 Task: Create a tutorial video showcasing your favorite recipes, complete with step-by-step instructions.
Action: Mouse moved to (161, 214)
Screenshot: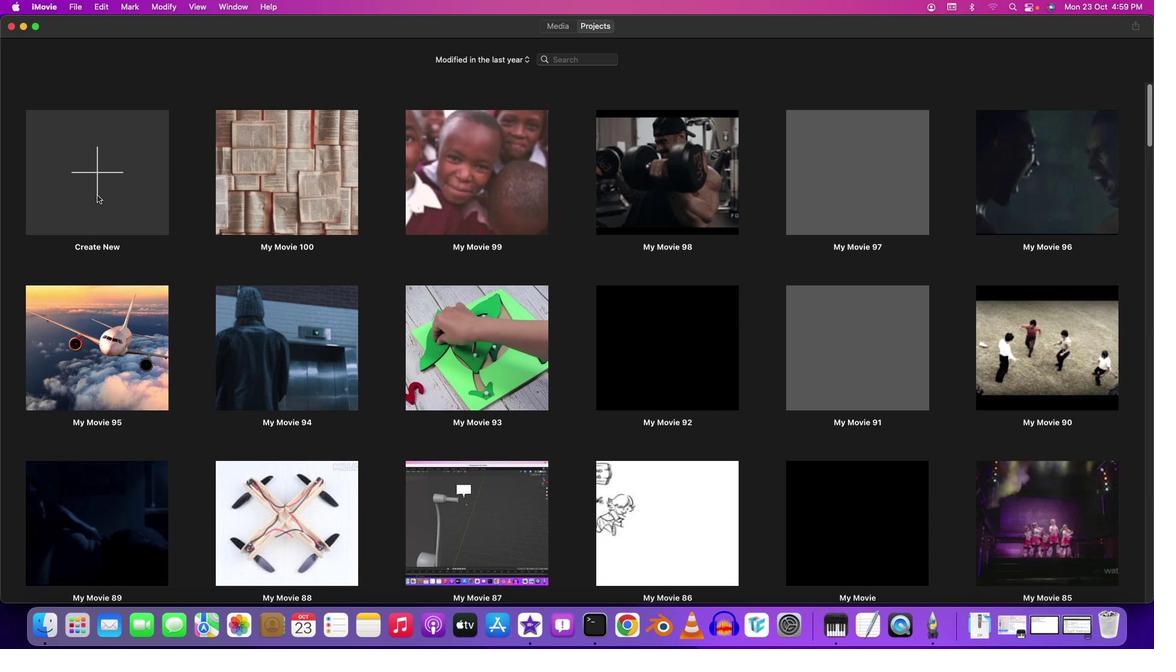 
Action: Mouse pressed left at (161, 214)
Screenshot: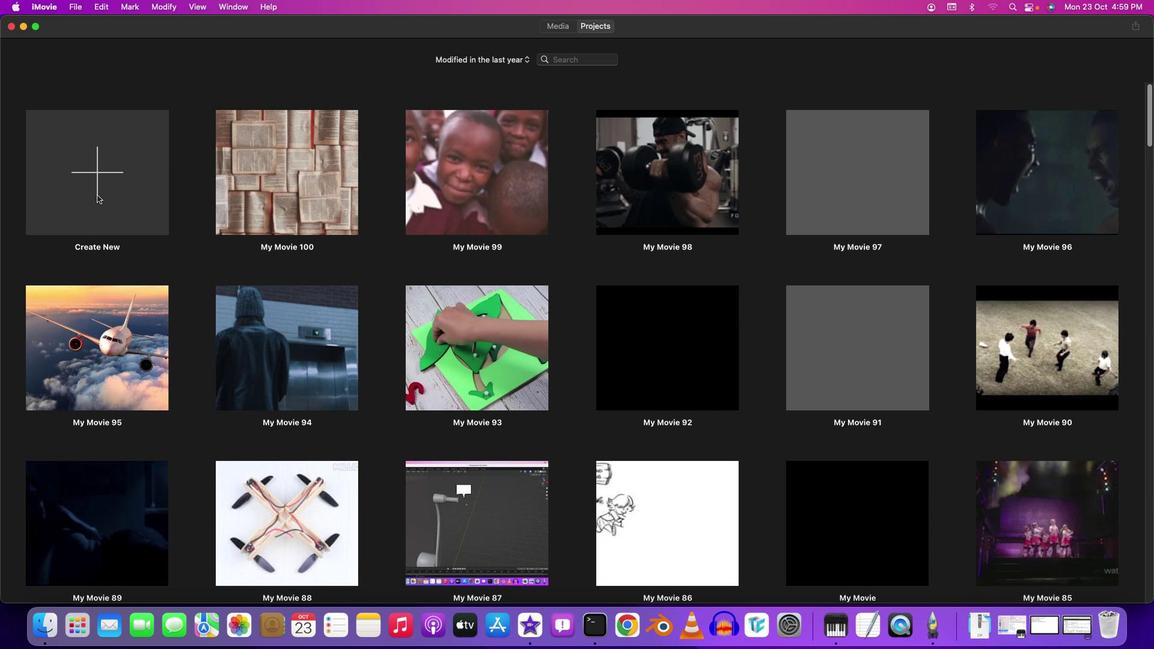 
Action: Mouse moved to (165, 199)
Screenshot: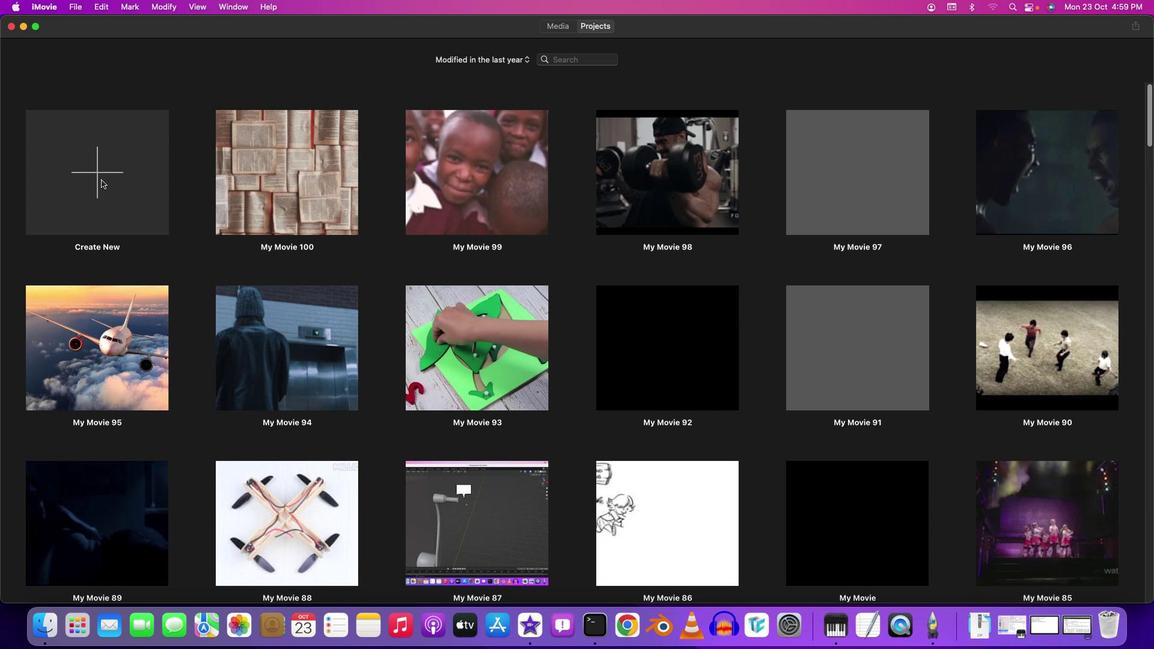 
Action: Mouse pressed left at (165, 199)
Screenshot: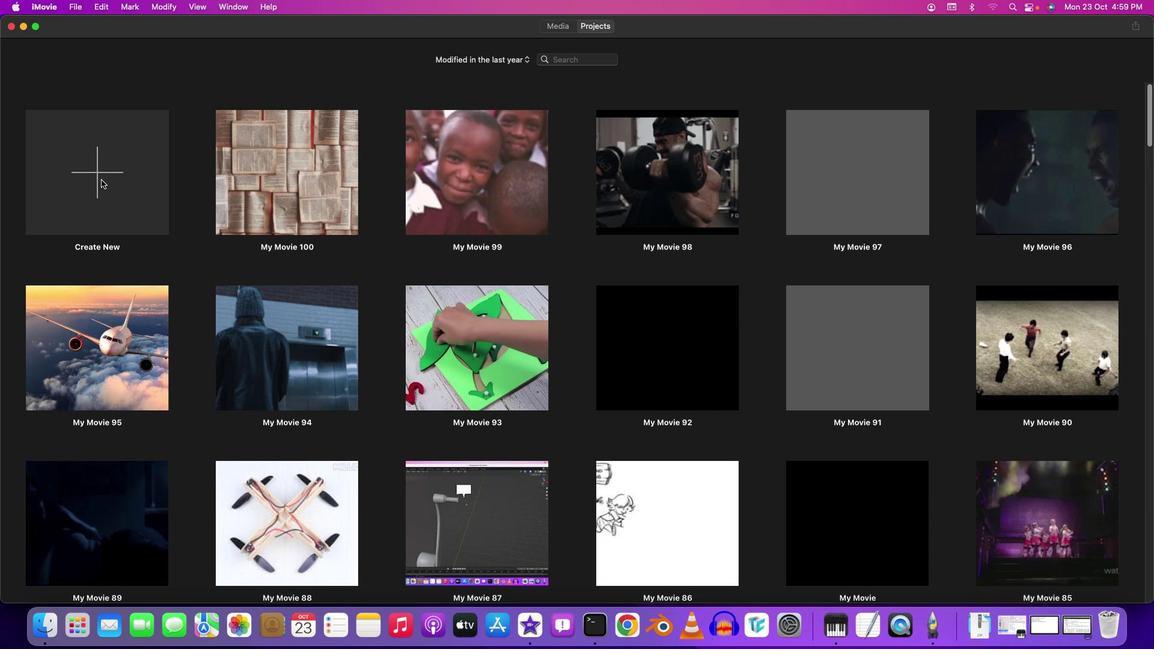 
Action: Mouse moved to (152, 247)
Screenshot: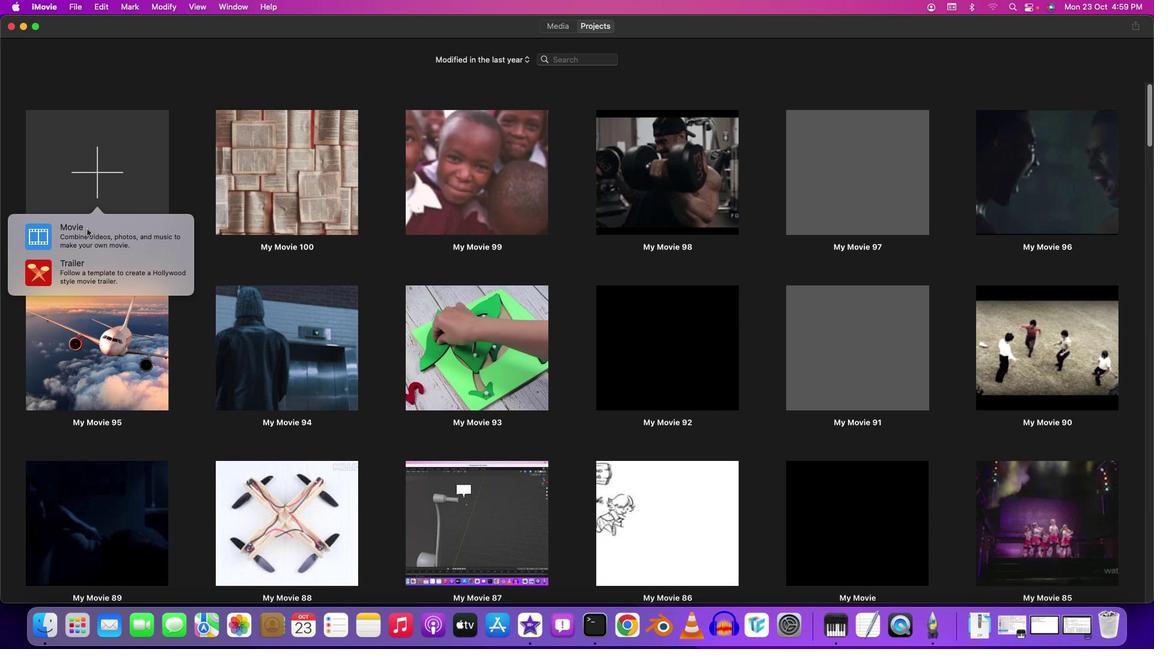 
Action: Mouse pressed left at (152, 247)
Screenshot: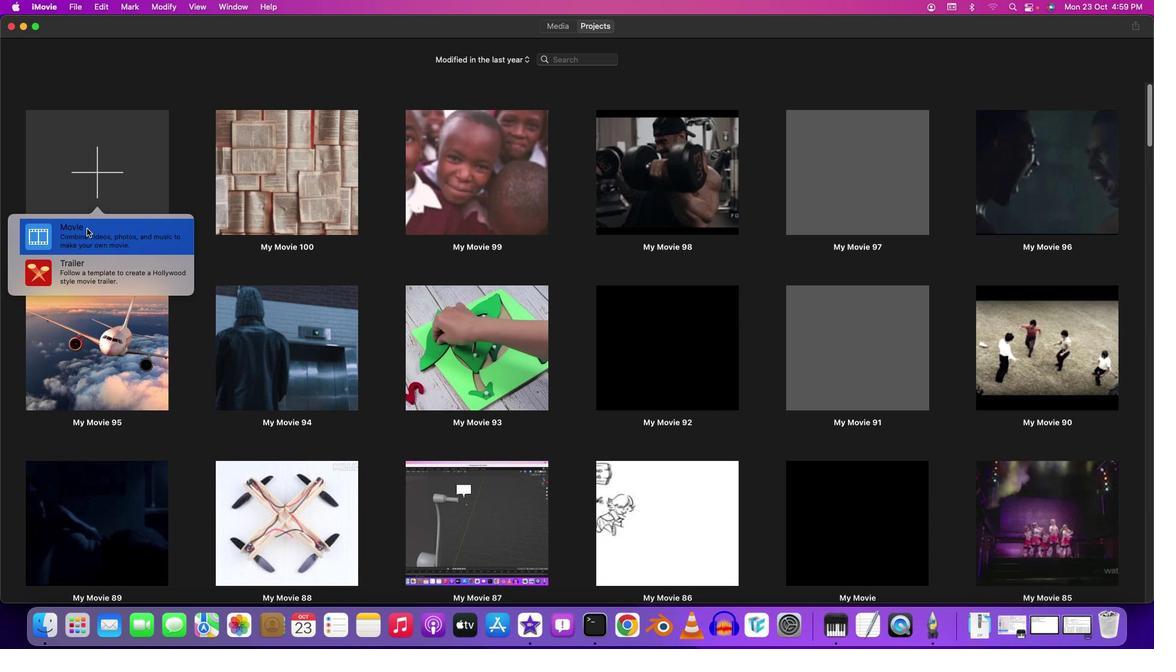 
Action: Mouse moved to (423, 242)
Screenshot: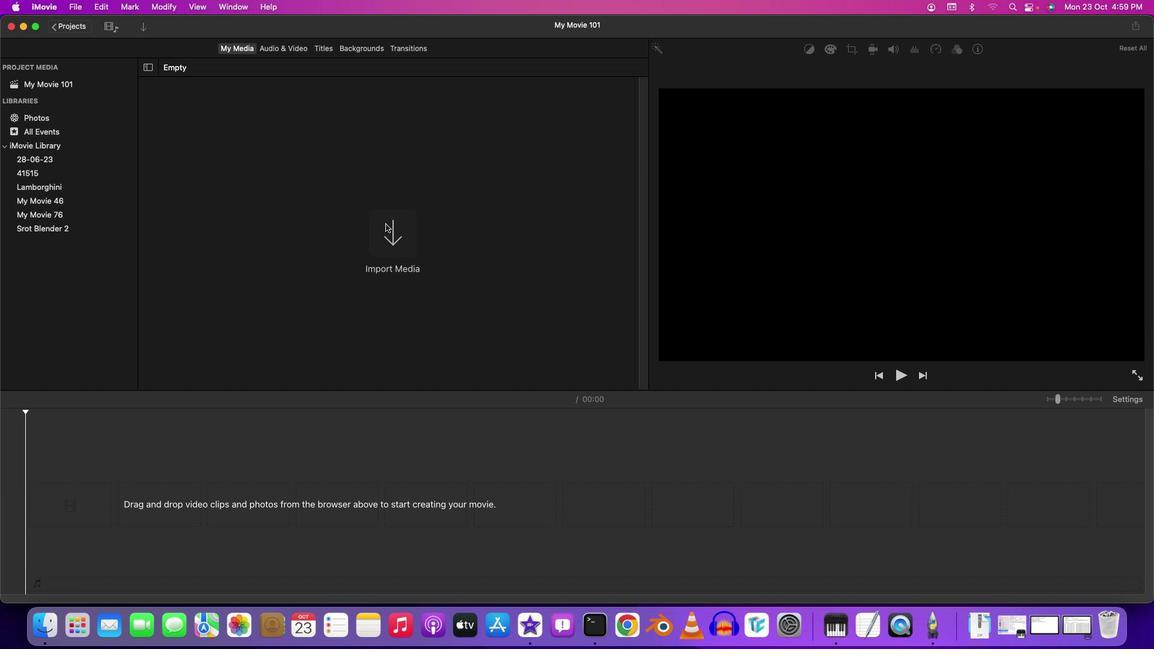 
Action: Mouse pressed left at (423, 242)
Screenshot: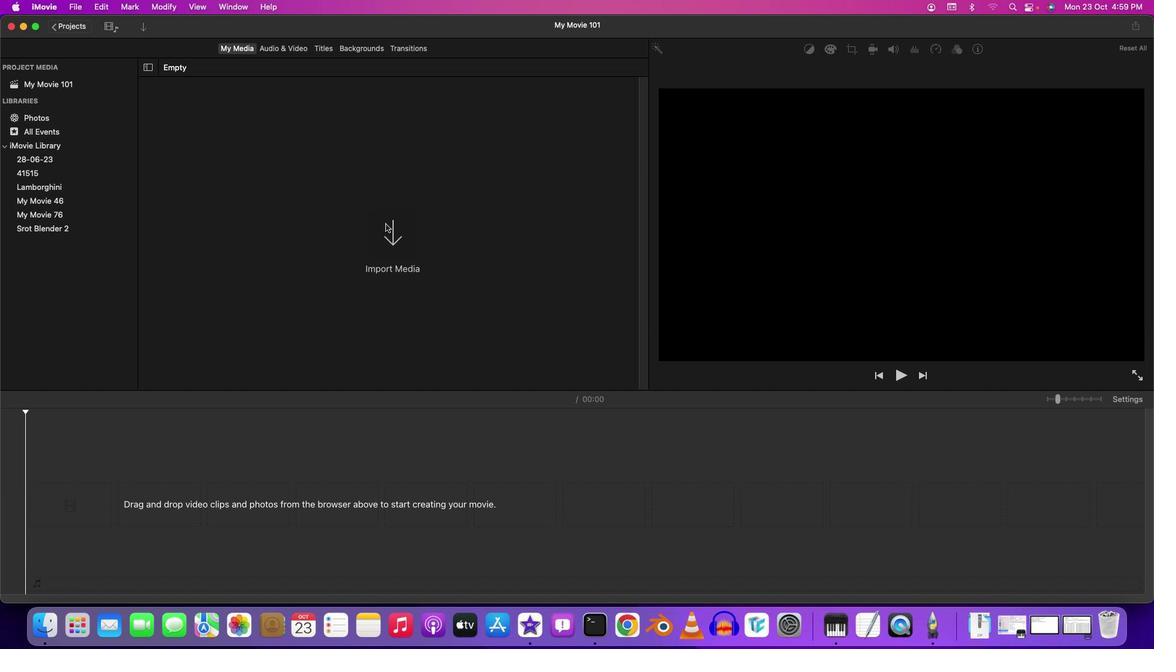 
Action: Mouse moved to (110, 189)
Screenshot: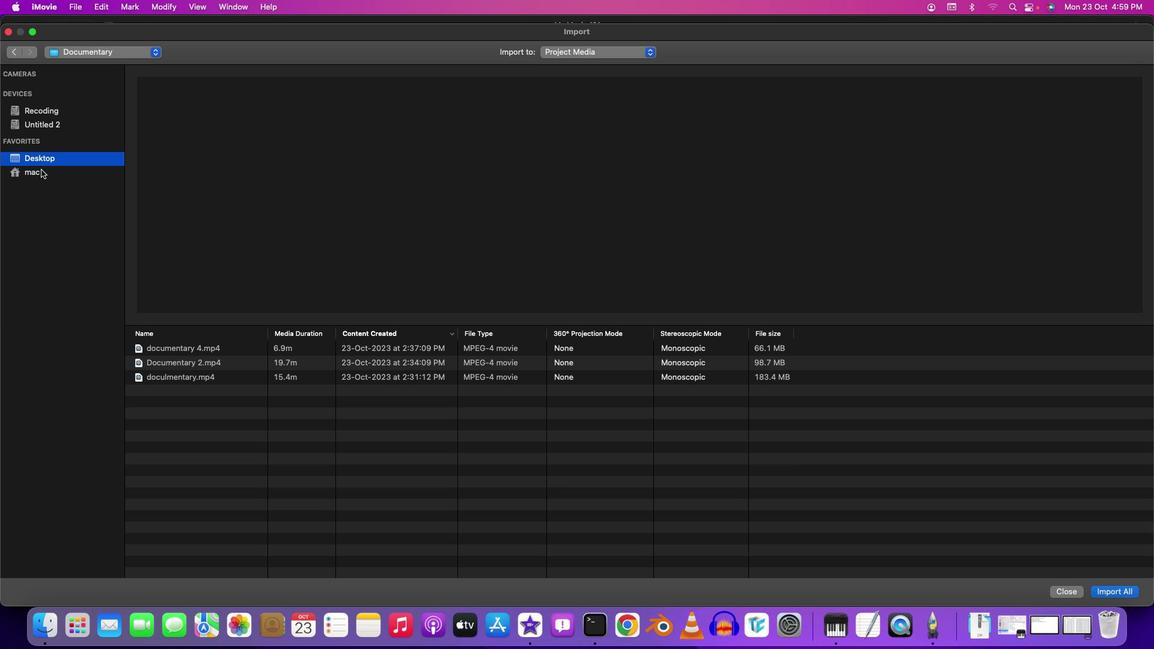
Action: Mouse pressed left at (110, 189)
Screenshot: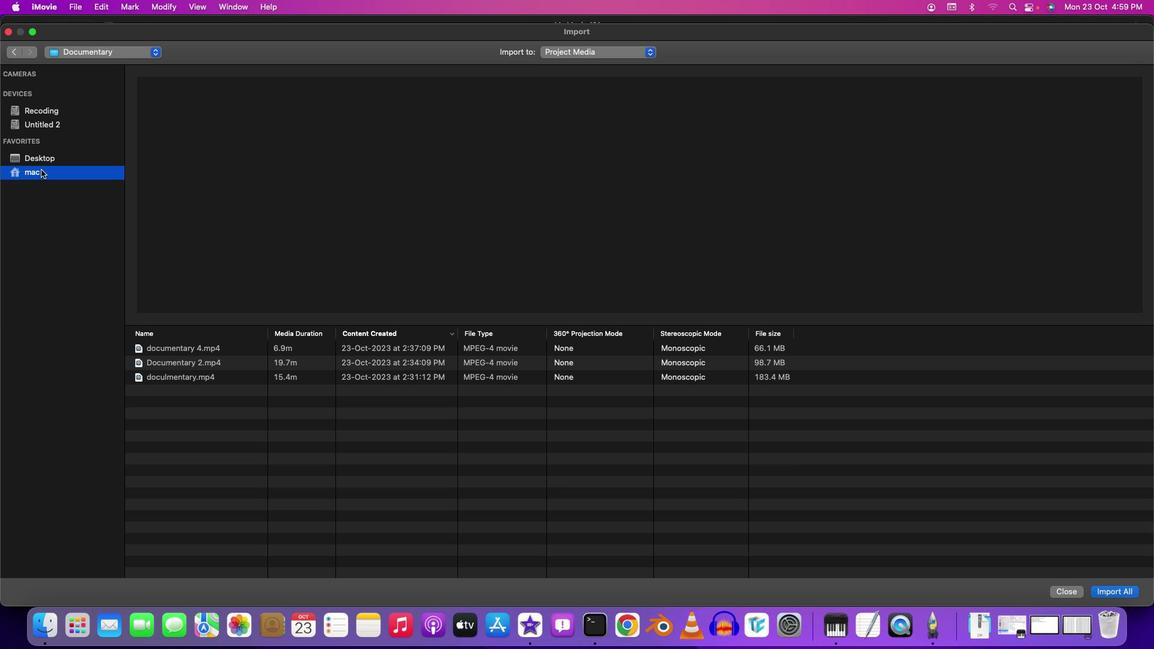 
Action: Mouse moved to (114, 179)
Screenshot: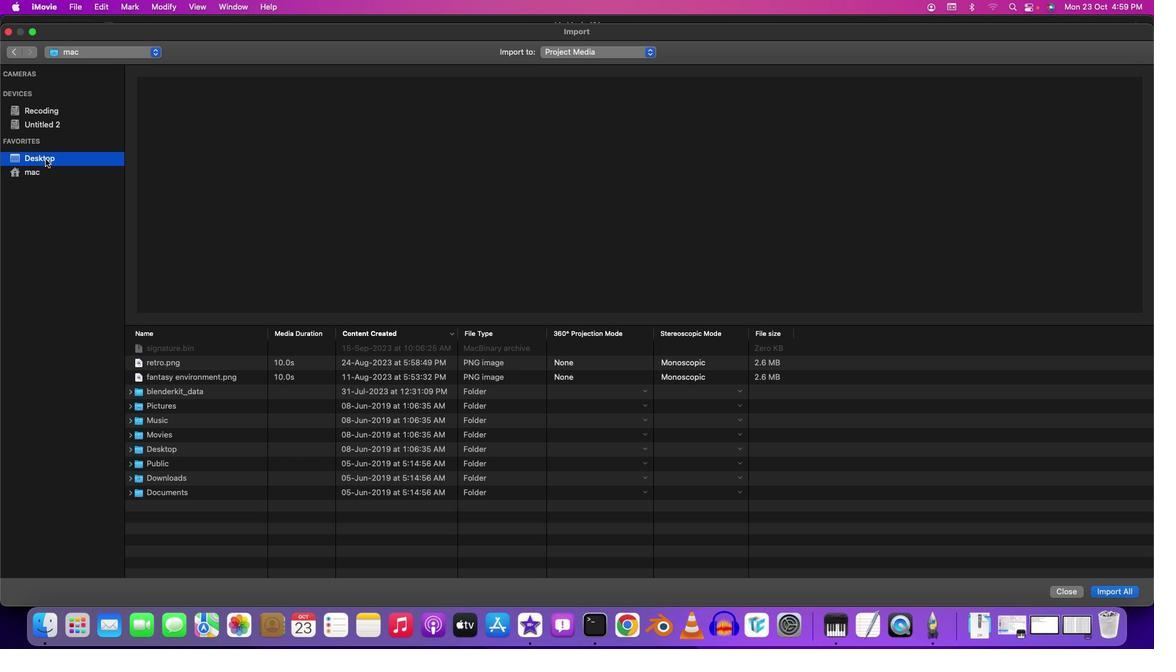 
Action: Mouse pressed left at (114, 179)
Screenshot: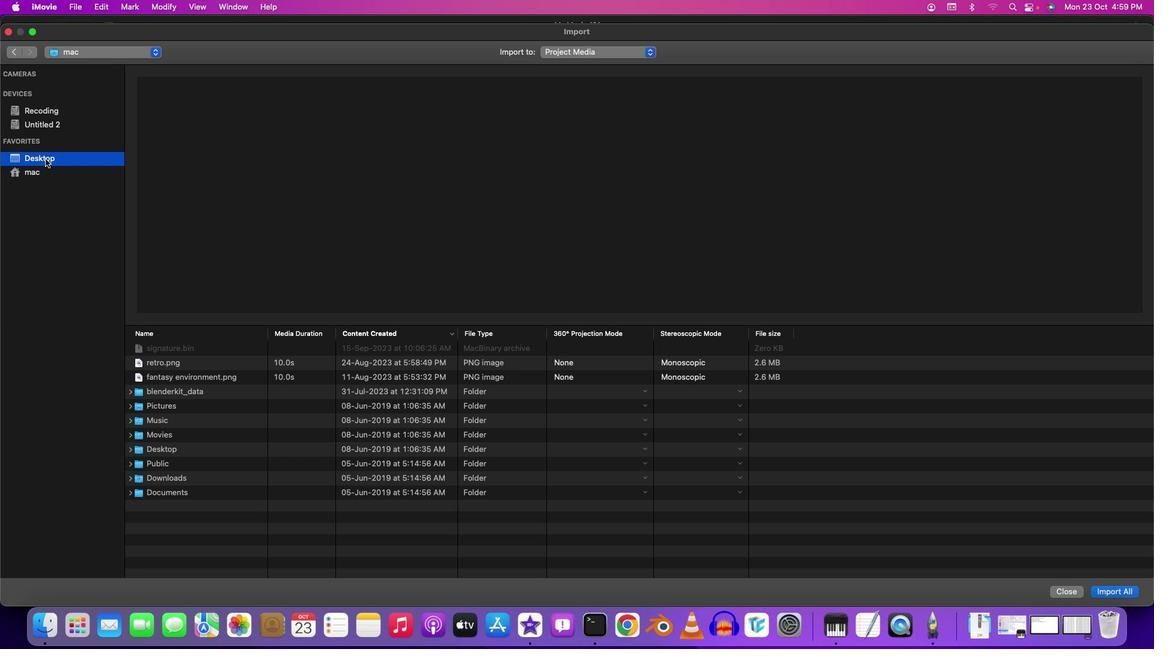 
Action: Mouse moved to (247, 369)
Screenshot: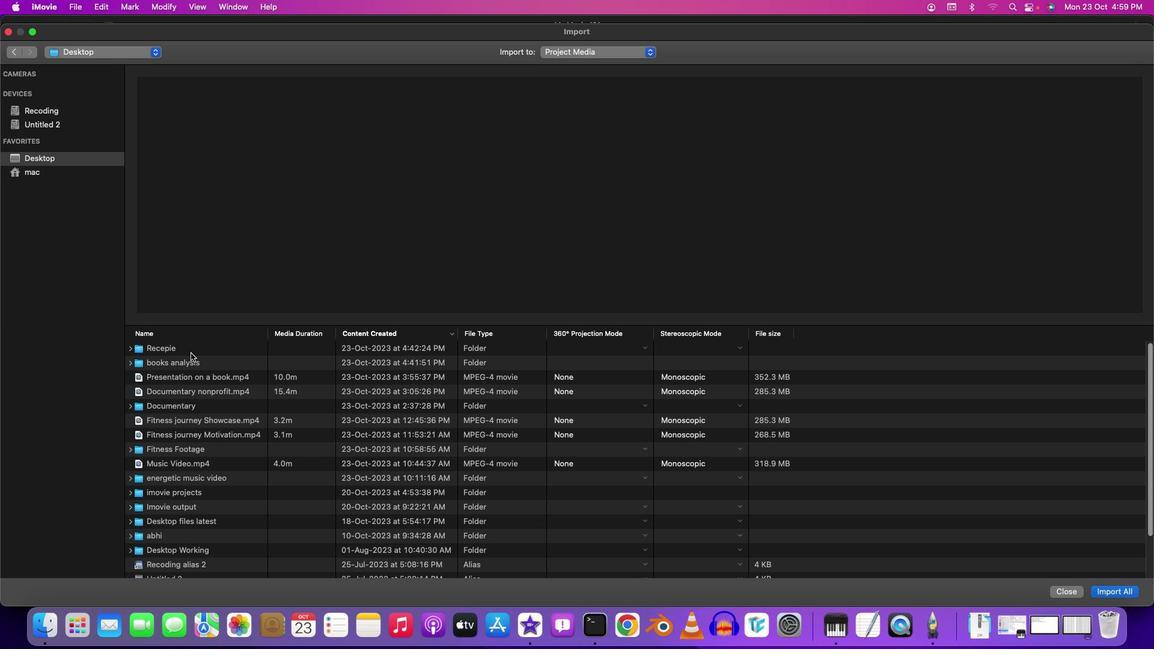 
Action: Mouse pressed left at (247, 369)
Screenshot: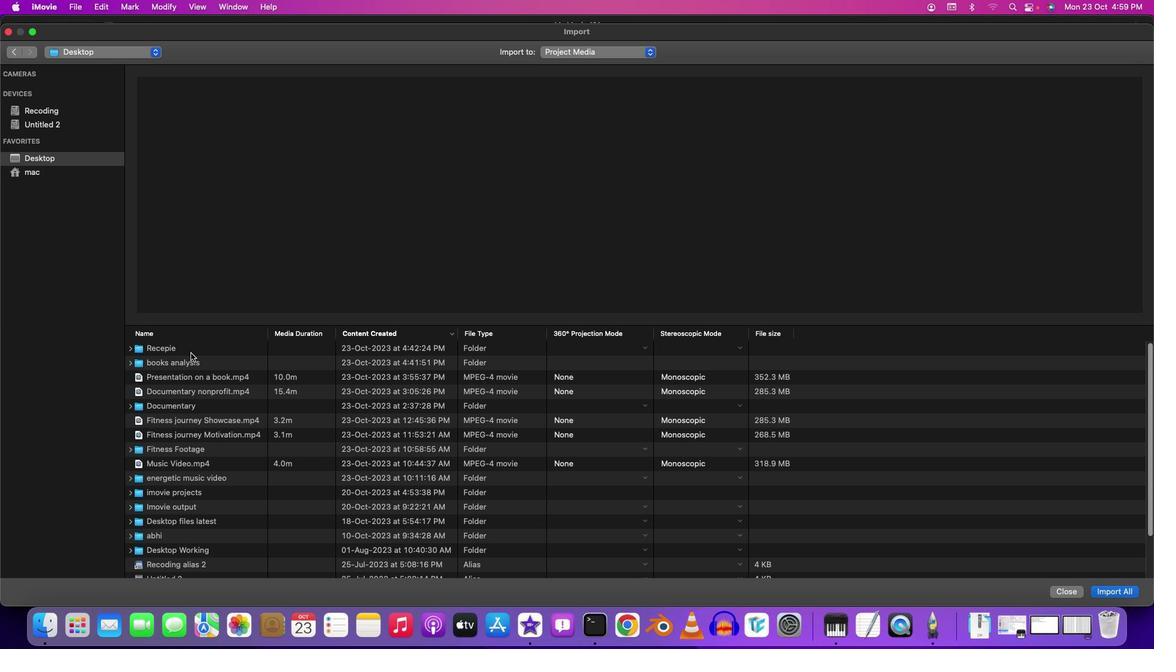 
Action: Mouse pressed left at (247, 369)
Screenshot: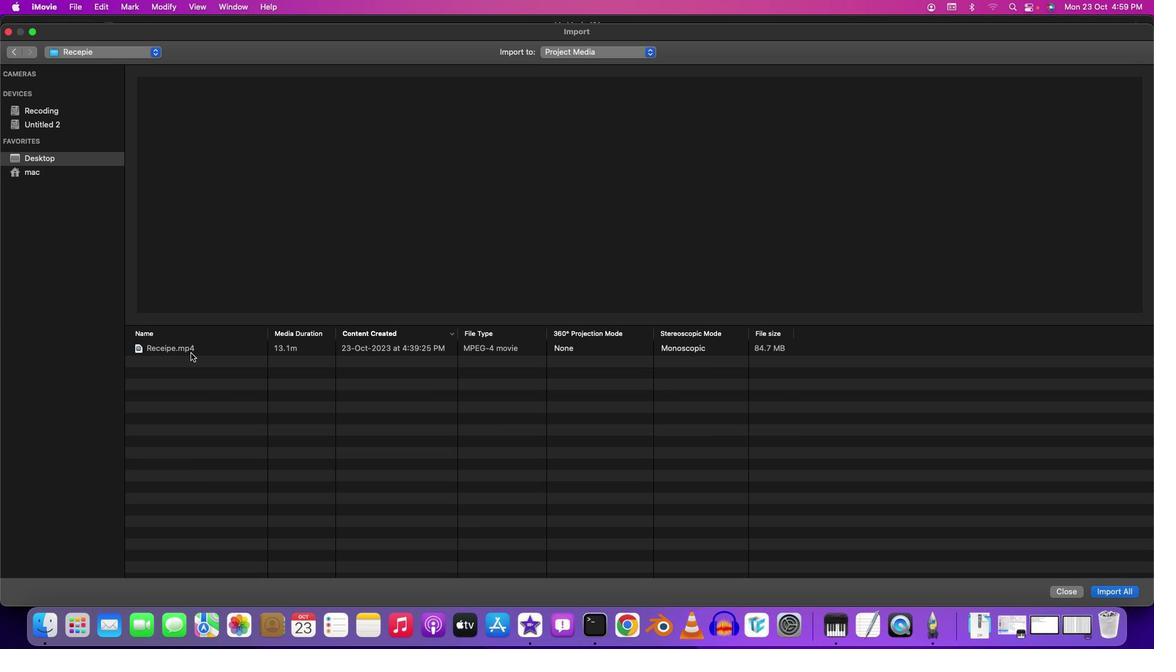 
Action: Mouse moved to (256, 366)
Screenshot: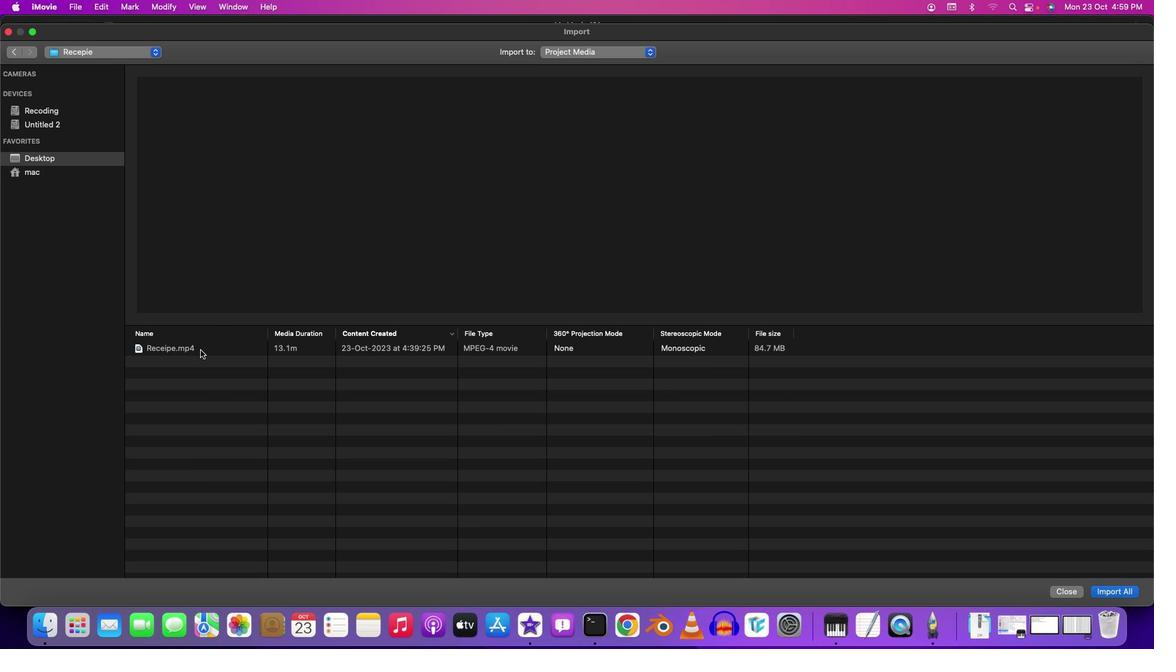 
Action: Mouse pressed left at (256, 366)
Screenshot: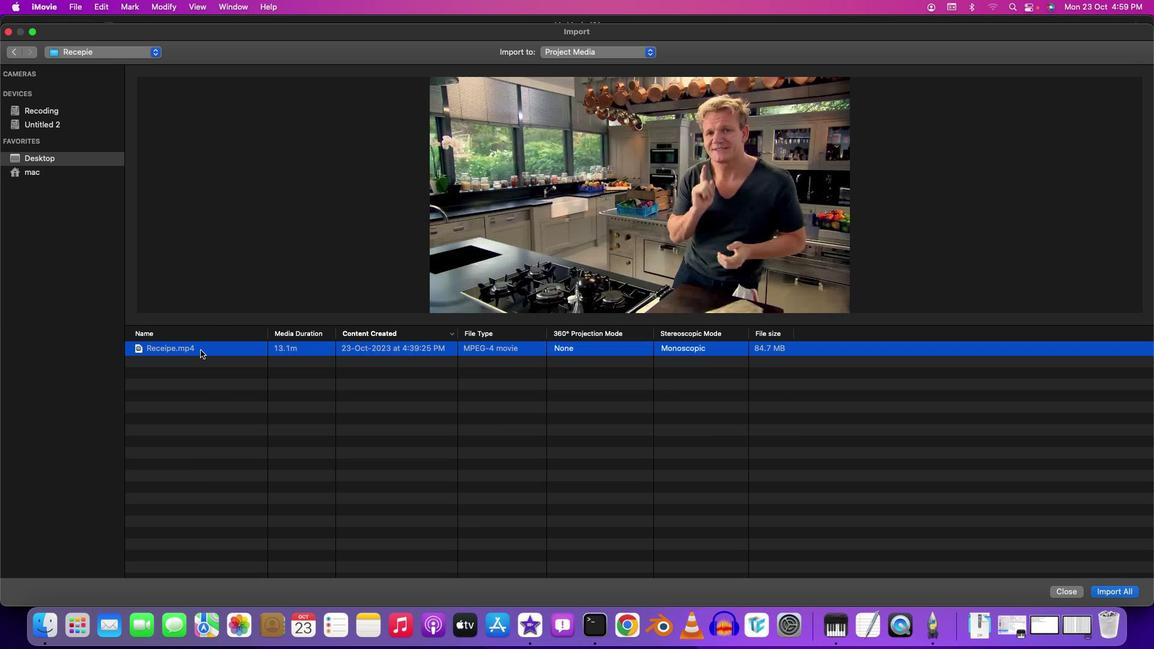 
Action: Mouse pressed left at (256, 366)
Screenshot: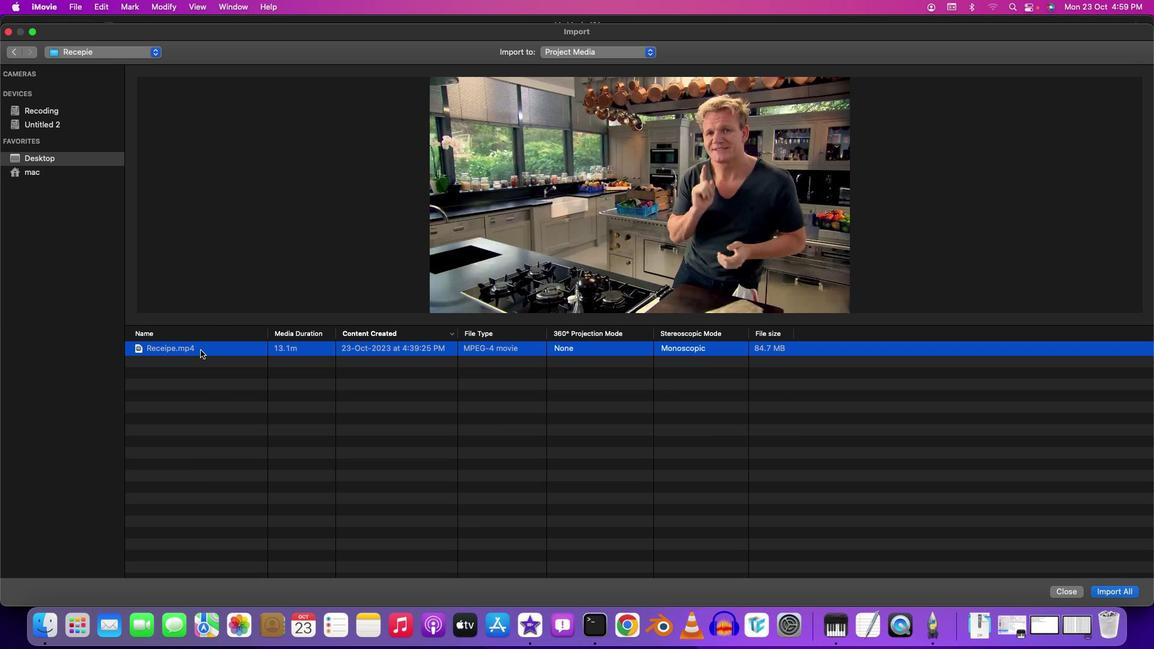 
Action: Mouse moved to (238, 138)
Screenshot: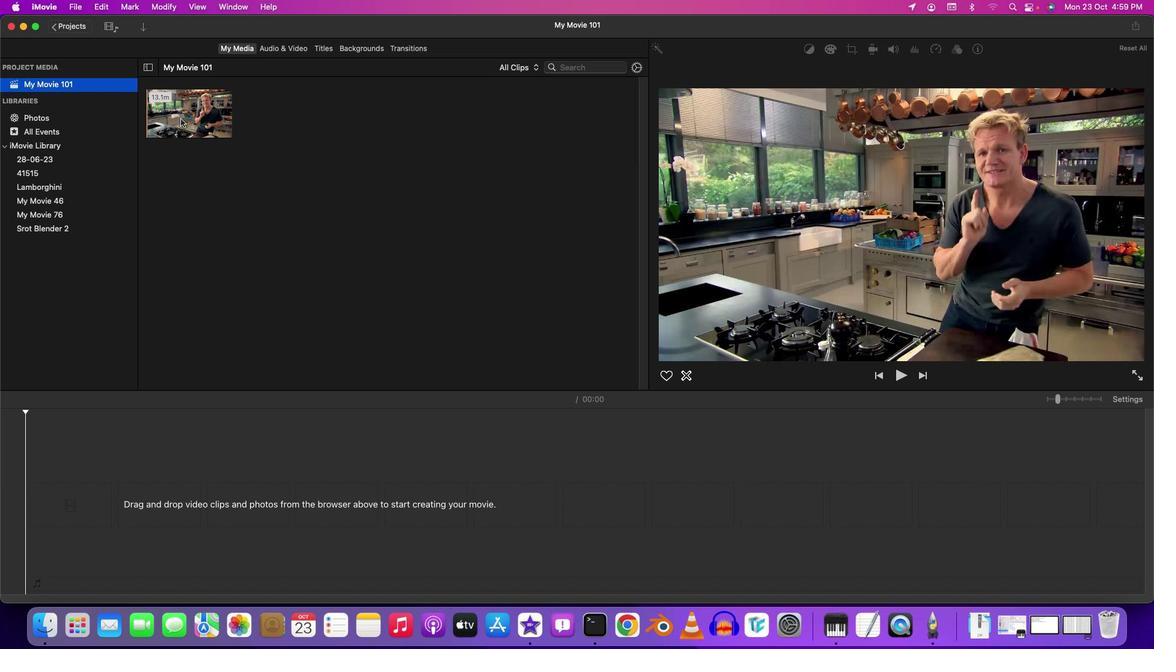 
Action: Mouse pressed left at (238, 138)
Screenshot: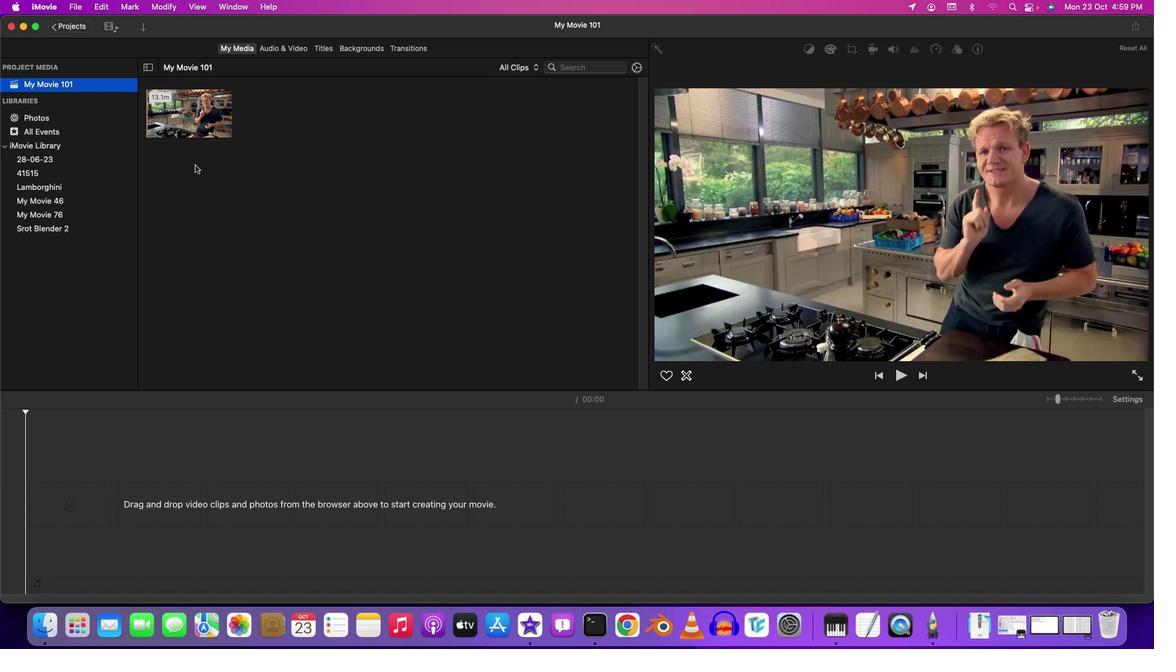 
Action: Mouse moved to (1030, 414)
Screenshot: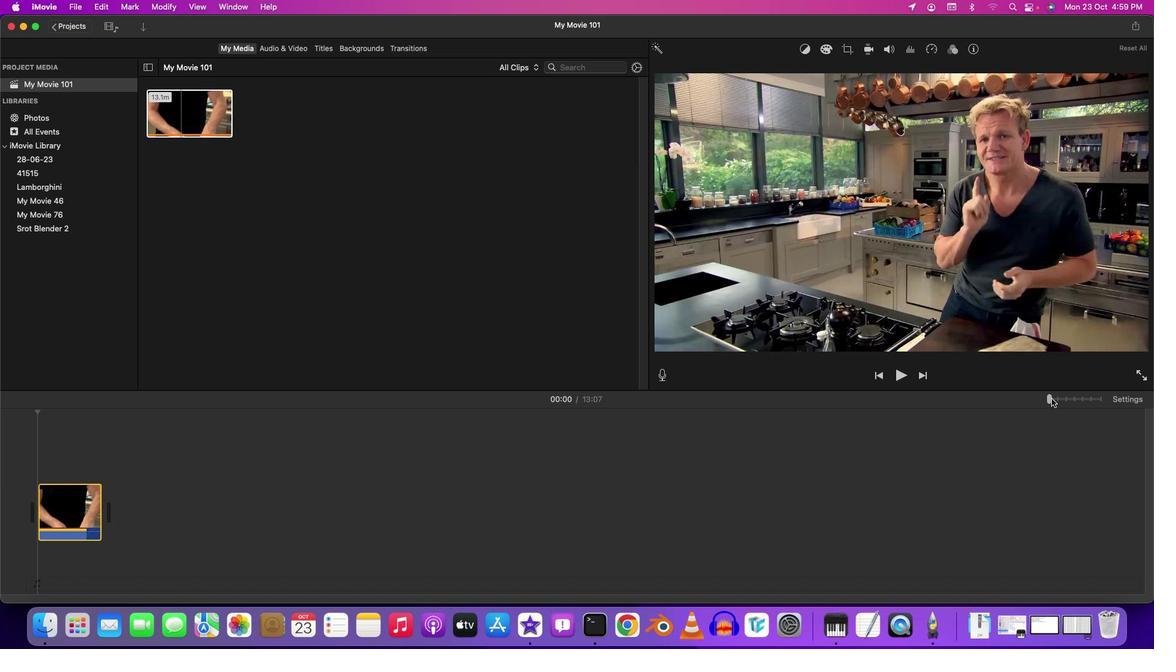 
Action: Mouse pressed left at (1030, 414)
Screenshot: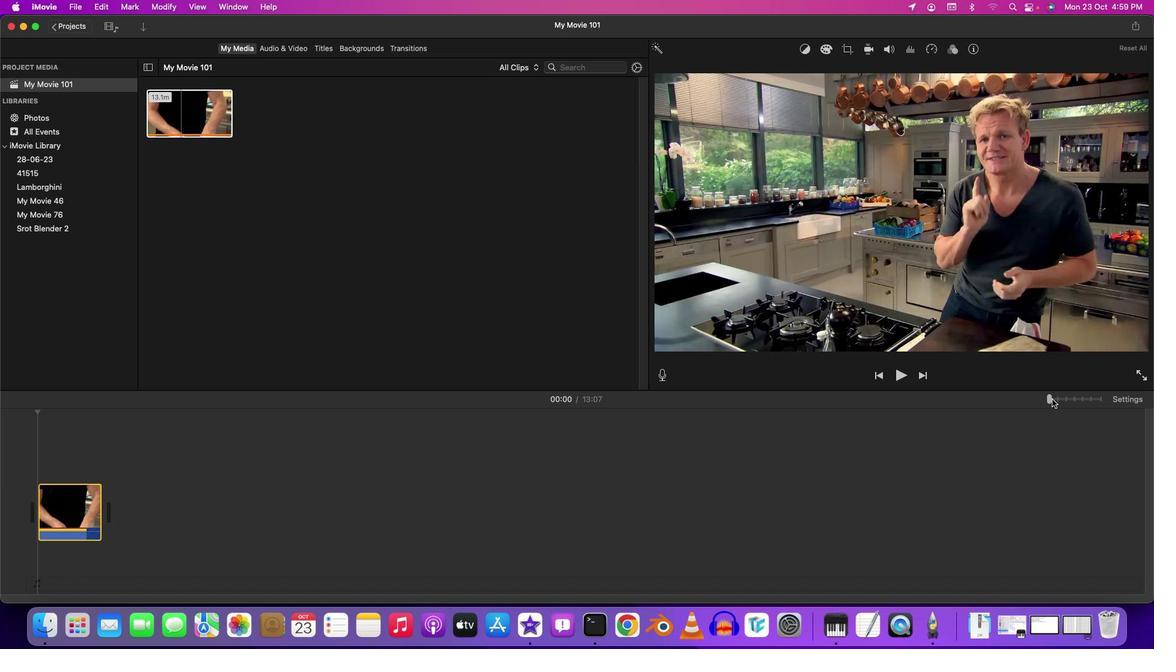 
Action: Mouse moved to (105, 461)
Screenshot: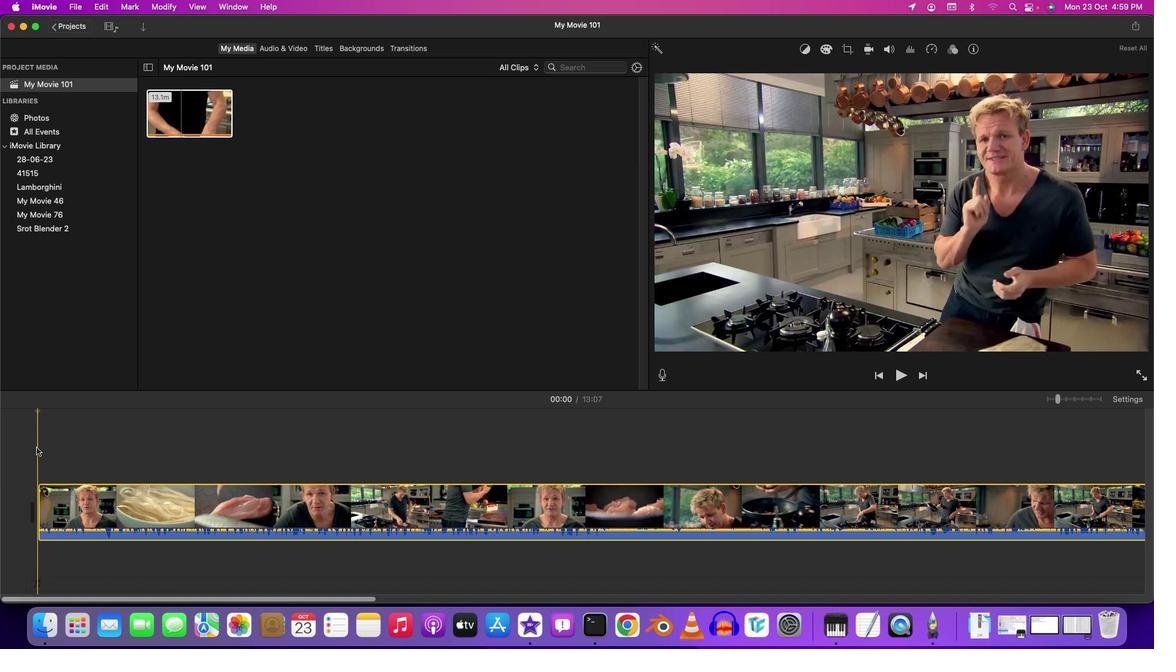 
Action: Mouse pressed left at (105, 461)
Screenshot: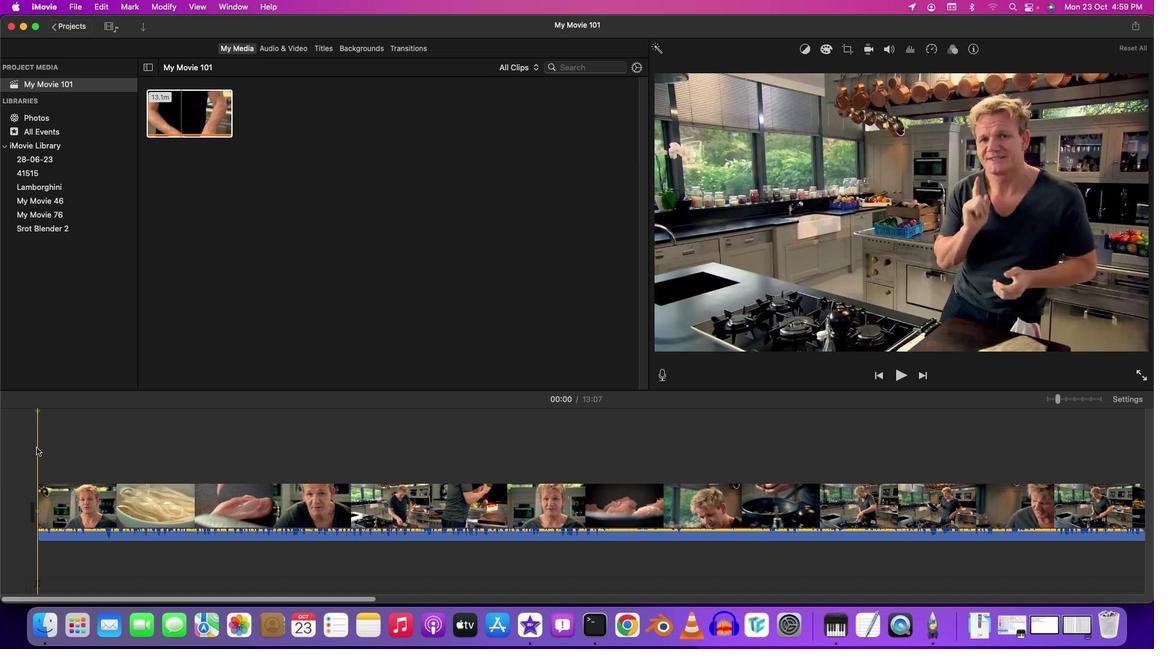 
Action: Mouse moved to (108, 461)
Screenshot: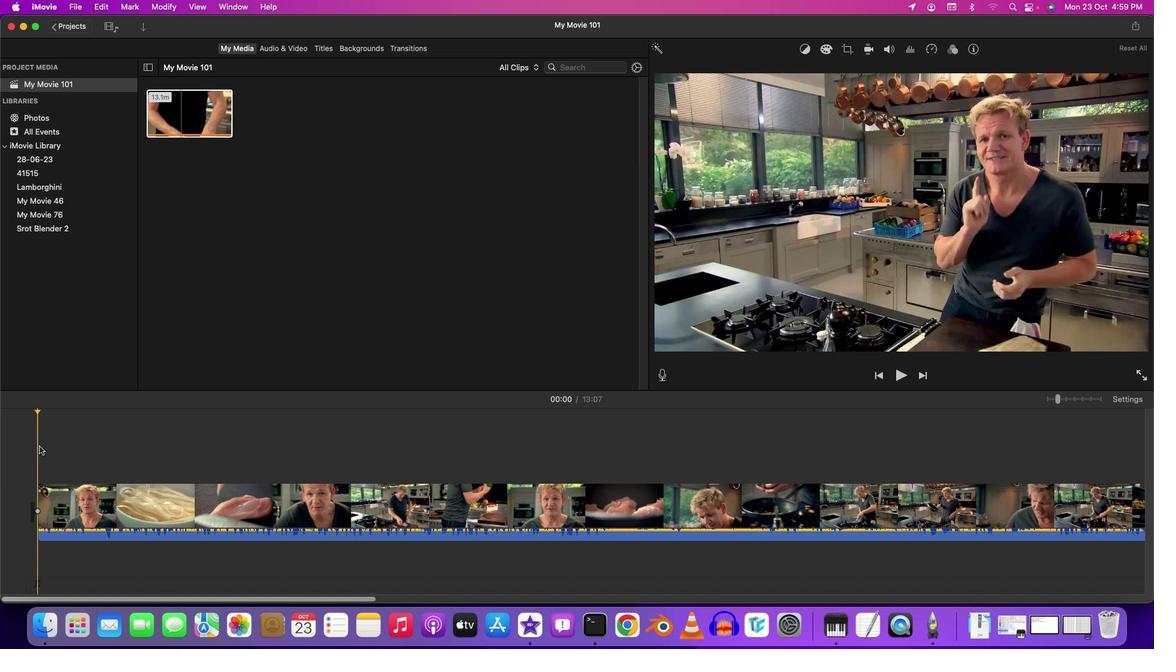 
Action: Key pressed Key.space
Screenshot: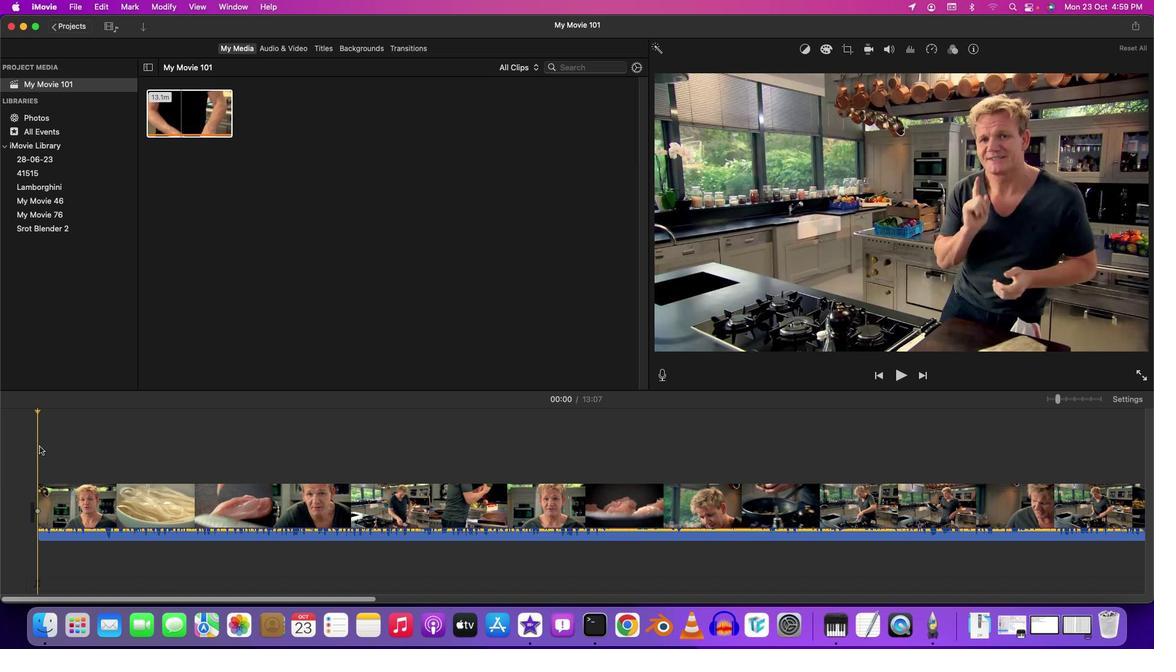 
Action: Mouse moved to (116, 426)
Screenshot: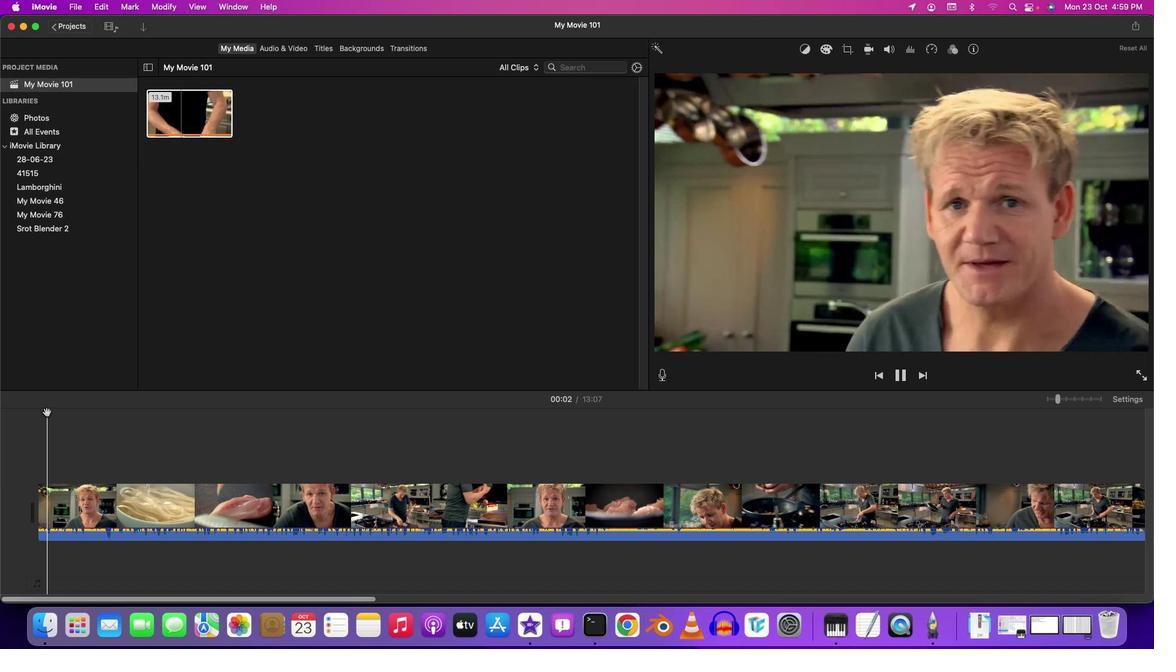 
Action: Mouse pressed left at (116, 426)
Screenshot: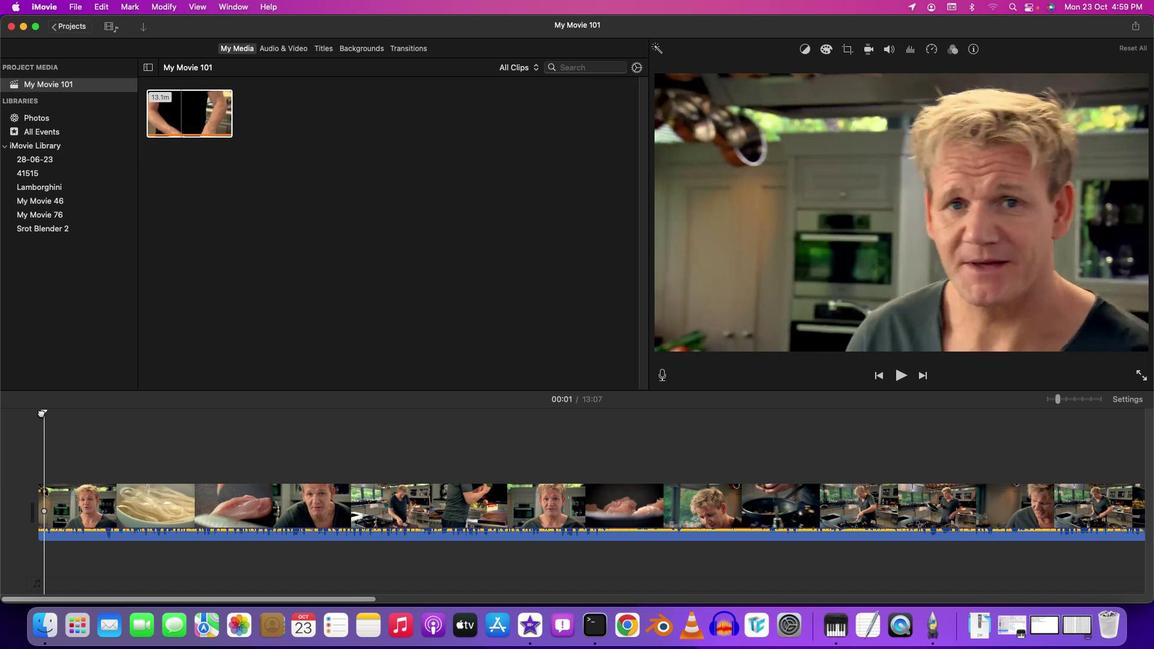 
Action: Mouse moved to (900, 441)
Screenshot: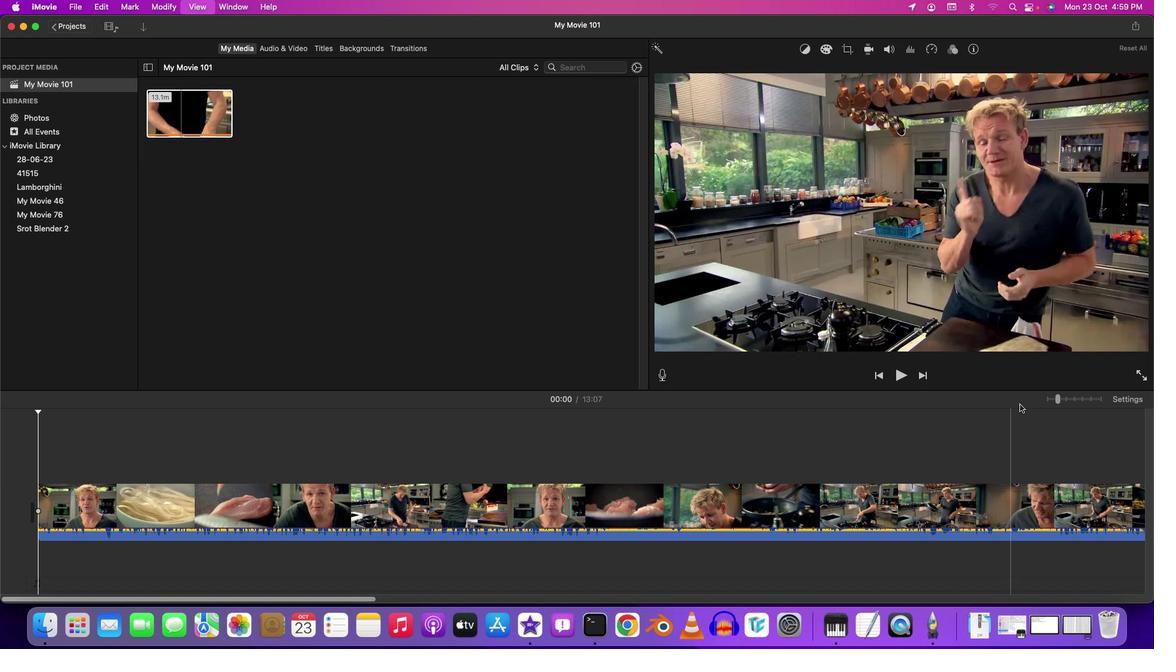 
Action: Key pressed Key.space
Screenshot: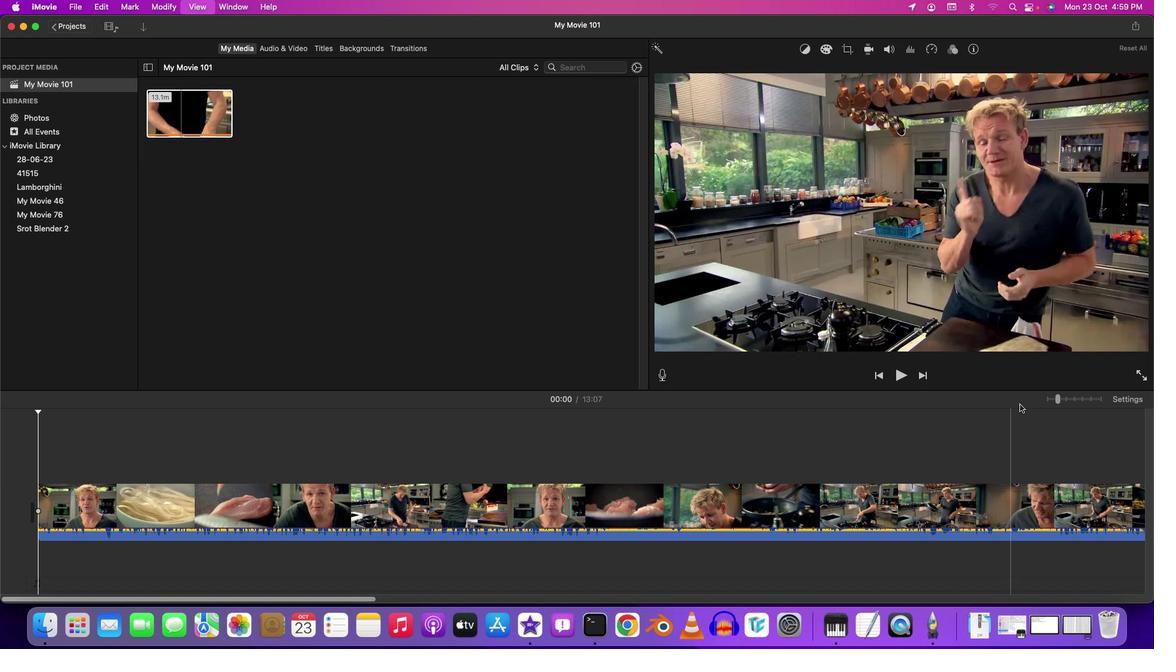 
Action: Mouse moved to (1097, 418)
Screenshot: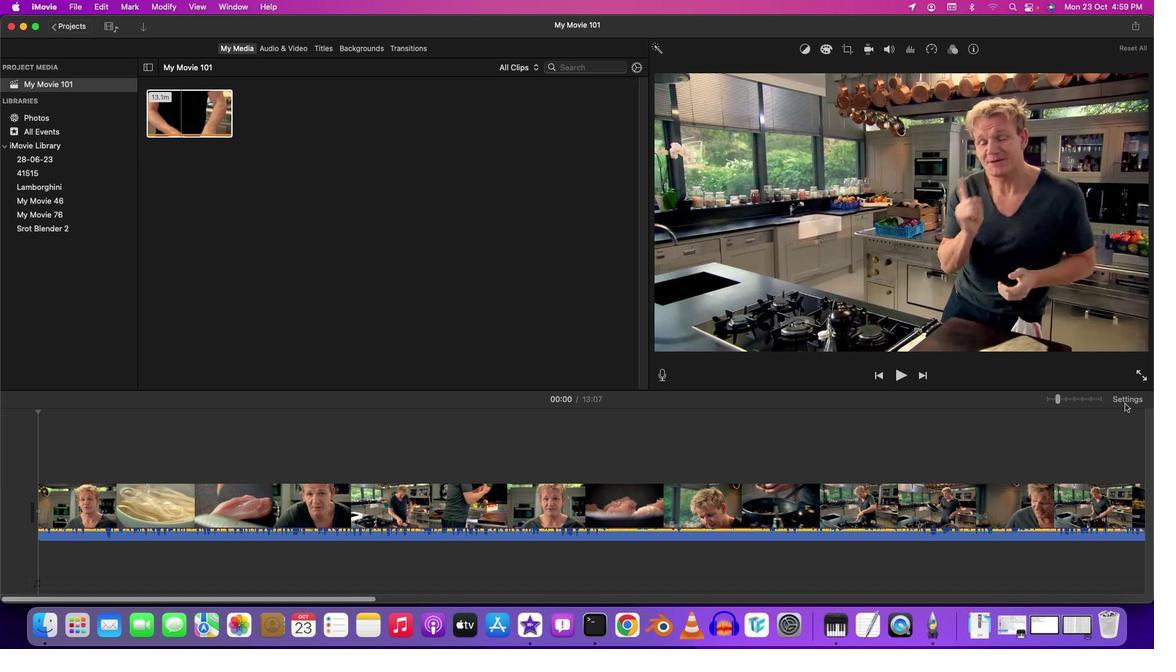 
Action: Mouse pressed left at (1097, 418)
Screenshot: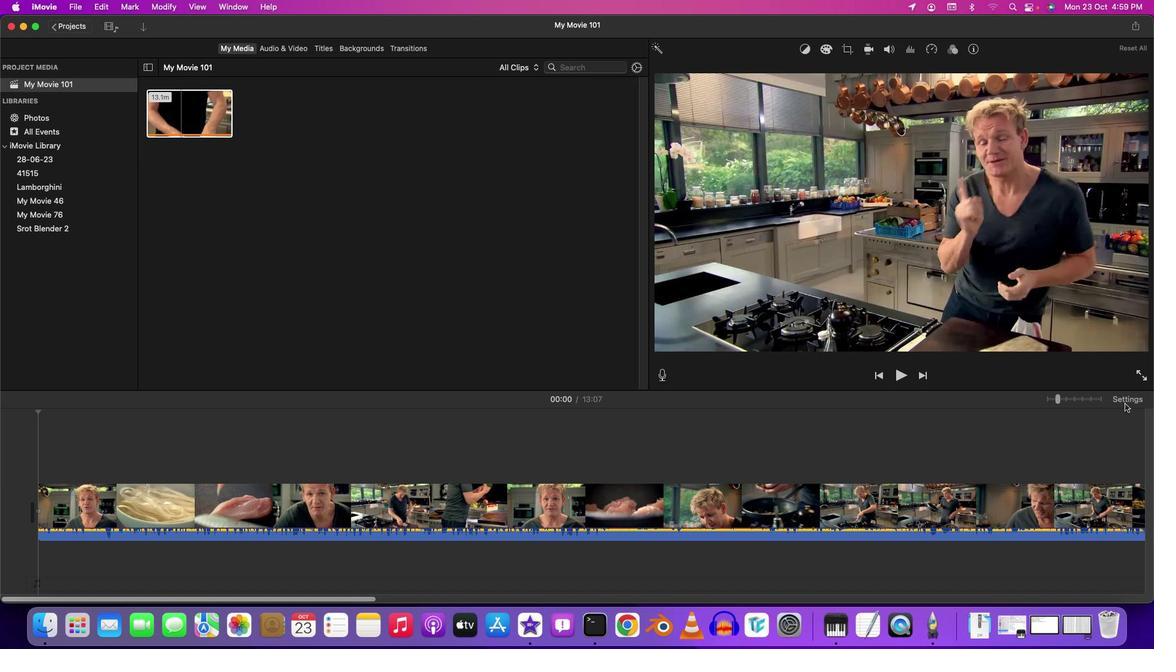 
Action: Mouse moved to (1105, 415)
Screenshot: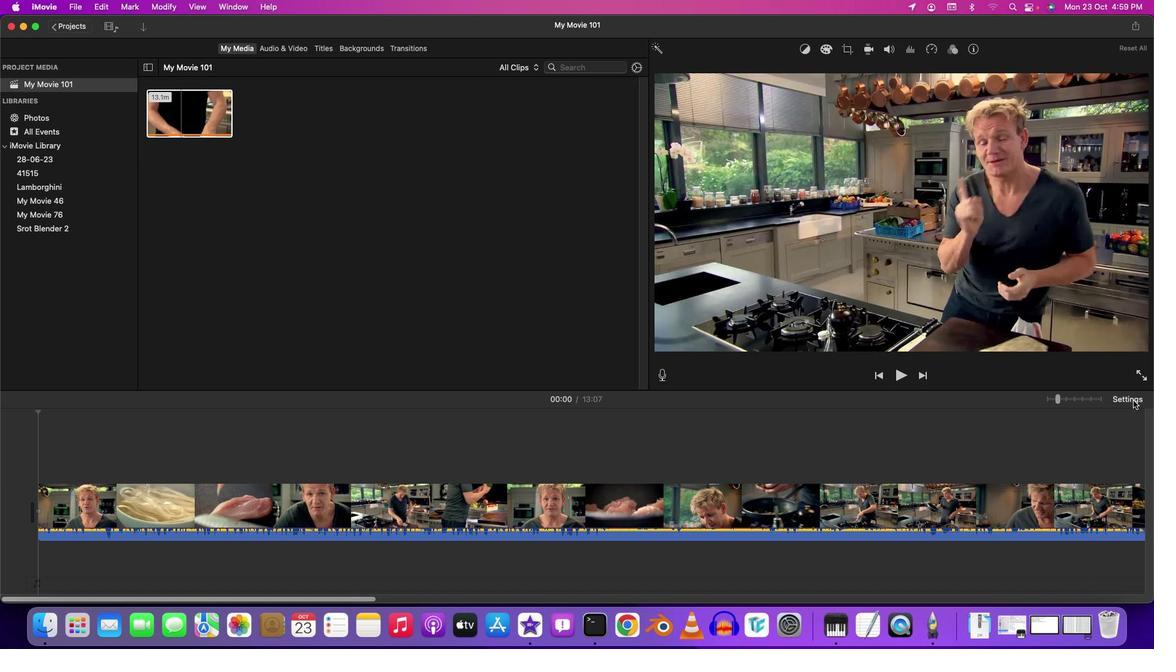 
Action: Mouse pressed left at (1105, 415)
Screenshot: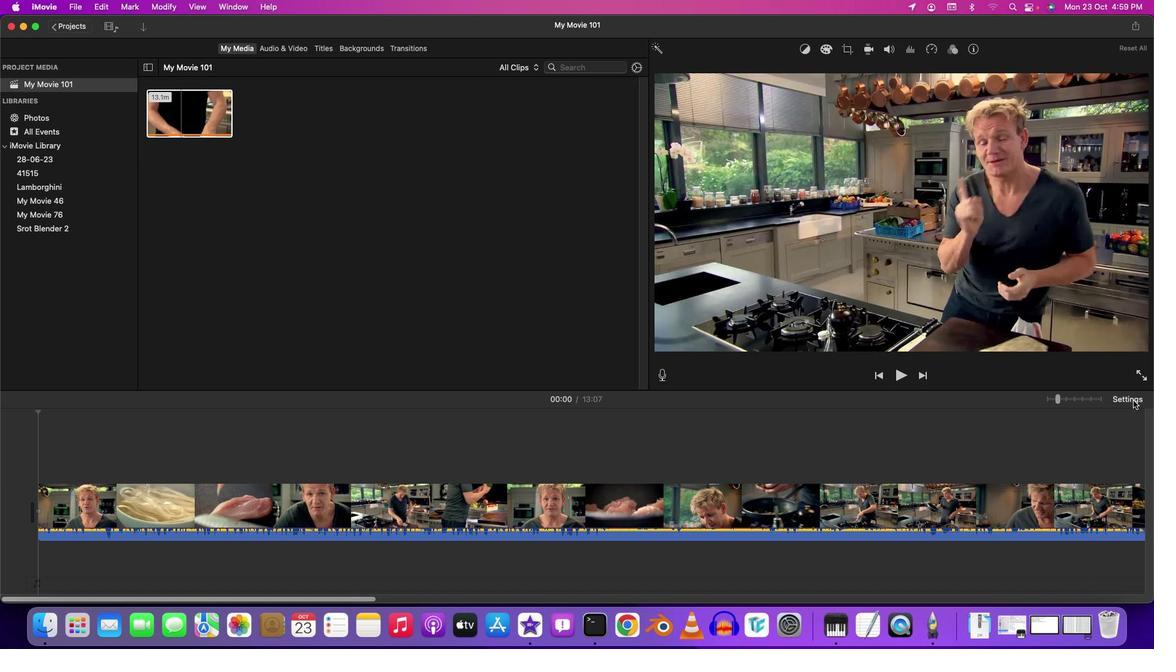 
Action: Mouse moved to (973, 515)
Screenshot: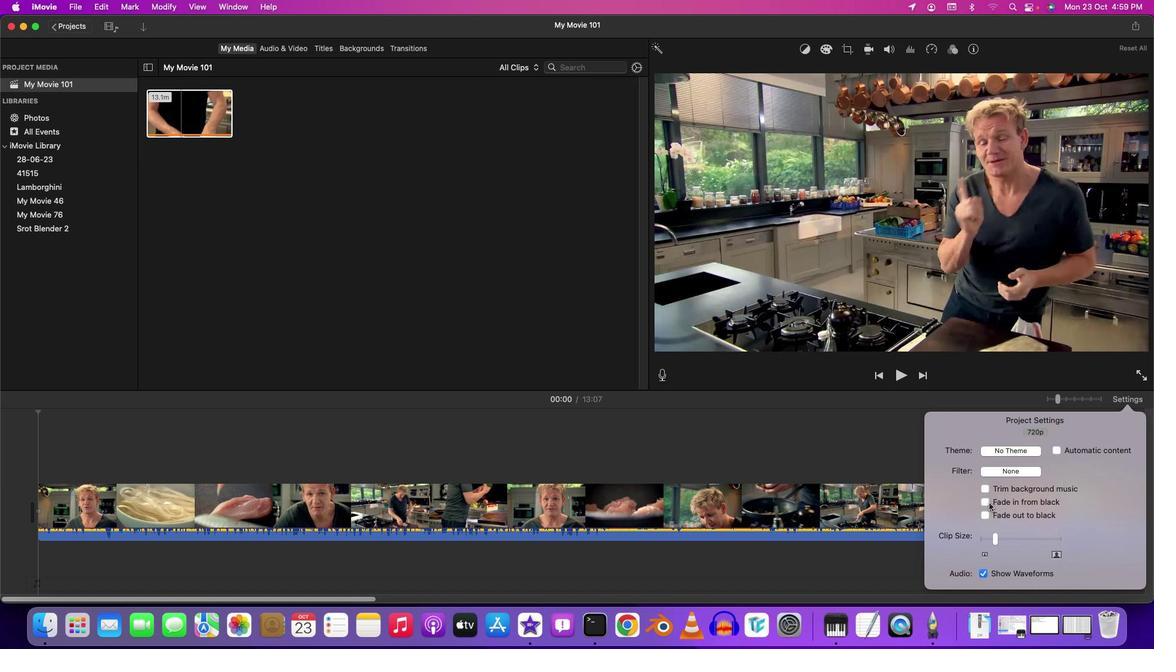 
Action: Mouse pressed left at (973, 515)
Screenshot: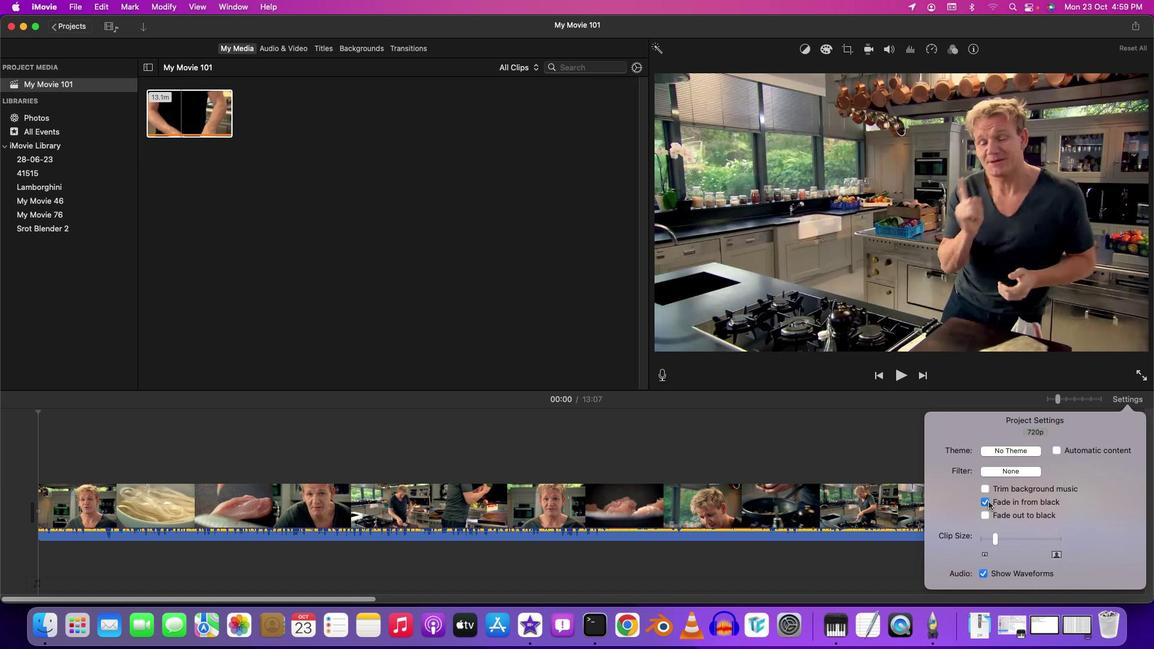 
Action: Mouse moved to (1101, 416)
Screenshot: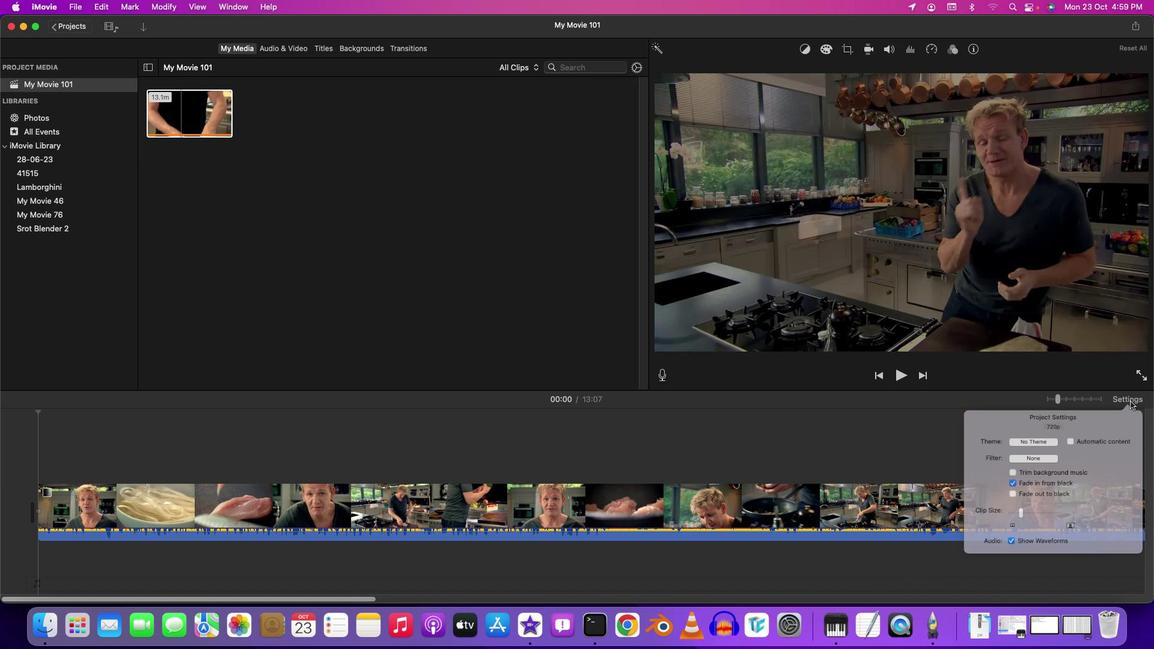 
Action: Mouse pressed left at (1101, 416)
Screenshot: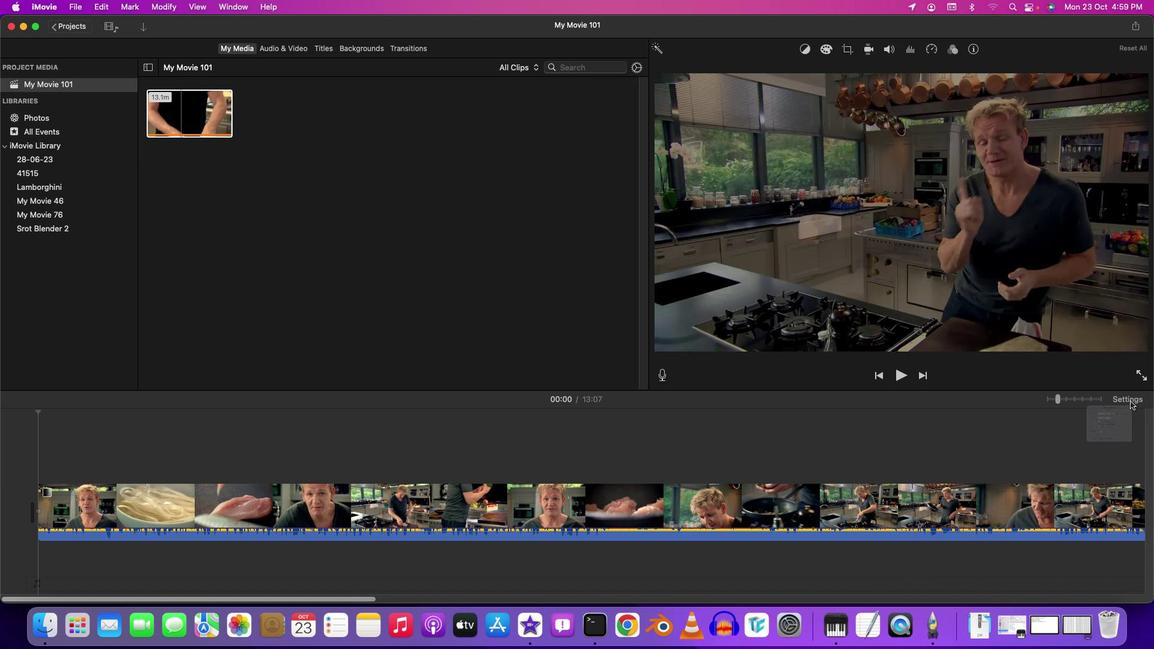 
Action: Mouse moved to (101, 446)
Screenshot: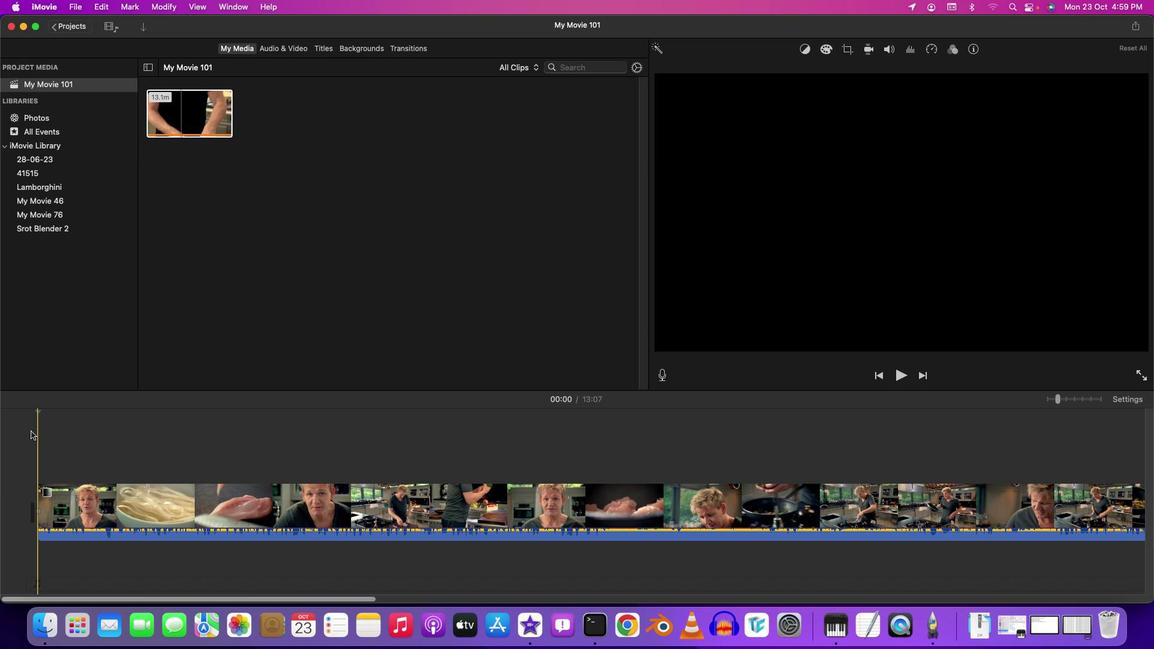 
Action: Mouse pressed left at (101, 446)
Screenshot: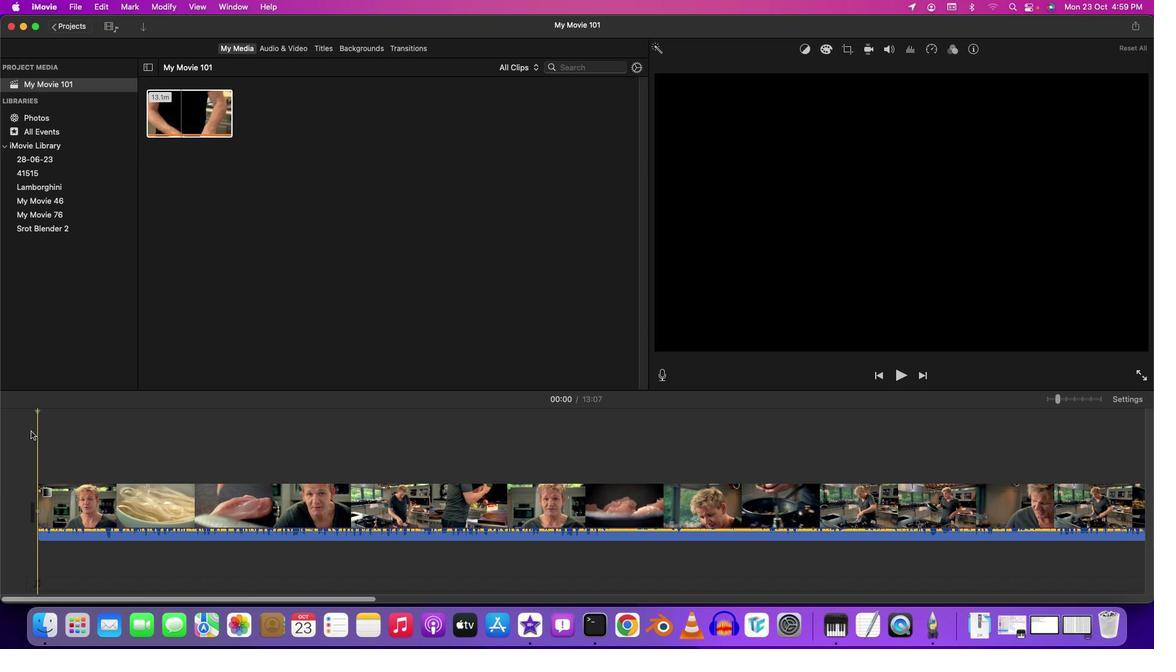 
Action: Mouse moved to (100, 447)
Screenshot: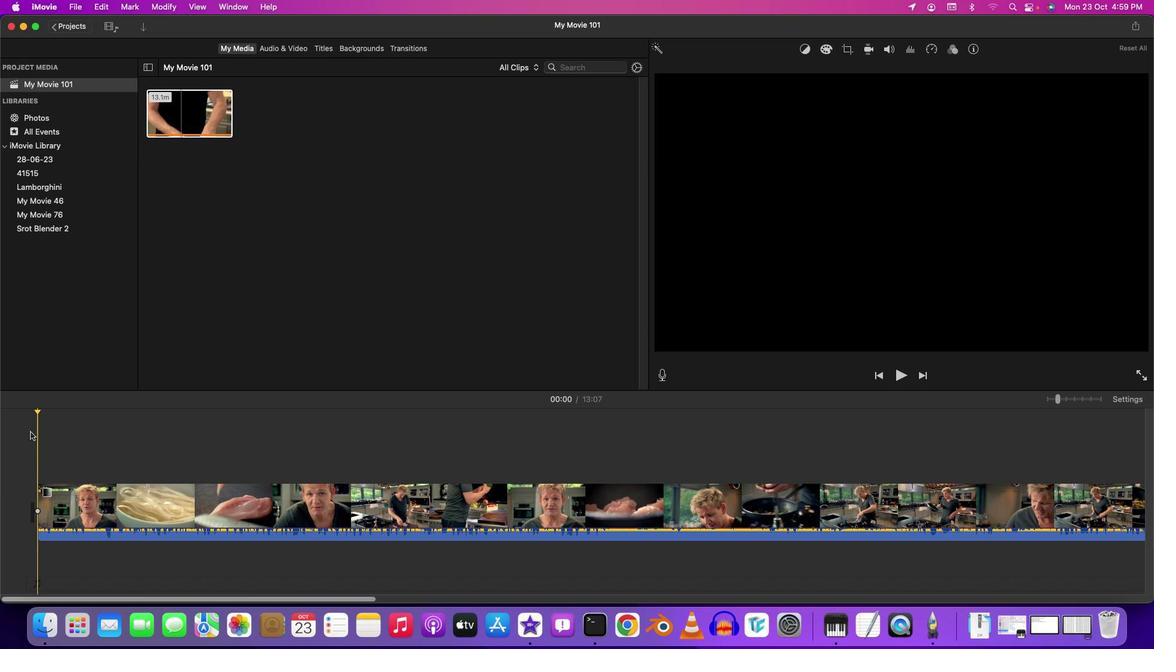 
Action: Key pressed Key.space
Screenshot: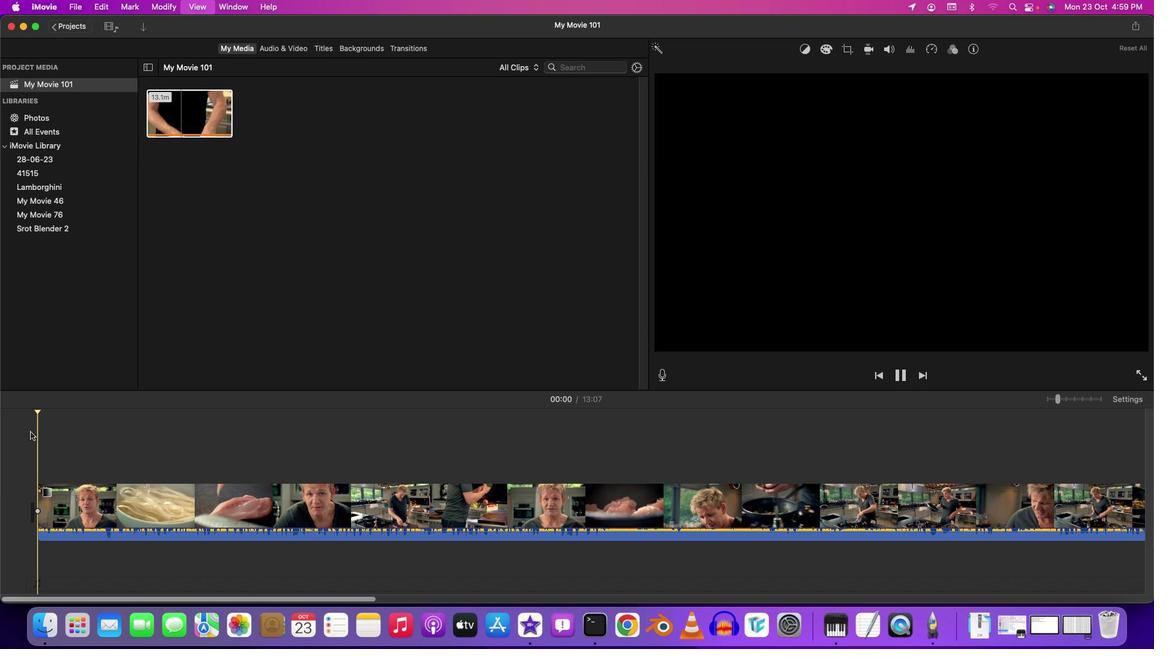 
Action: Mouse moved to (174, 432)
Screenshot: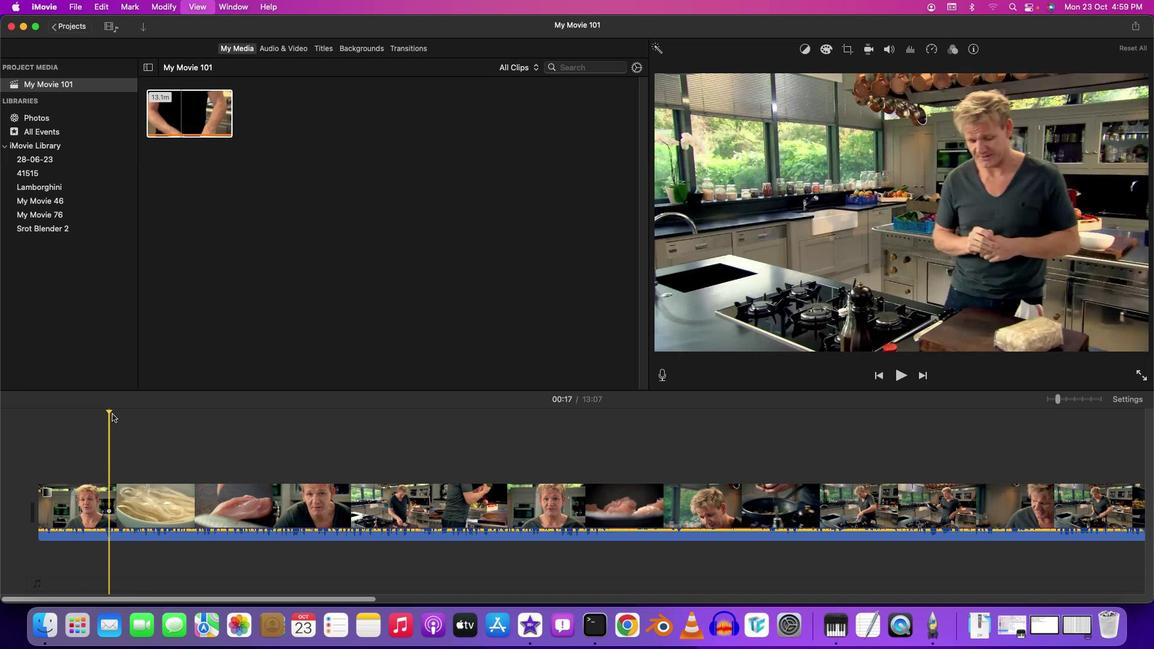 
Action: Key pressed Key.space
Screenshot: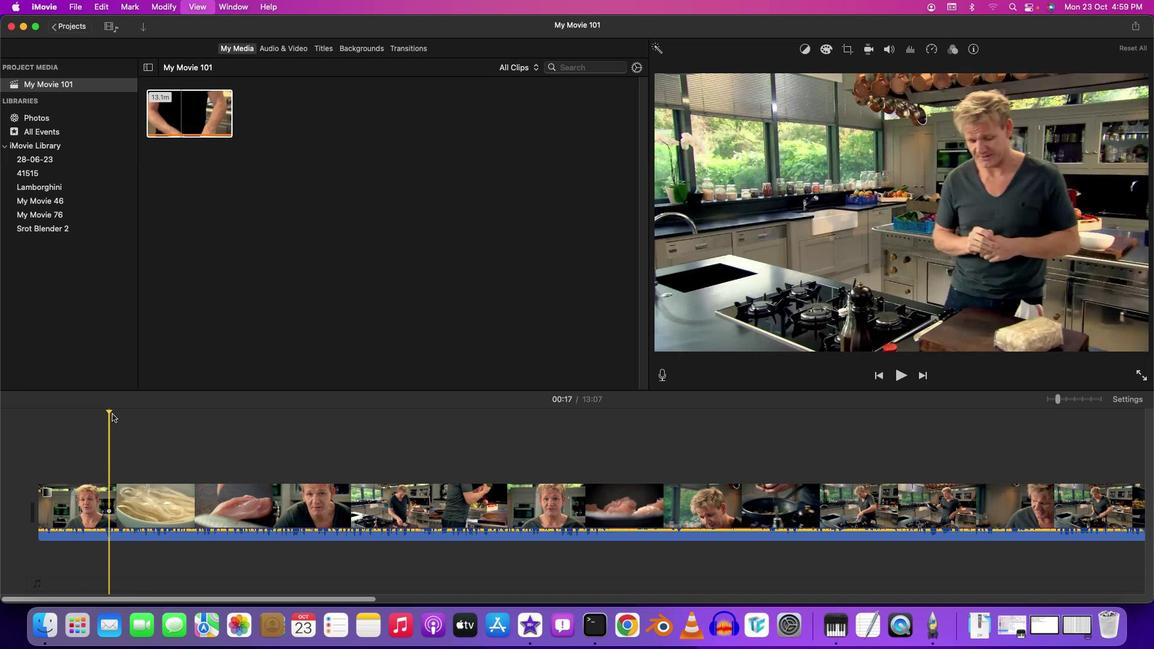 
Action: Mouse moved to (172, 427)
Screenshot: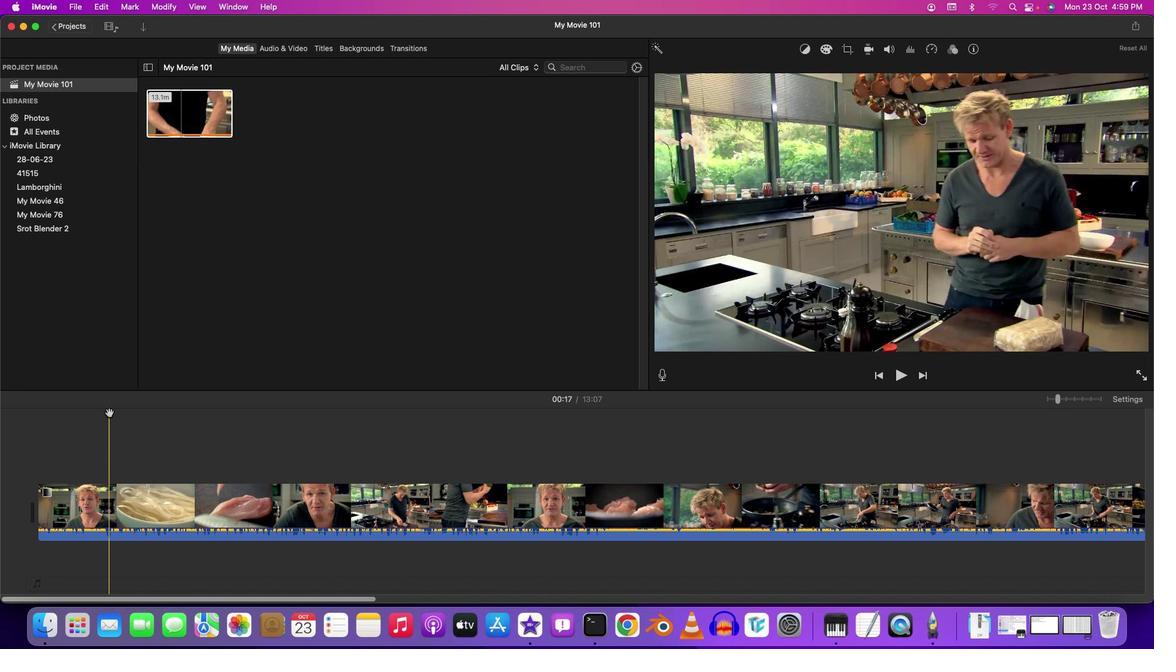 
Action: Mouse pressed left at (172, 427)
Screenshot: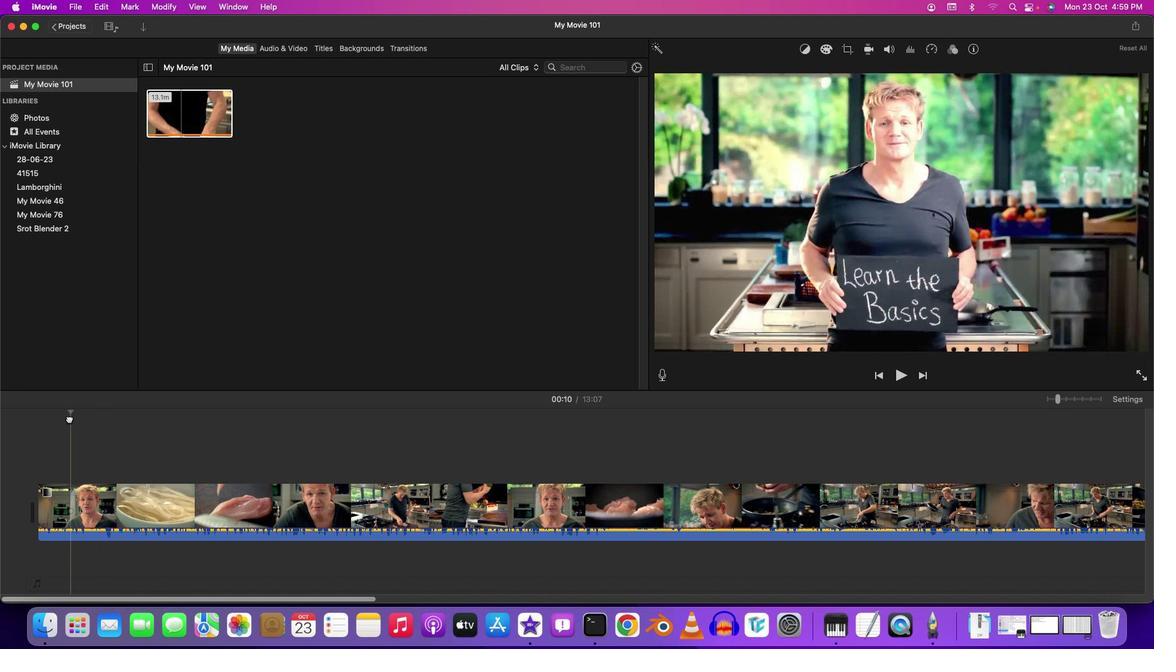 
Action: Mouse moved to (100, 442)
Screenshot: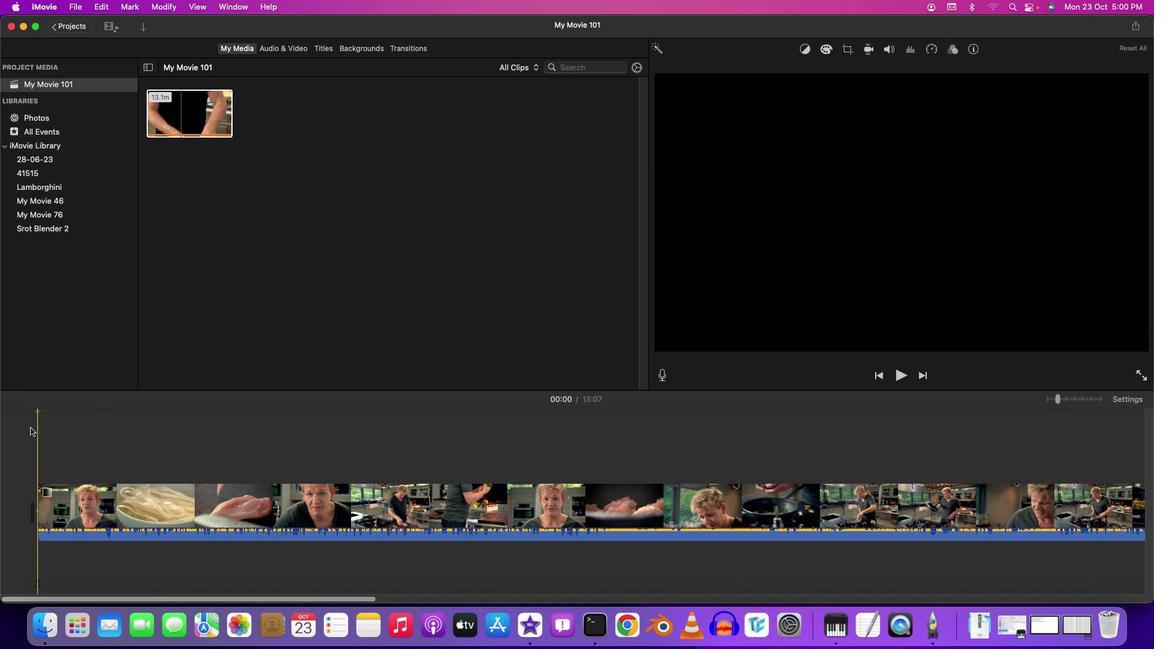 
Action: Key pressed Key.space
Screenshot: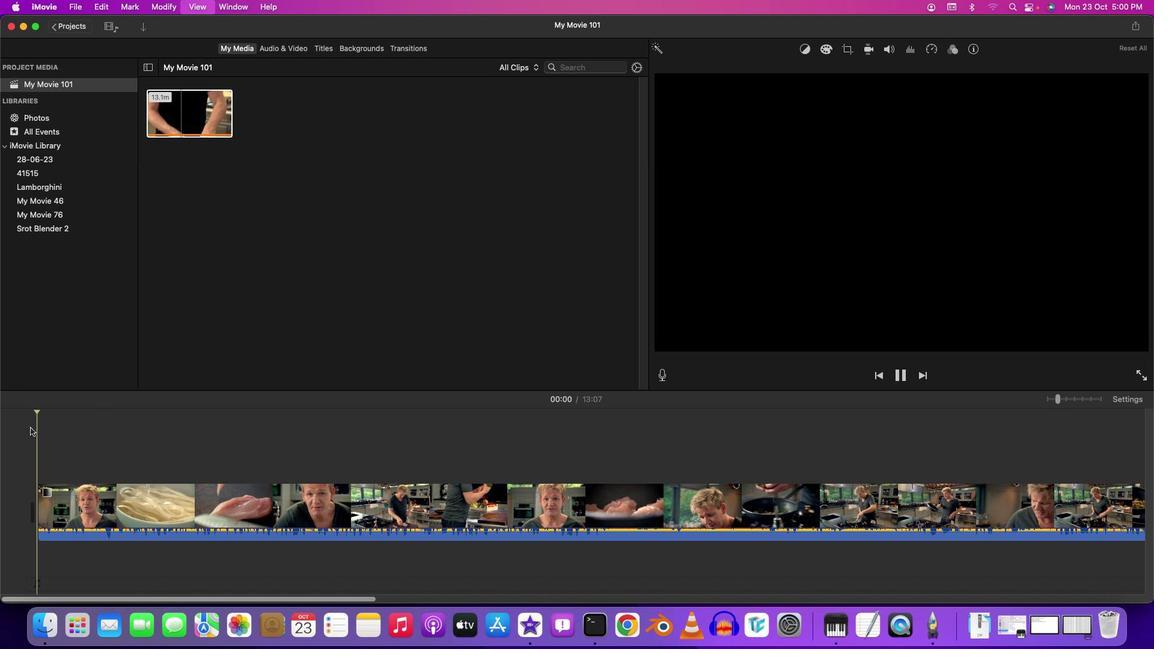 
Action: Mouse moved to (99, 442)
Screenshot: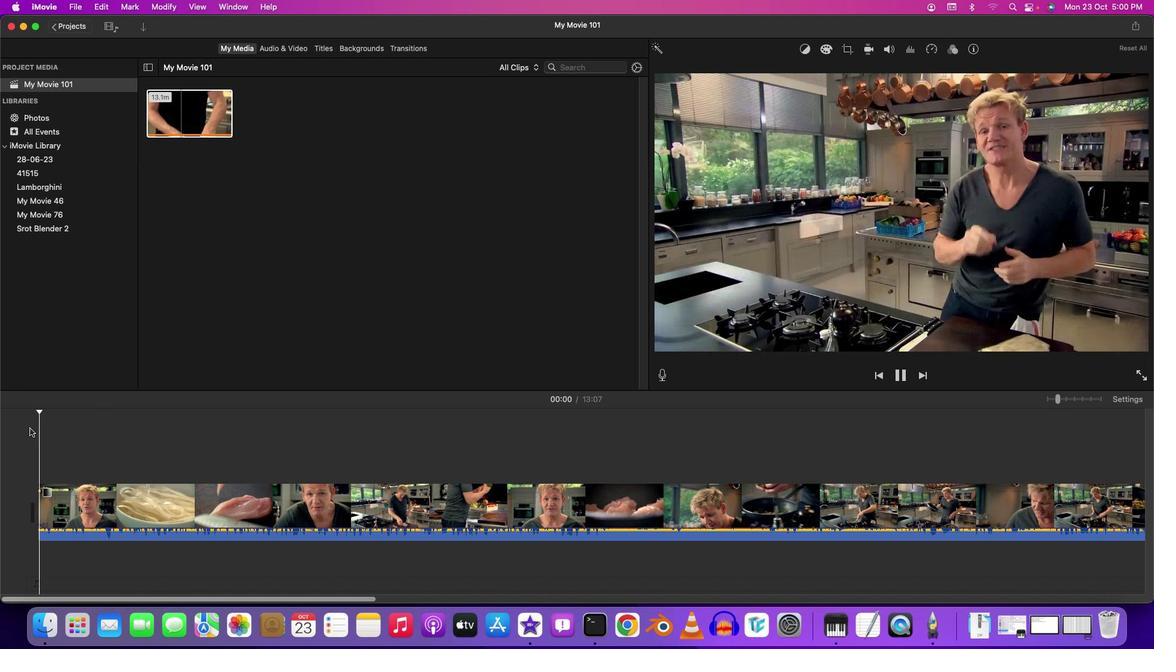 
Action: Key pressed Key.space
Screenshot: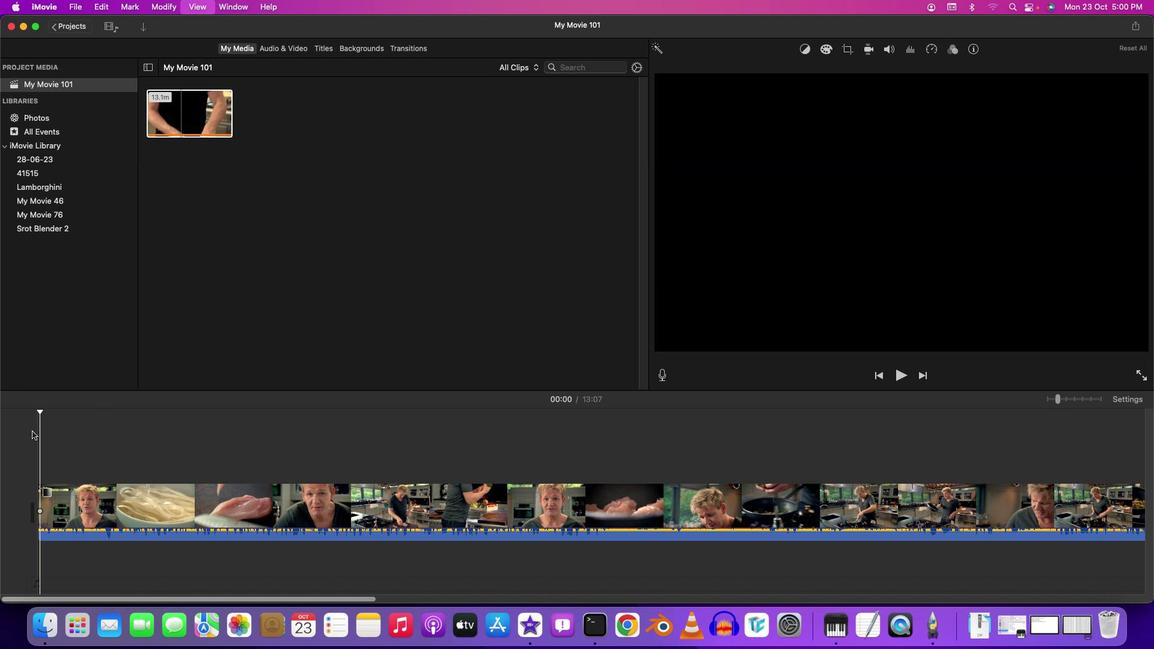 
Action: Mouse moved to (109, 425)
Screenshot: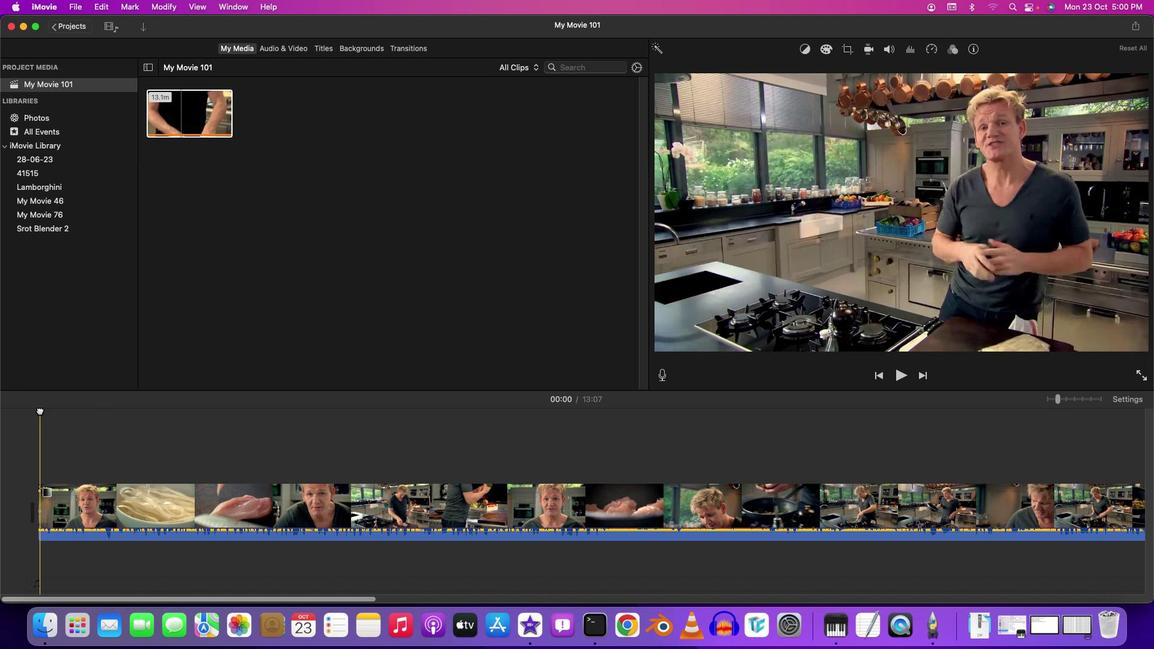 
Action: Mouse pressed left at (109, 425)
Screenshot: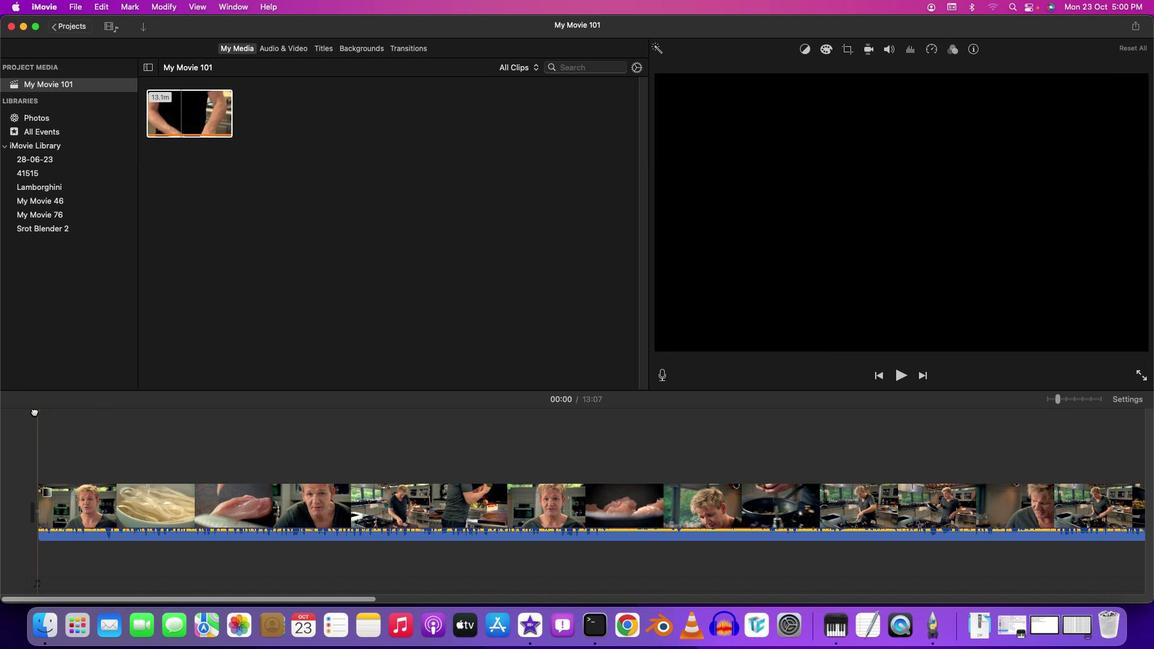 
Action: Mouse moved to (370, 72)
Screenshot: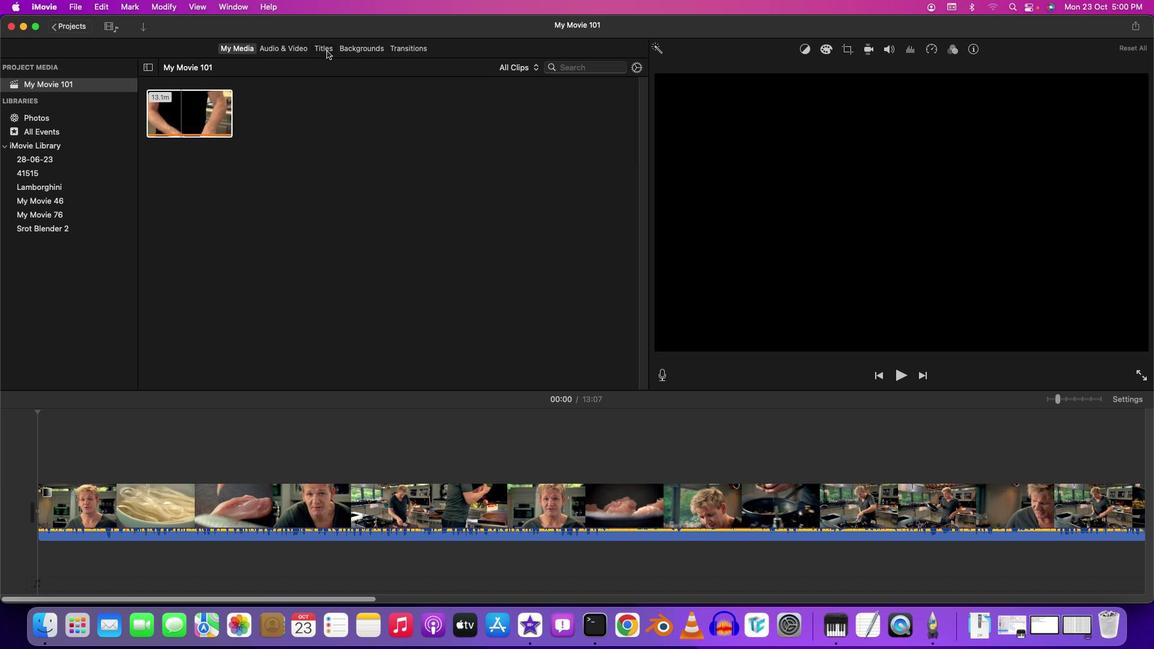 
Action: Mouse pressed left at (370, 72)
Screenshot: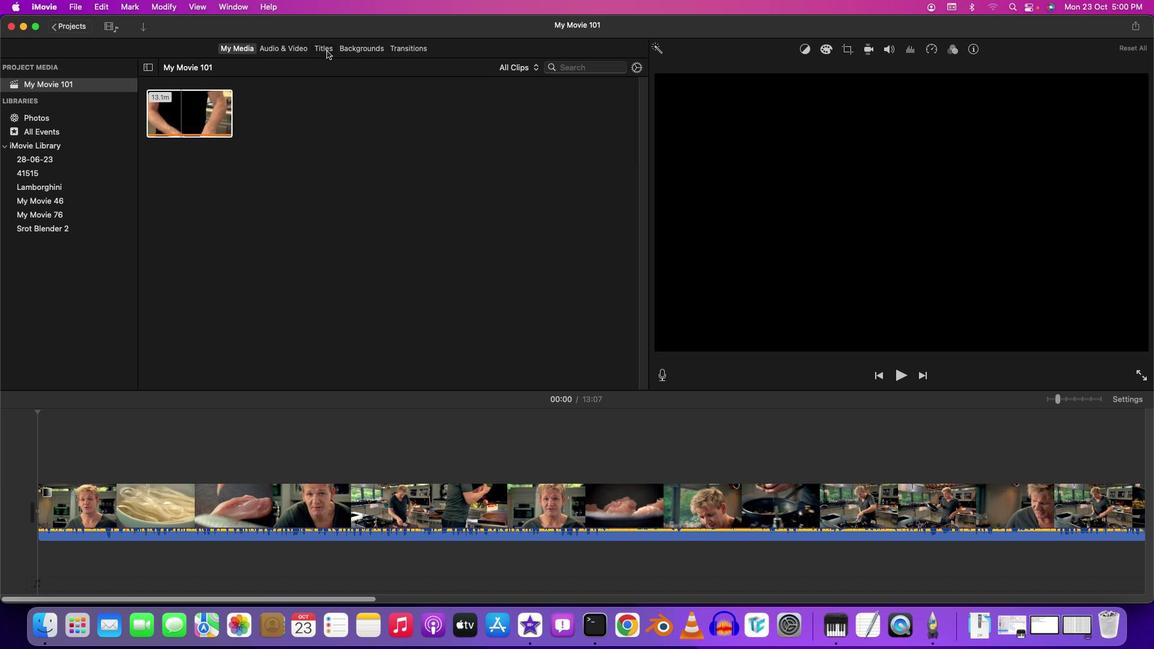 
Action: Mouse moved to (227, 155)
Screenshot: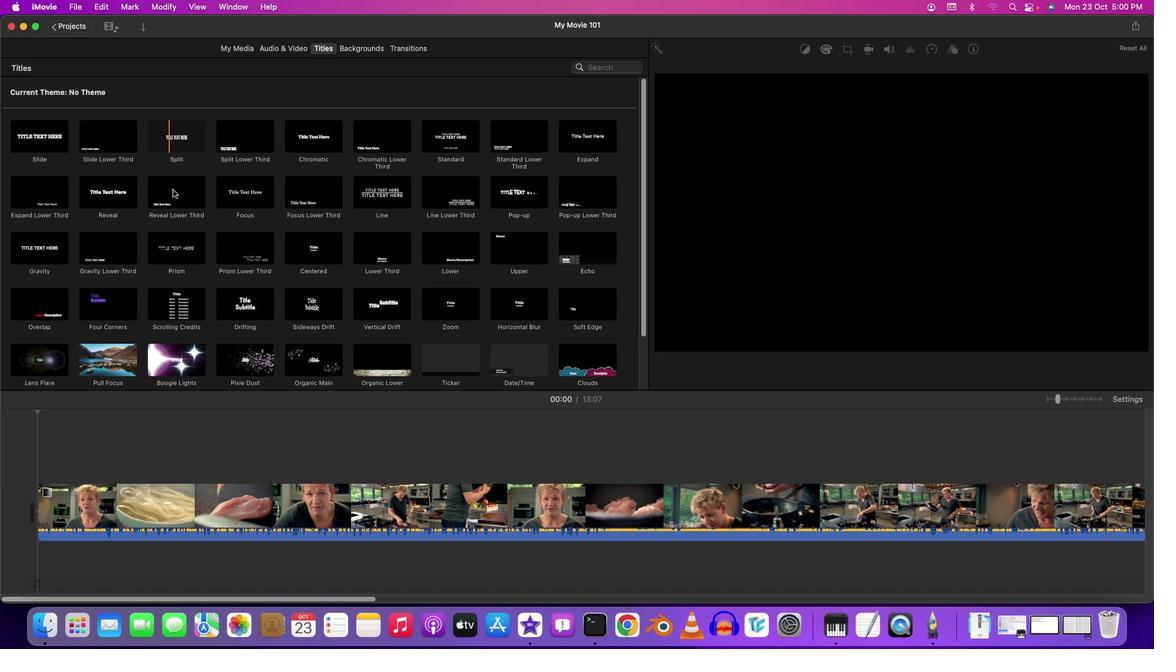 
Action: Mouse pressed left at (227, 155)
Screenshot: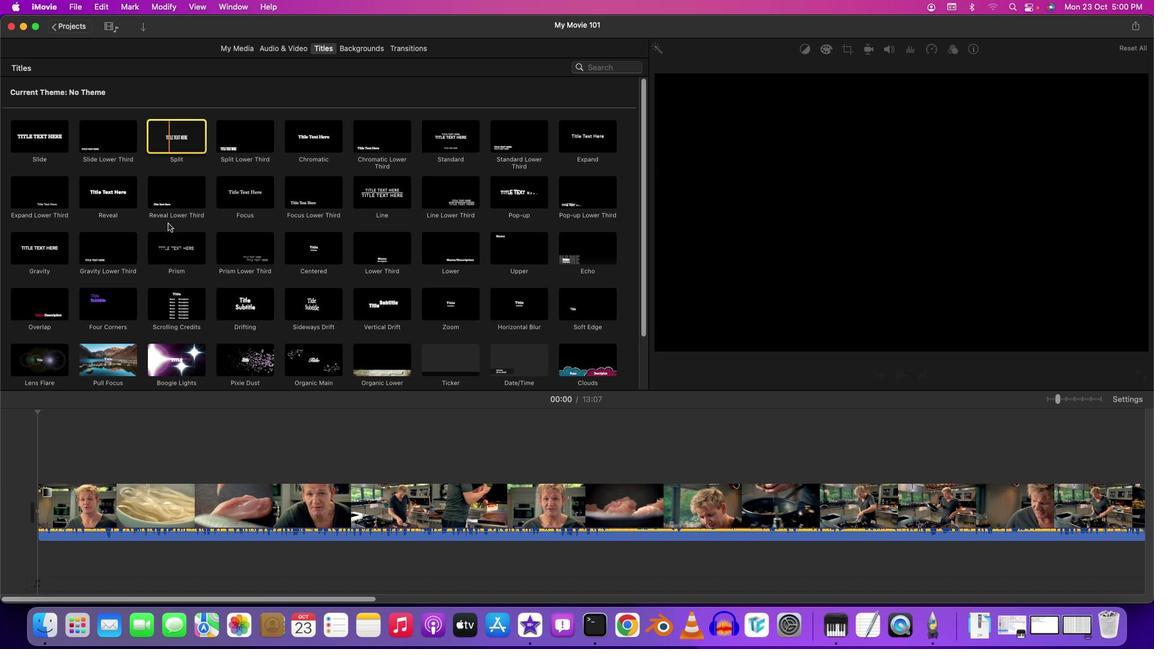 
Action: Mouse moved to (122, 486)
Screenshot: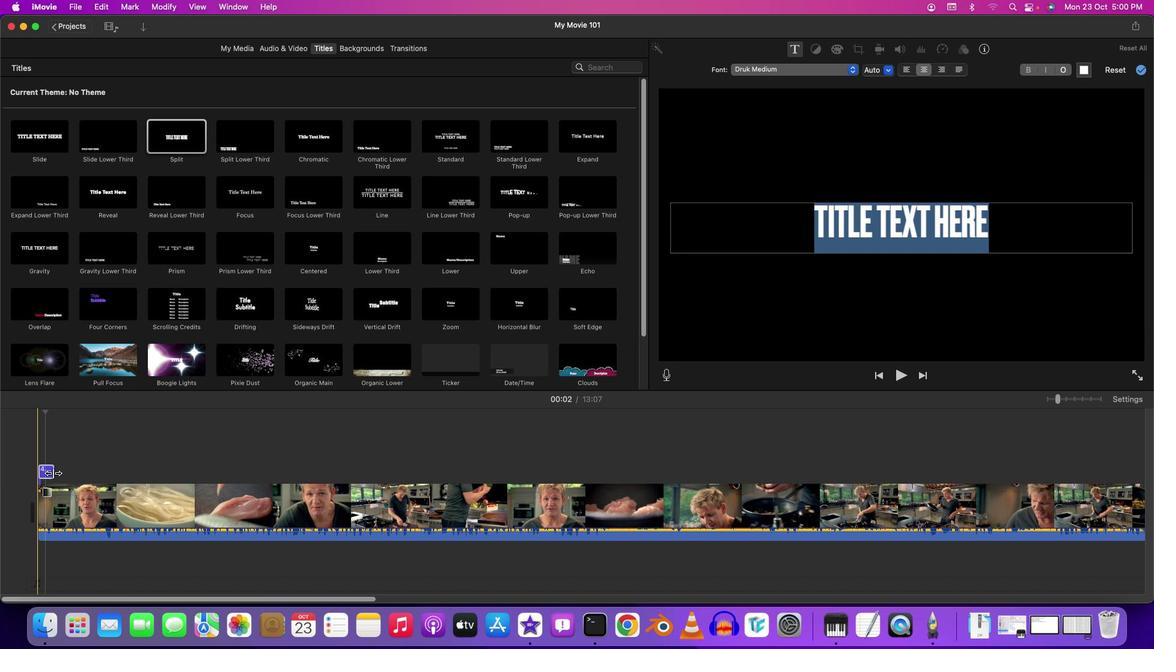 
Action: Mouse pressed left at (122, 486)
Screenshot: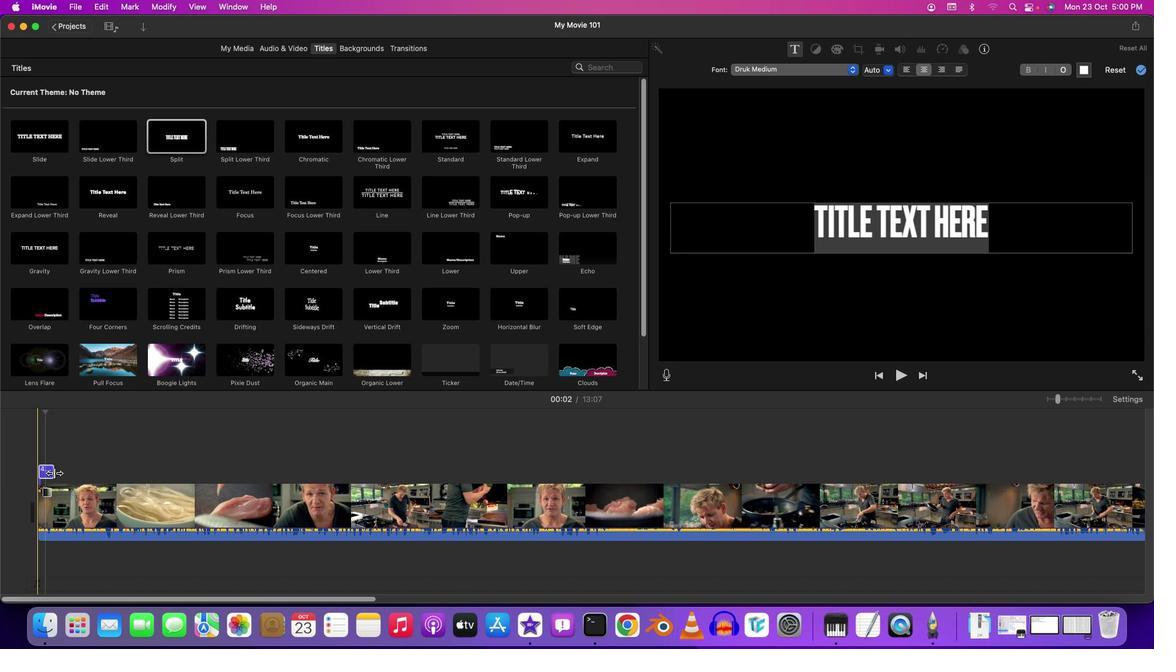 
Action: Mouse moved to (977, 242)
Screenshot: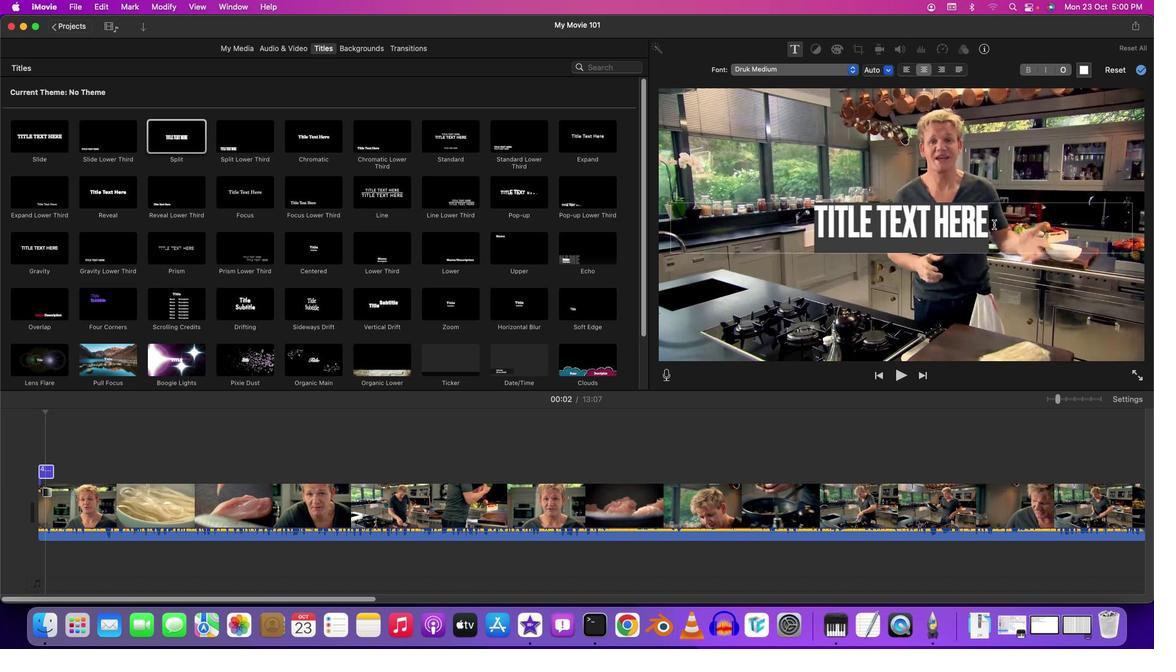 
Action: Mouse pressed left at (977, 242)
Screenshot: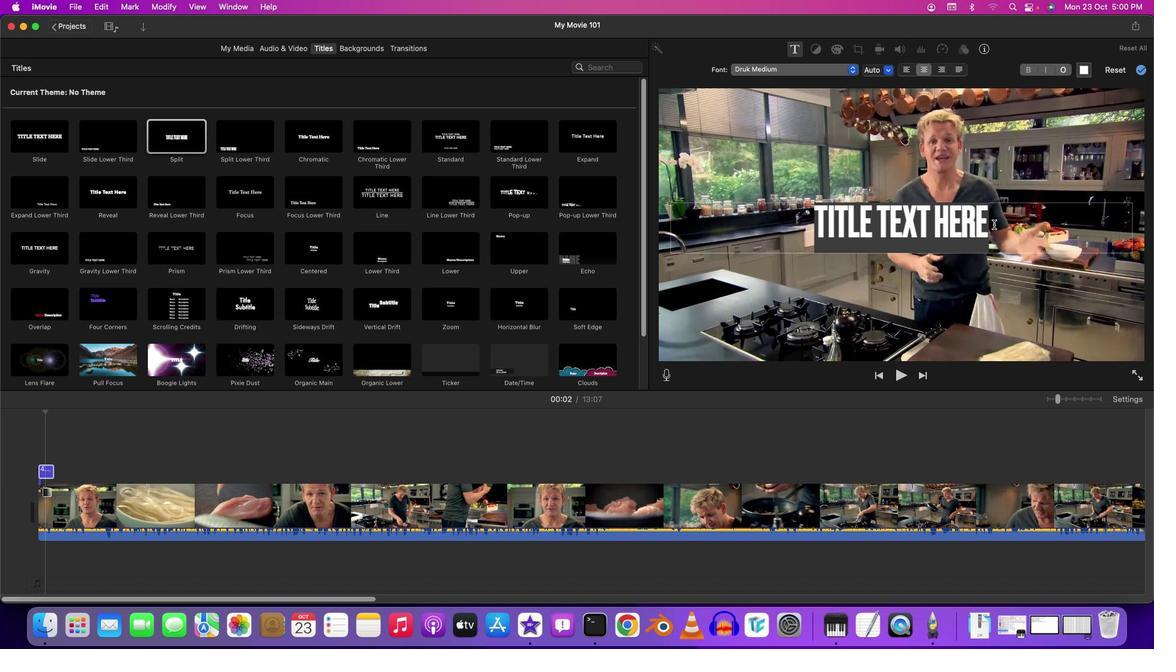 
Action: Mouse moved to (975, 244)
Screenshot: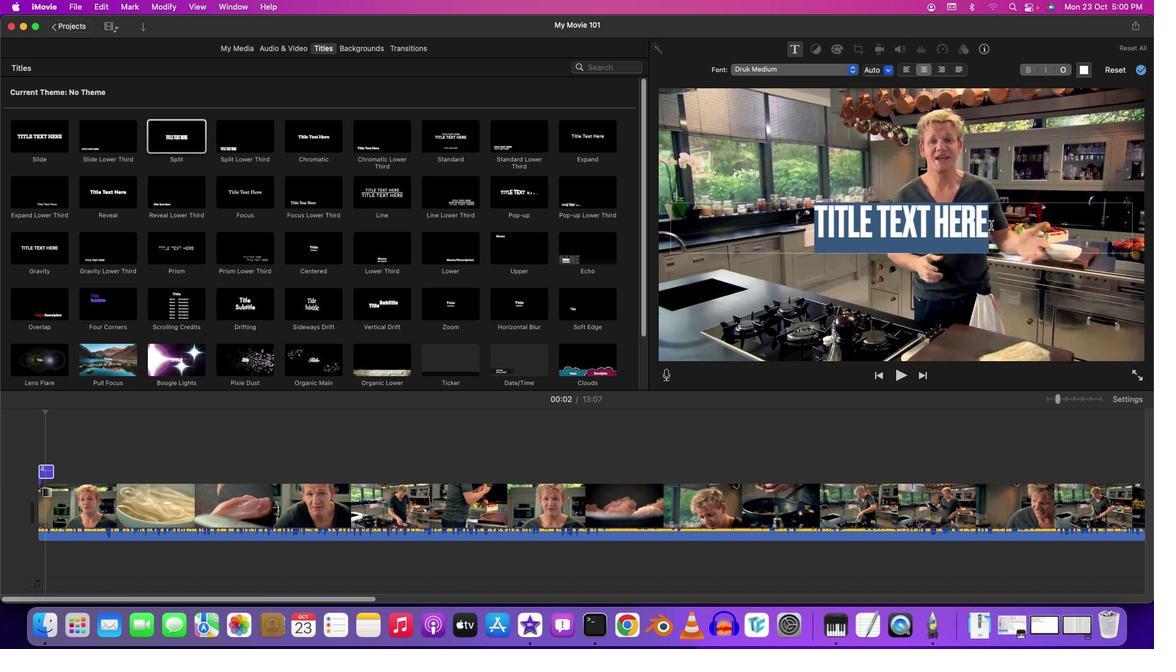 
Action: Key pressed Key.backspaceKey.shift'M''y'Key.space'f''a''v''o''u''r''i''t''e'Key.space'r''e''c''e''p''i''e'Key.backspaceKey.backspaceKey.backspaceKey.backspace'o''p''e''s'Key.backspaceKey.backspaceKey.backspaceKey.backspace'i''p''e''s'
Screenshot: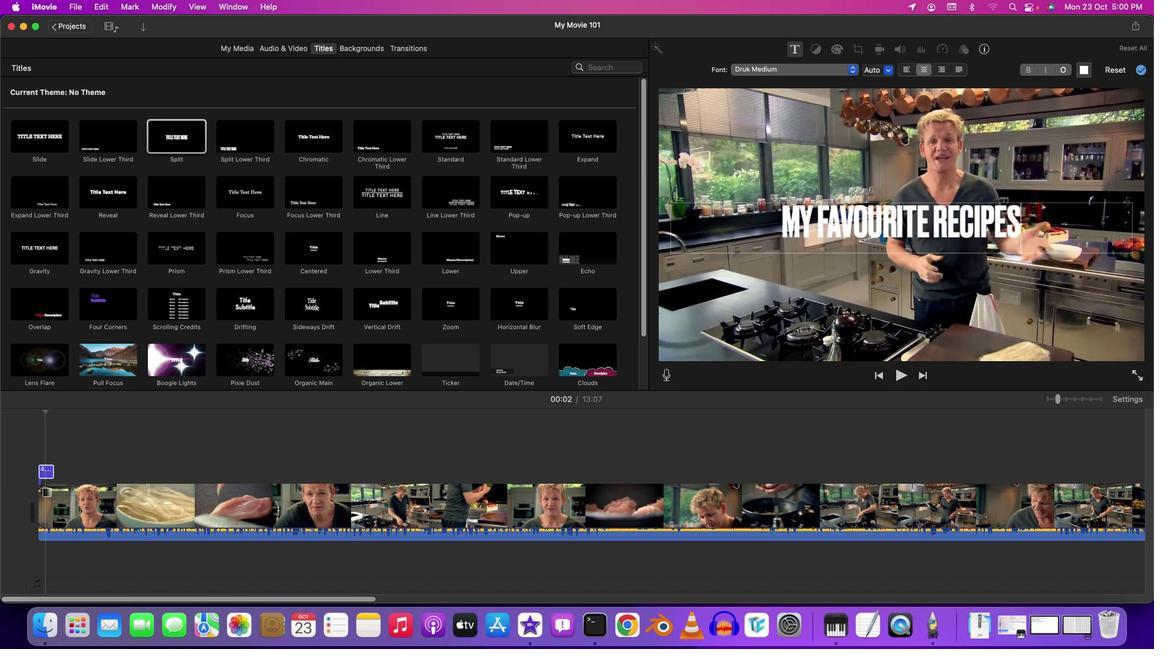 
Action: Mouse moved to (1057, 96)
Screenshot: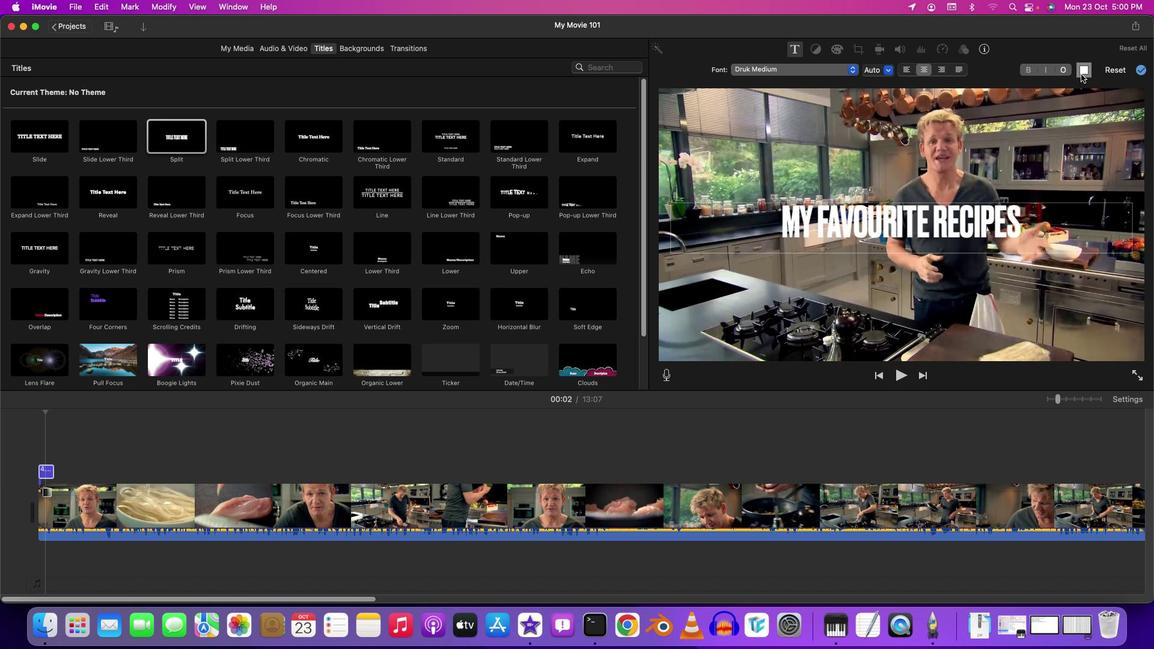
Action: Mouse pressed left at (1057, 96)
Screenshot: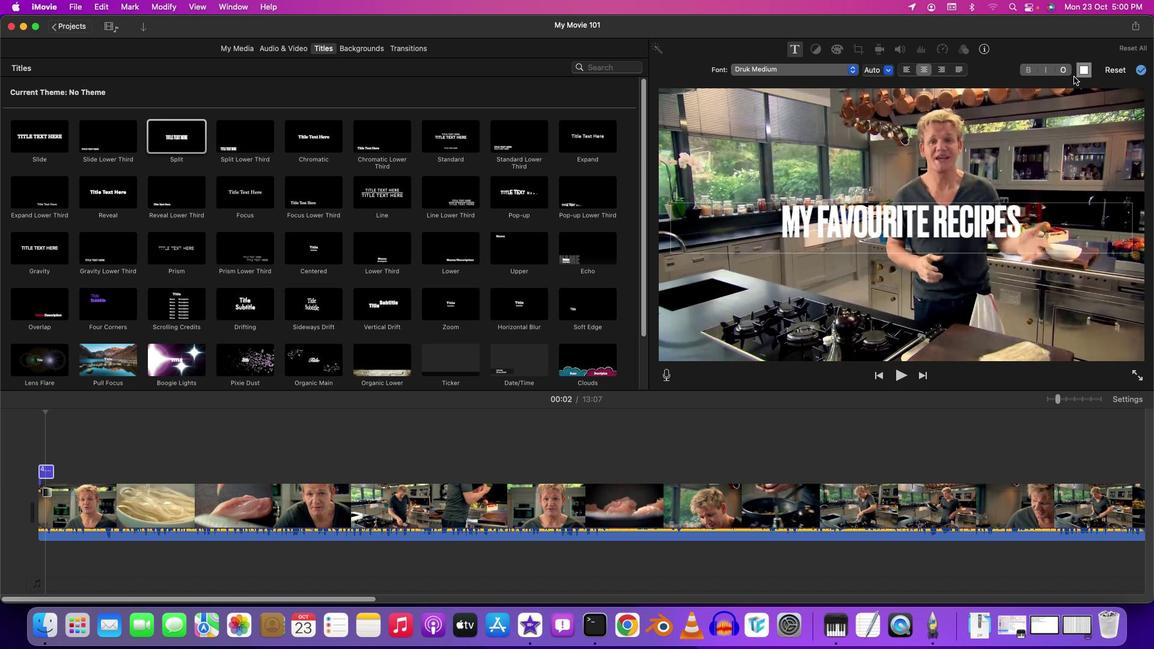 
Action: Mouse moved to (520, 457)
Screenshot: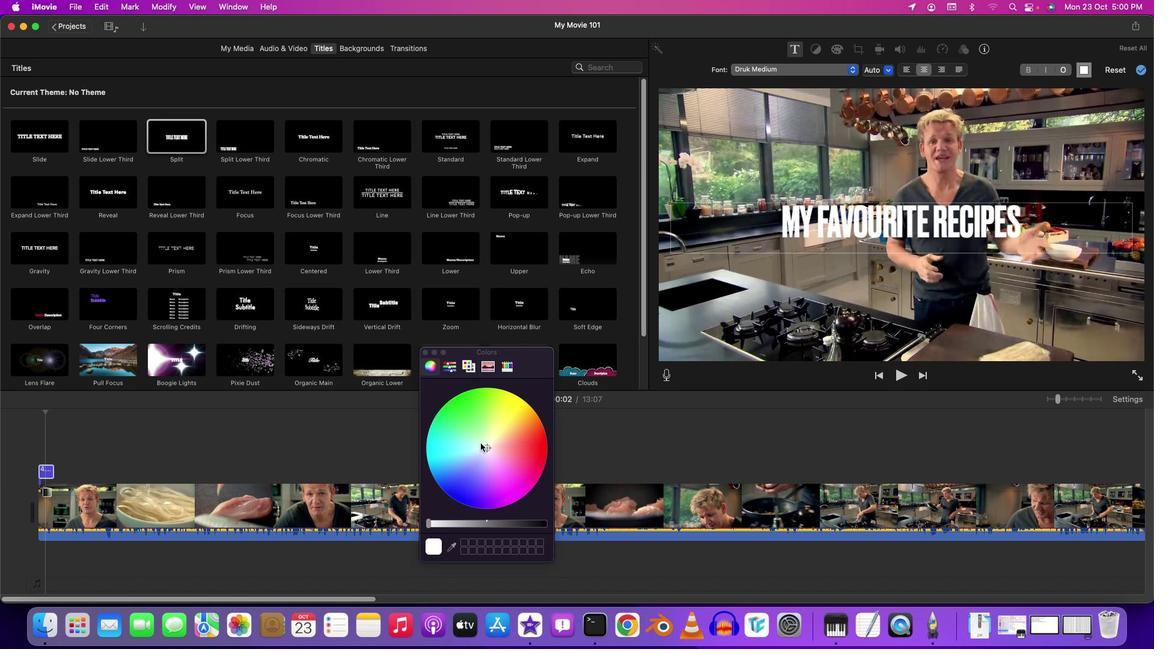 
Action: Mouse pressed left at (520, 457)
Screenshot: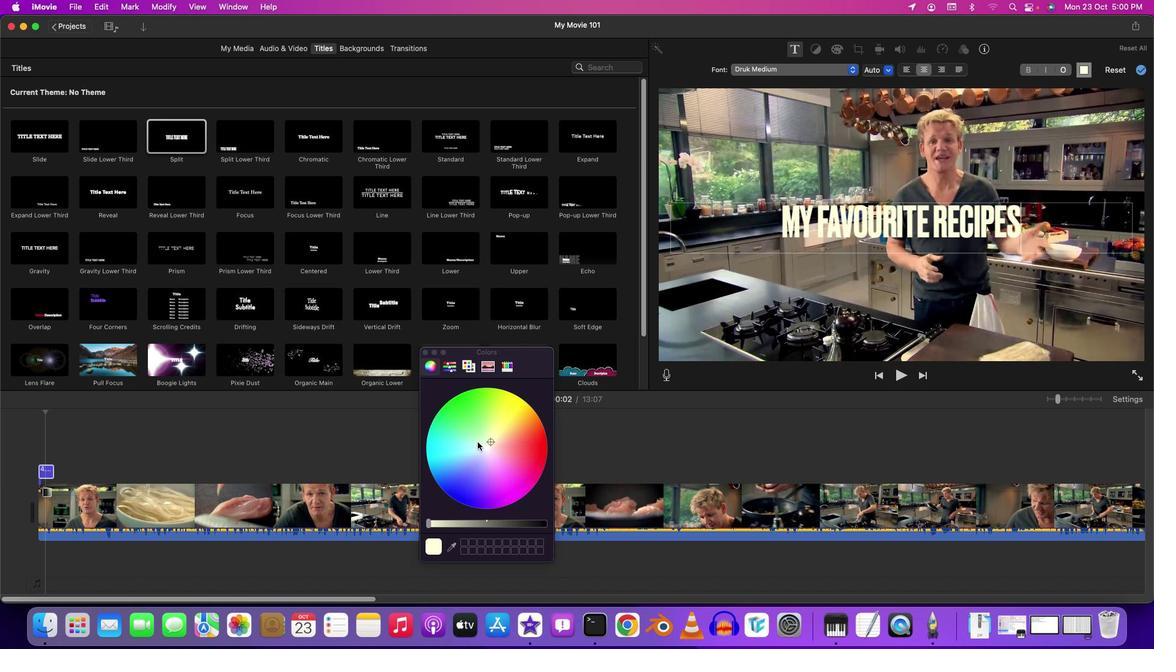 
Action: Mouse moved to (460, 369)
Screenshot: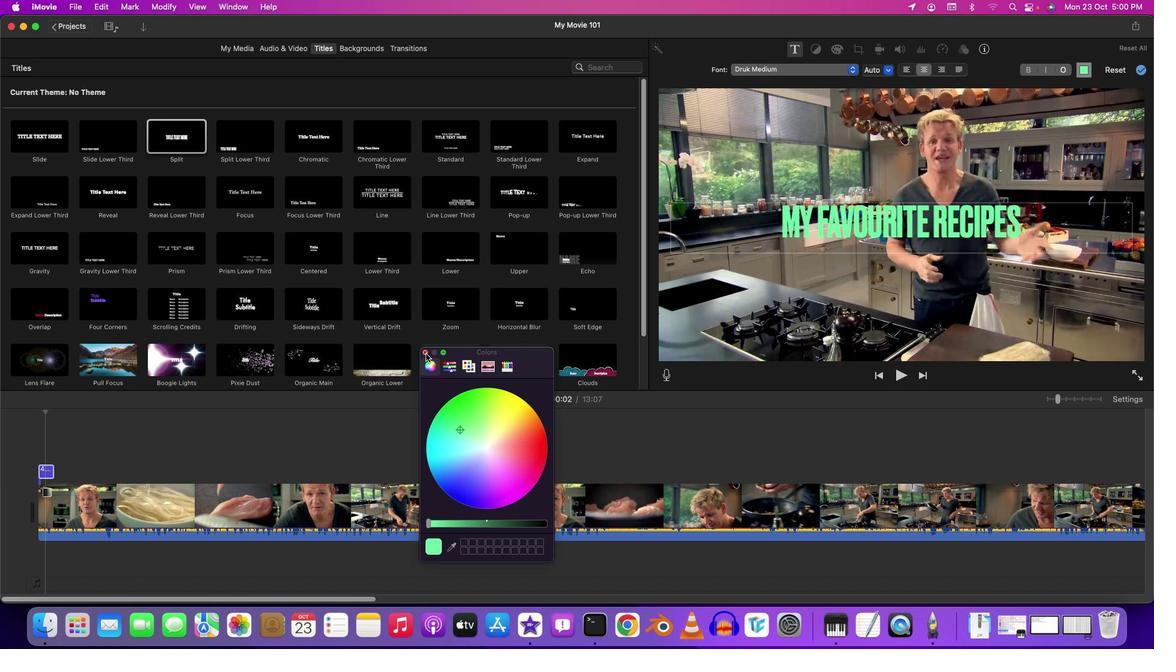 
Action: Mouse pressed left at (460, 369)
Screenshot: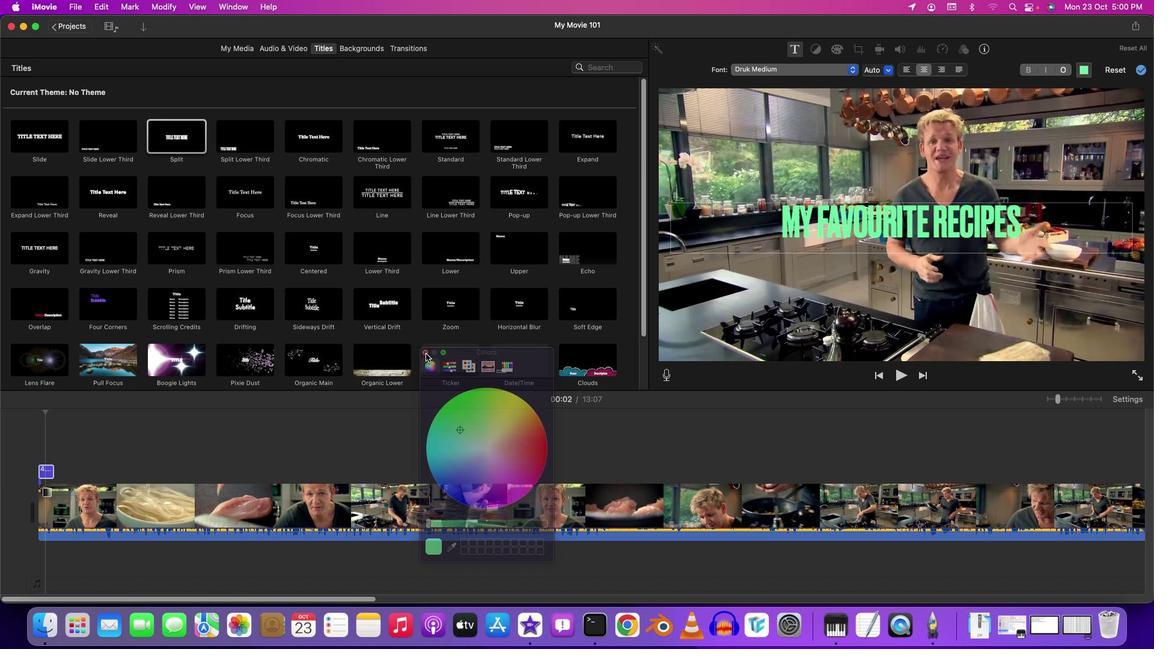 
Action: Mouse moved to (651, 467)
Screenshot: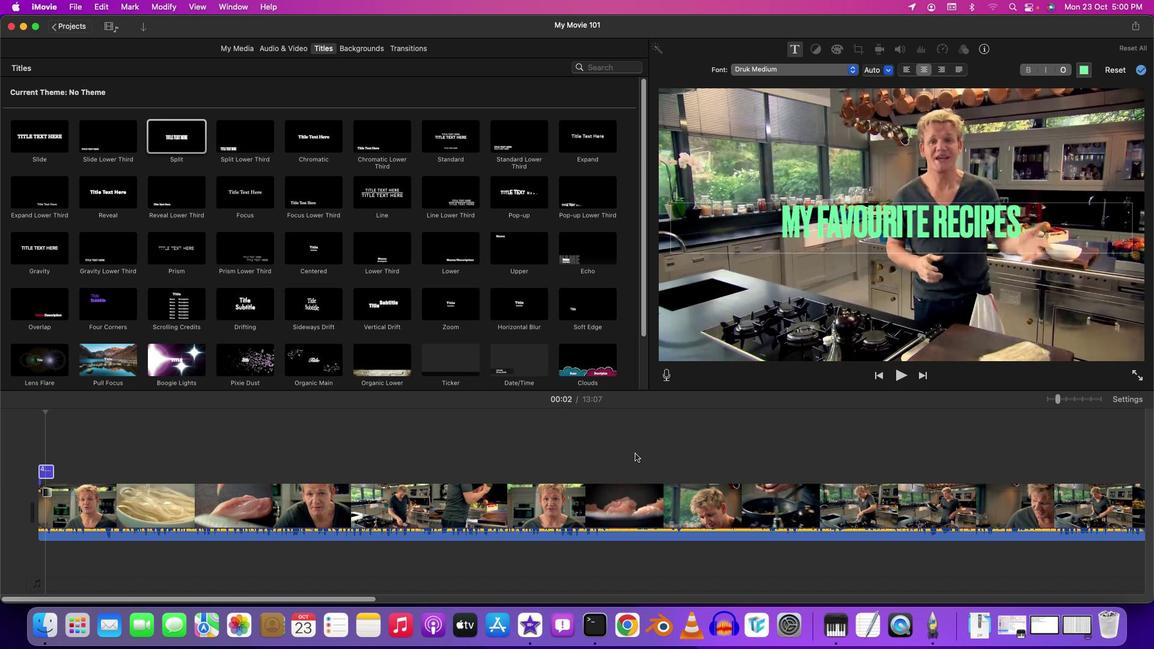 
Action: Mouse pressed left at (651, 467)
Screenshot: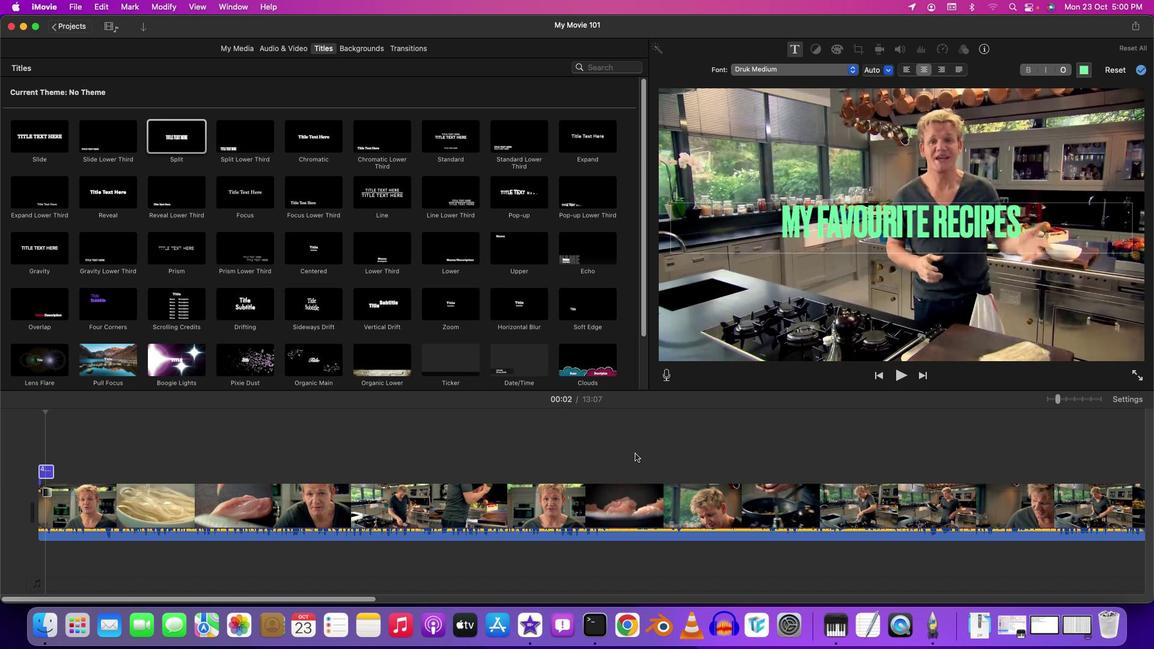 
Action: Mouse moved to (131, 454)
Screenshot: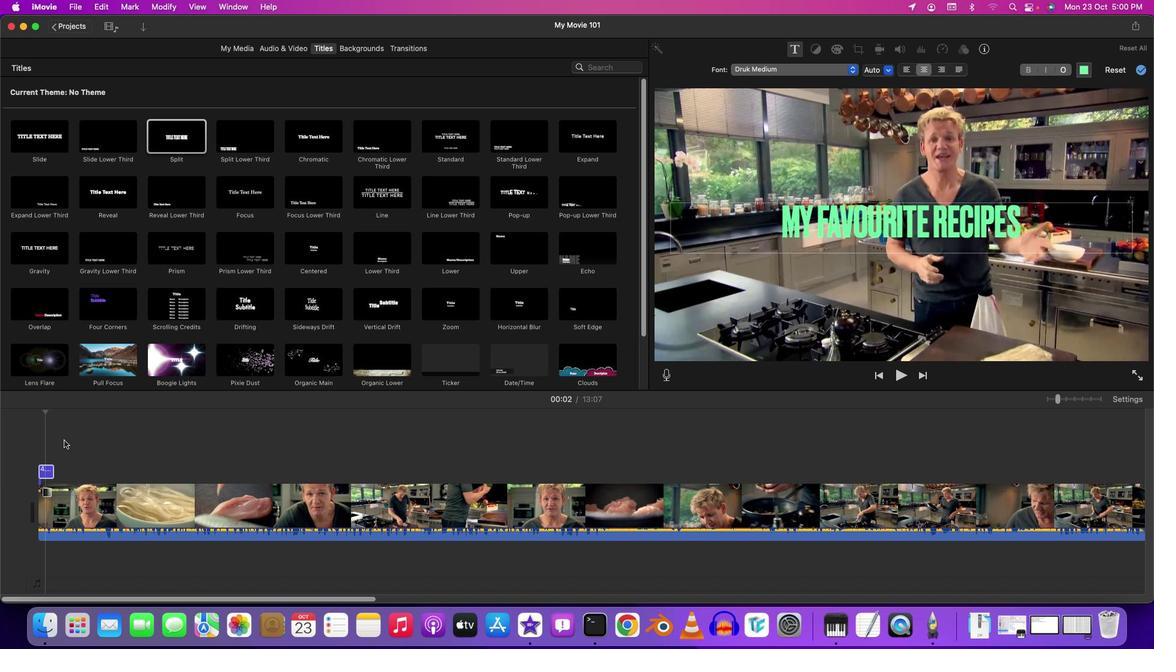 
Action: Mouse pressed left at (131, 454)
Screenshot: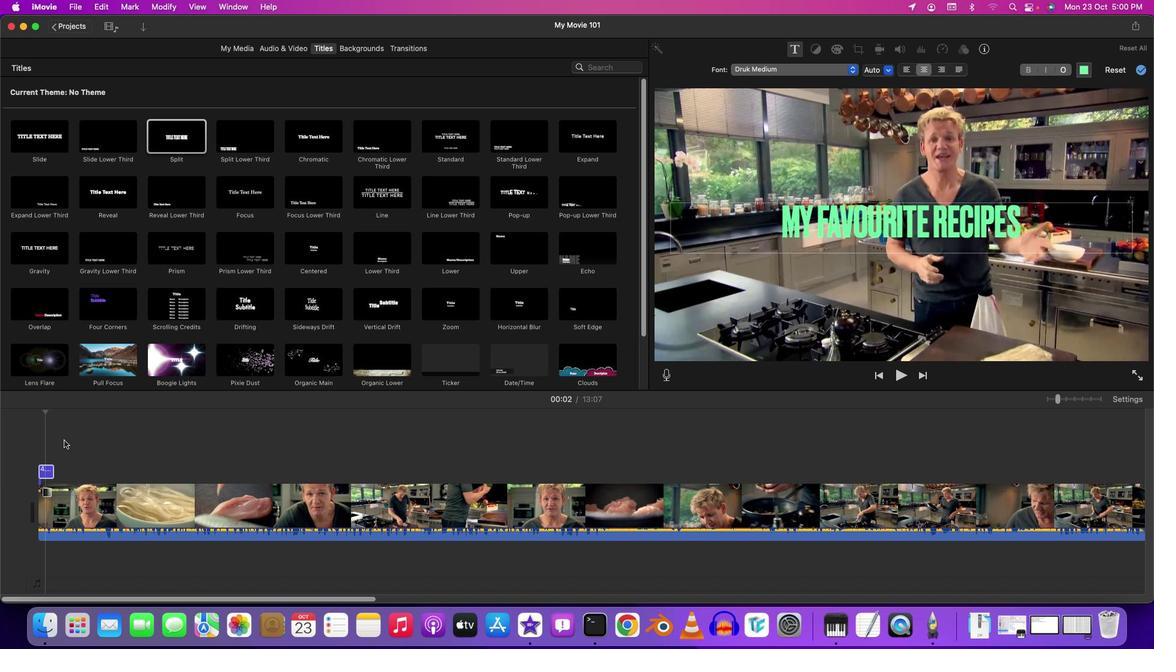 
Action: Mouse moved to (132, 454)
Screenshot: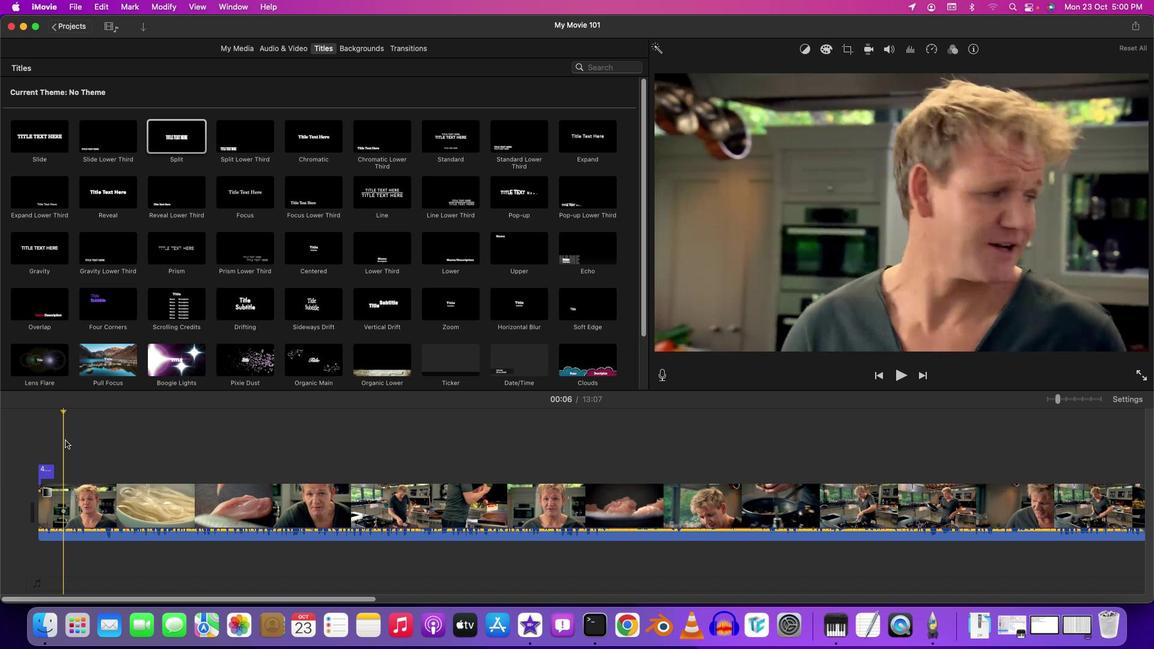 
Action: Mouse pressed left at (132, 454)
Screenshot: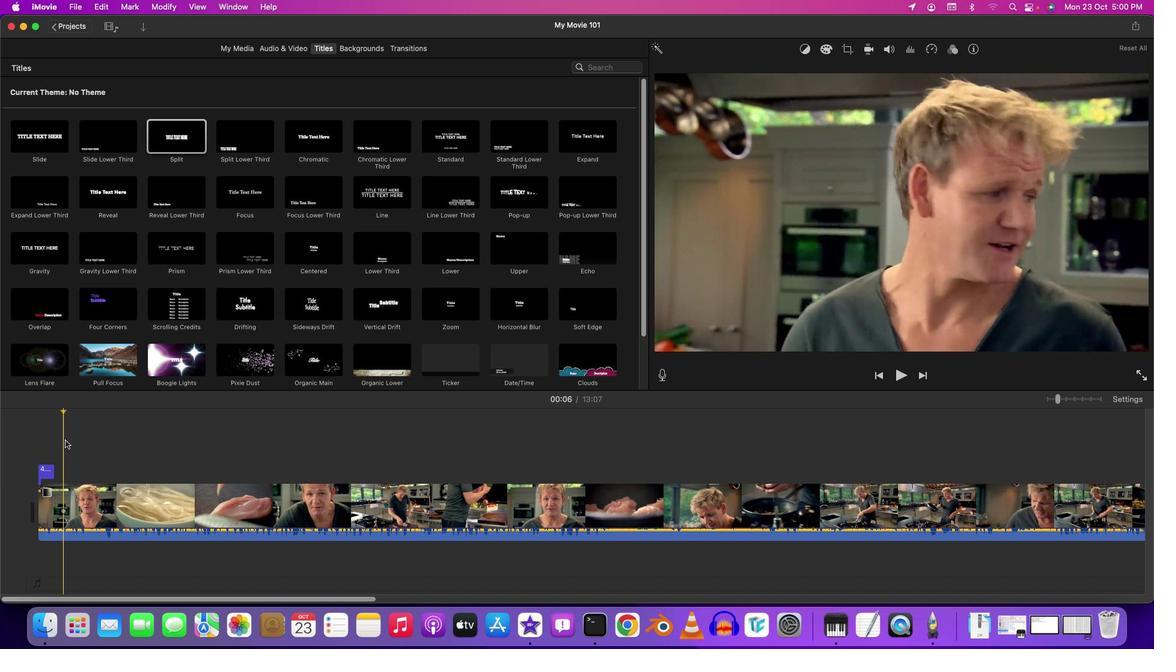 
Action: Mouse moved to (105, 435)
Screenshot: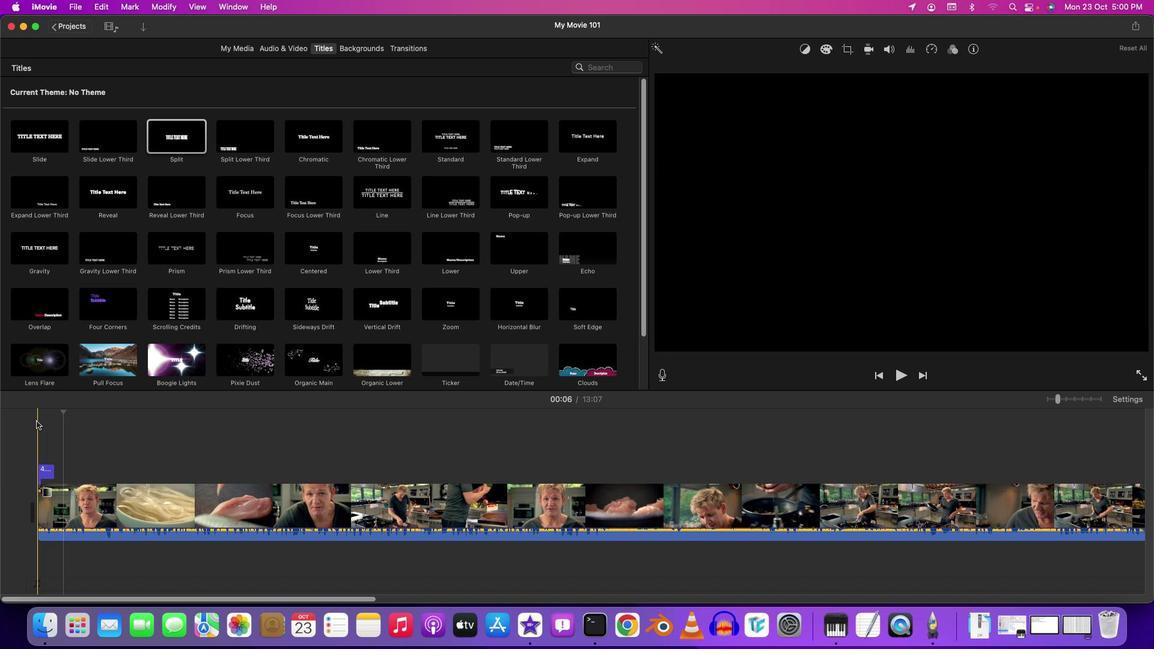 
Action: Mouse pressed left at (105, 435)
Screenshot: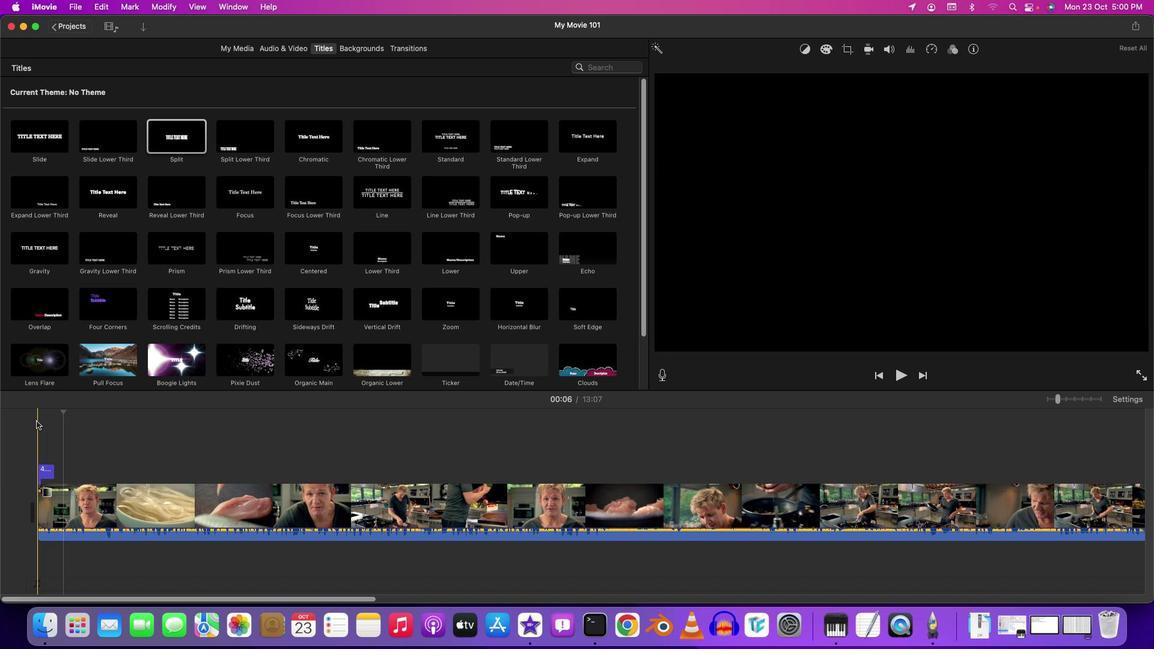 
Action: Mouse moved to (104, 436)
Screenshot: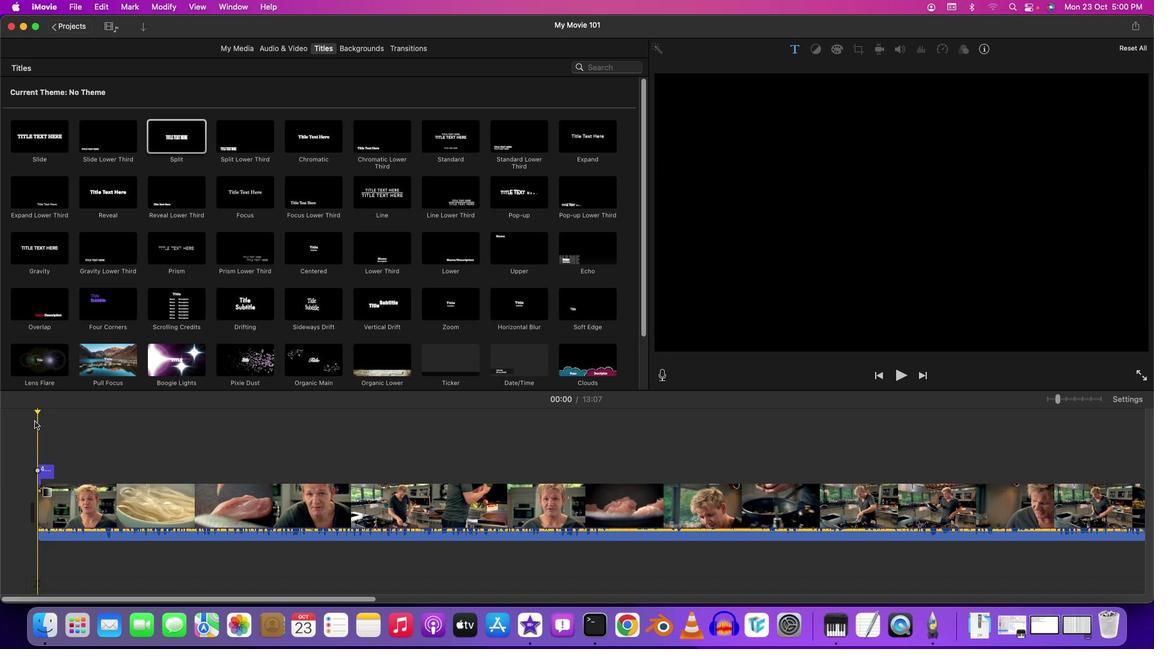 
Action: Key pressed Key.spaceKey.space
Screenshot: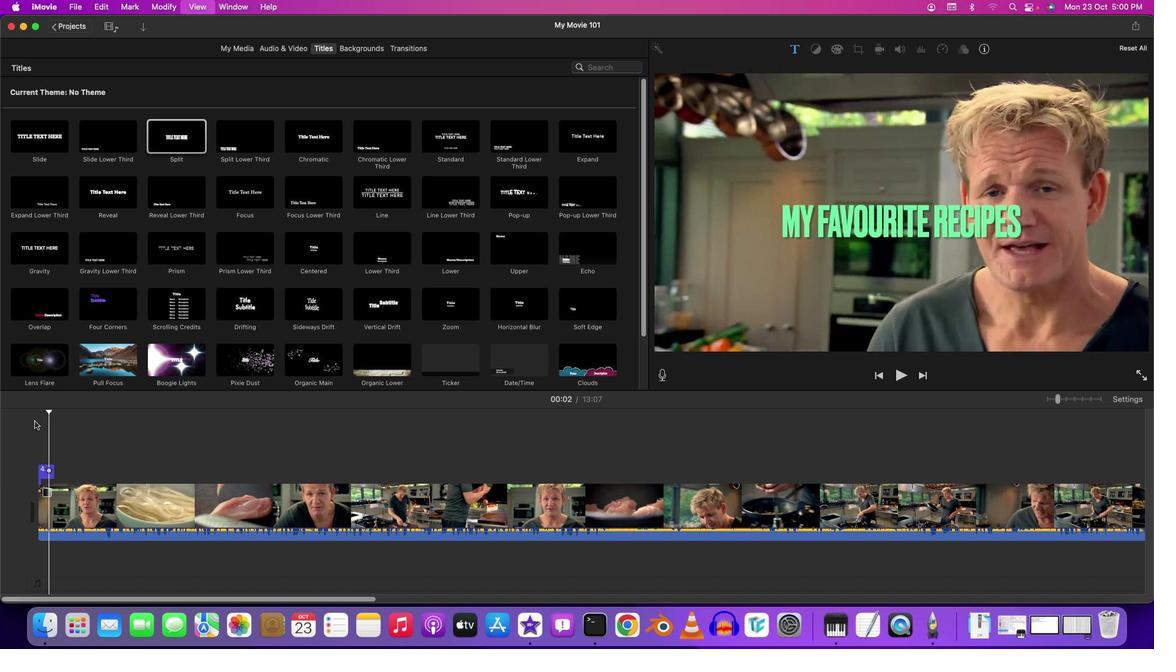 
Action: Mouse moved to (112, 488)
Screenshot: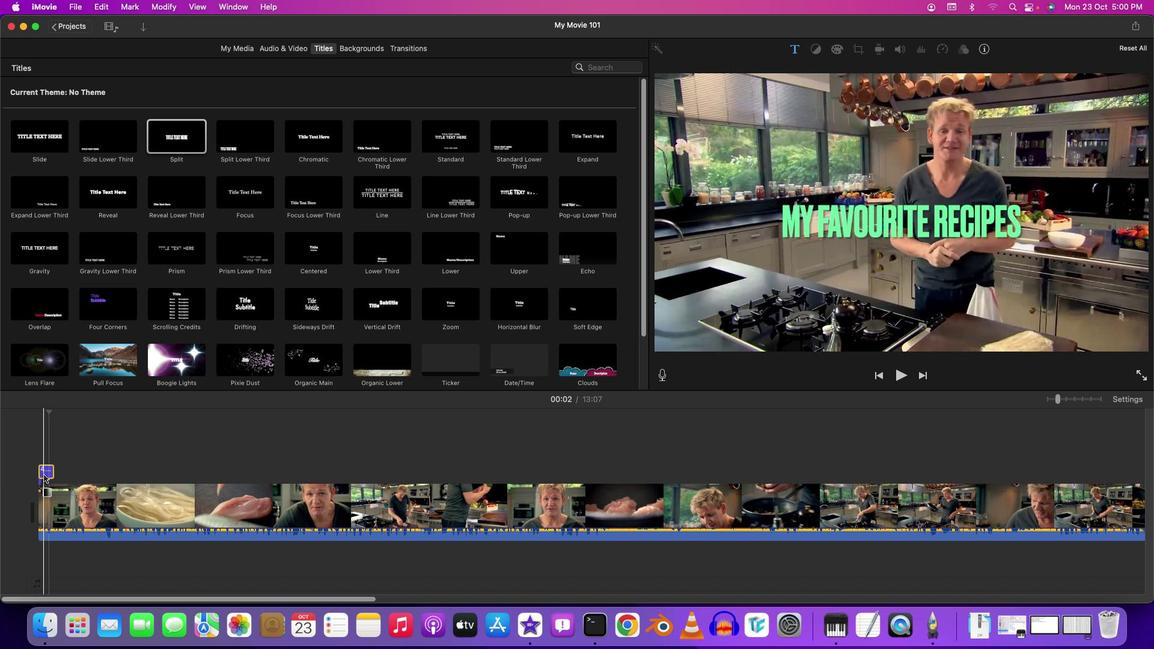 
Action: Mouse pressed left at (112, 488)
Screenshot: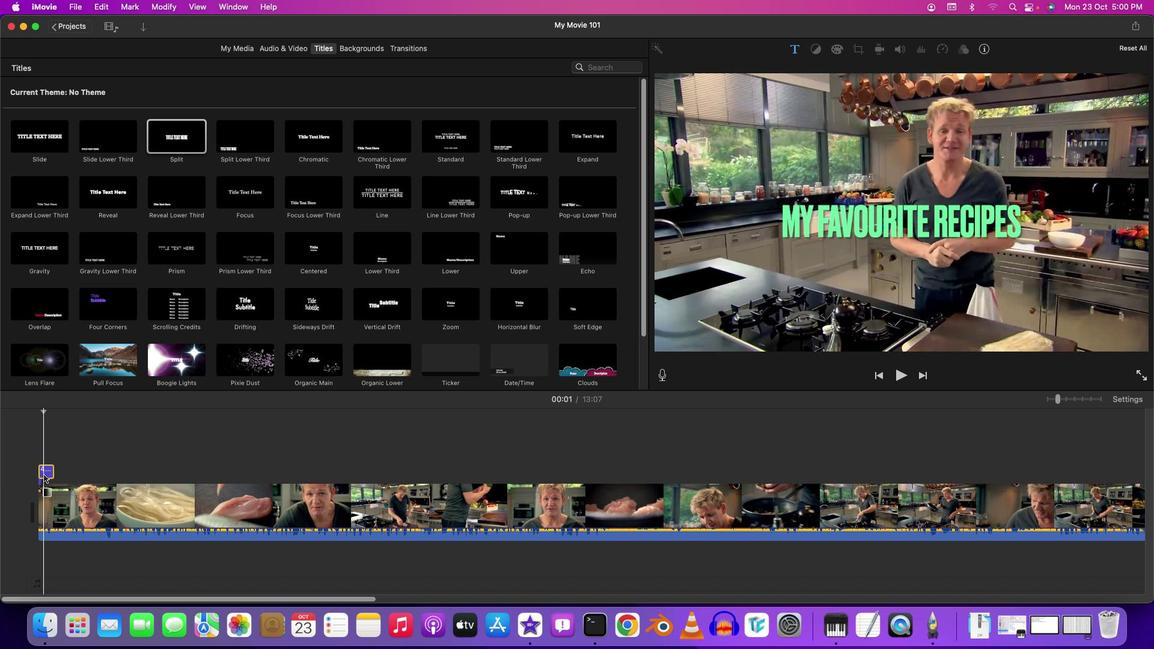 
Action: Mouse pressed left at (112, 488)
Screenshot: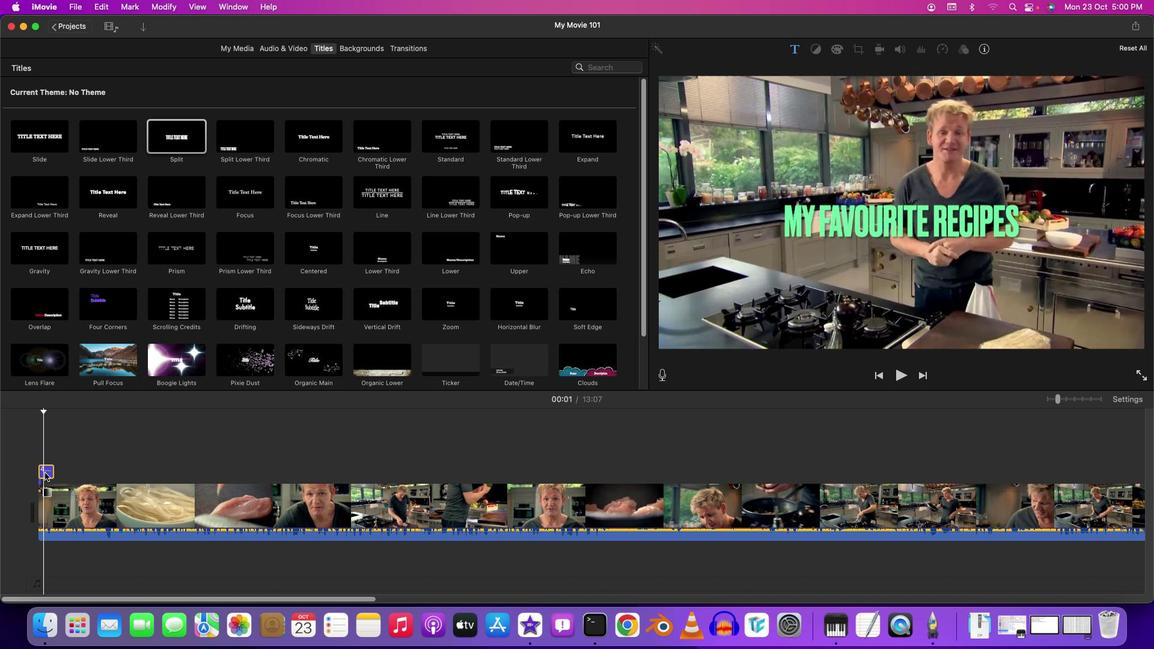 
Action: Mouse moved to (1013, 239)
Screenshot: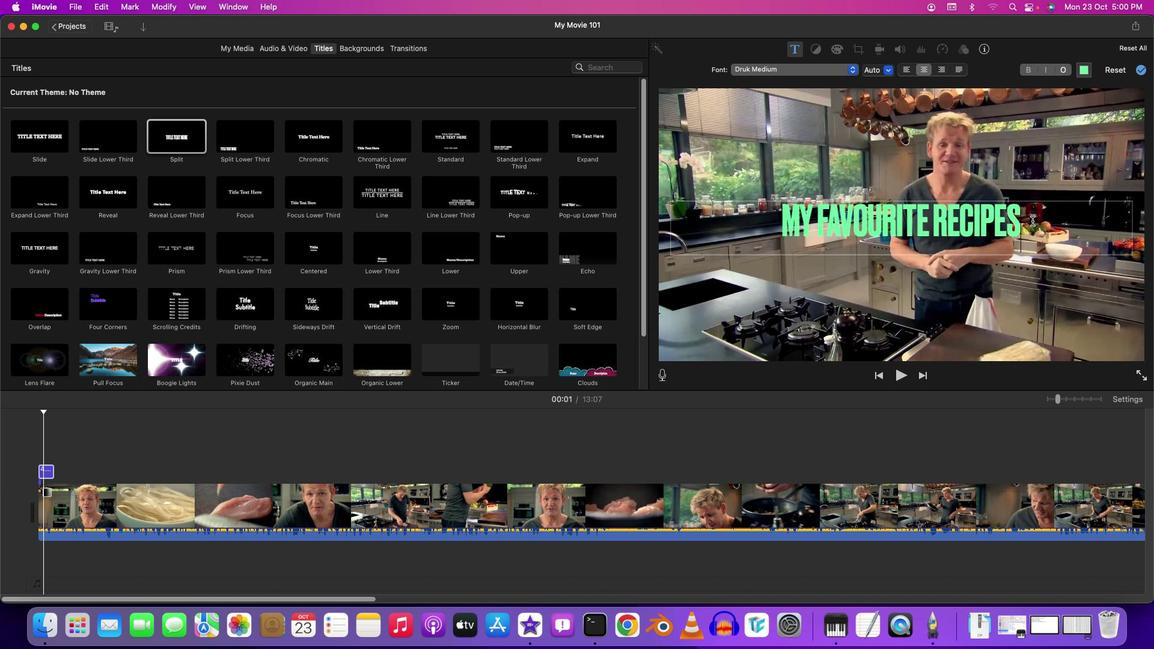 
Action: Mouse pressed left at (1013, 239)
Screenshot: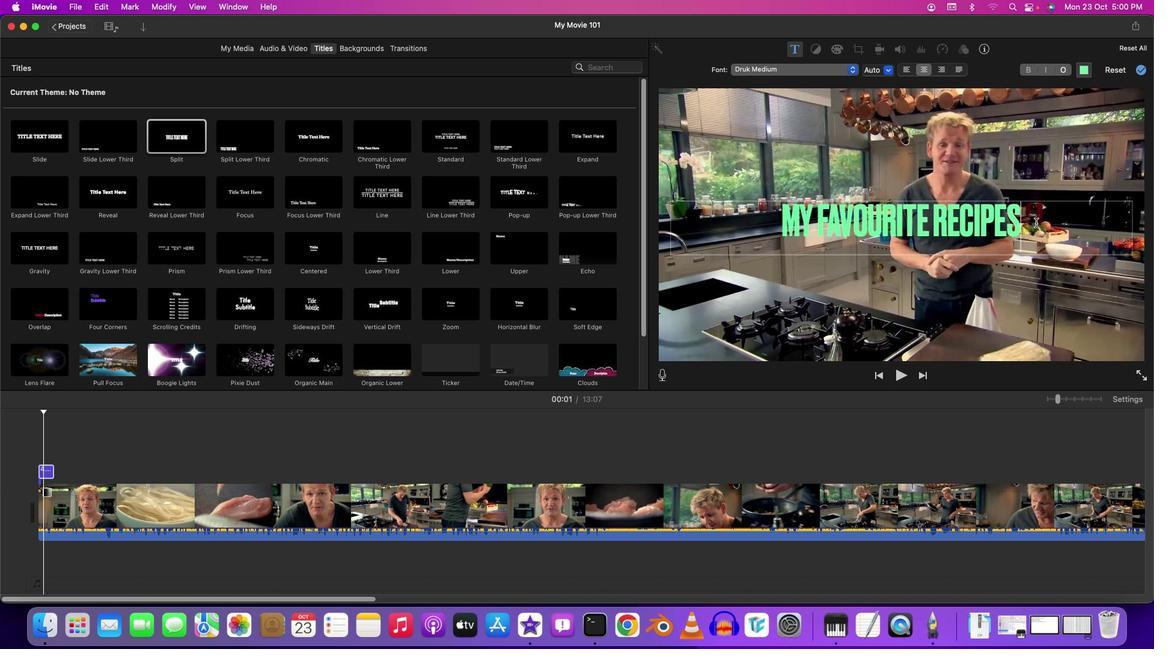
Action: Mouse moved to (1000, 250)
Screenshot: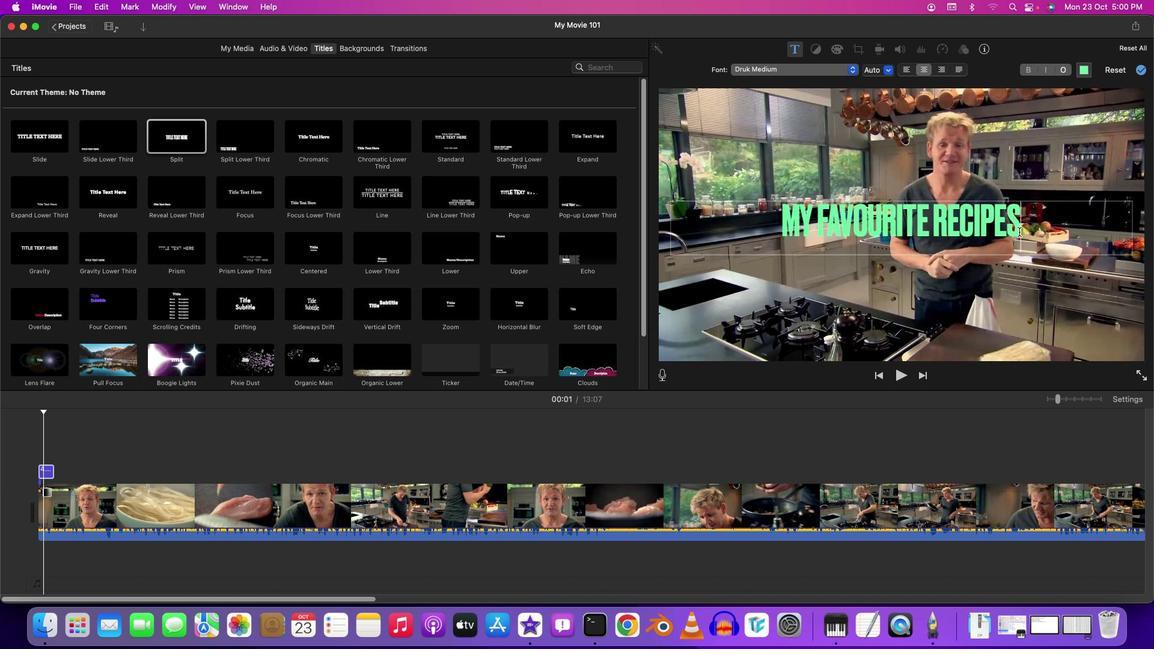 
Action: Key pressed Key.backspace
Screenshot: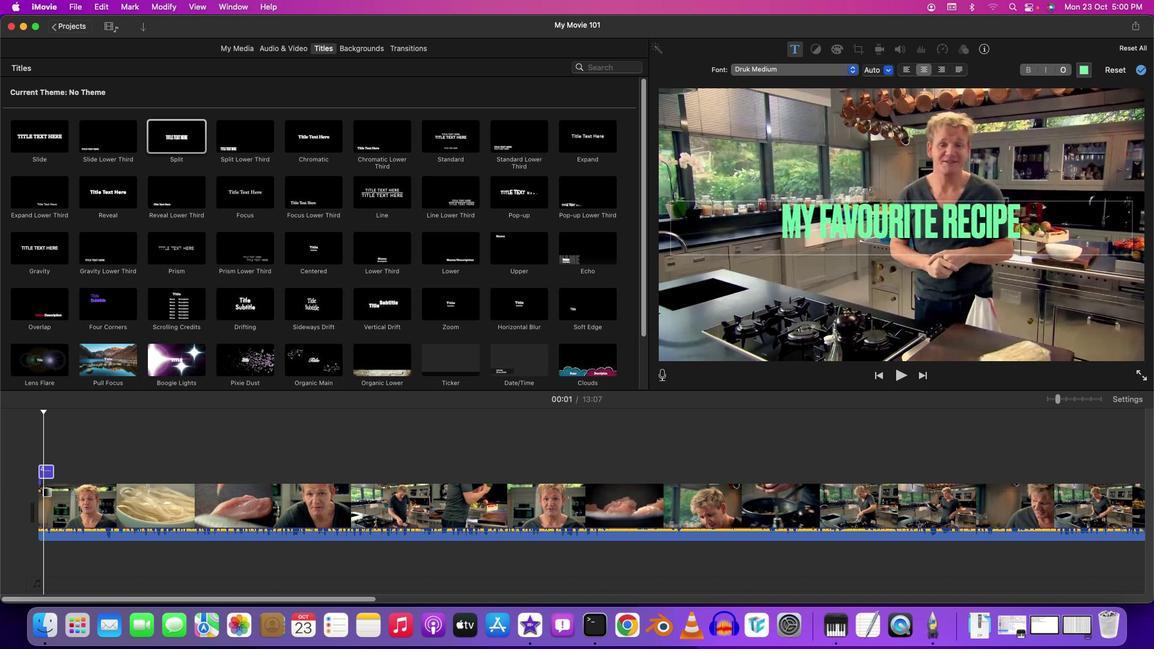 
Action: Mouse moved to (983, 328)
Screenshot: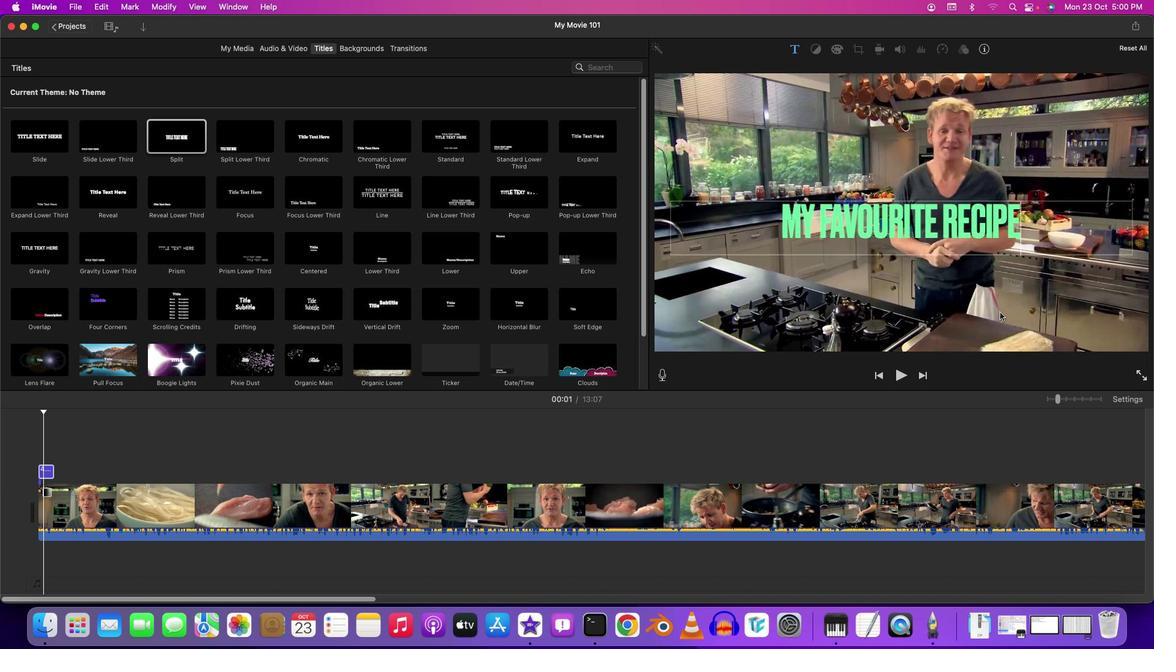 
Action: Mouse pressed left at (983, 328)
Screenshot: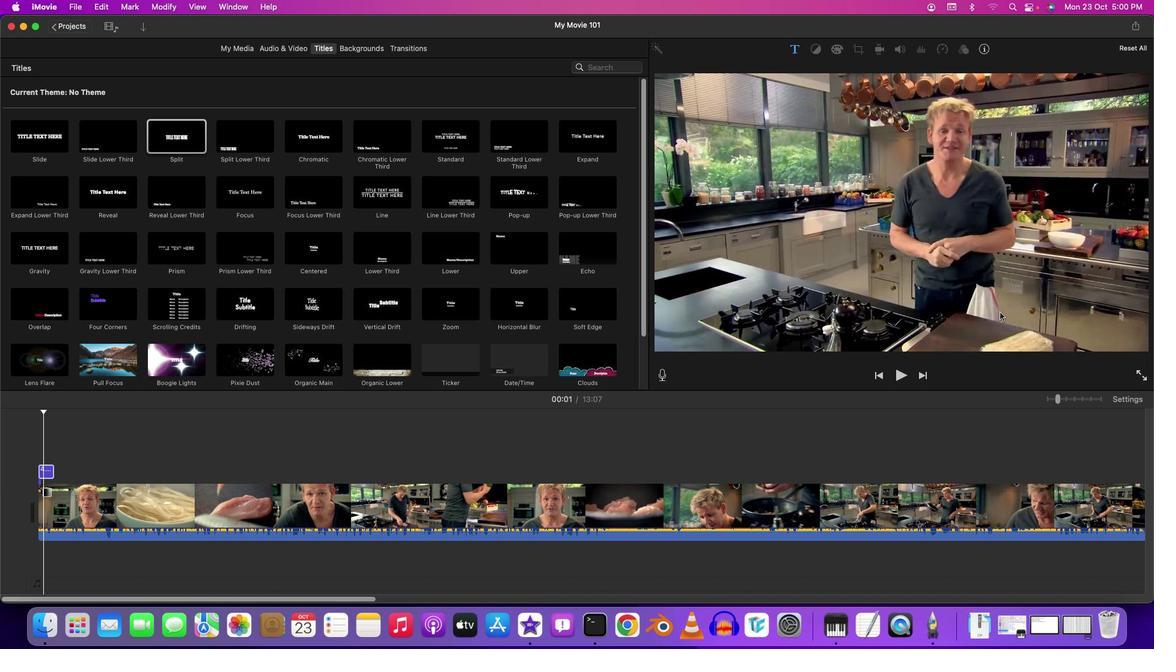 
Action: Mouse moved to (109, 441)
Screenshot: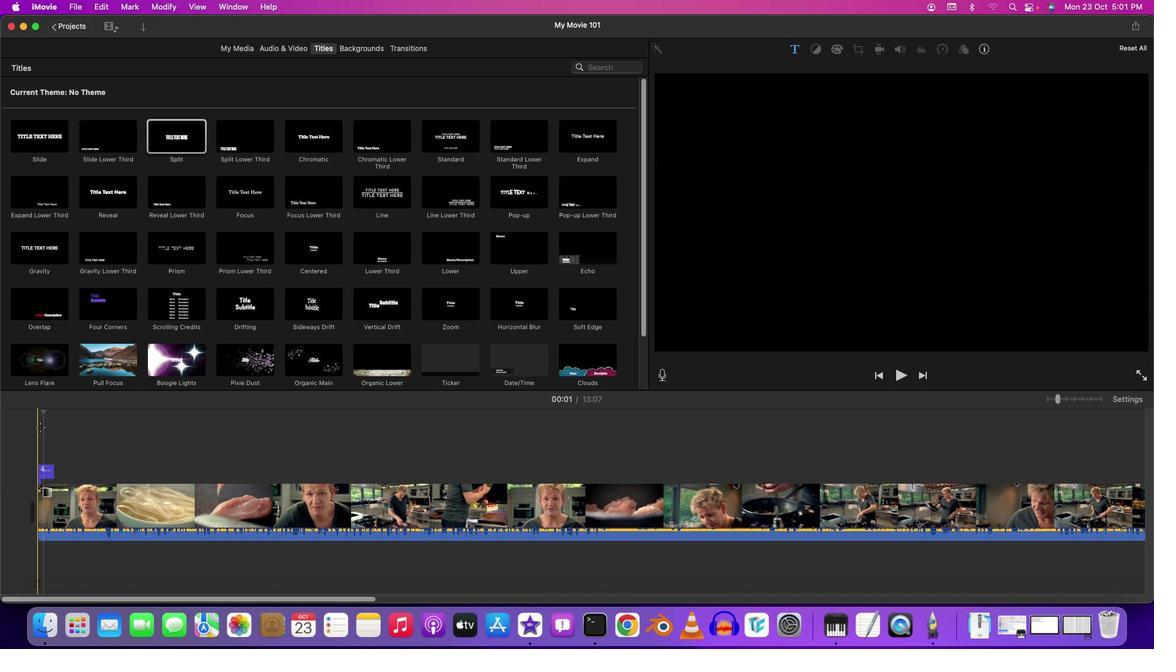 
Action: Mouse pressed left at (109, 441)
Screenshot: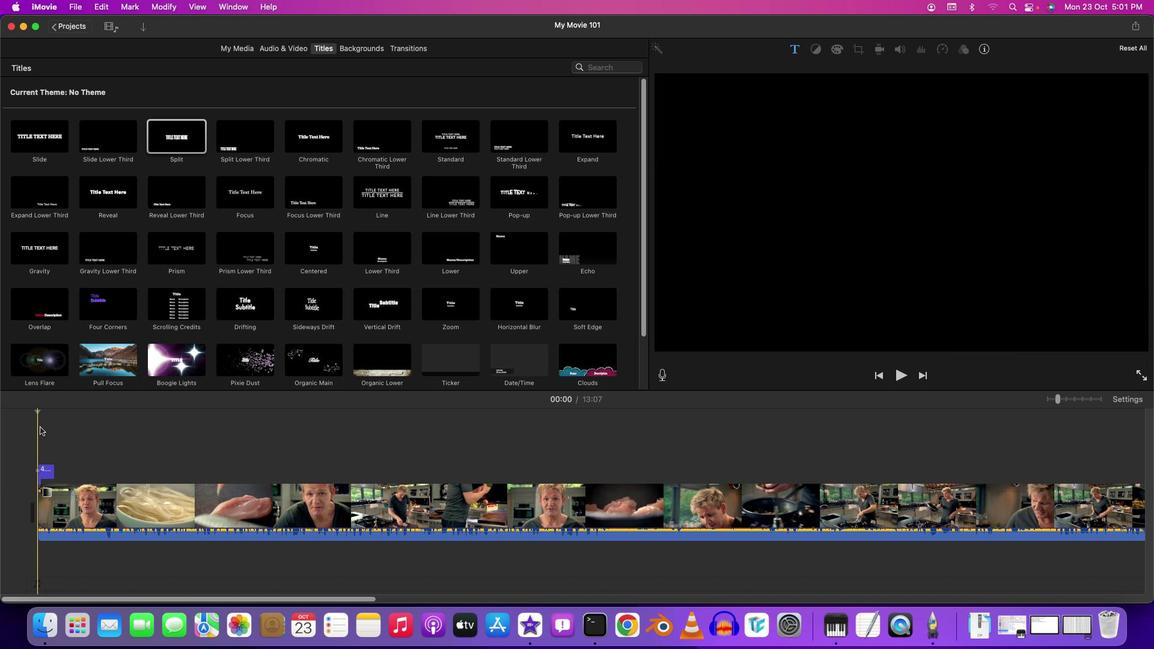
Action: Mouse moved to (111, 441)
Screenshot: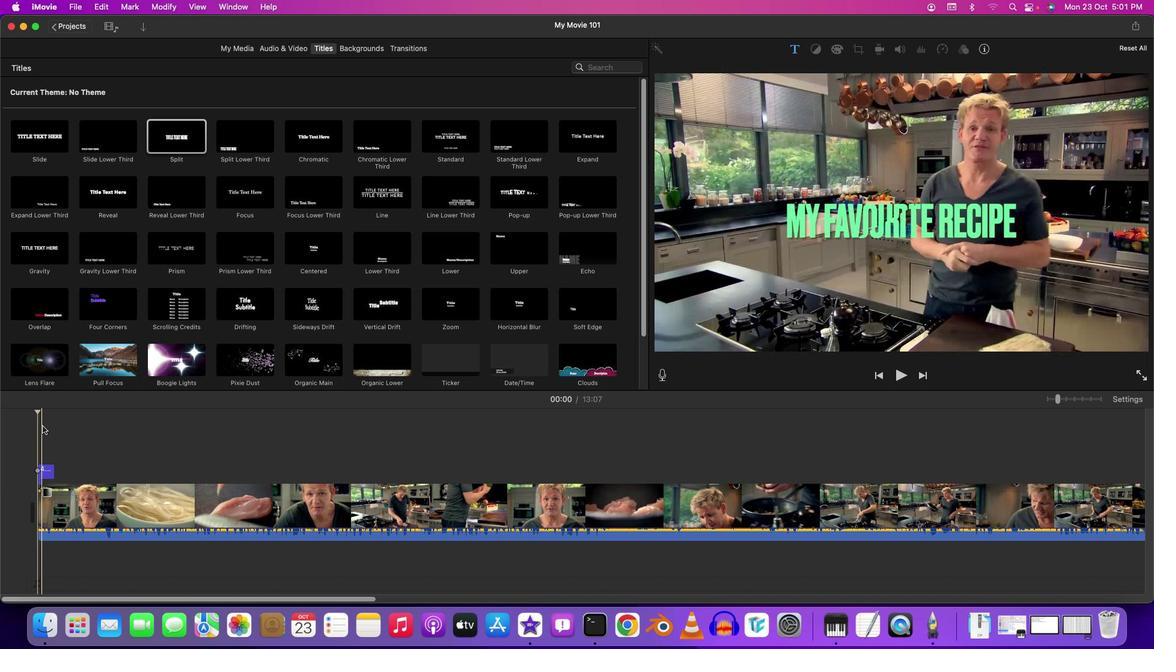 
Action: Key pressed Key.space
Screenshot: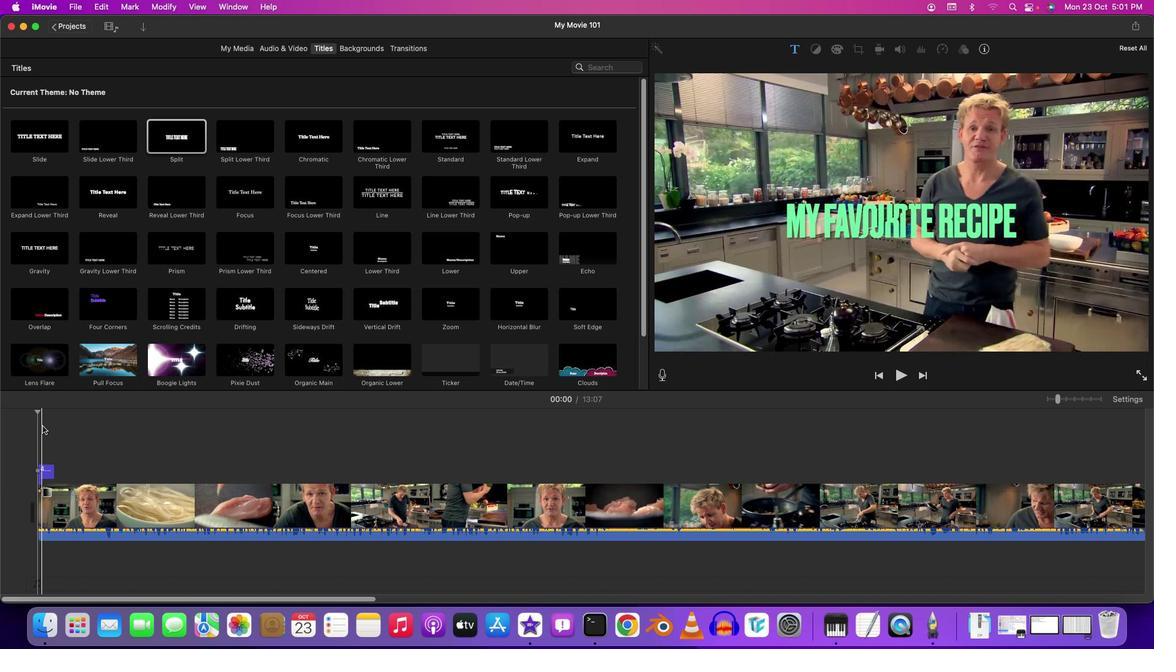 
Action: Mouse moved to (170, 453)
Screenshot: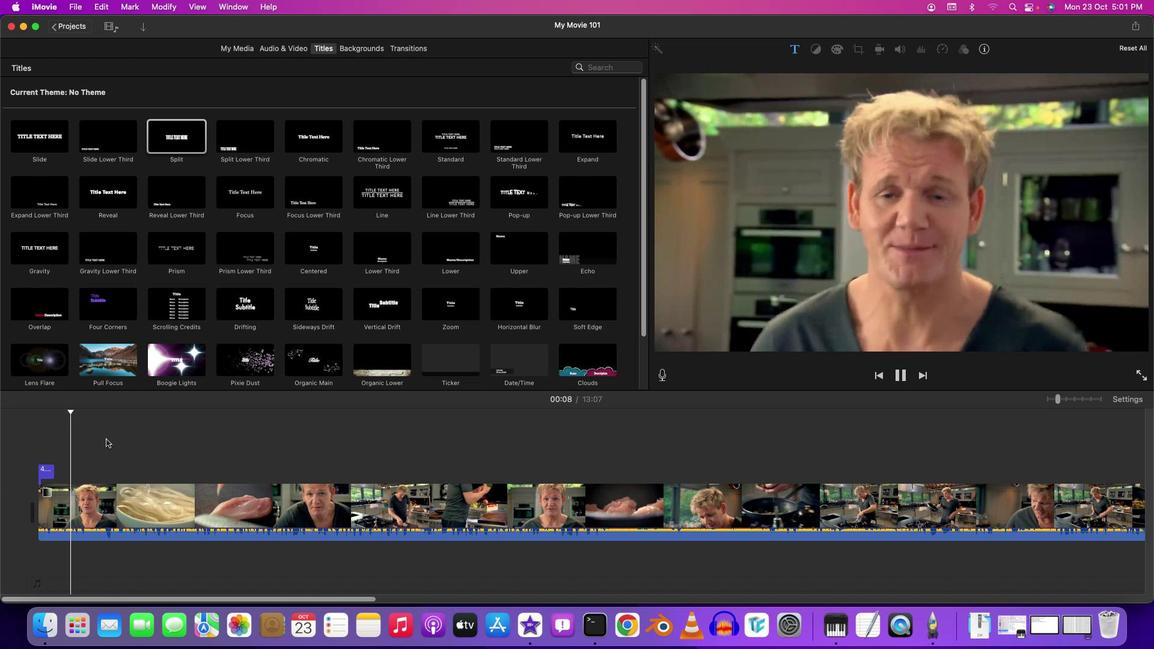 
Action: Key pressed Key.spaceKey.spaceKey.space
Screenshot: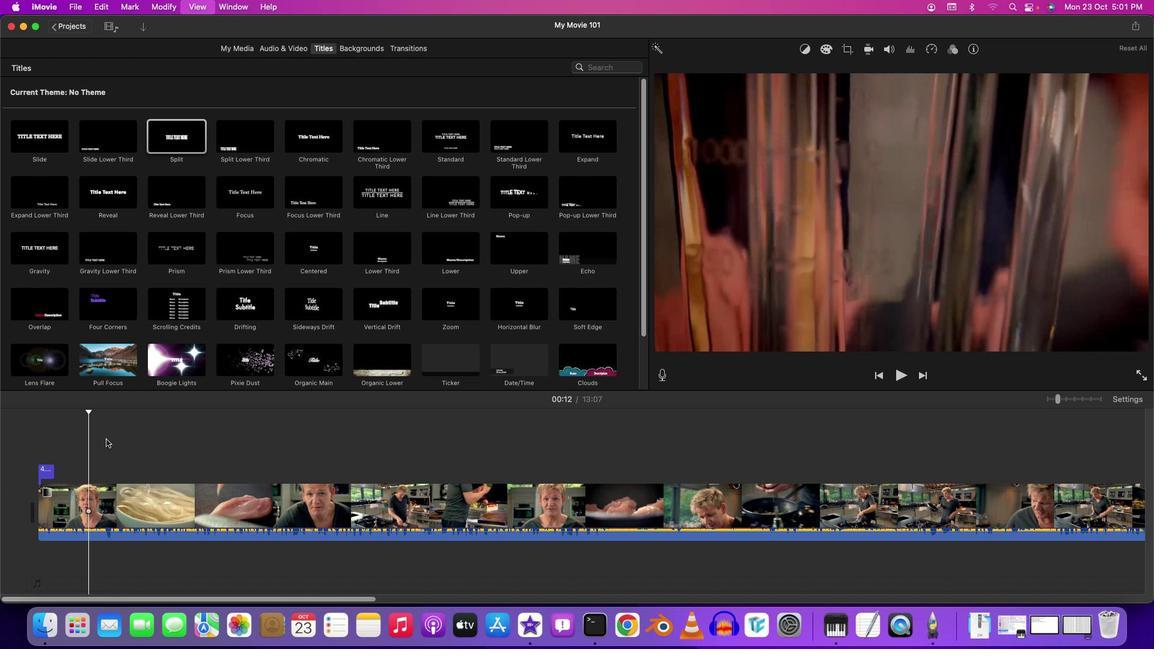 
Action: Mouse moved to (143, 468)
Screenshot: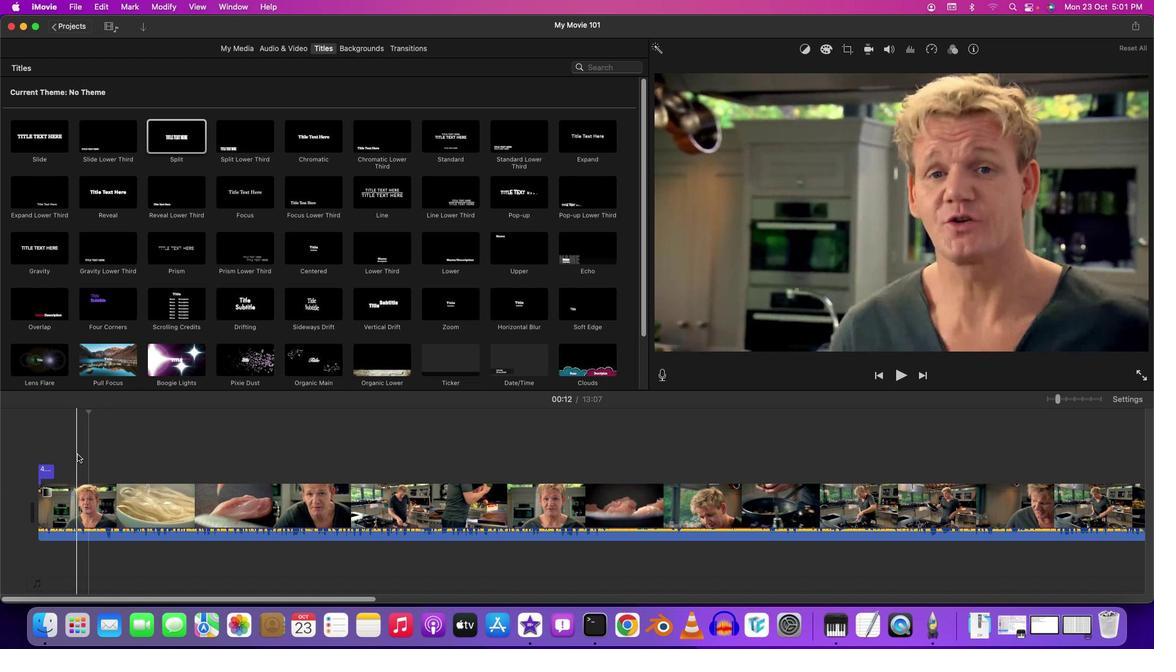 
Action: Mouse pressed left at (143, 468)
Screenshot: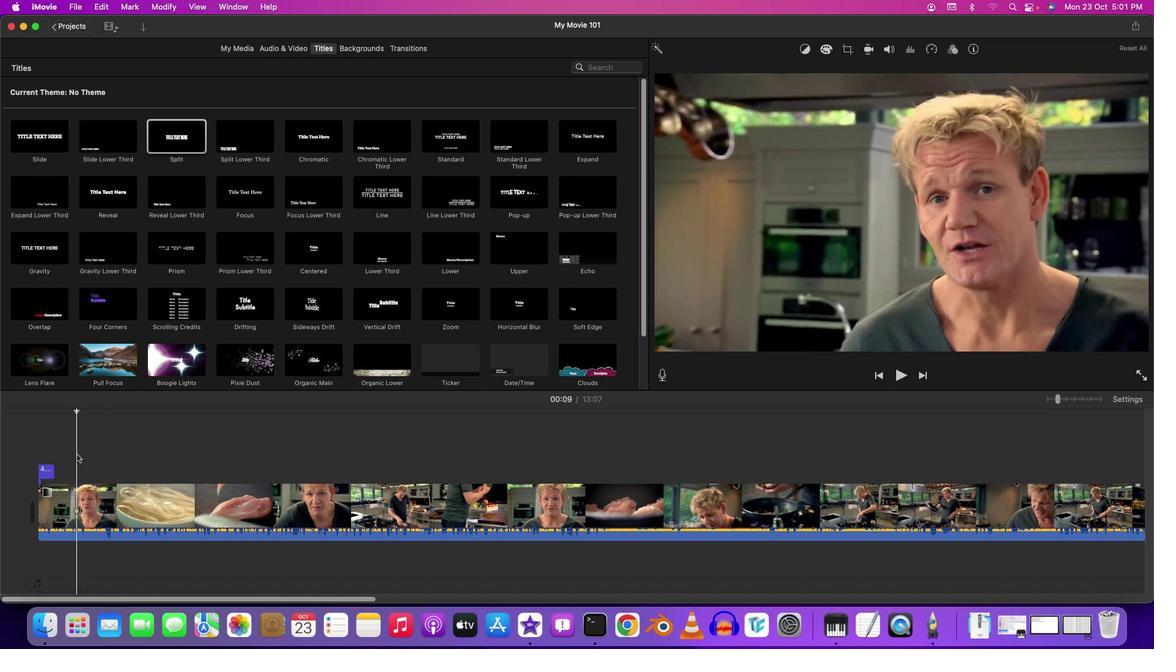 
Action: Mouse moved to (419, 284)
Screenshot: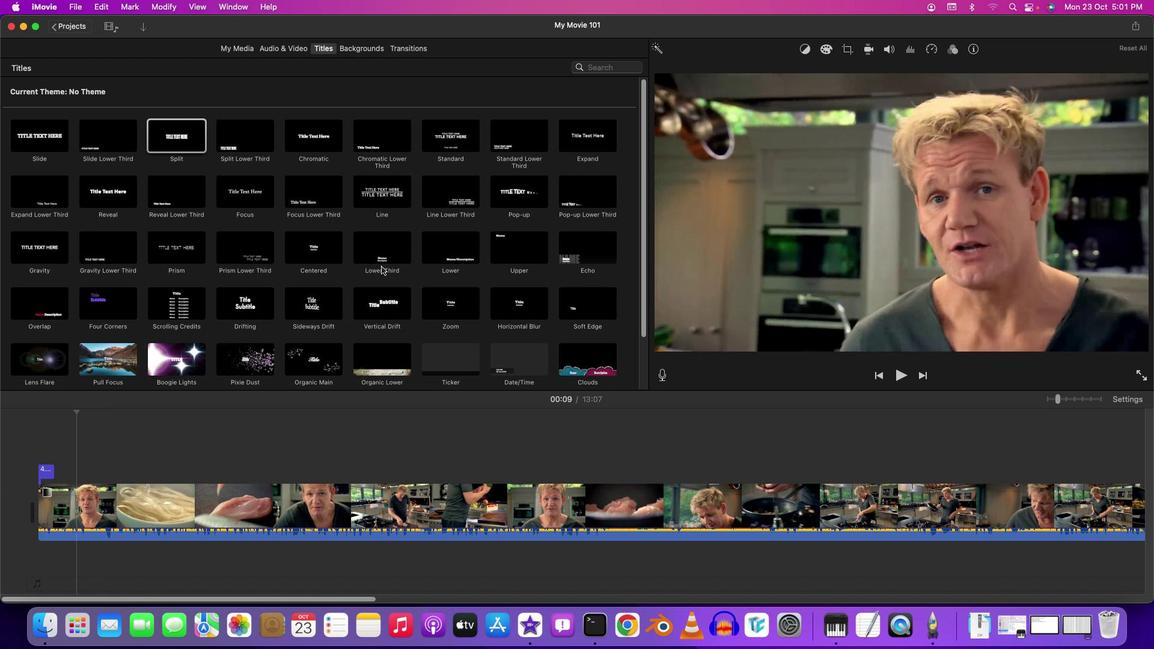 
Action: Mouse scrolled (419, 284) with delta (73, 22)
Screenshot: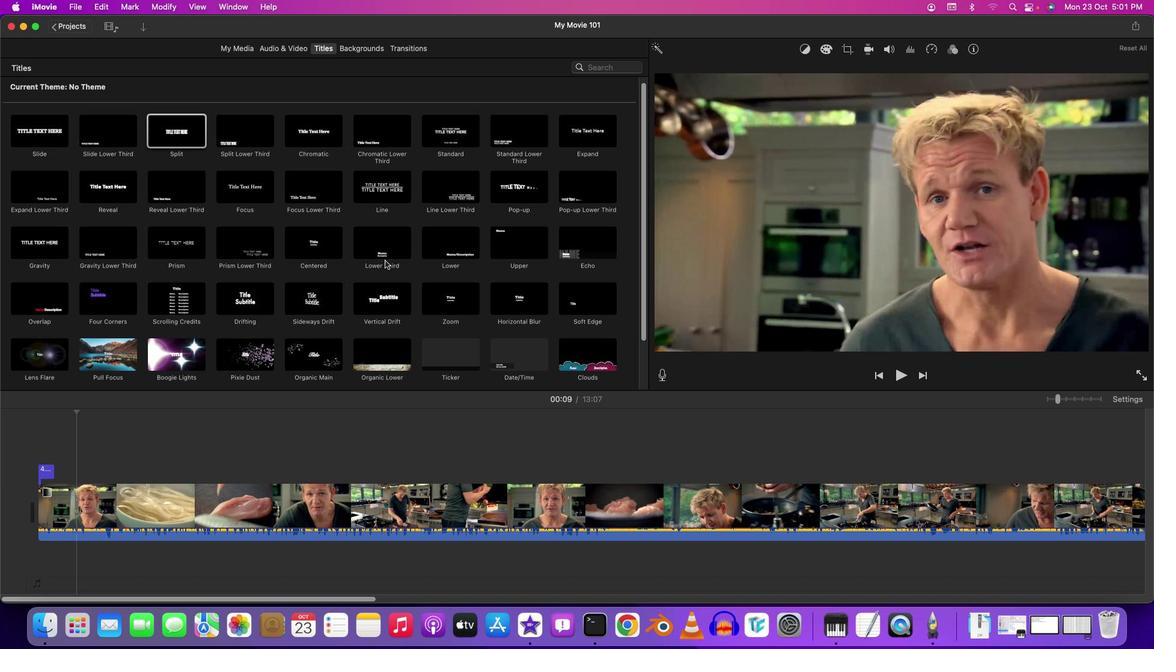 
Action: Mouse moved to (420, 284)
Screenshot: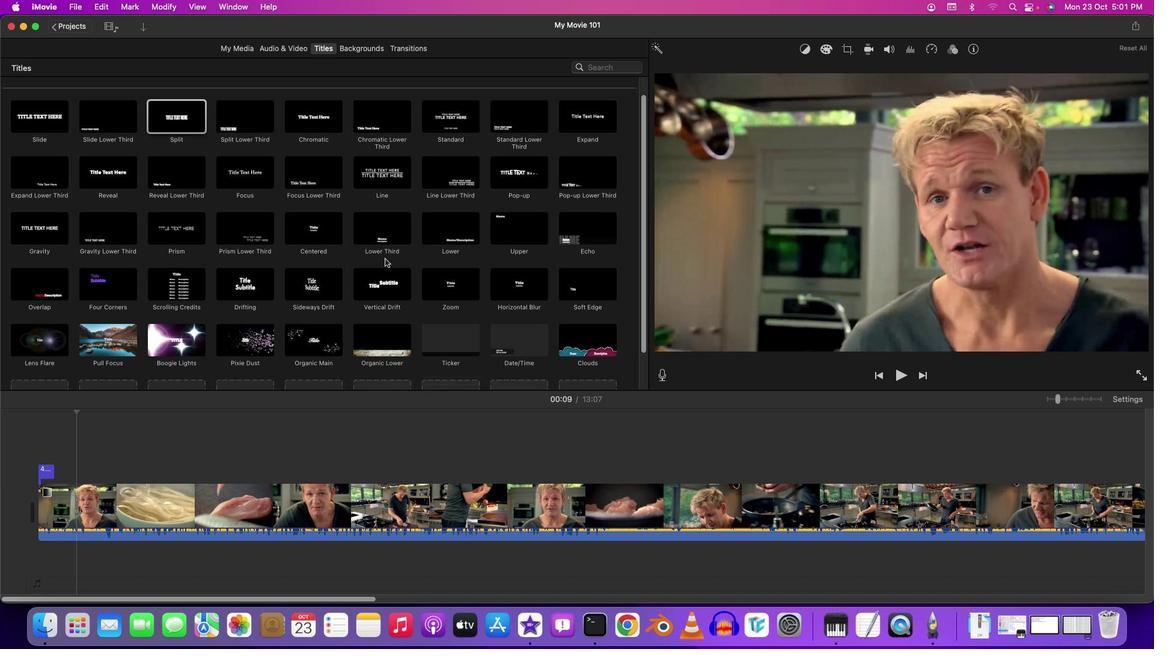 
Action: Mouse scrolled (420, 284) with delta (73, 22)
Screenshot: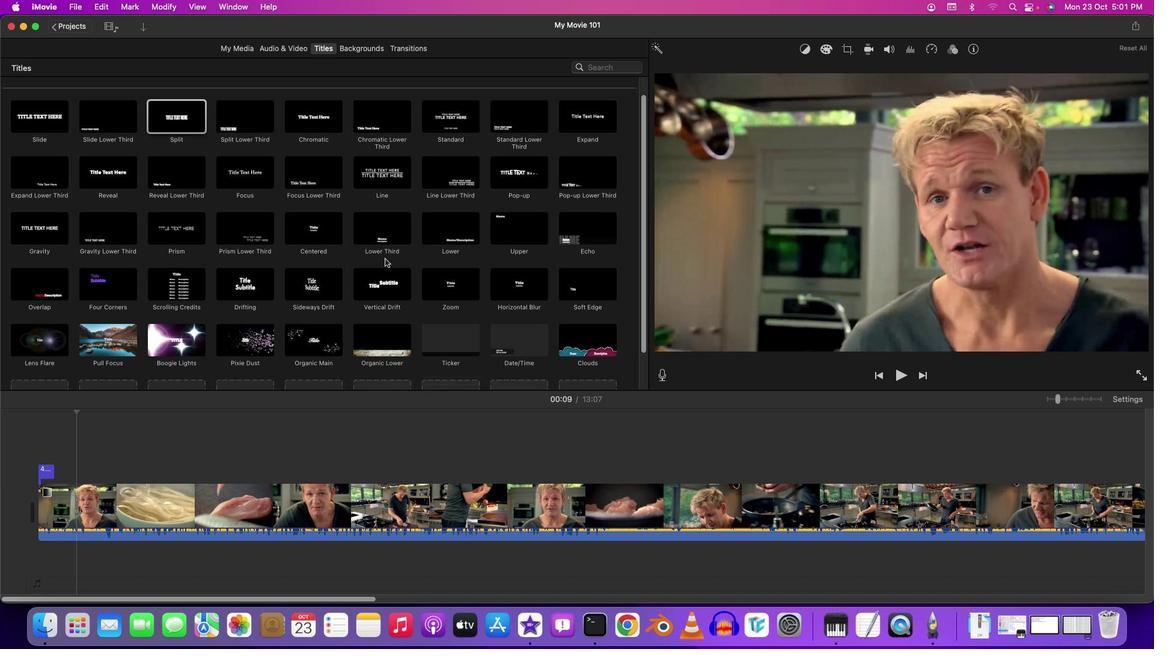 
Action: Mouse moved to (421, 281)
Screenshot: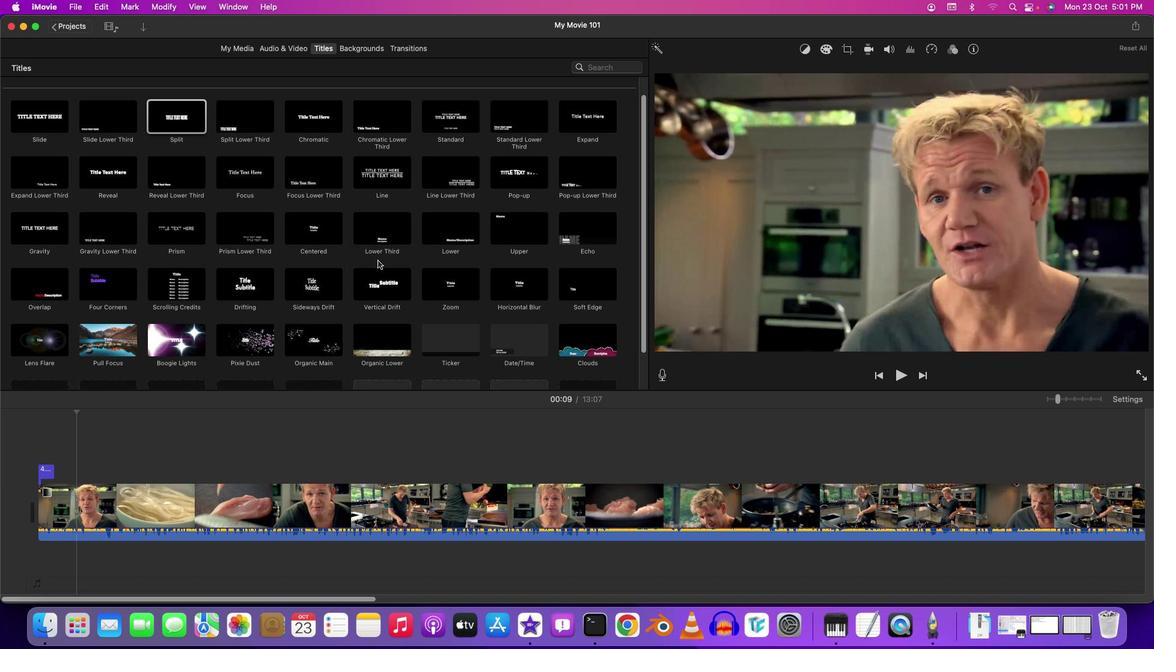 
Action: Mouse scrolled (421, 281) with delta (73, 21)
Screenshot: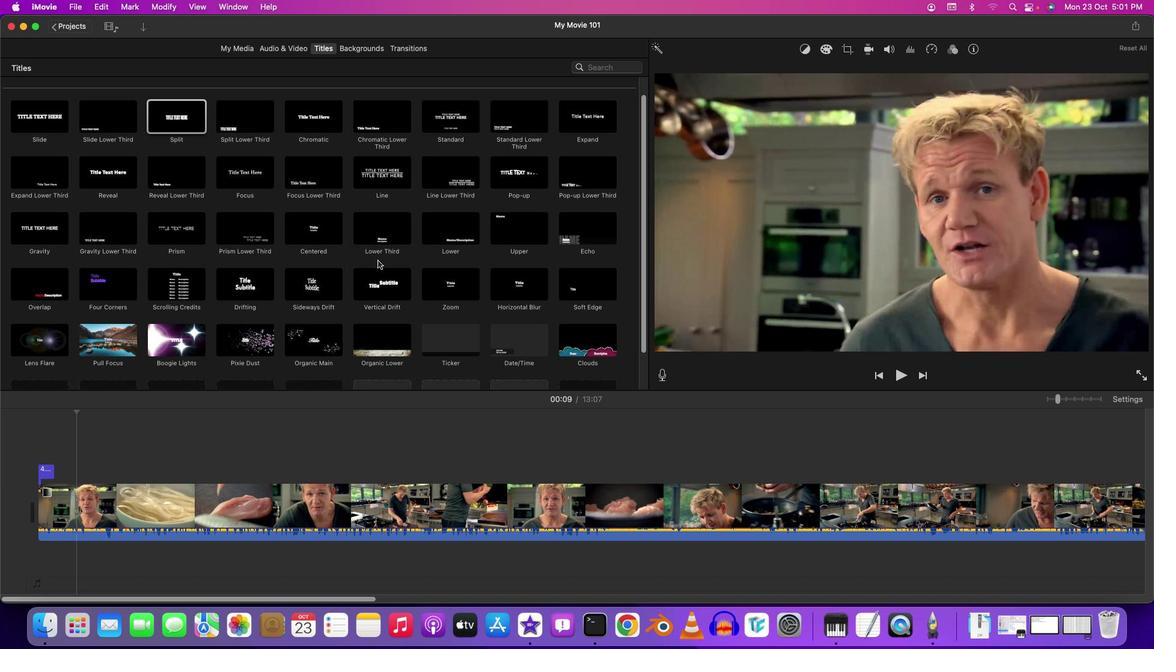 
Action: Mouse moved to (286, 312)
Screenshot: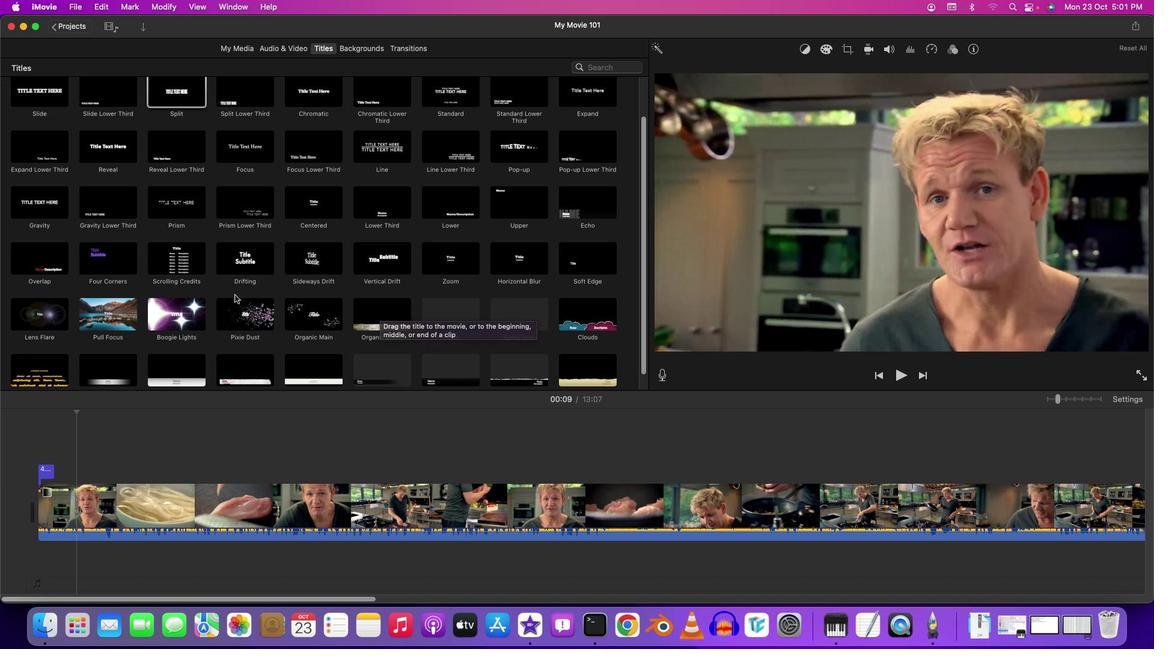 
Action: Mouse scrolled (286, 312) with delta (73, 22)
Screenshot: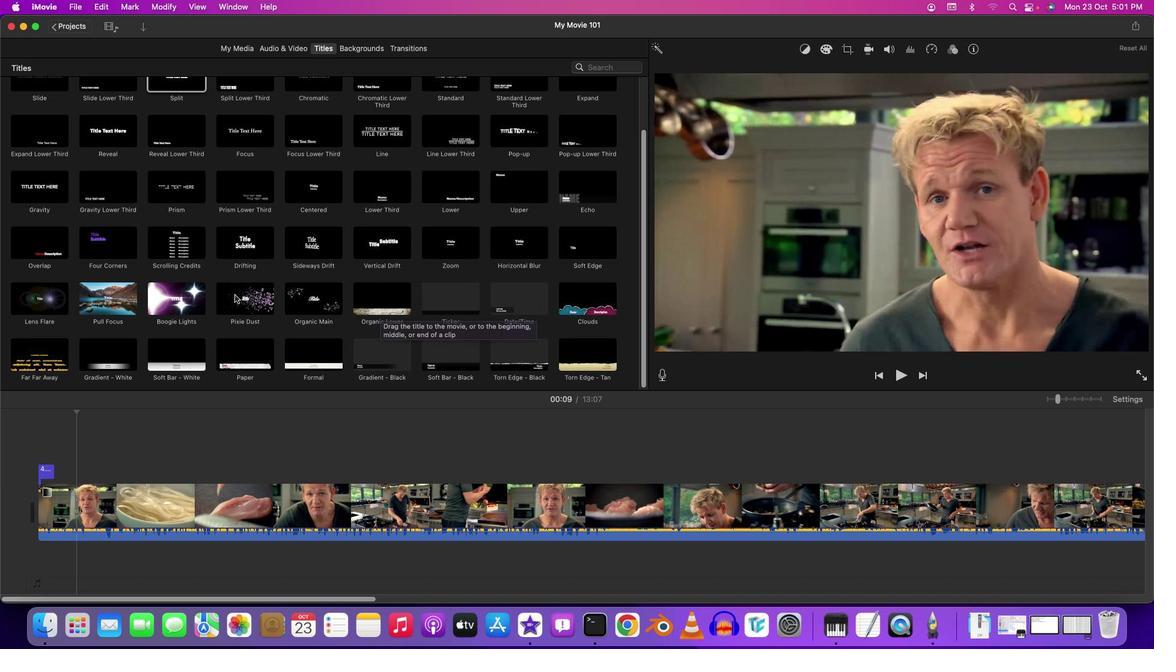 
Action: Mouse scrolled (286, 312) with delta (73, 22)
Screenshot: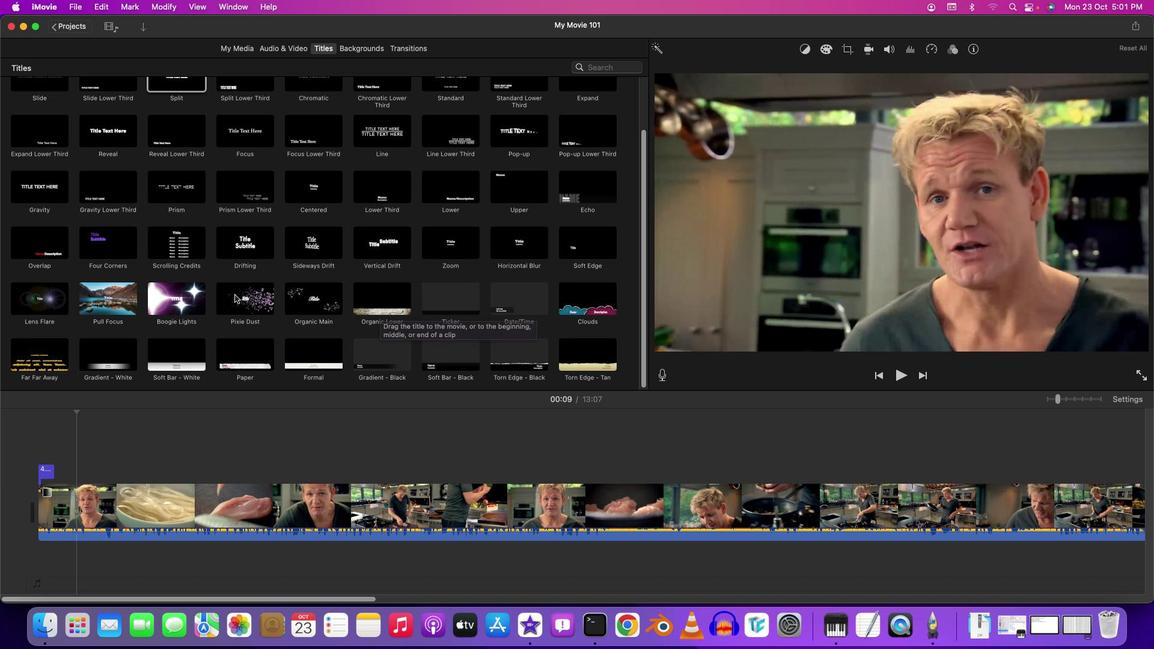 
Action: Mouse scrolled (286, 312) with delta (73, 21)
Screenshot: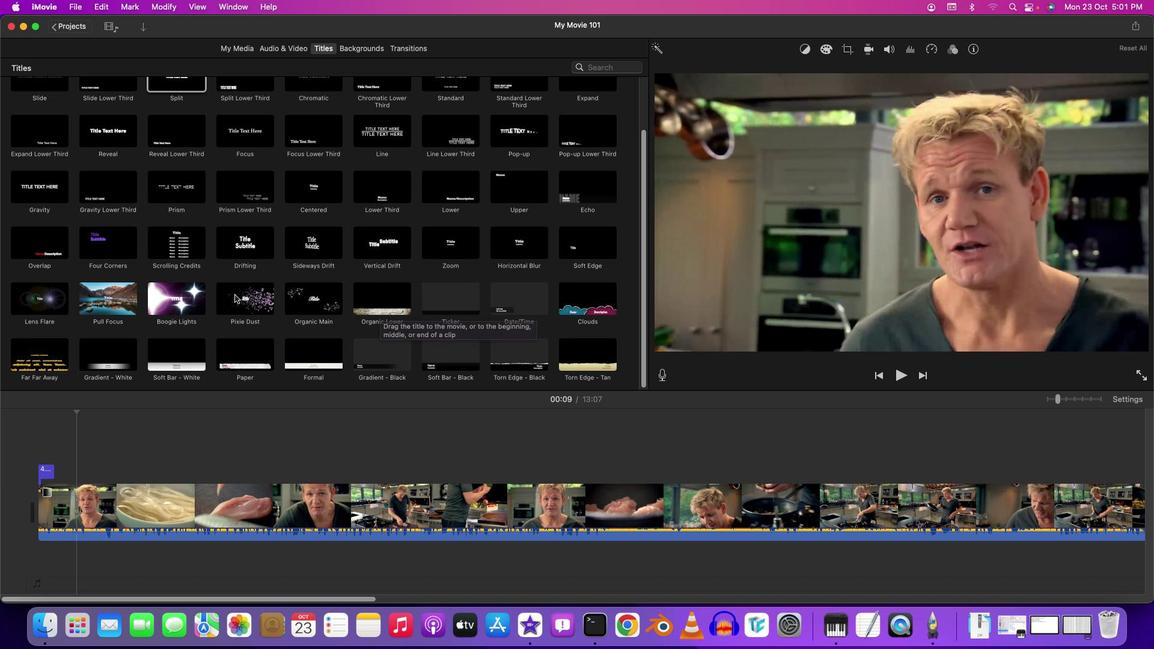 
Action: Mouse scrolled (286, 312) with delta (73, 20)
Screenshot: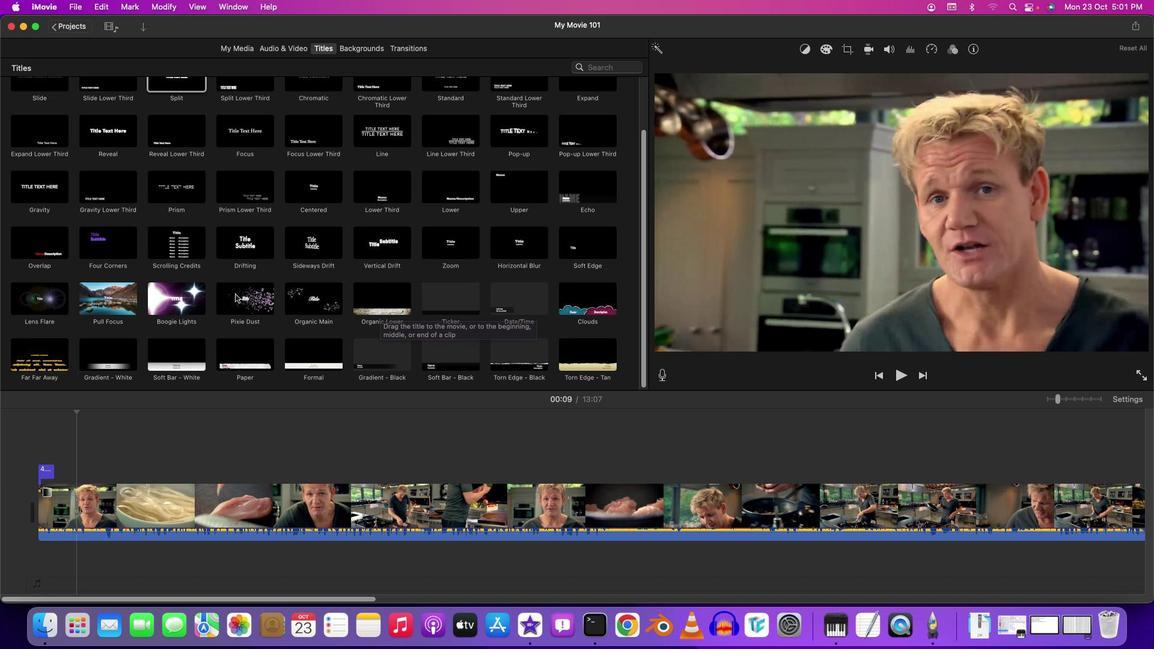 
Action: Mouse moved to (287, 311)
Screenshot: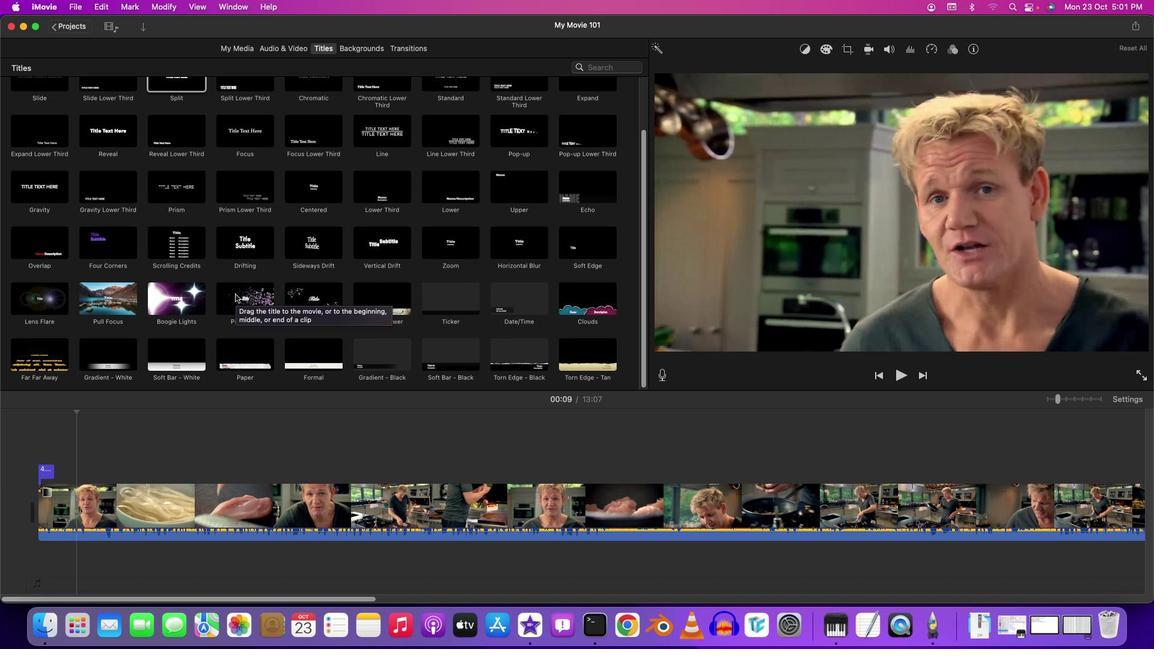
Action: Mouse scrolled (287, 311) with delta (73, 22)
Screenshot: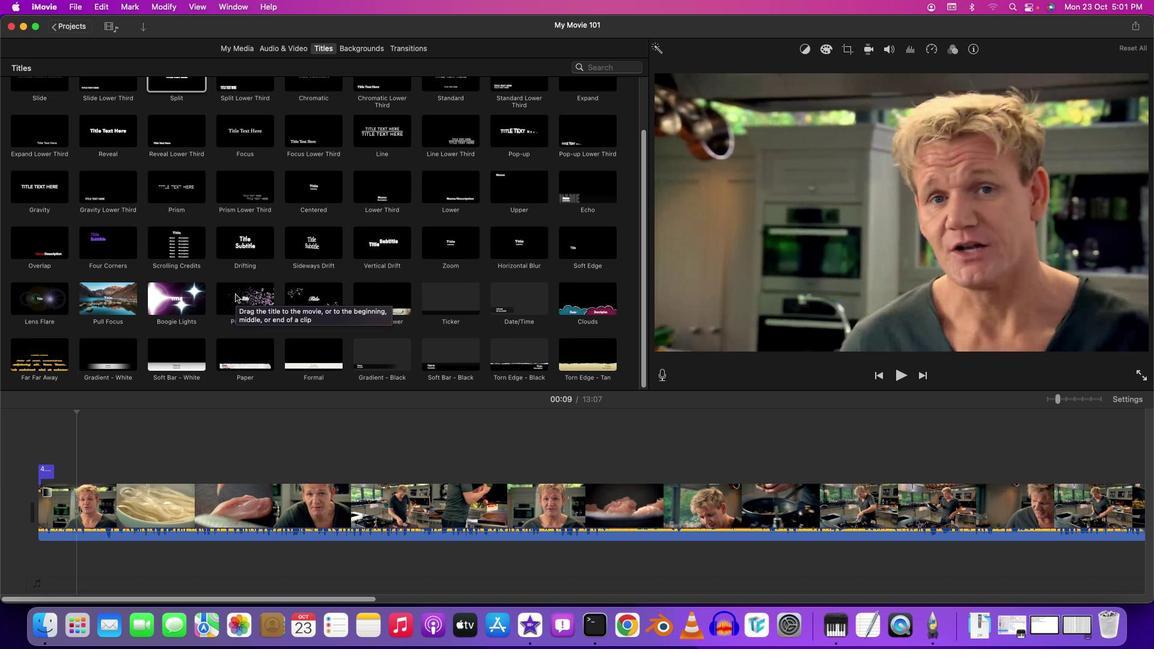 
Action: Mouse scrolled (287, 311) with delta (73, 22)
Screenshot: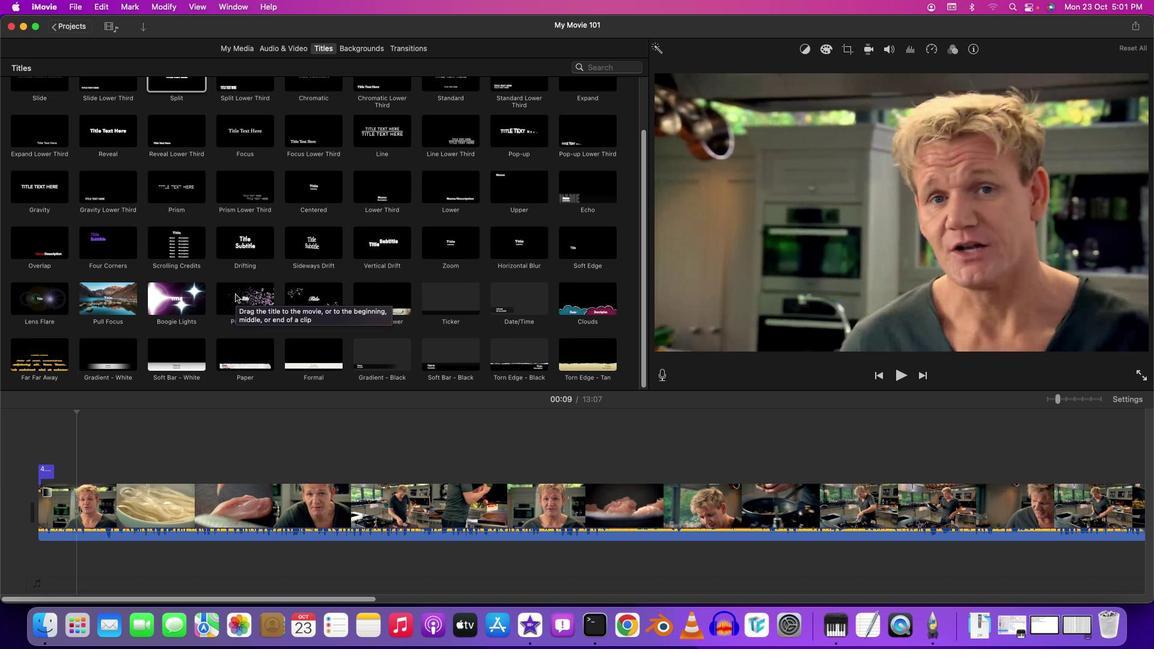 
Action: Mouse scrolled (287, 311) with delta (73, 21)
Screenshot: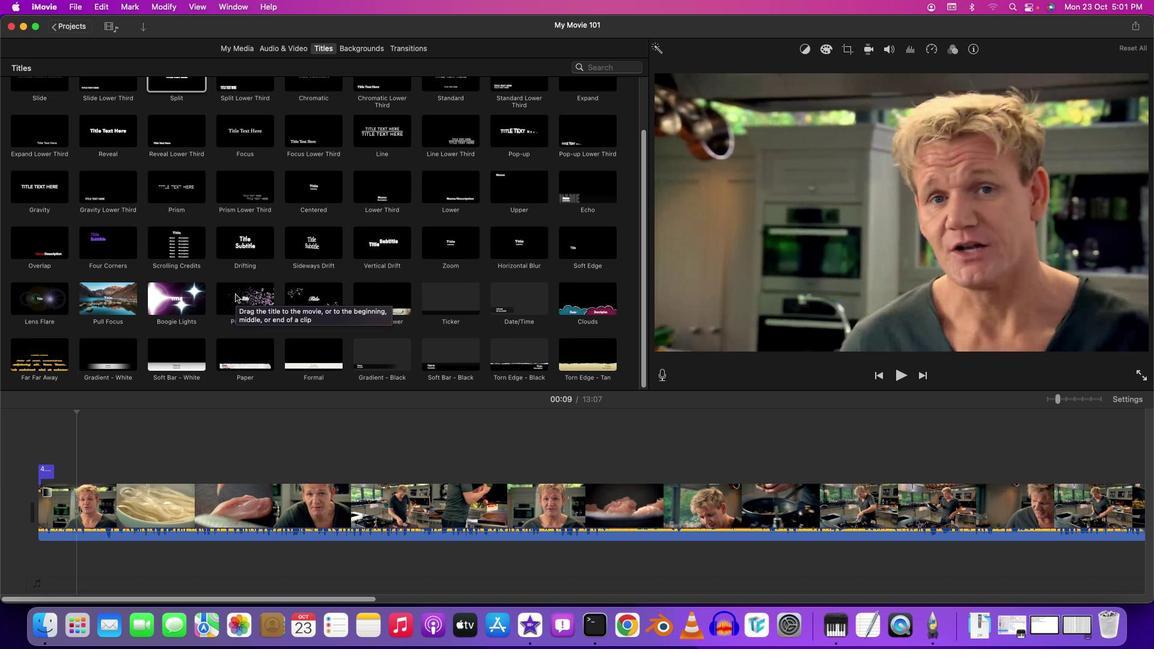 
Action: Mouse scrolled (287, 311) with delta (73, 20)
Screenshot: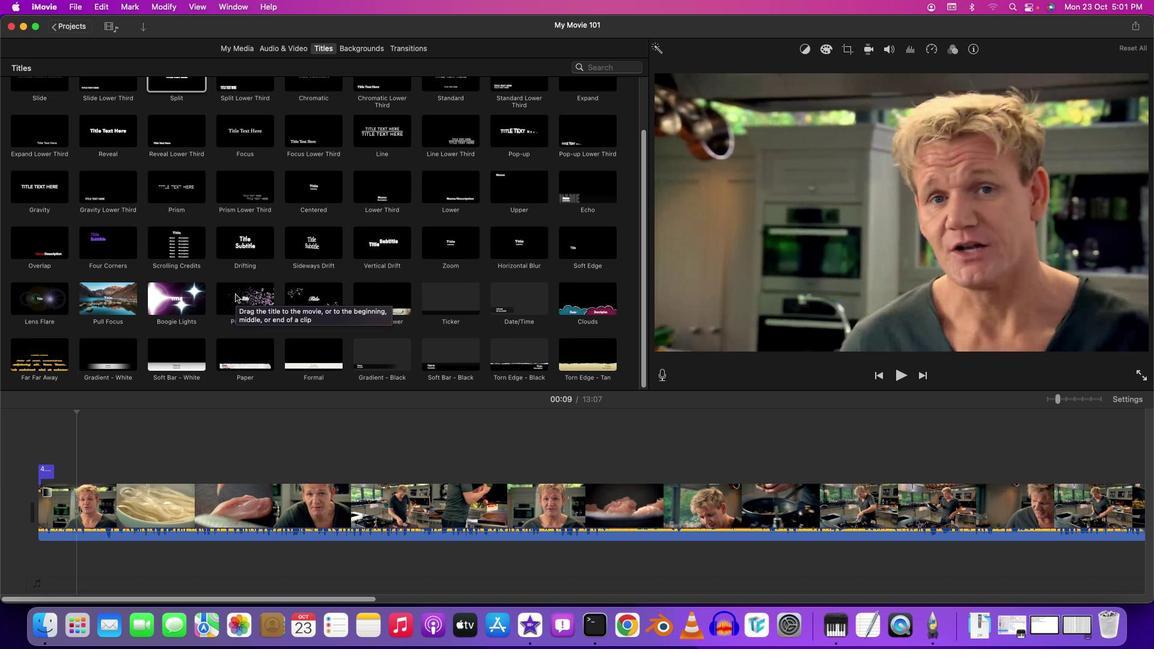 
Action: Mouse moved to (364, 326)
Screenshot: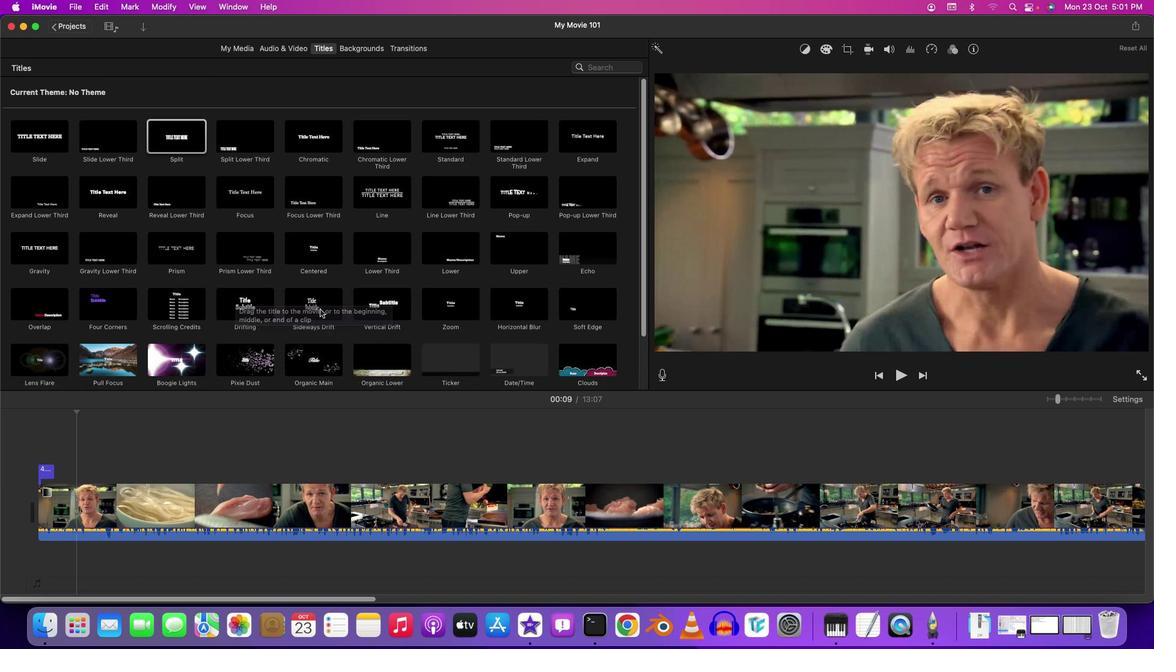 
Action: Mouse scrolled (364, 326) with delta (73, 23)
Screenshot: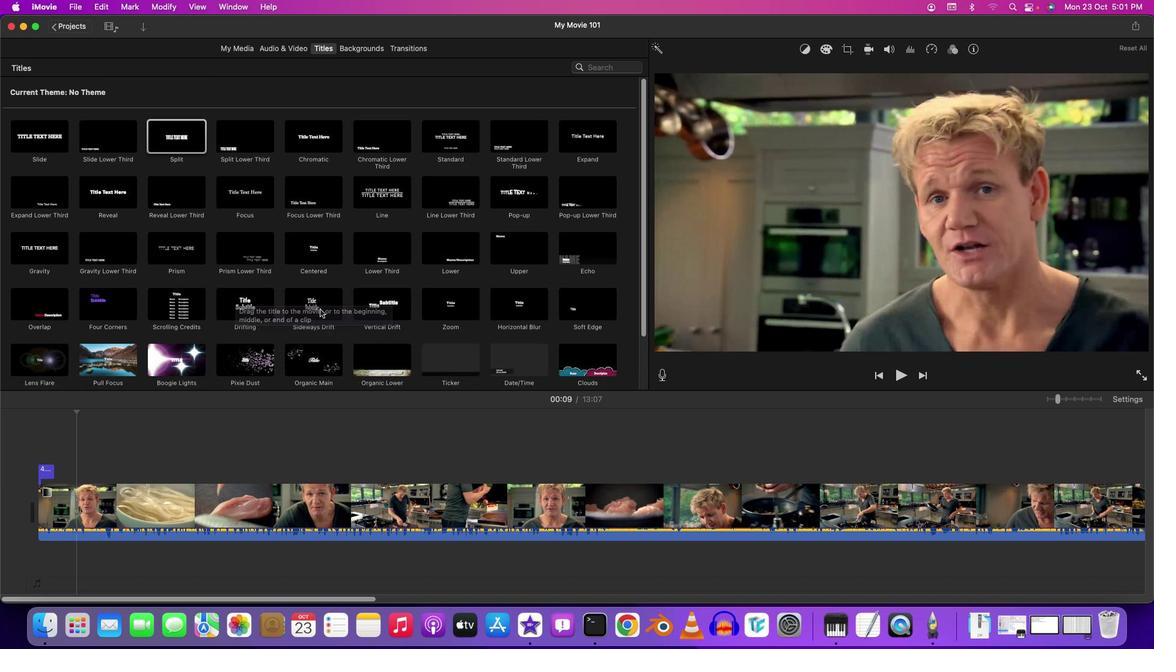 
Action: Mouse scrolled (364, 326) with delta (73, 21)
Screenshot: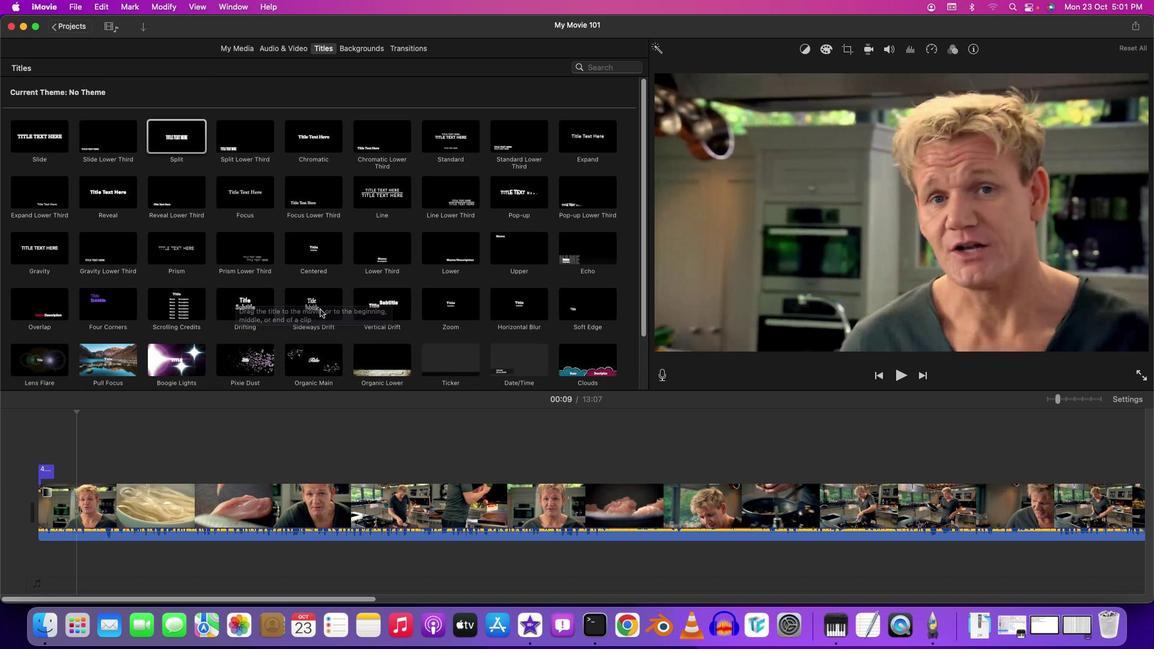 
Action: Mouse scrolled (364, 326) with delta (73, 25)
Screenshot: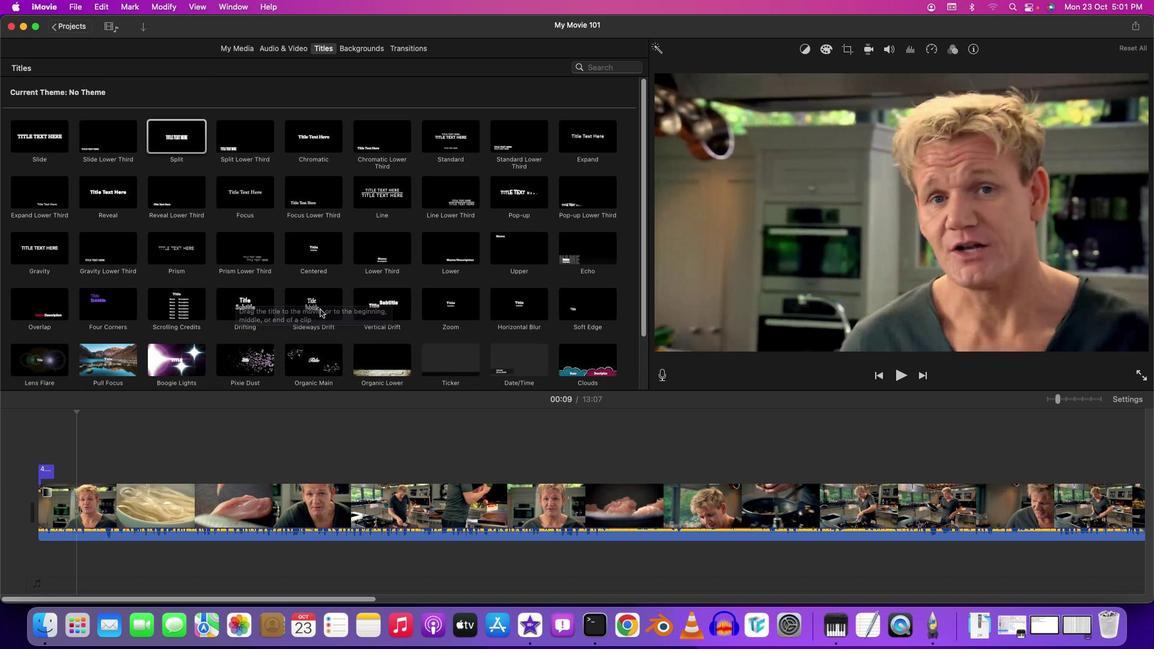 
Action: Mouse scrolled (364, 326) with delta (73, 24)
Screenshot: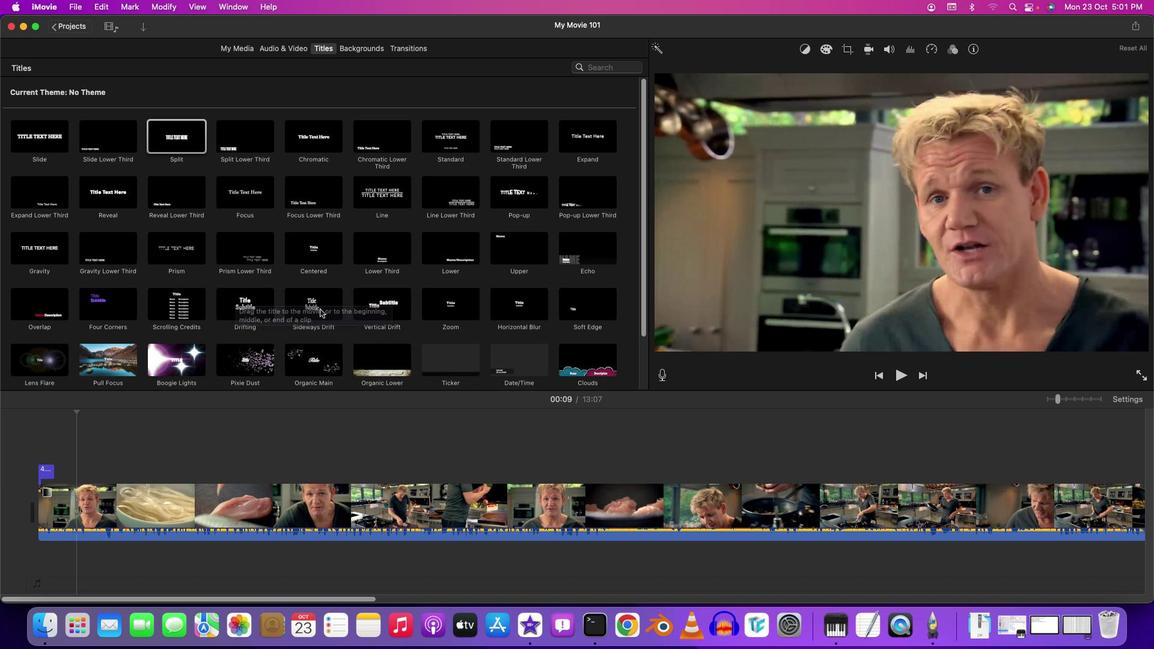 
Action: Mouse scrolled (364, 326) with delta (73, 26)
Screenshot: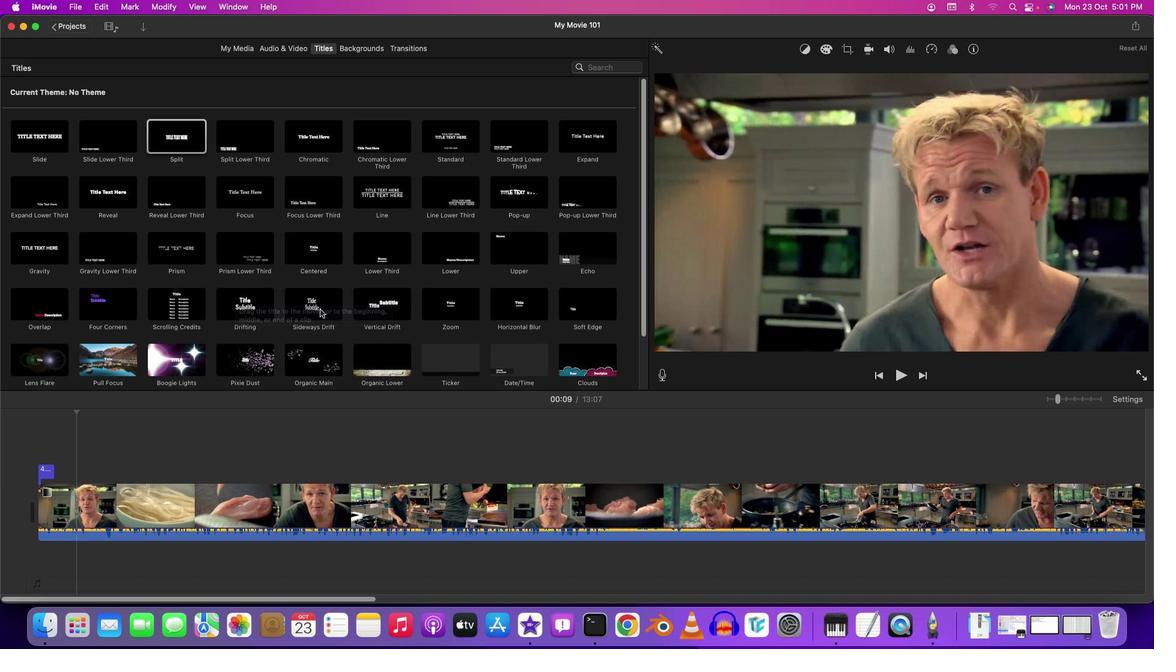 
Action: Mouse moved to (364, 325)
Screenshot: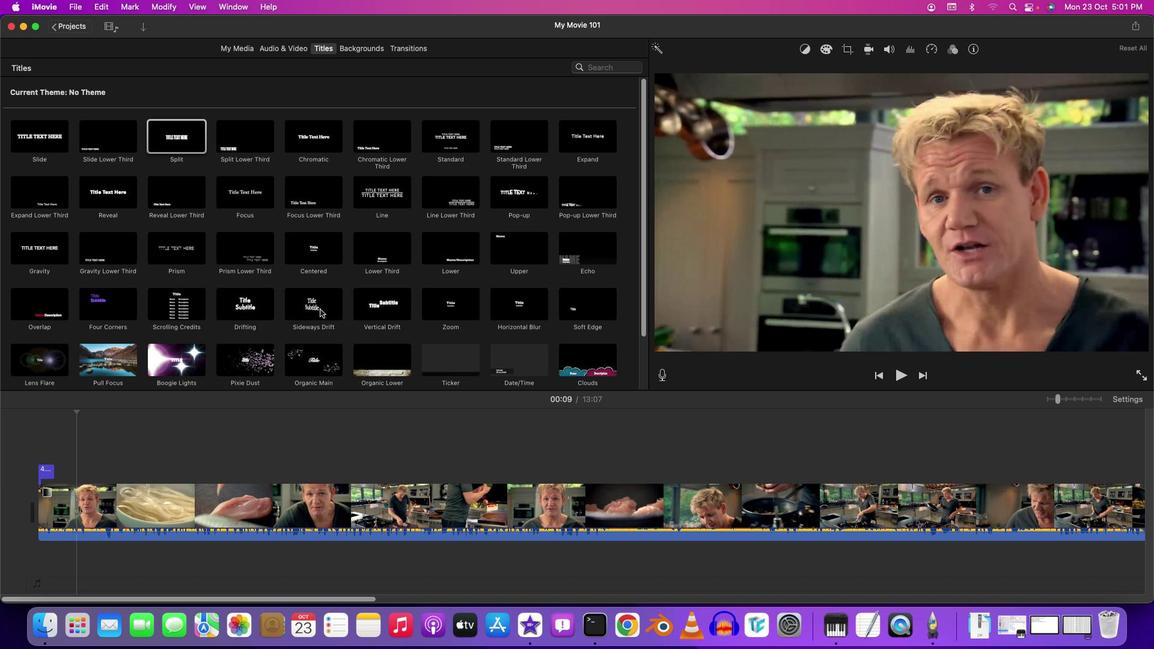 
Action: Mouse scrolled (364, 325) with delta (73, 23)
Screenshot: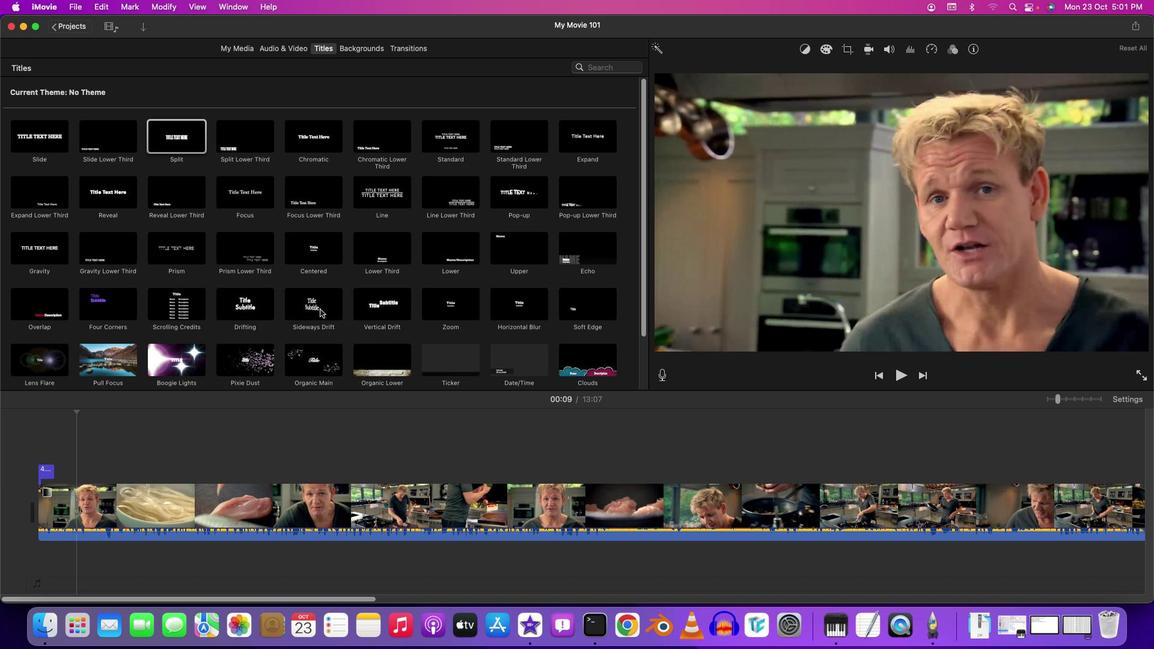 
Action: Mouse scrolled (364, 325) with delta (73, 23)
Screenshot: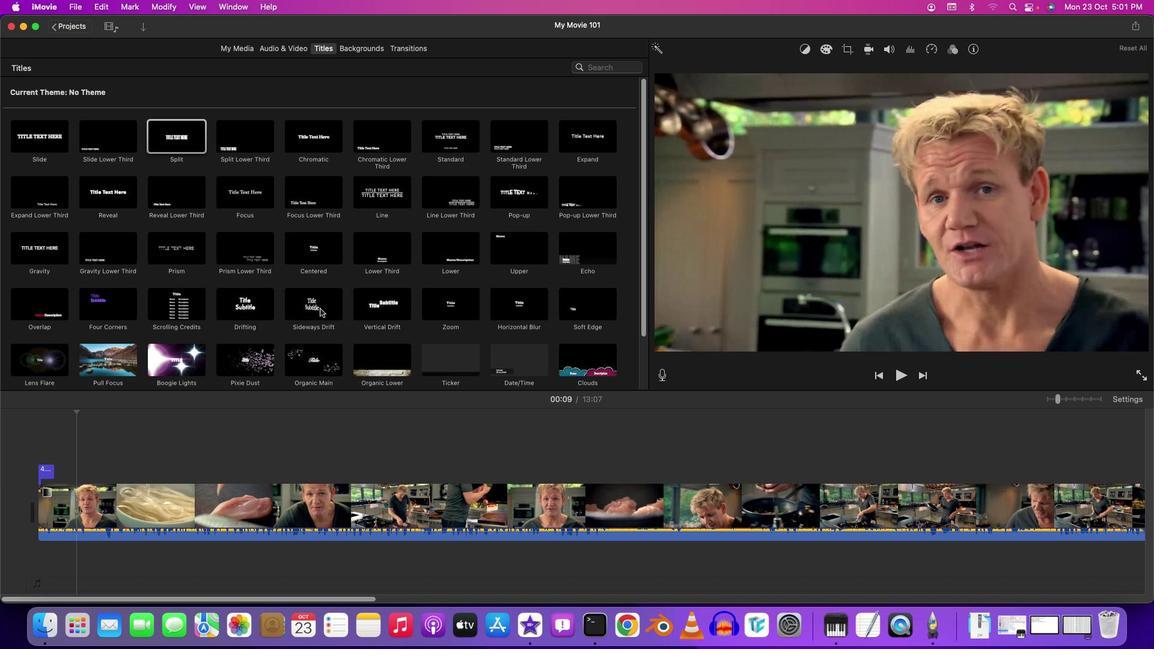 
Action: Mouse scrolled (364, 325) with delta (73, 23)
Screenshot: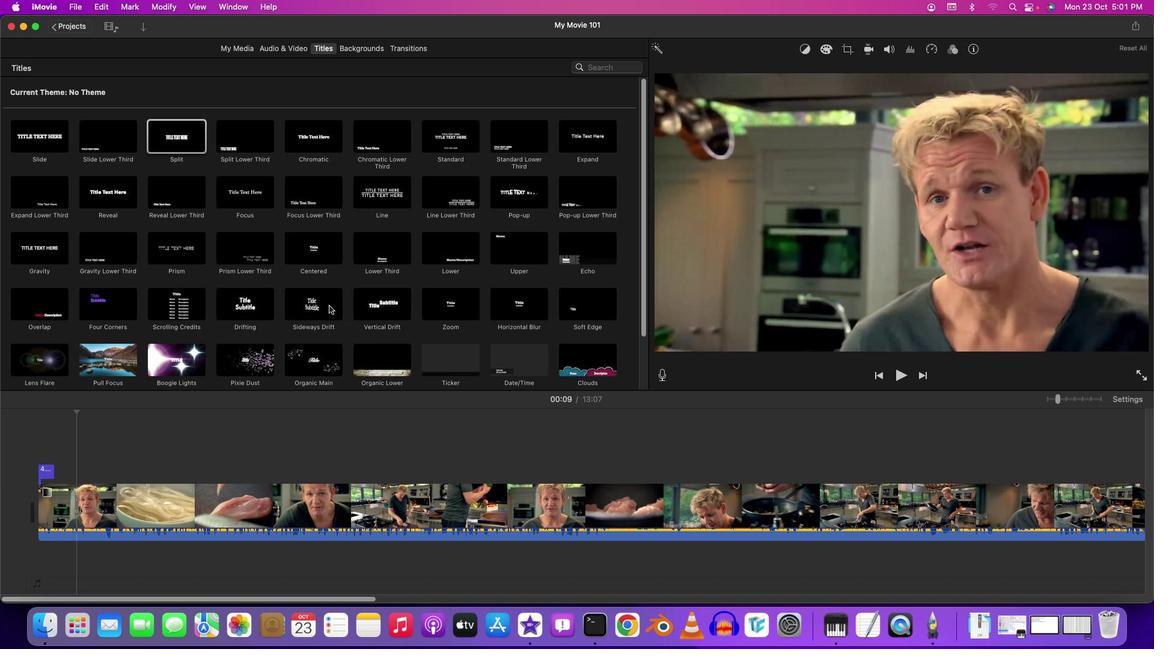 
Action: Mouse moved to (424, 159)
Screenshot: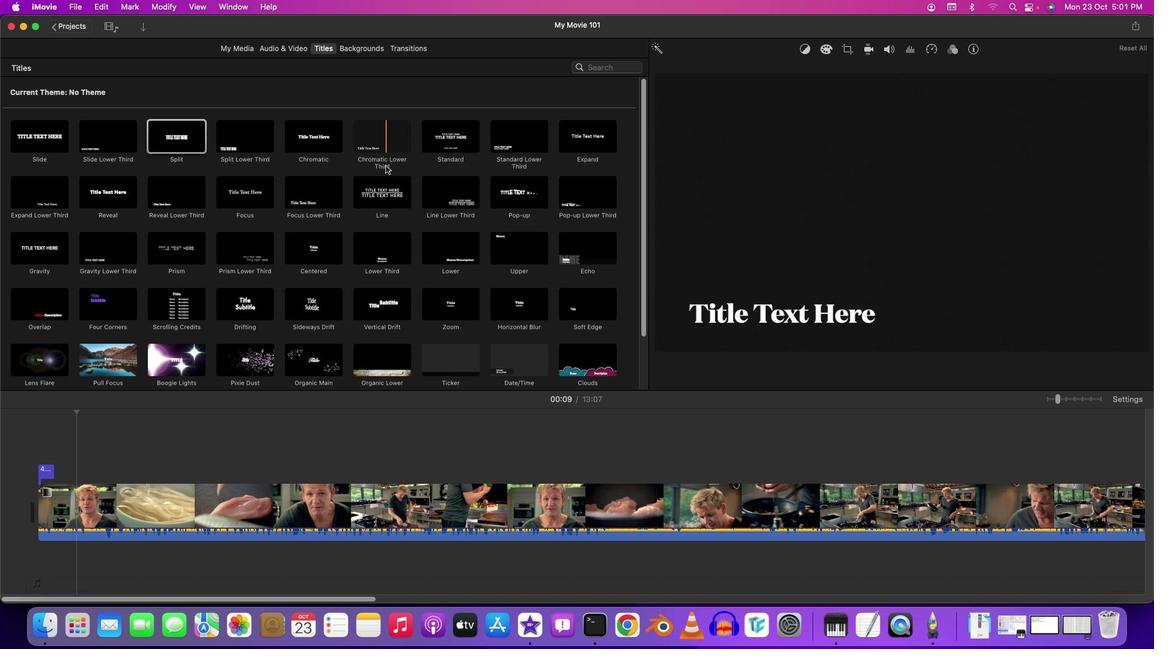 
Action: Mouse pressed left at (424, 159)
Screenshot: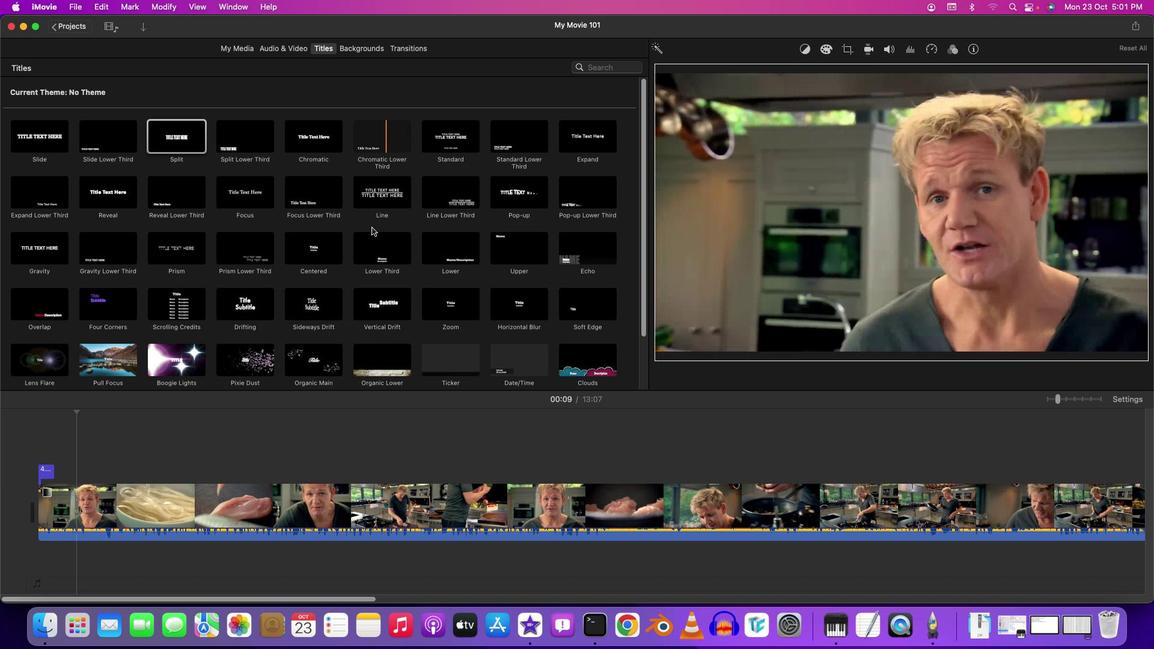 
Action: Mouse moved to (900, 319)
Screenshot: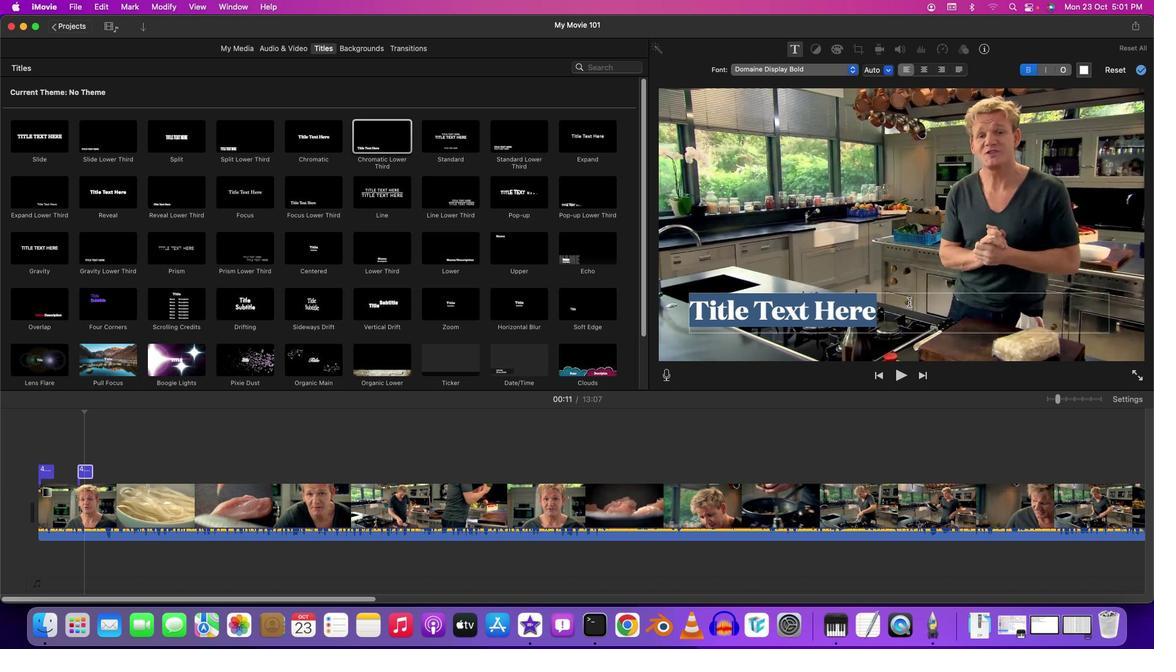 
Action: Key pressed Key.backspaceKey.shift'R''e''c''i''p''e''s'Key.shift':'Key.shift'N''o''o''d''l''e''s'Key.leftKey.leftKey.leftKey.leftKey.leftKey.leftKey.leftKey.leftKey.rightKey.spaceKey.leftKey.spaceKey.leftKey.leftKey.spaceKey.rightKey.rightKey.right'\x05'Key.backspace
Screenshot: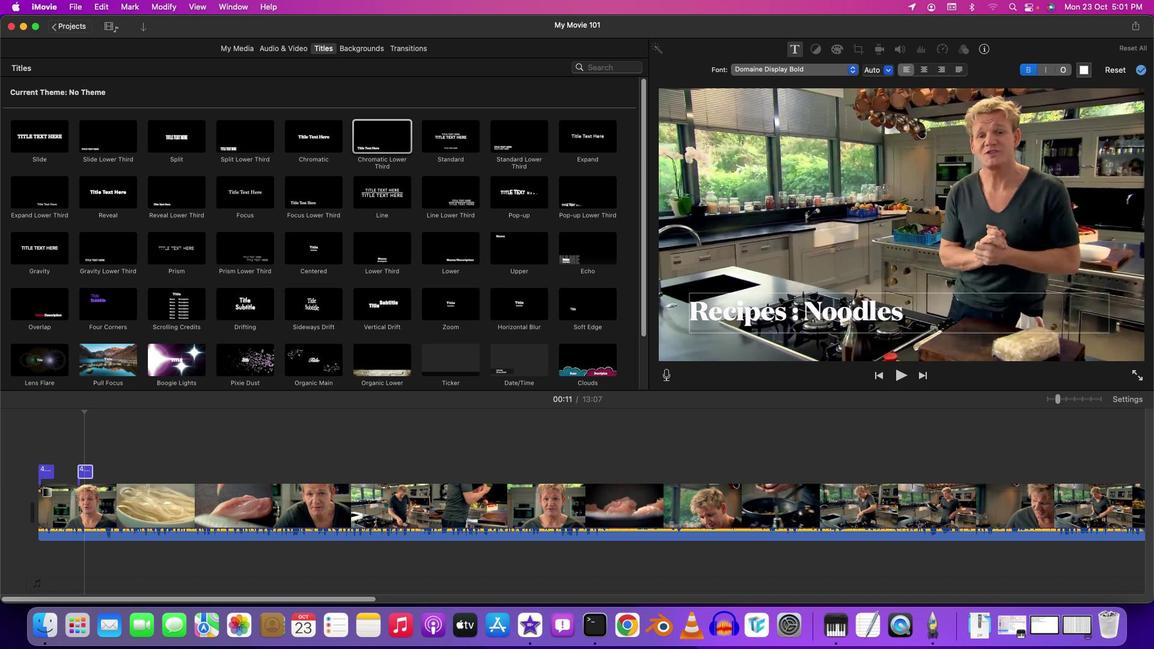 
Action: Mouse moved to (1060, 91)
Screenshot: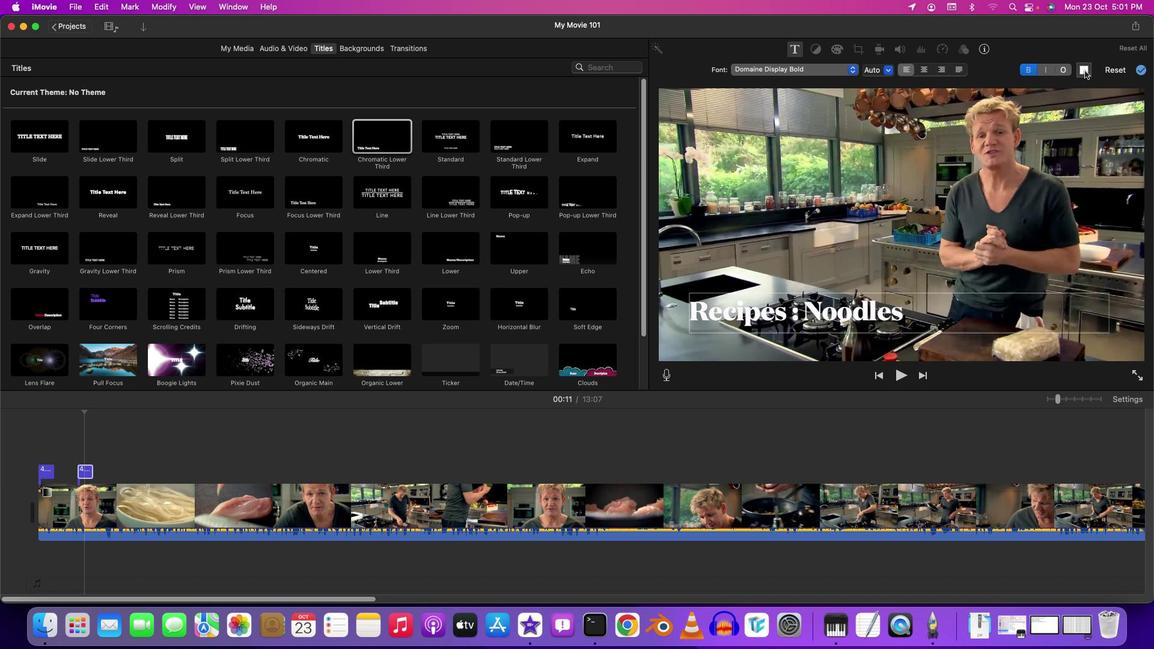
Action: Mouse pressed left at (1060, 91)
Screenshot: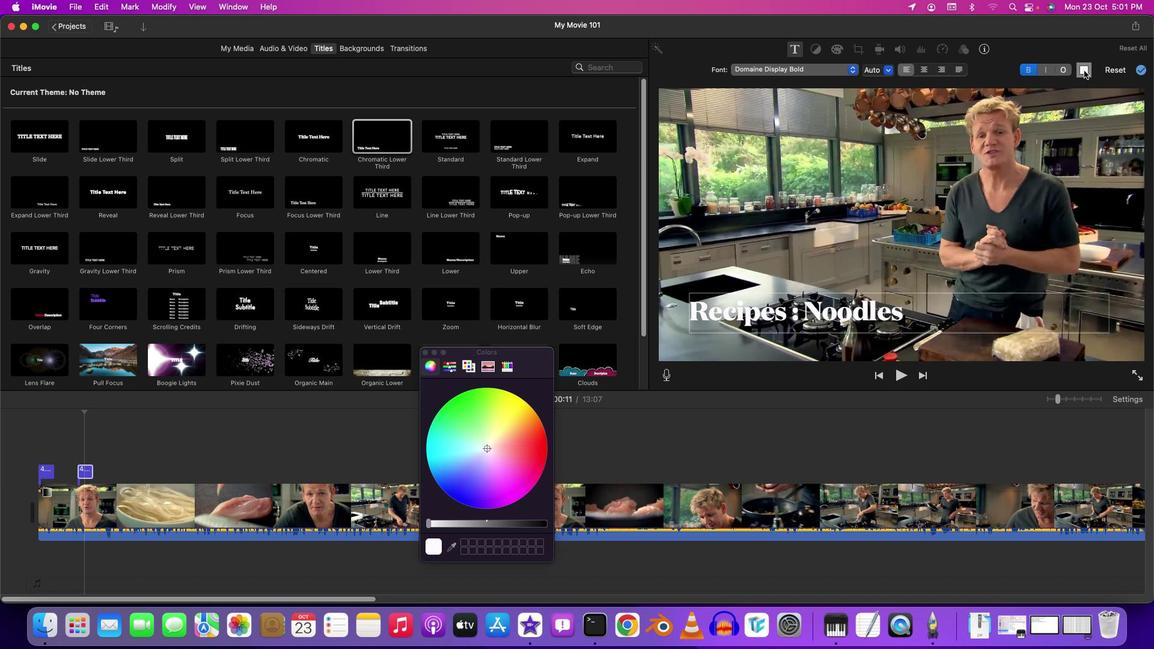 
Action: Mouse moved to (518, 460)
Screenshot: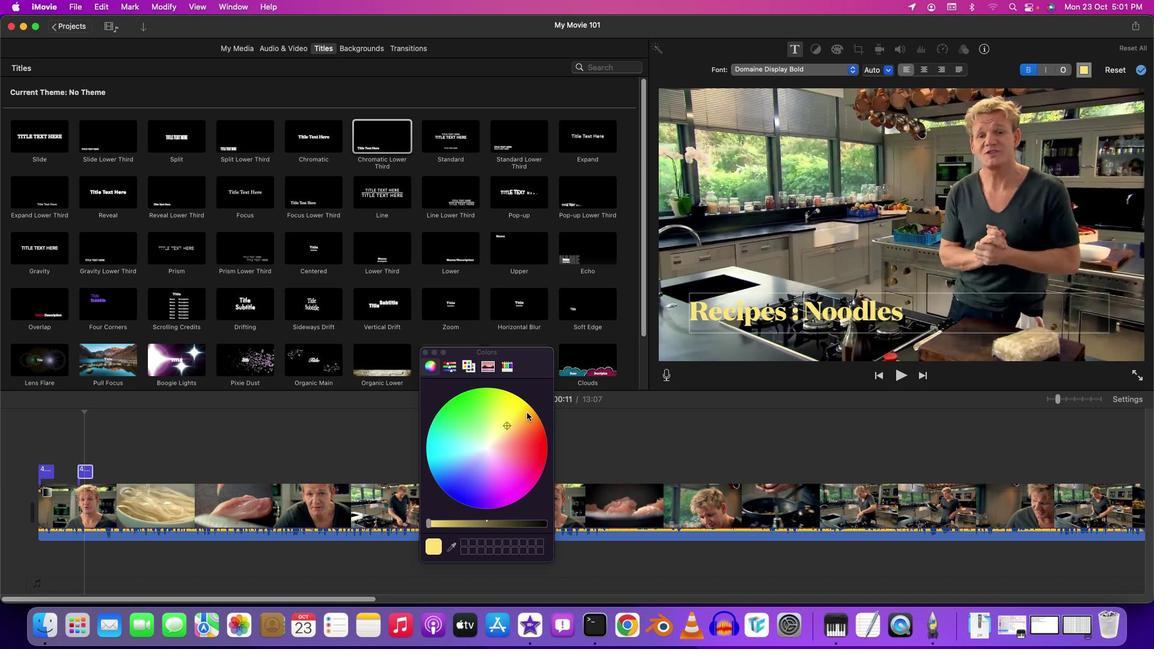 
Action: Mouse pressed left at (518, 460)
Screenshot: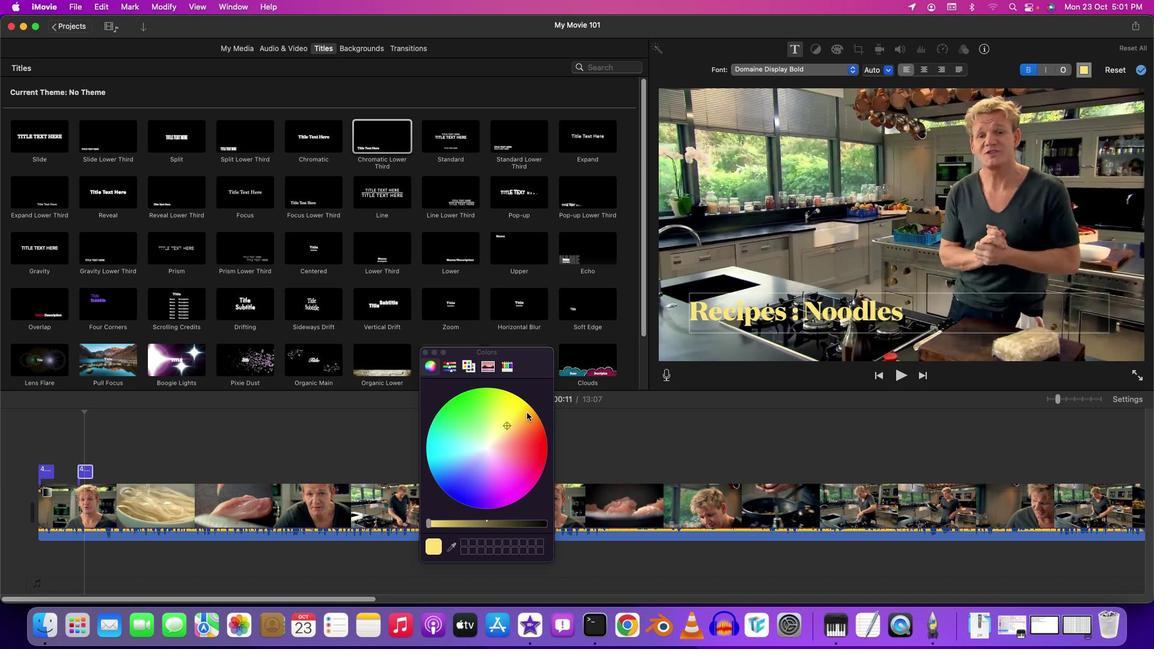 
Action: Mouse moved to (459, 368)
Screenshot: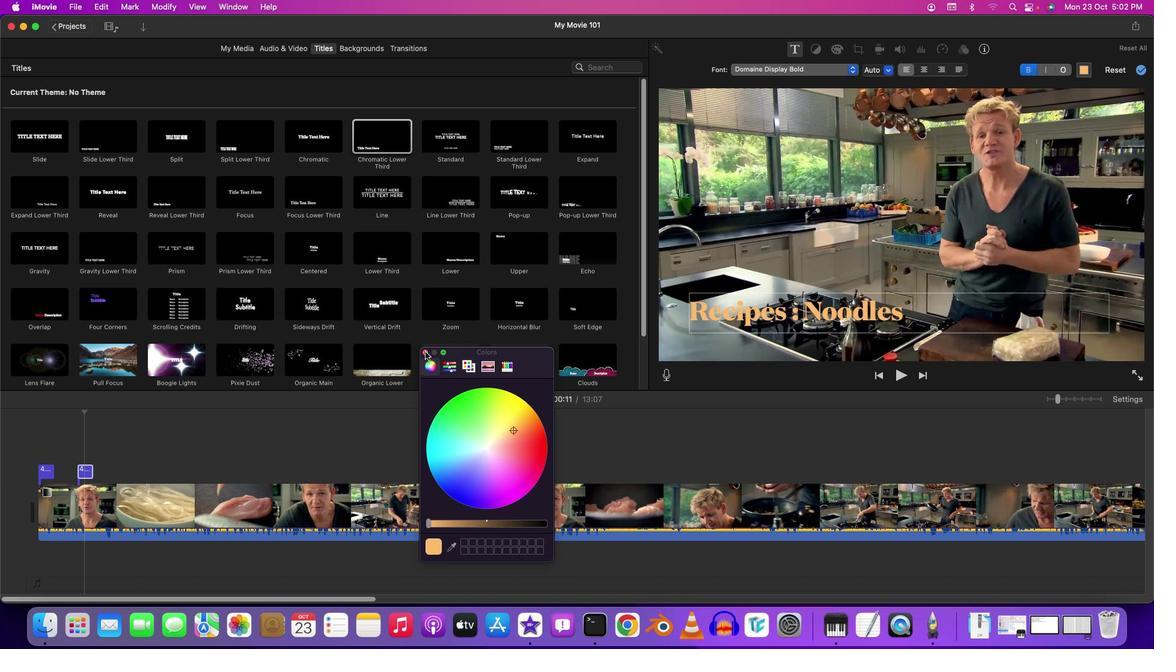 
Action: Mouse pressed left at (459, 368)
Screenshot: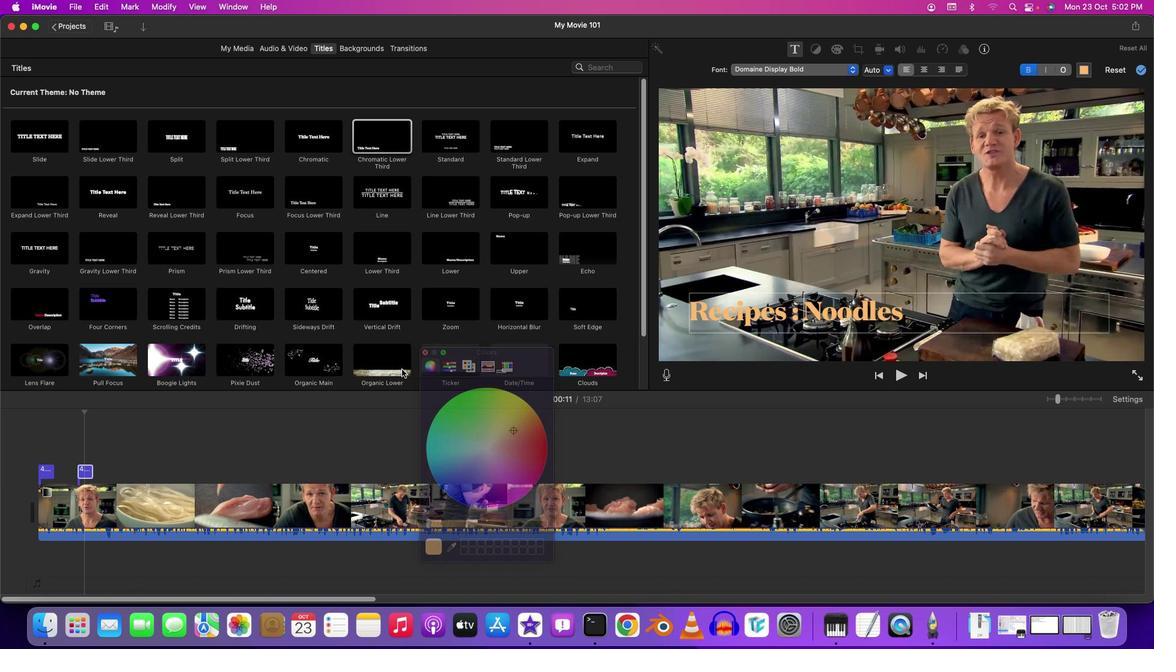
Action: Mouse moved to (129, 463)
Screenshot: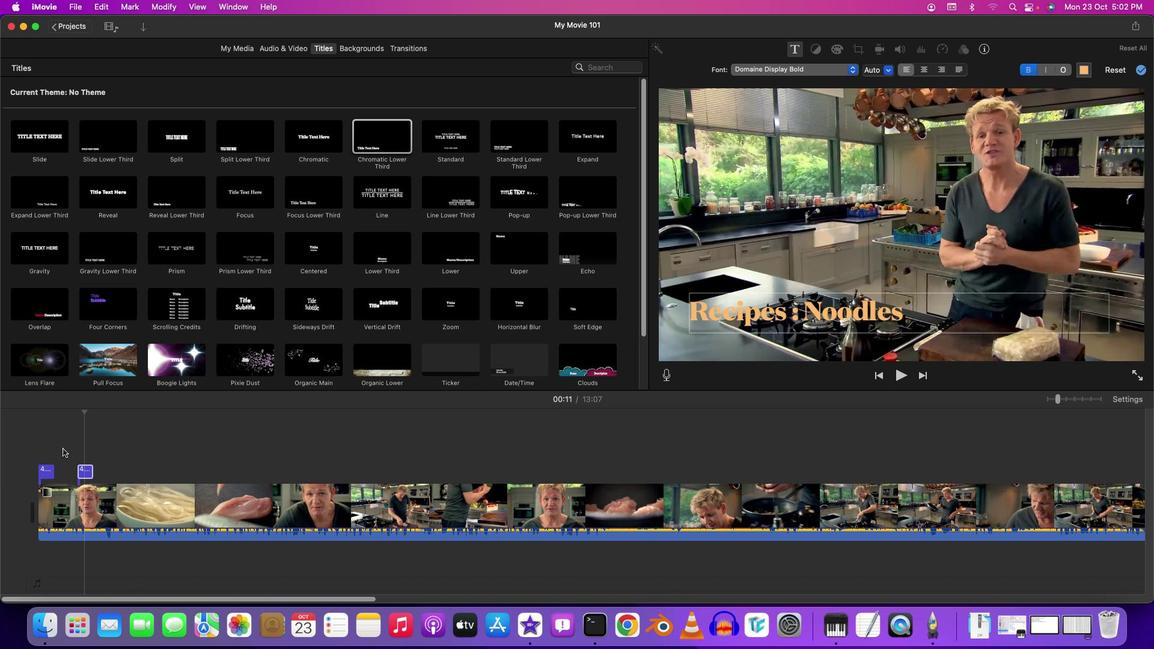 
Action: Mouse pressed left at (129, 463)
Screenshot: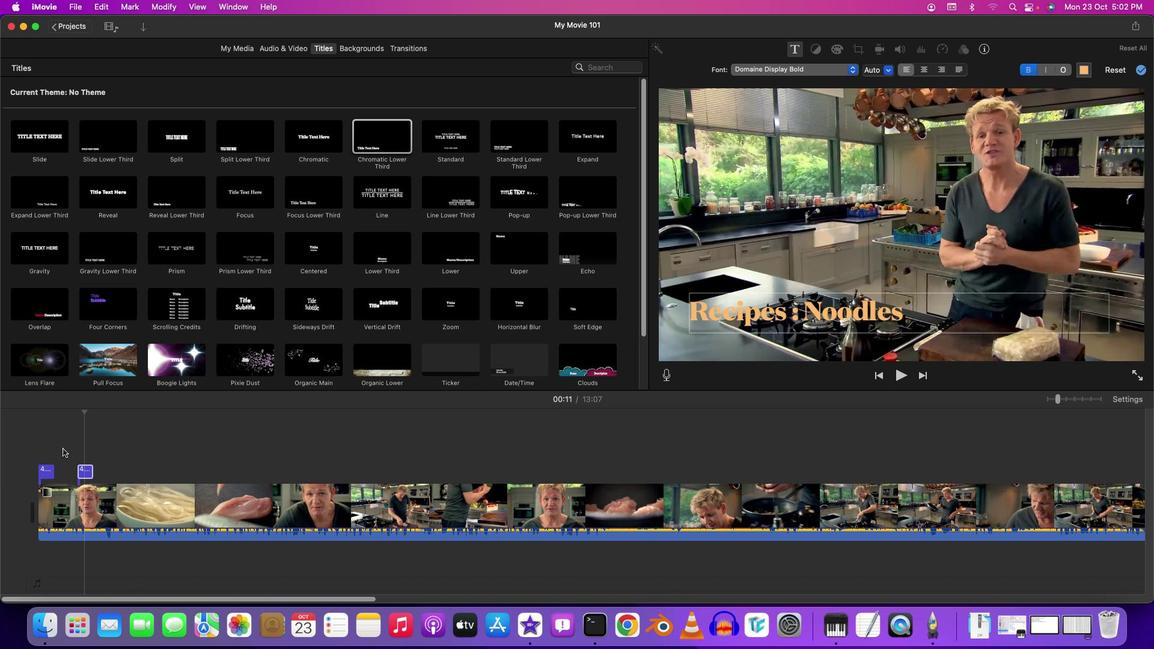 
Action: Mouse moved to (130, 459)
Screenshot: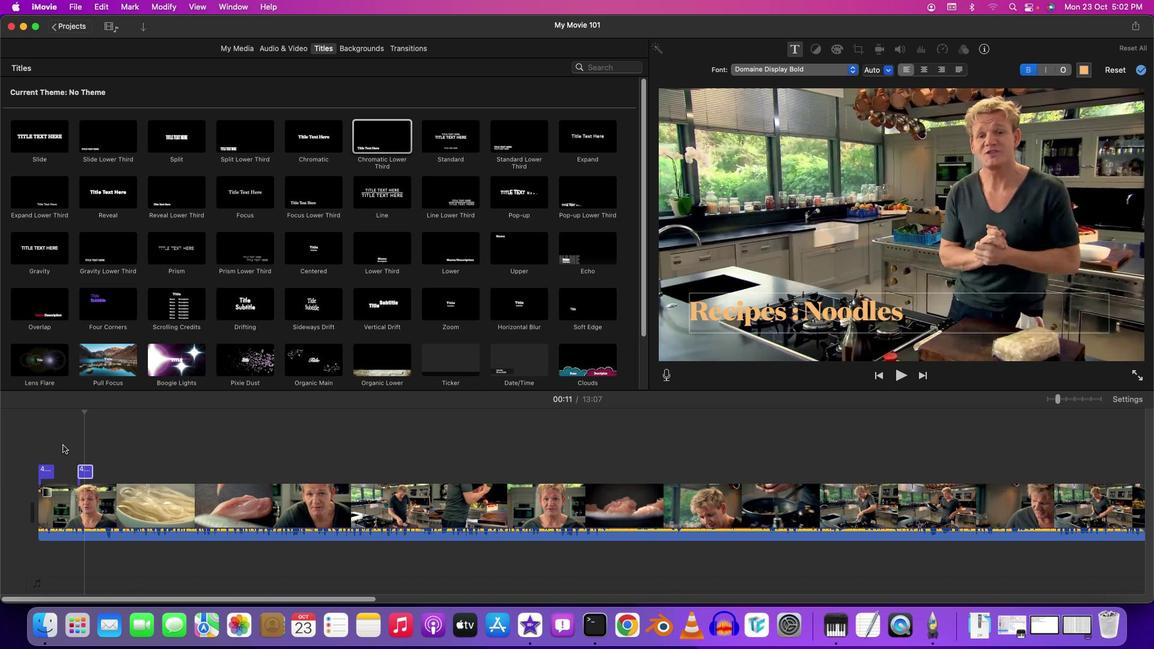 
Action: Key pressed Key.space
Screenshot: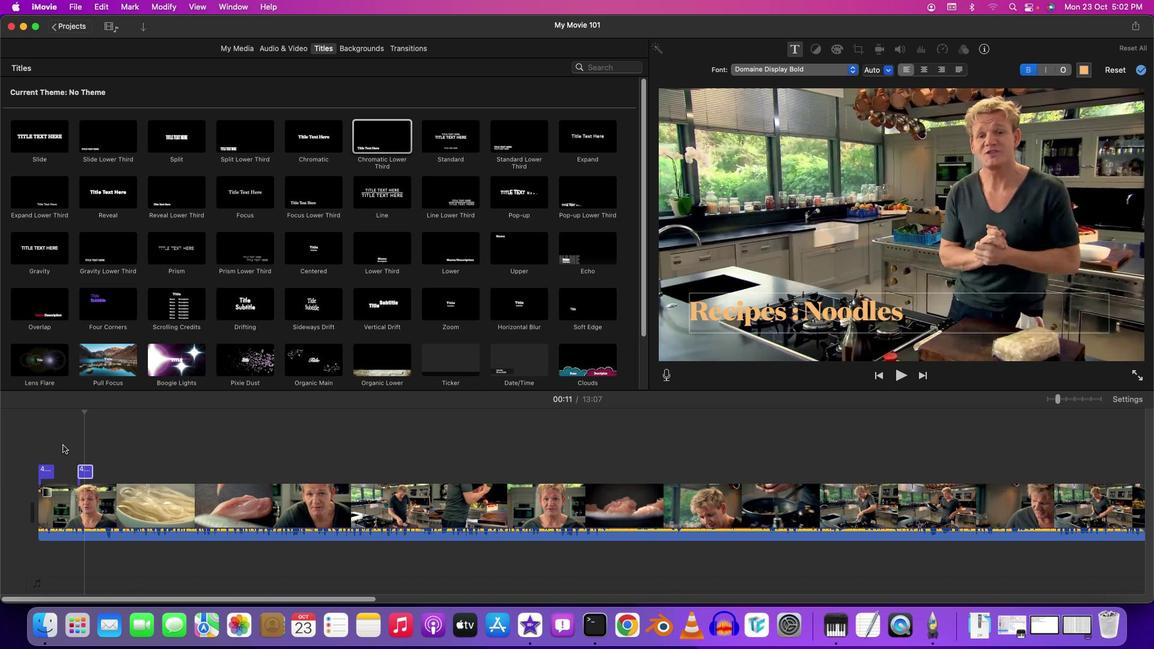 
Action: Mouse moved to (133, 451)
Screenshot: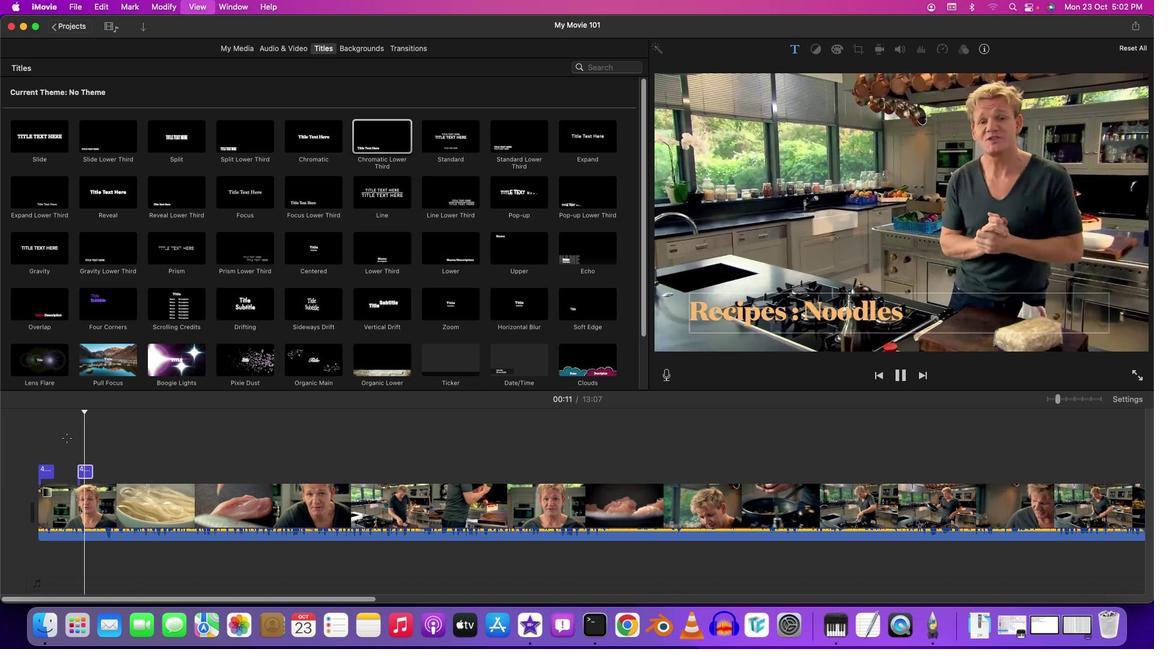 
Action: Mouse pressed left at (133, 451)
Screenshot: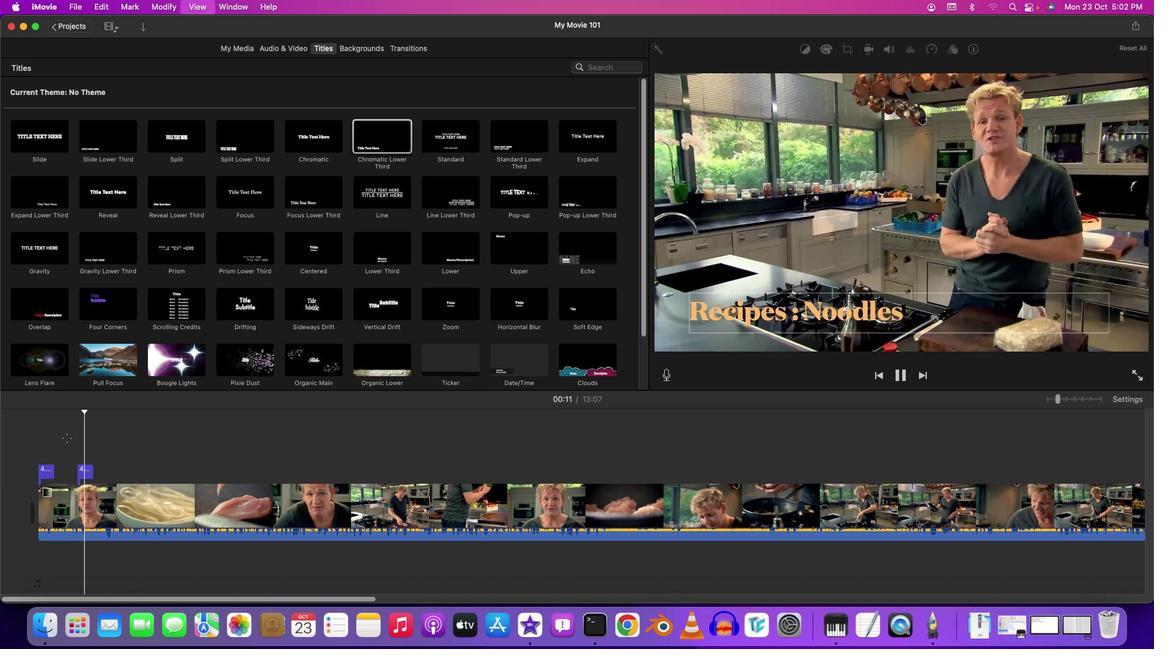 
Action: Mouse moved to (135, 454)
Screenshot: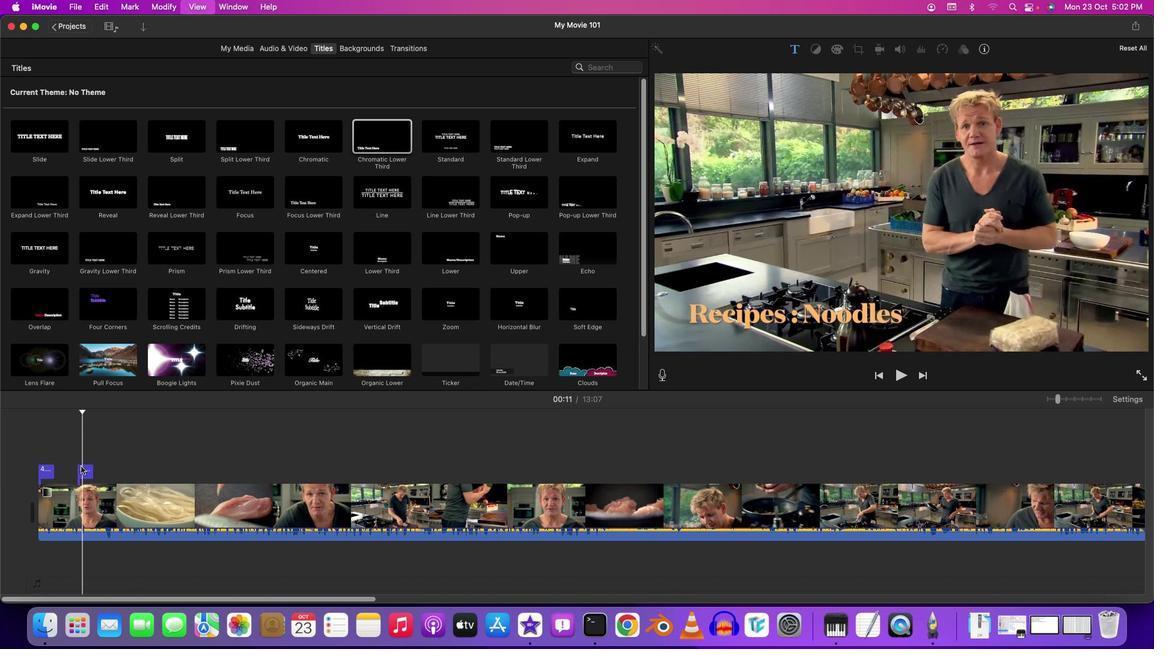 
Action: Key pressed Key.space
Screenshot: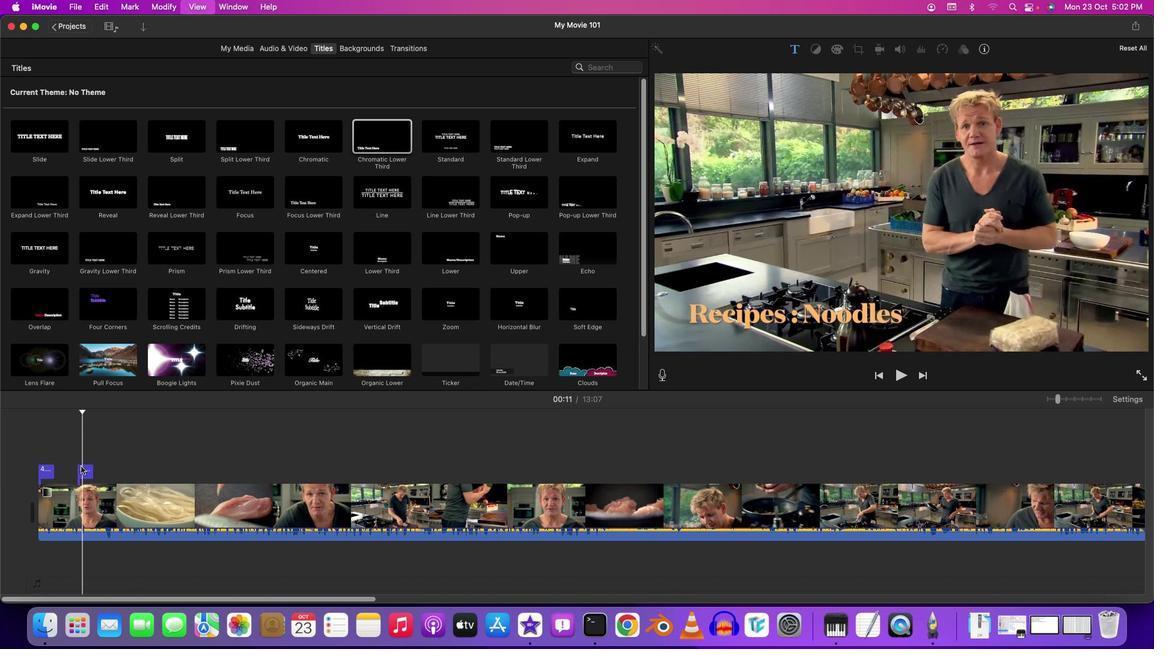 
Action: Mouse moved to (152, 489)
Screenshot: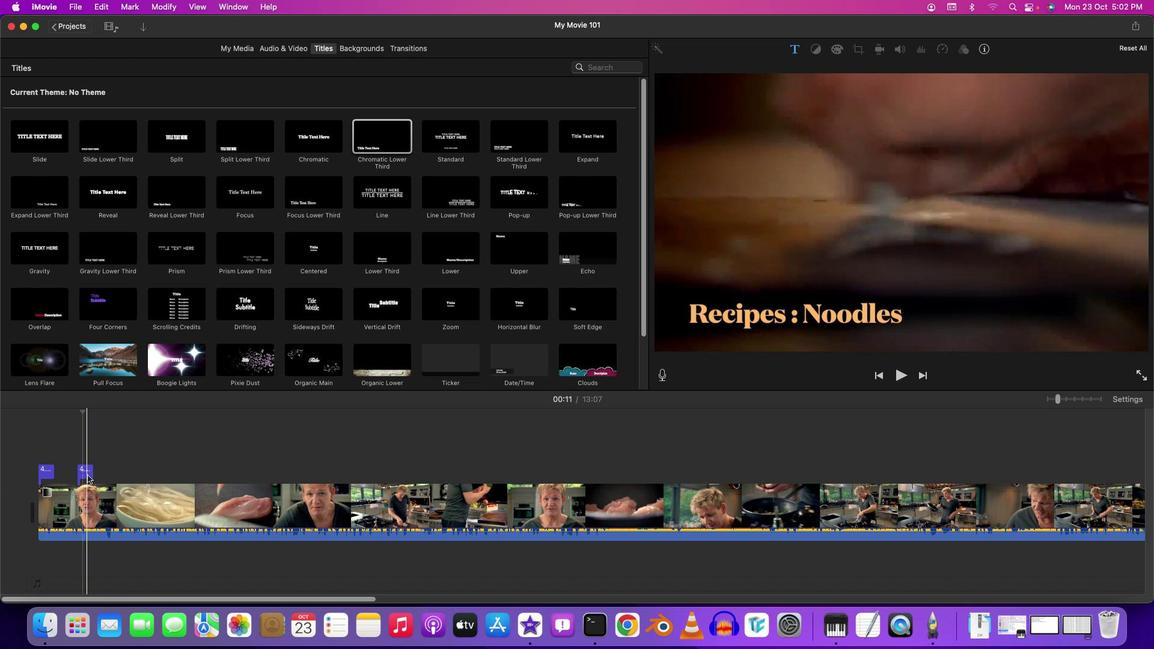 
Action: Mouse pressed left at (152, 489)
Screenshot: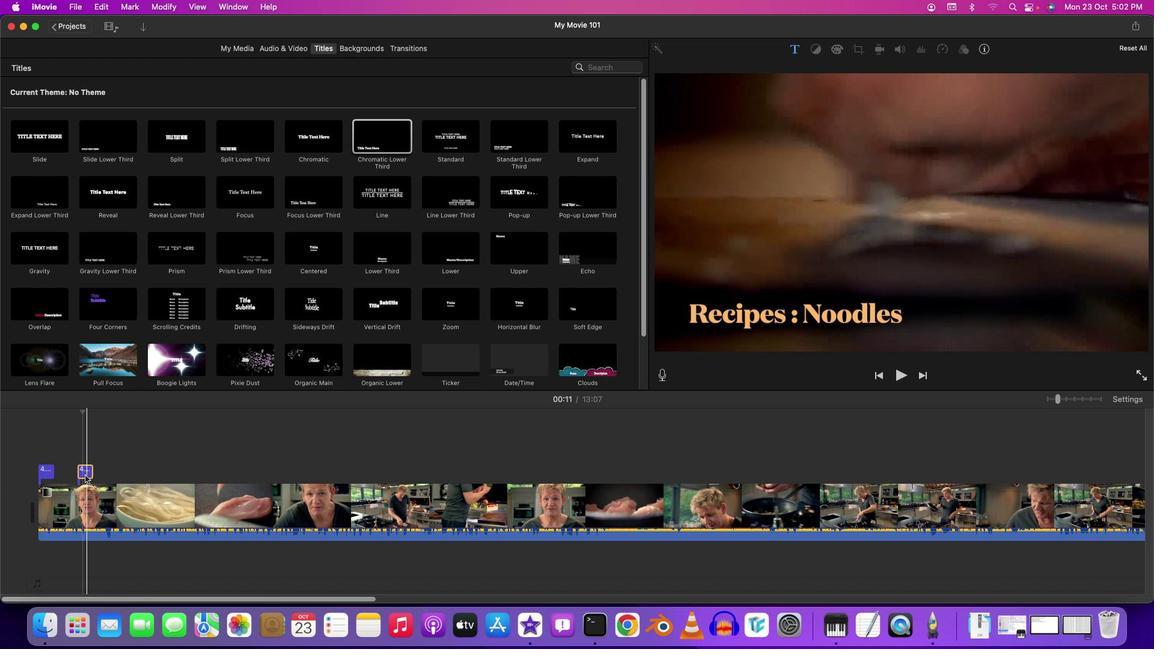 
Action: Mouse moved to (153, 488)
Screenshot: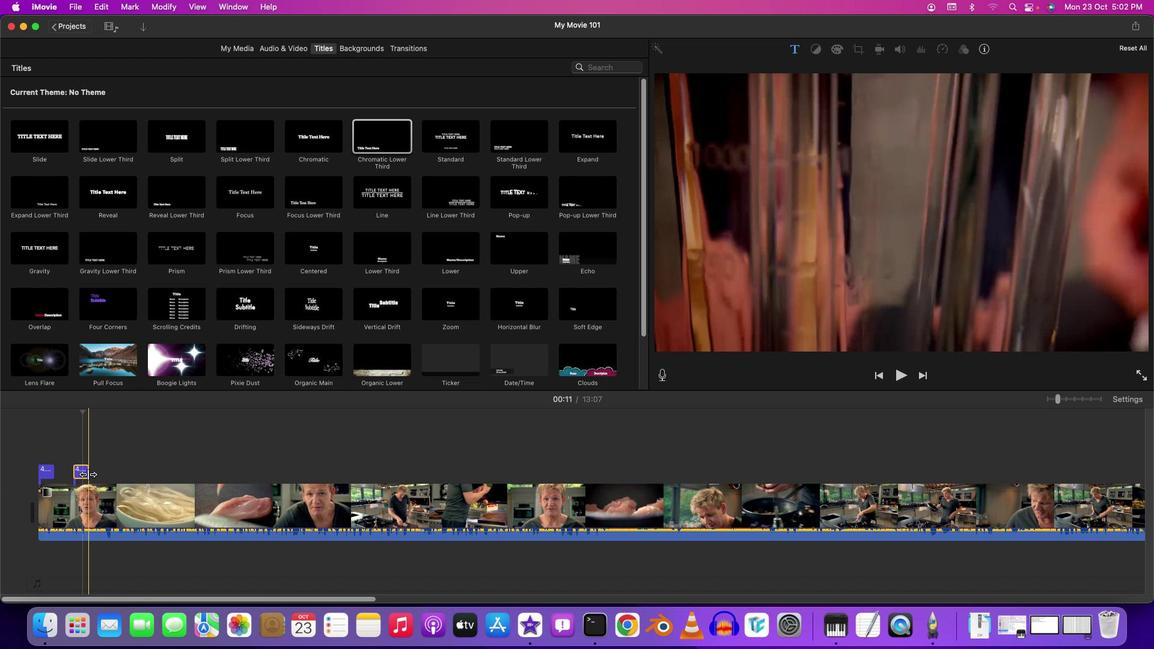 
Action: Mouse pressed left at (153, 488)
Screenshot: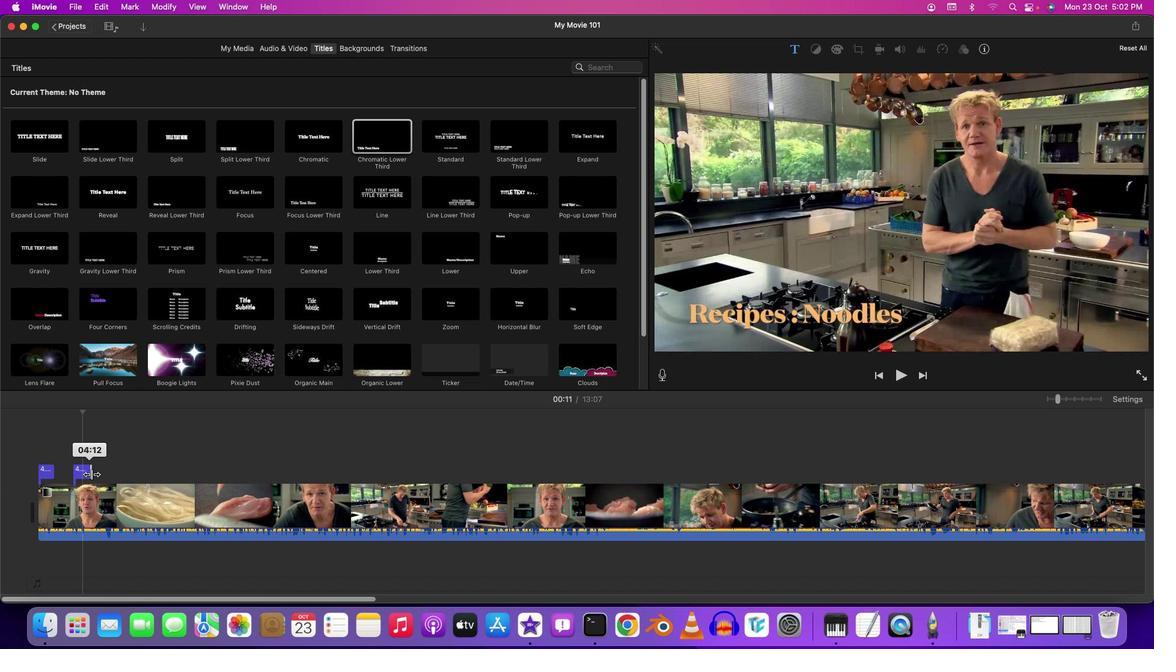 
Action: Mouse moved to (135, 466)
Screenshot: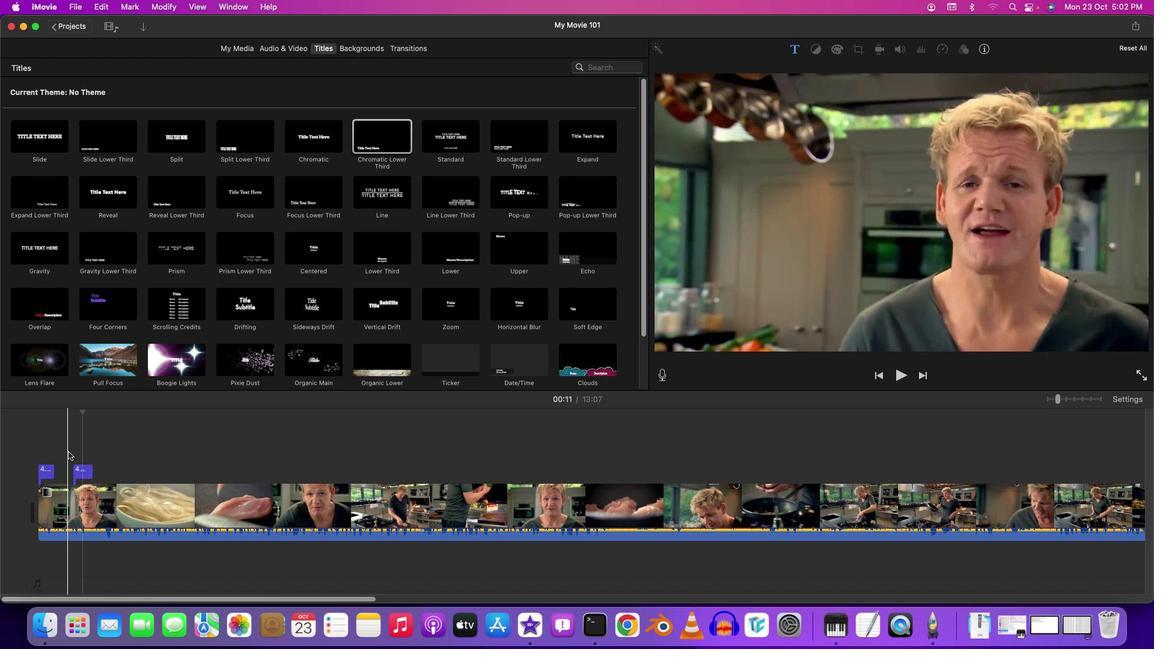 
Action: Mouse pressed left at (135, 466)
Screenshot: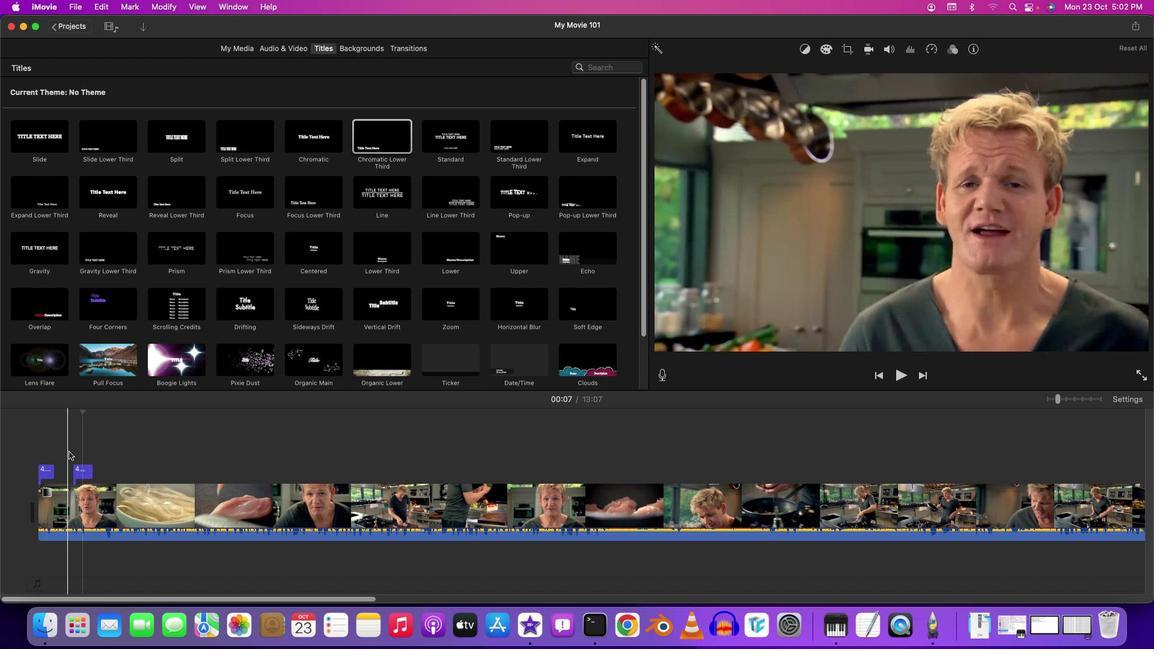 
Action: Mouse moved to (135, 466)
Screenshot: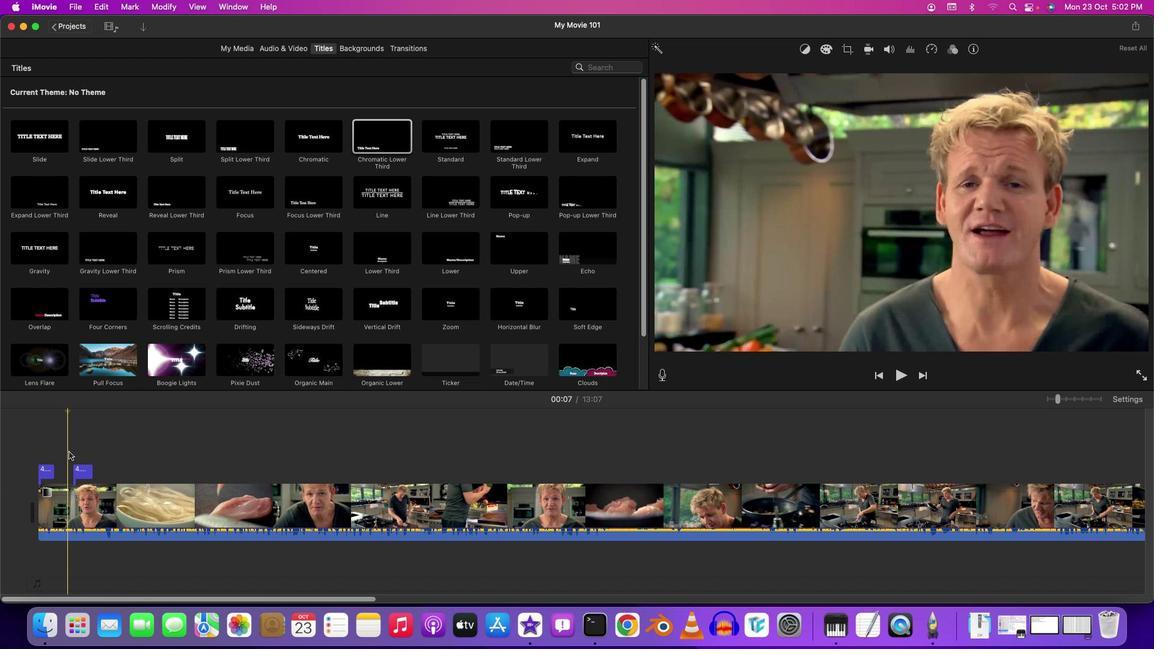 
Action: Key pressed Key.space
Screenshot: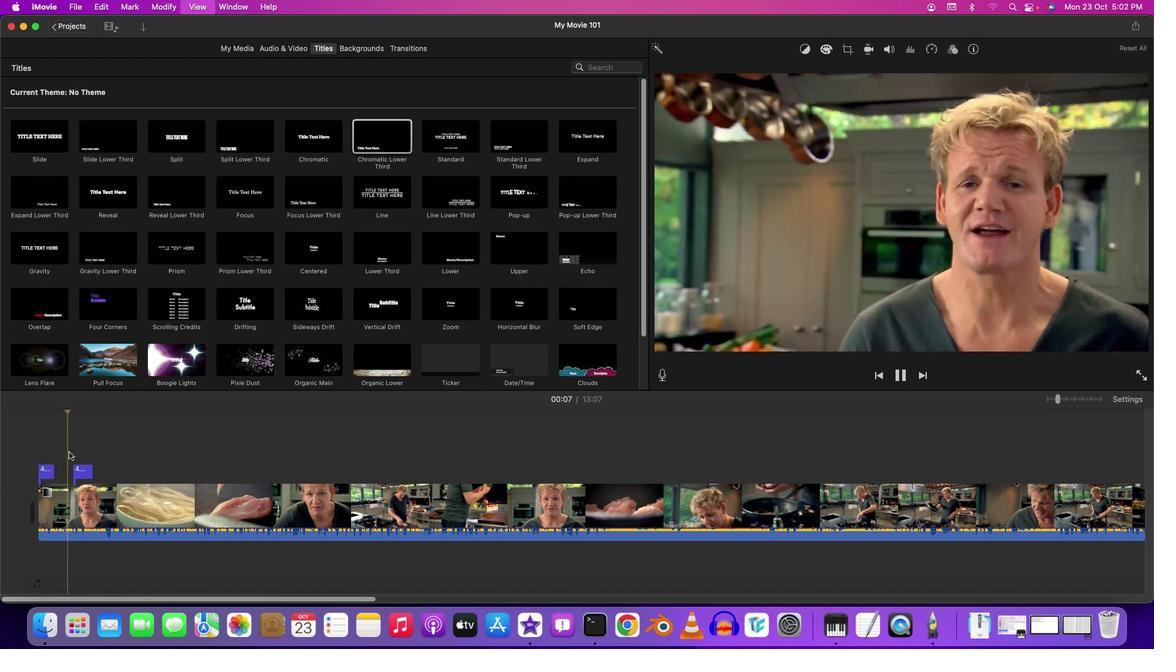 
Action: Mouse moved to (128, 459)
Screenshot: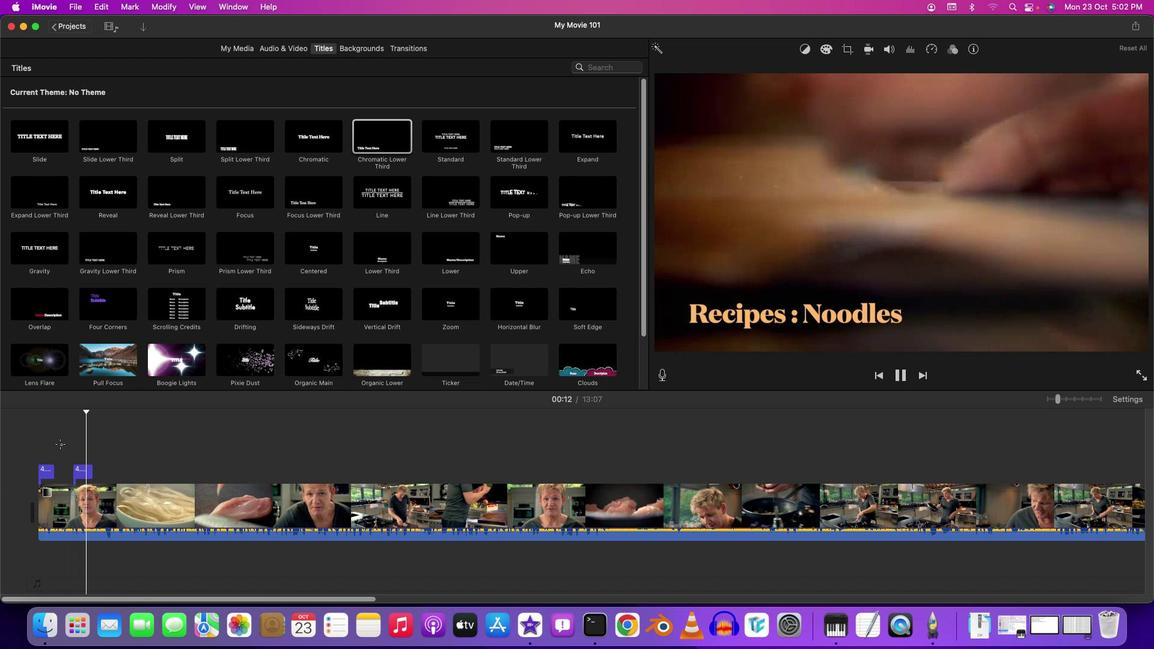 
Action: Mouse pressed left at (128, 459)
Screenshot: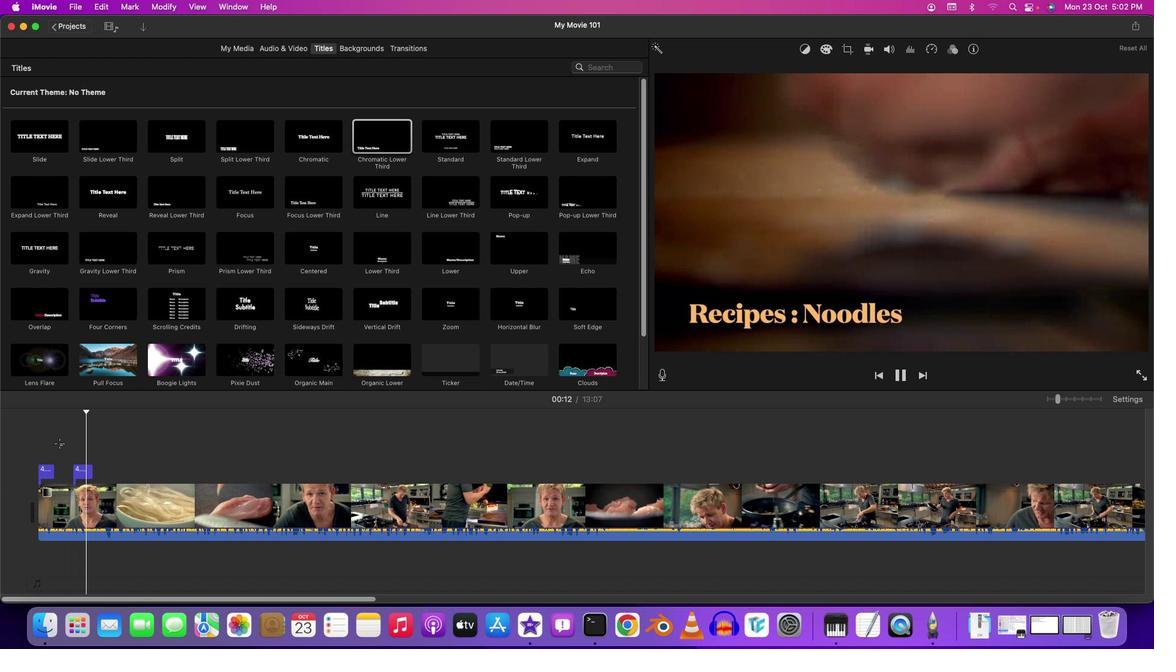 
Action: Mouse moved to (126, 459)
Screenshot: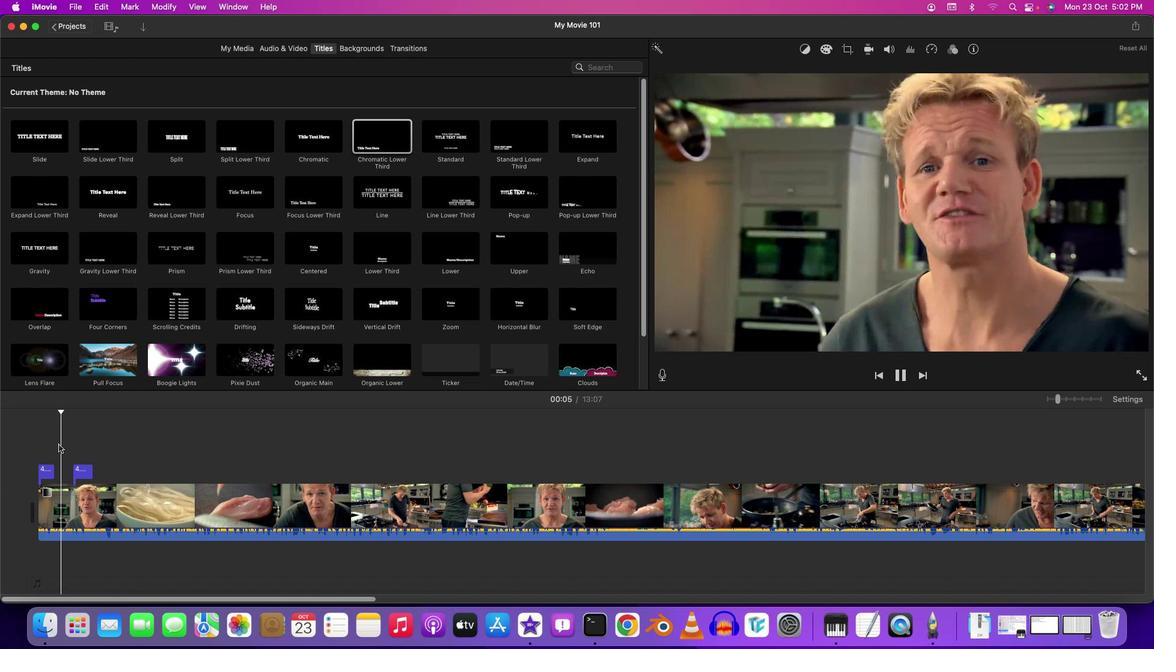 
Action: Key pressed Key.space
Screenshot: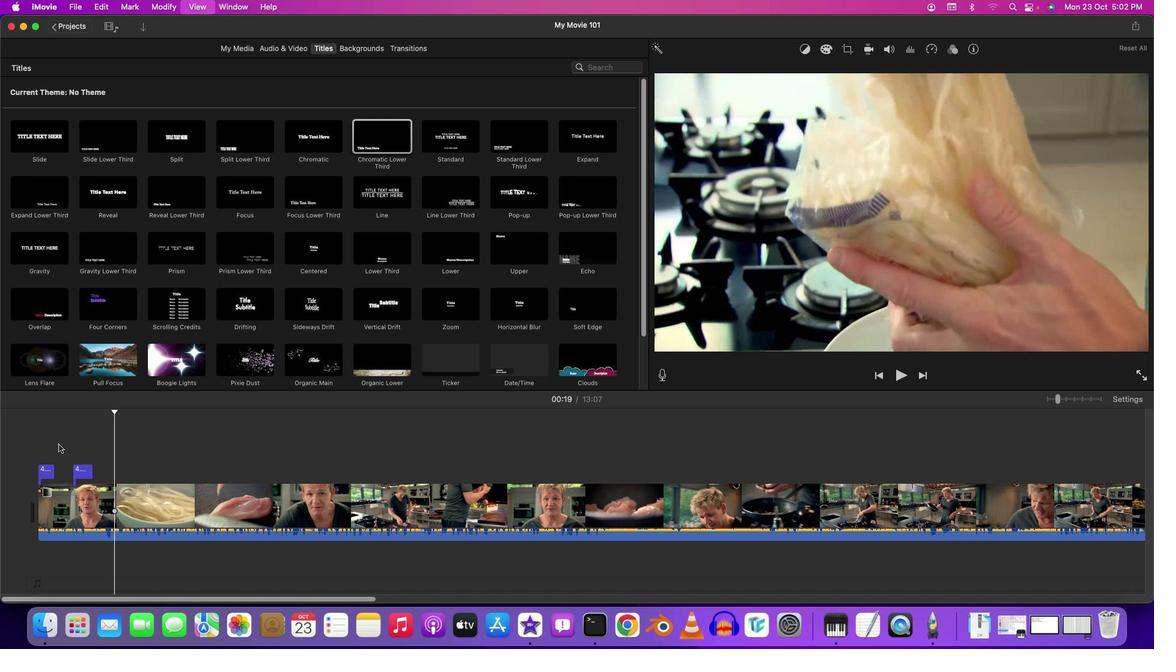 
Action: Mouse moved to (224, 218)
Screenshot: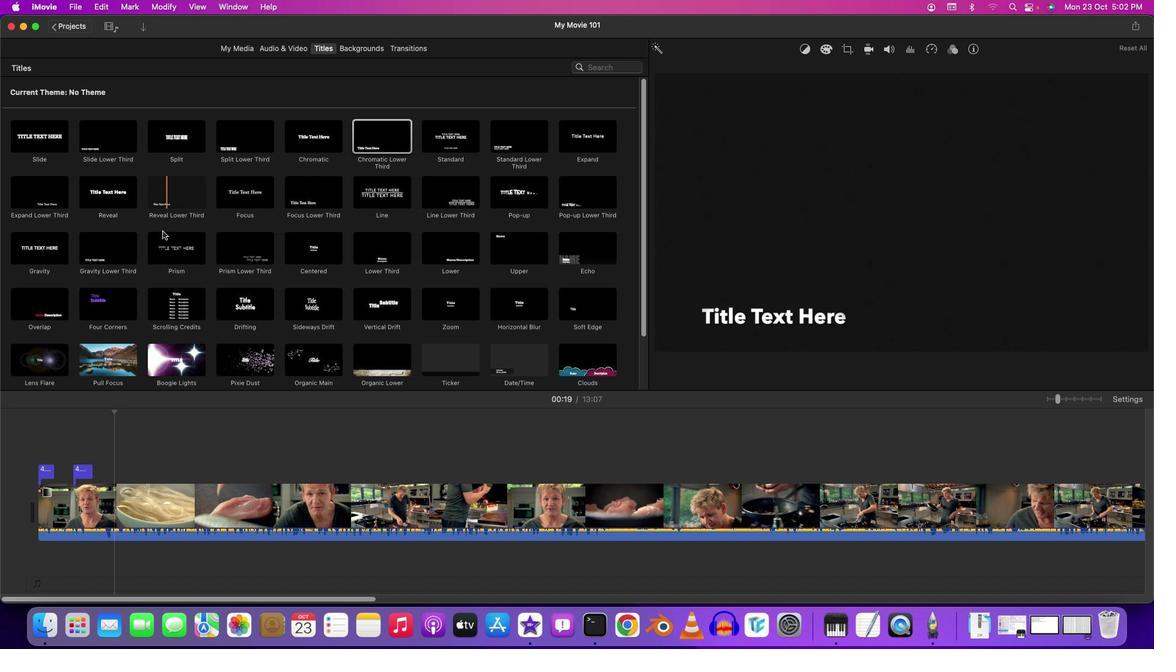 
Action: Mouse pressed left at (224, 218)
Screenshot: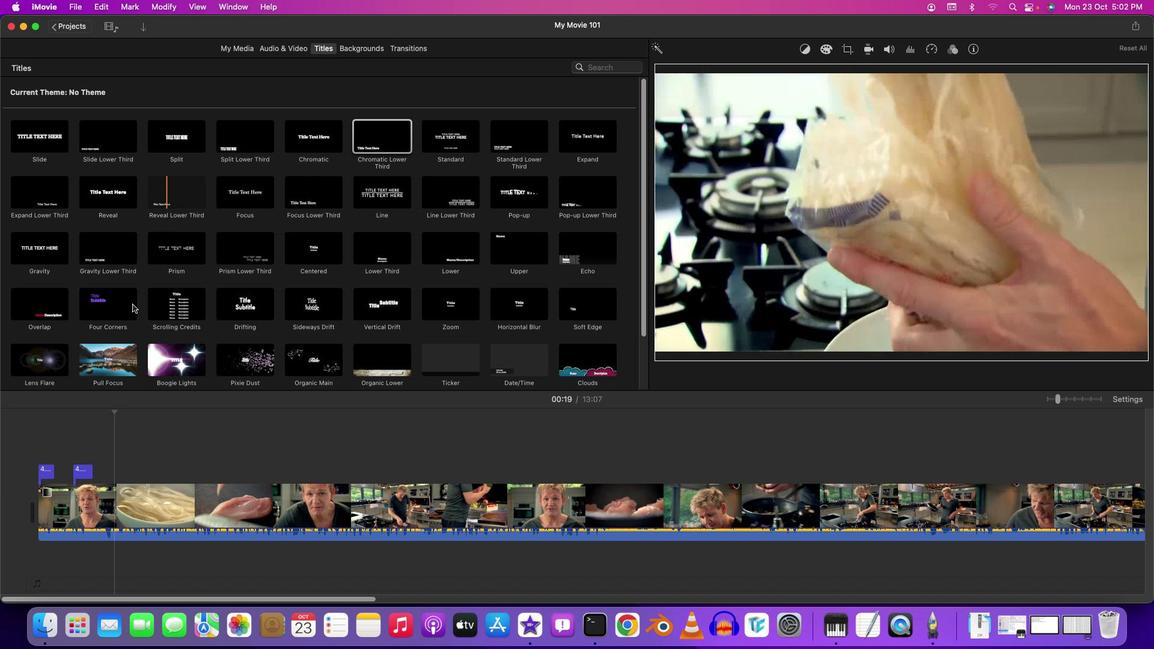 
Action: Mouse moved to (187, 484)
Screenshot: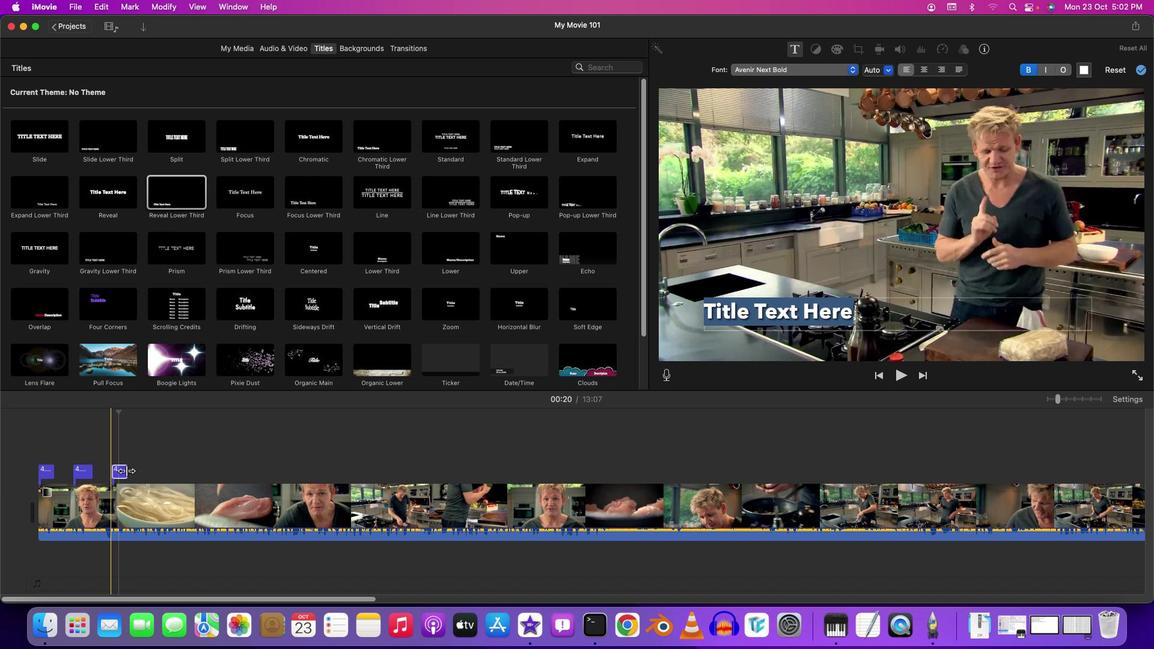 
Action: Mouse pressed left at (187, 484)
Screenshot: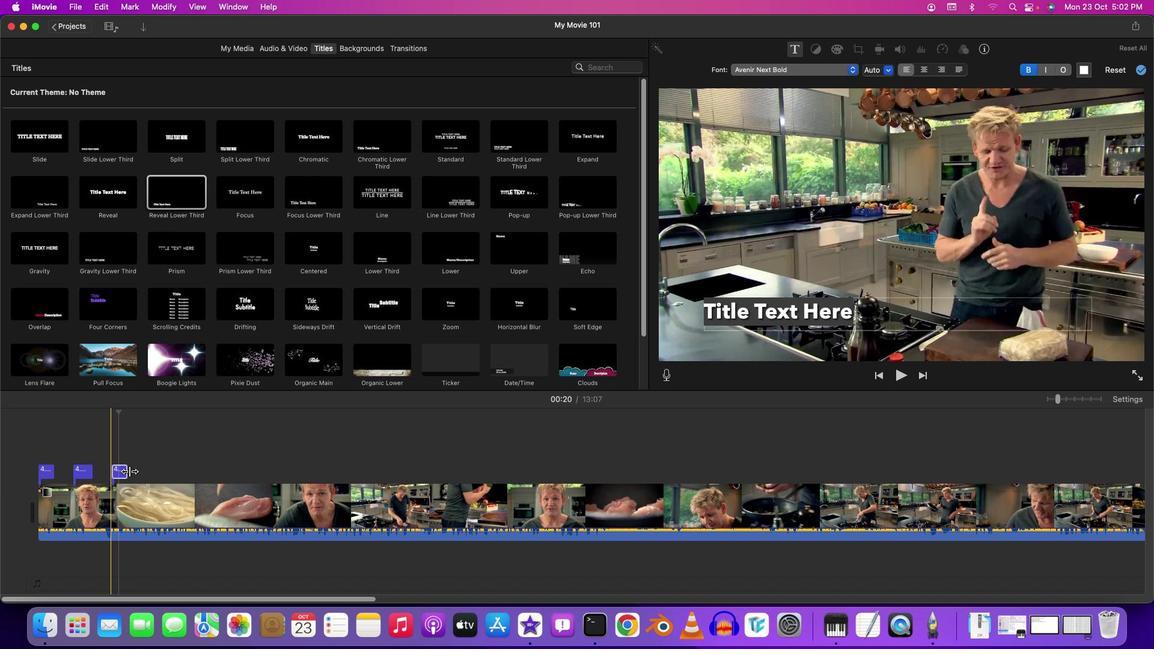 
Action: Mouse moved to (188, 485)
Screenshot: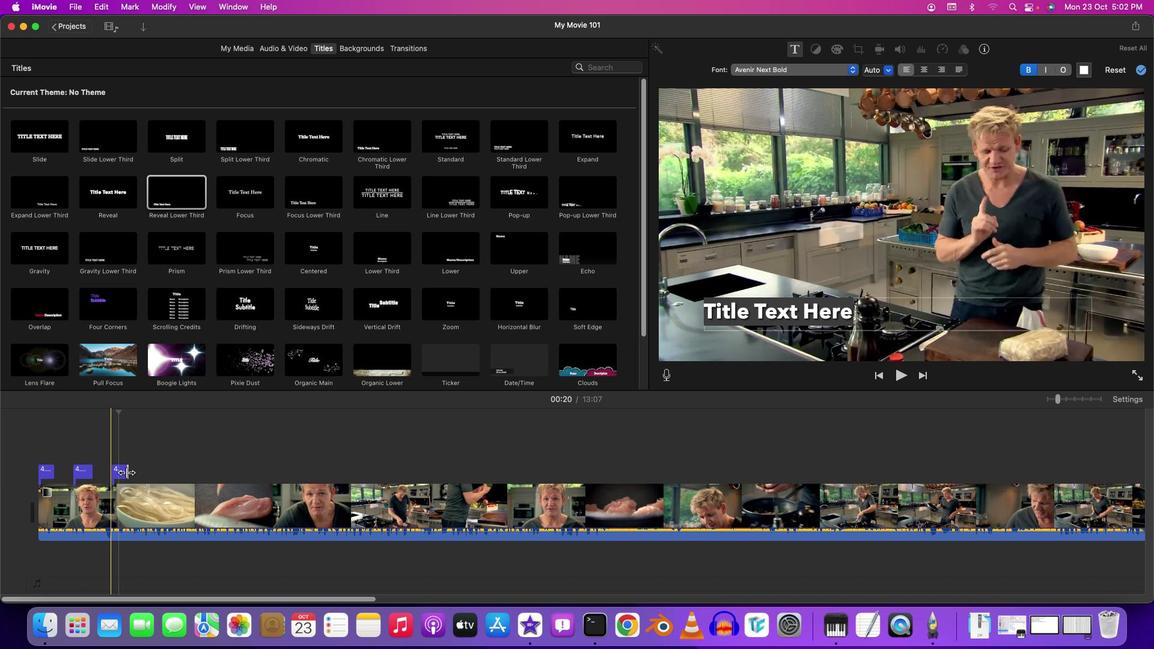 
Action: Mouse pressed left at (188, 485)
Screenshot: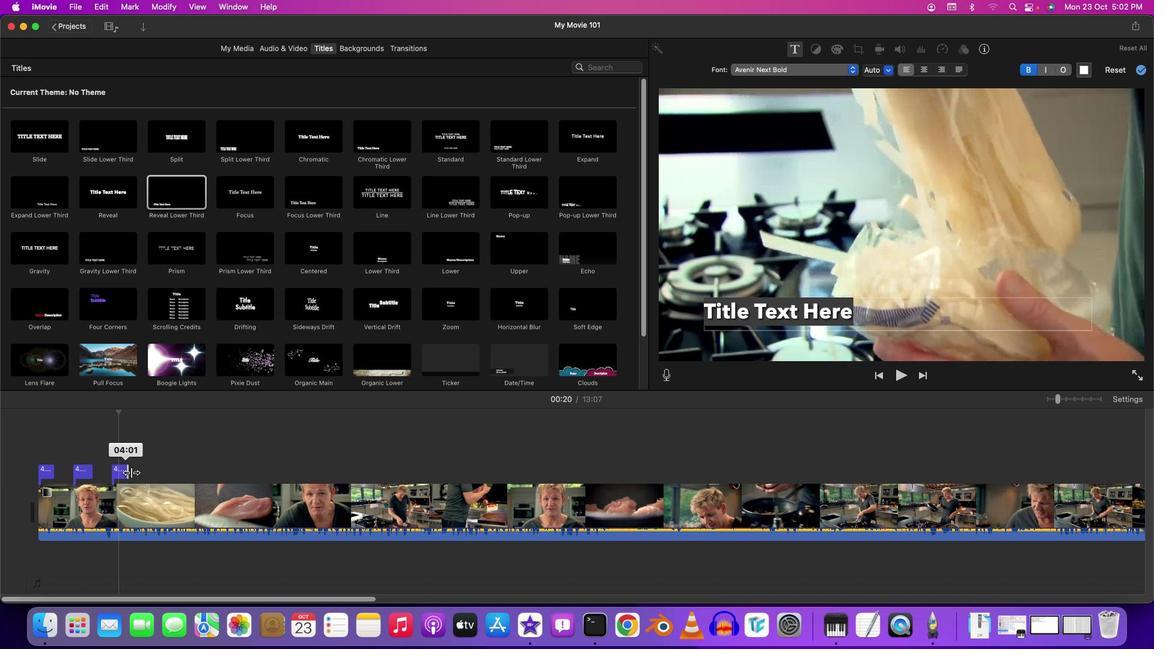 
Action: Mouse moved to (189, 485)
Screenshot: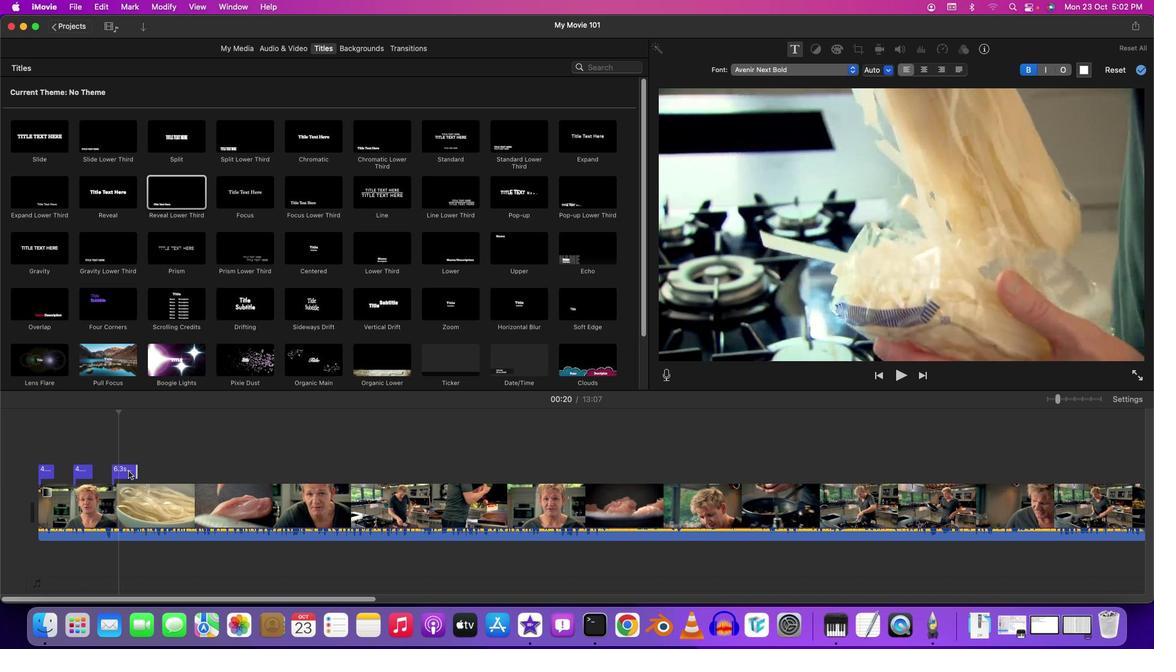 
Action: Mouse pressed left at (189, 485)
Screenshot: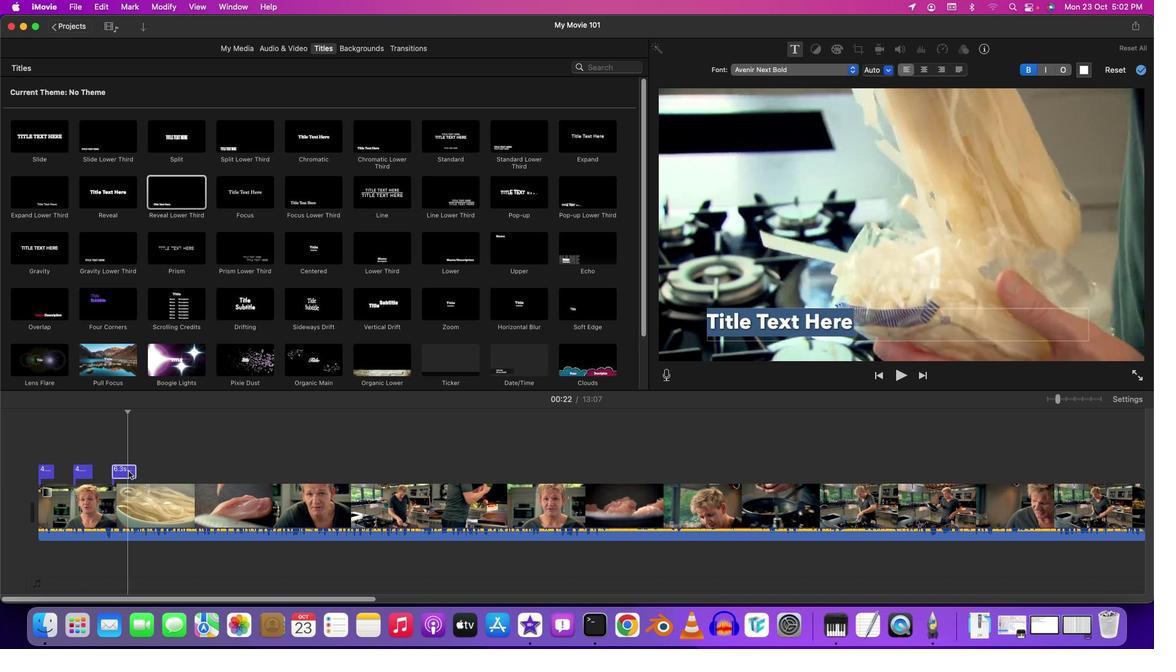 
Action: Mouse moved to (183, 489)
Screenshot: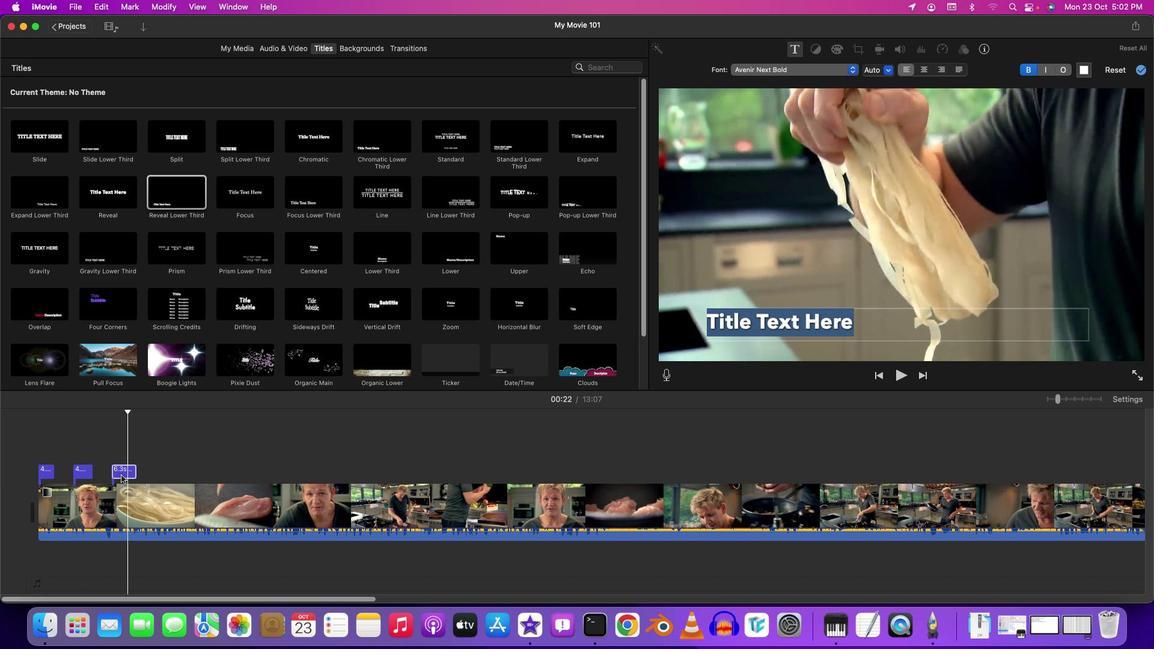 
Action: Key pressed Key.shift'I''n''g''r''e''d''i''e''n''t''s'Key.shift':'Key.enter
Screenshot: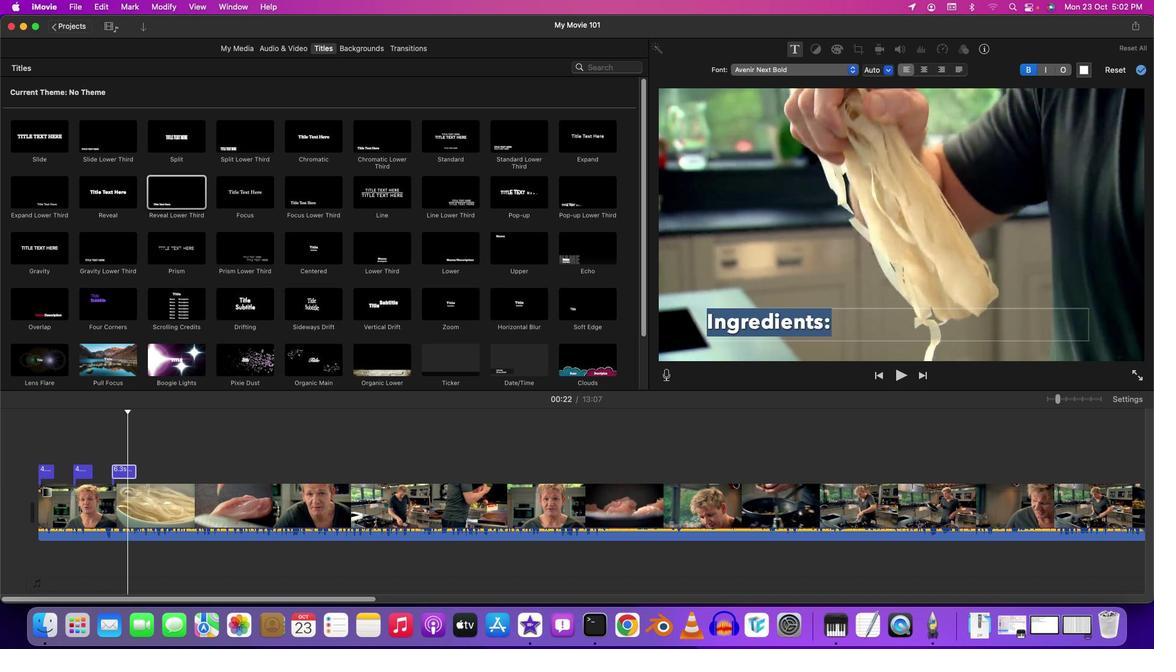 
Action: Mouse moved to (840, 335)
Screenshot: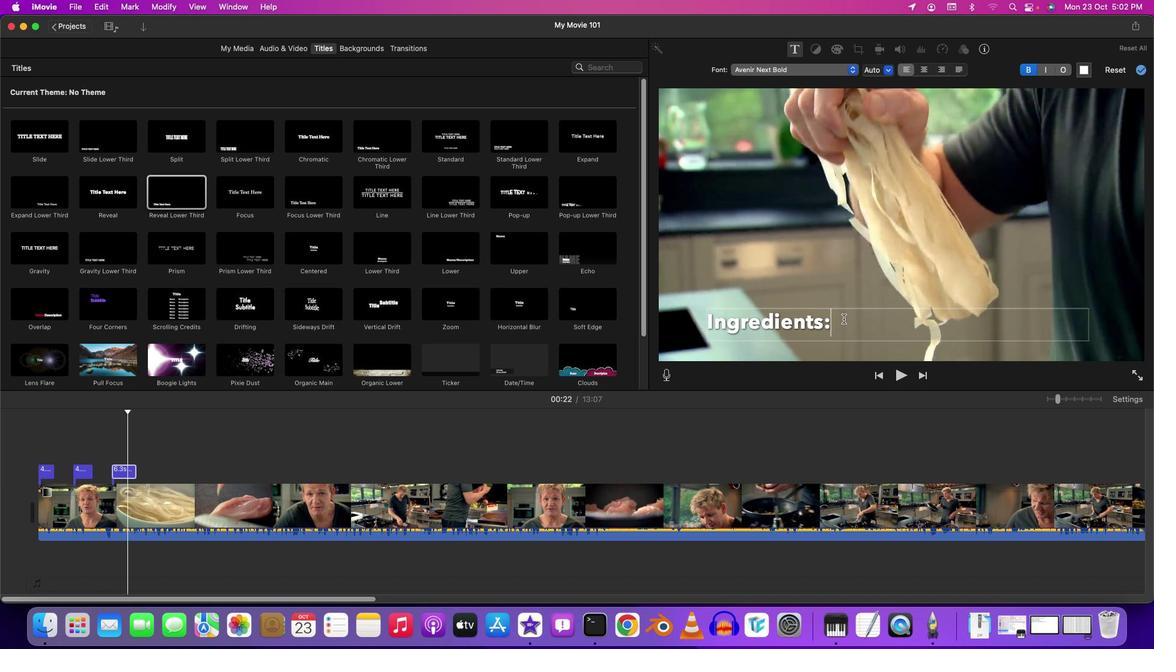 
Action: Mouse pressed left at (840, 335)
Screenshot: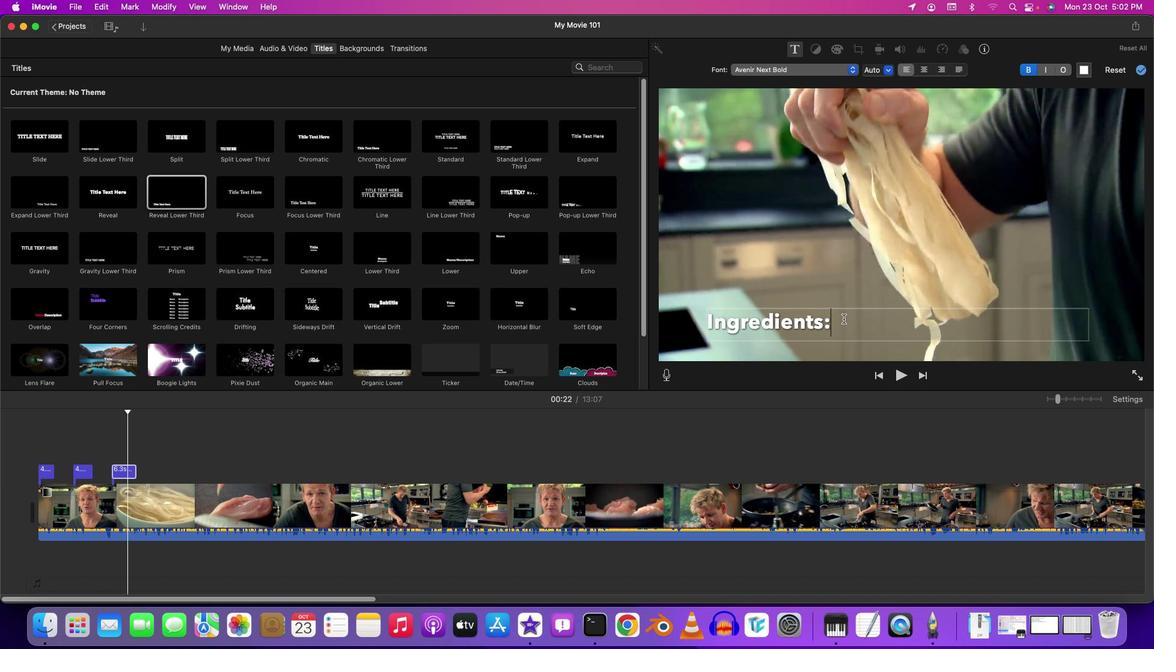 
Action: Mouse moved to (845, 348)
Screenshot: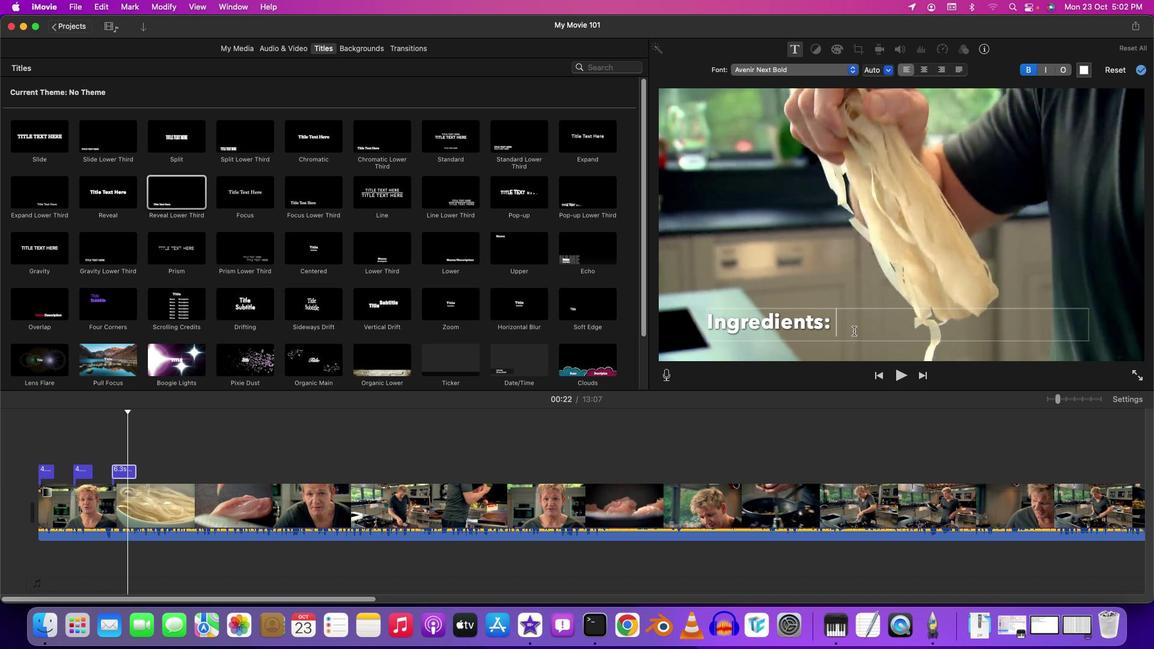 
Action: Key pressed Key.space
Screenshot: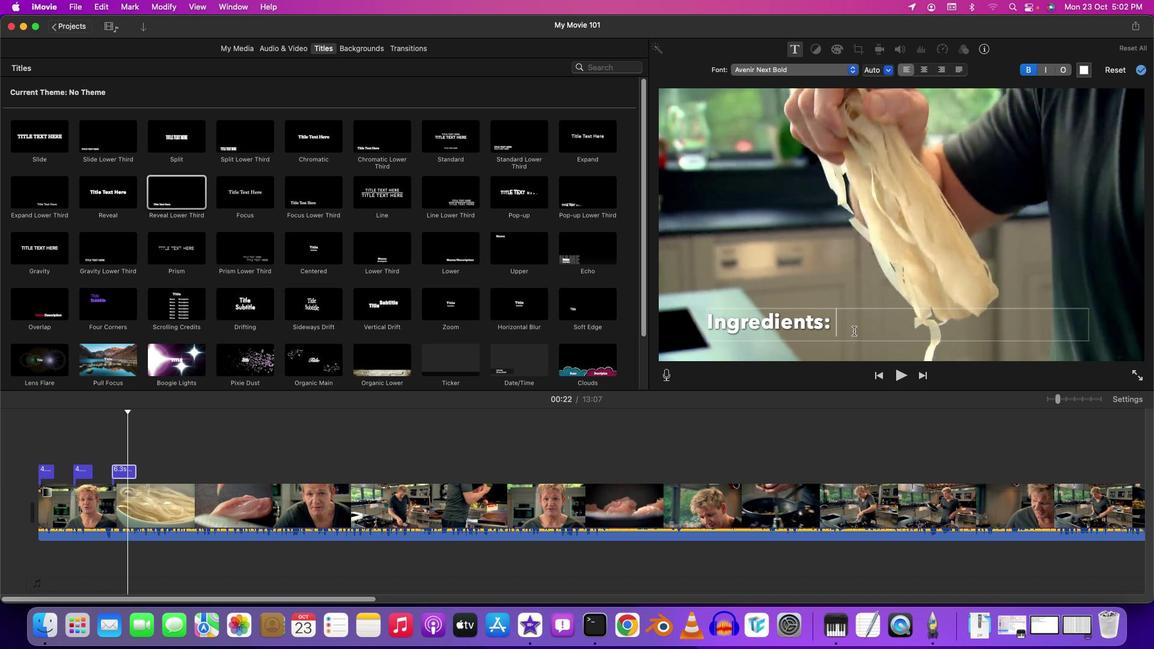 
Action: Mouse moved to (1060, 92)
Screenshot: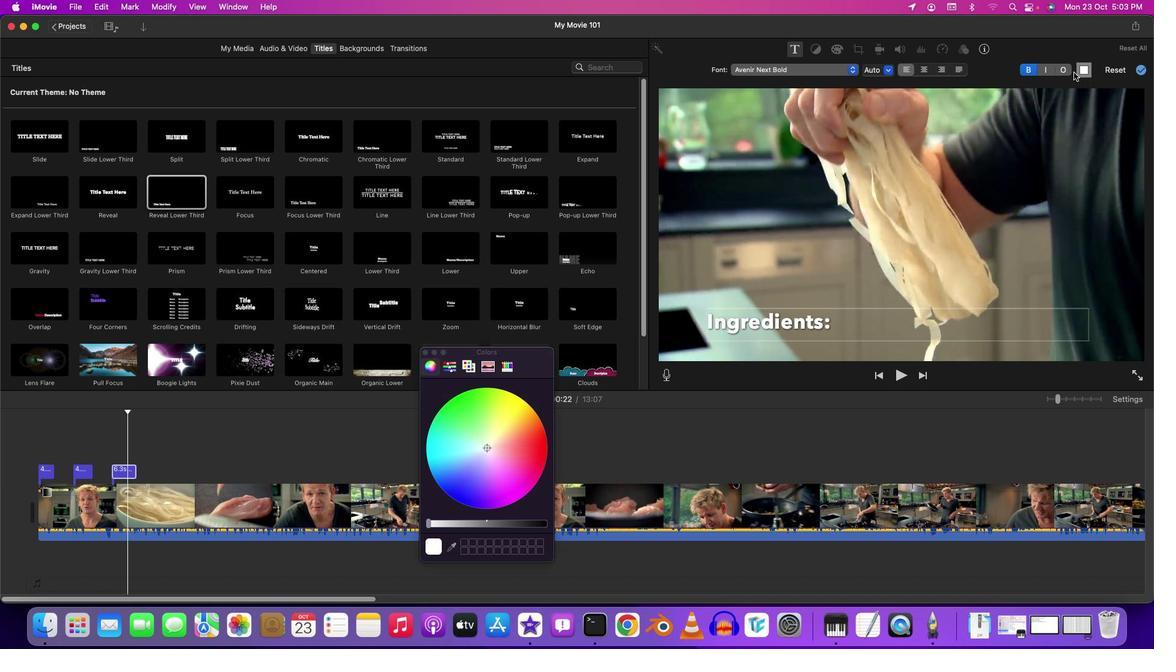 
Action: Mouse pressed left at (1060, 92)
Screenshot: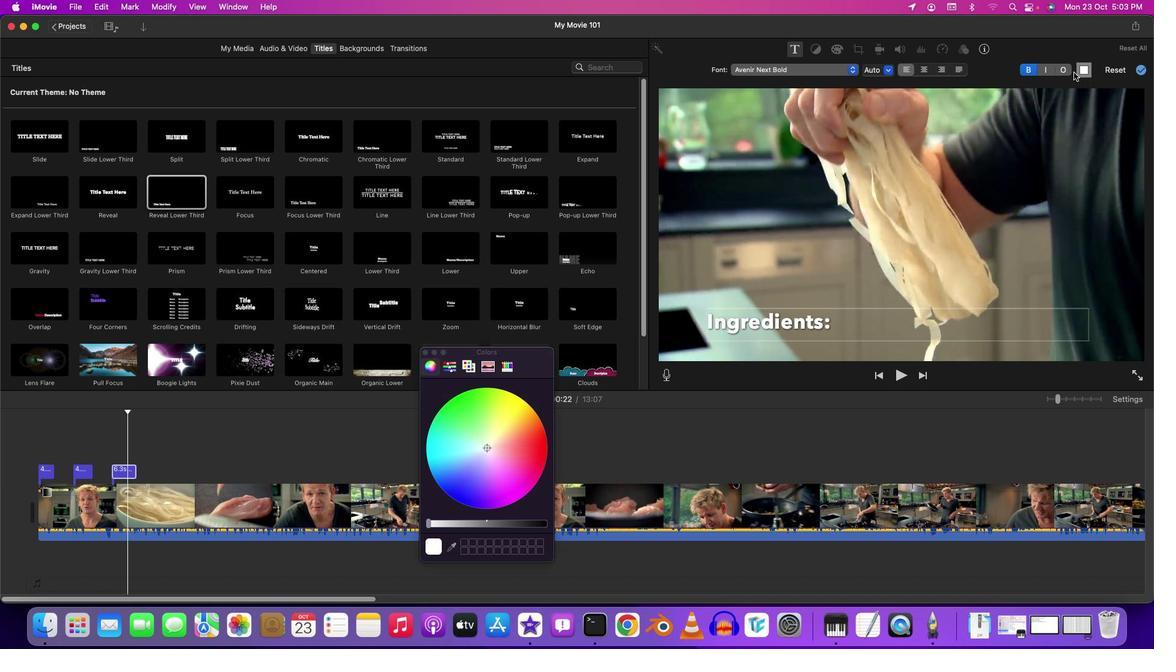 
Action: Mouse moved to (515, 464)
Screenshot: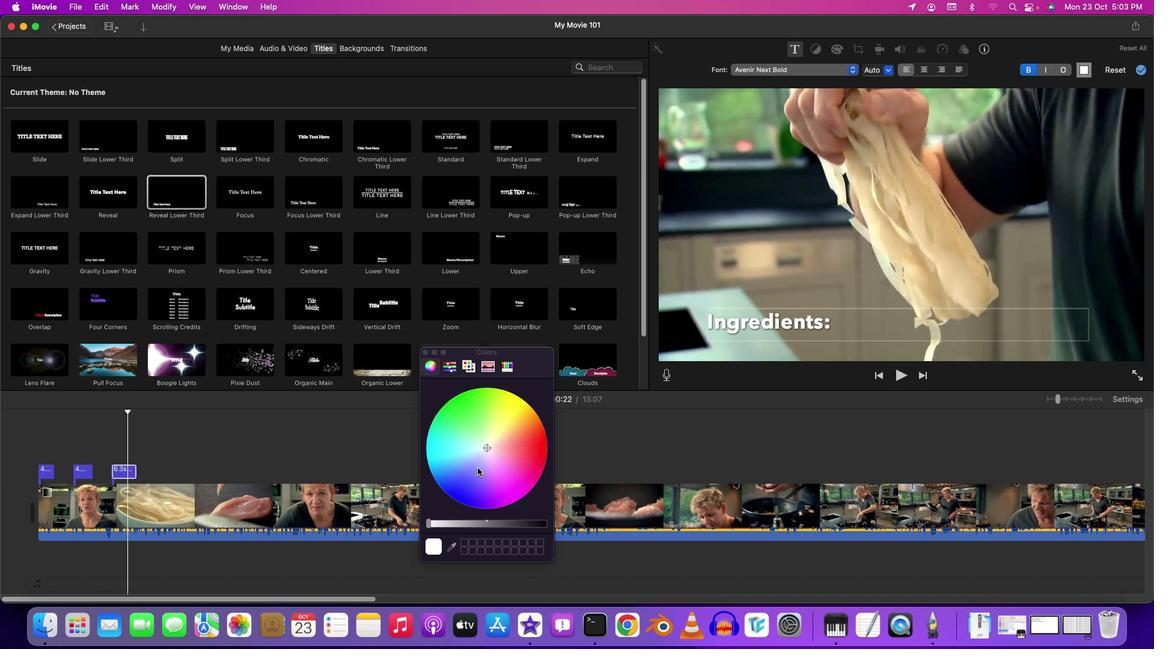 
Action: Mouse pressed left at (515, 464)
Screenshot: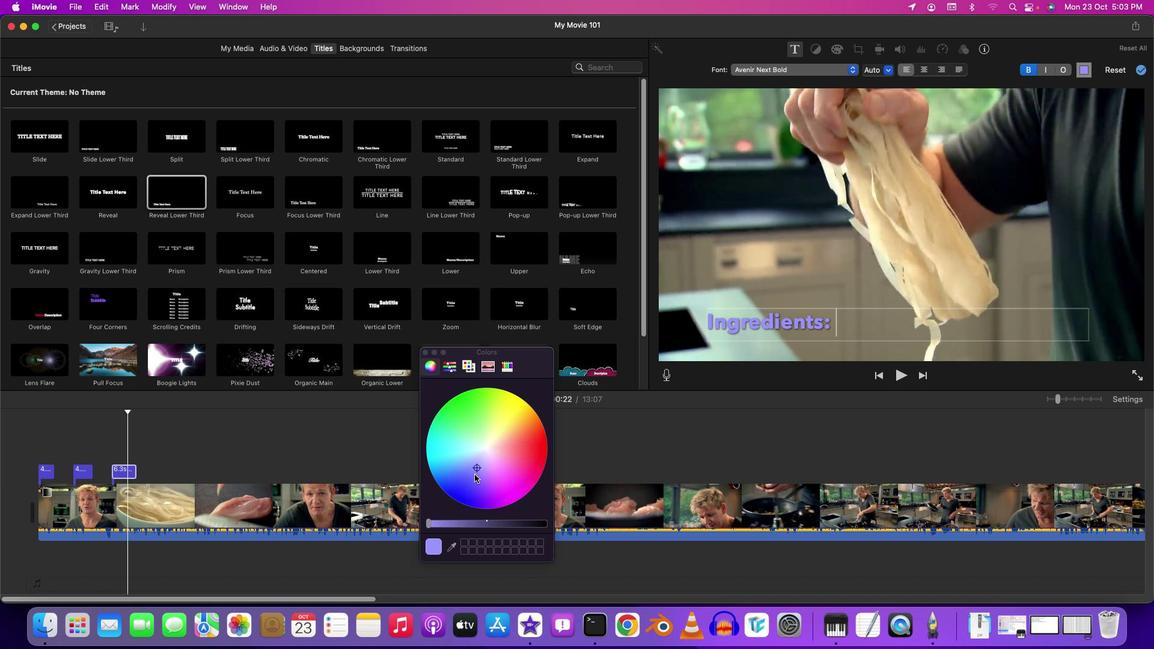 
Action: Mouse moved to (678, 469)
Screenshot: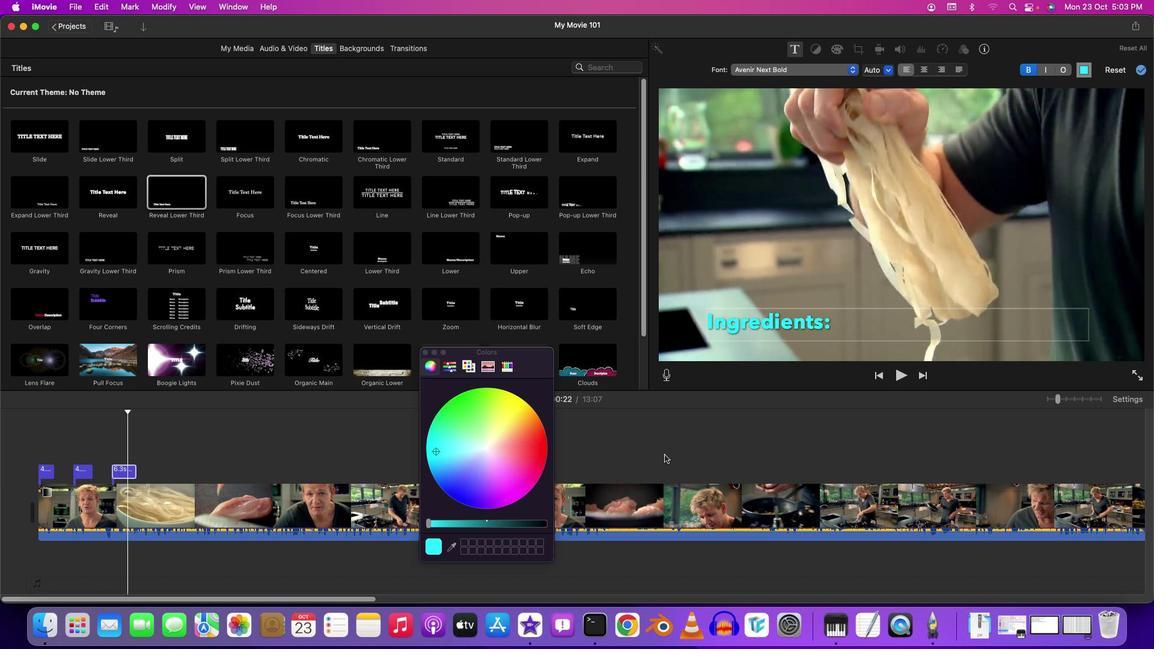 
Action: Mouse pressed left at (678, 469)
Screenshot: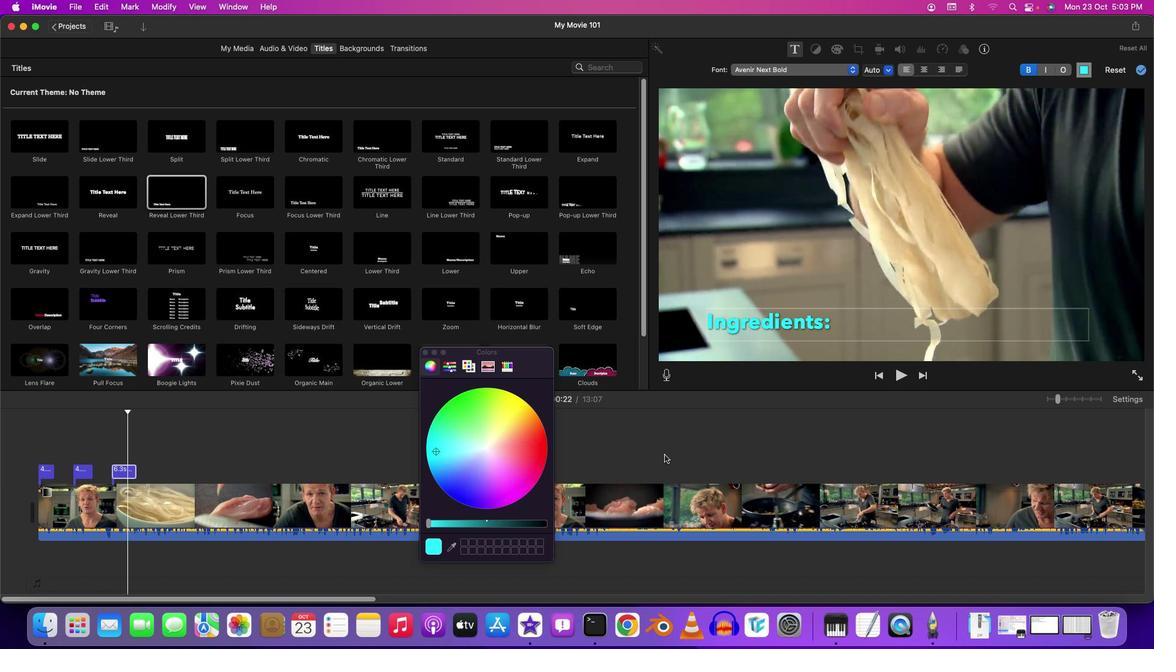 
Action: Mouse moved to (461, 369)
Screenshot: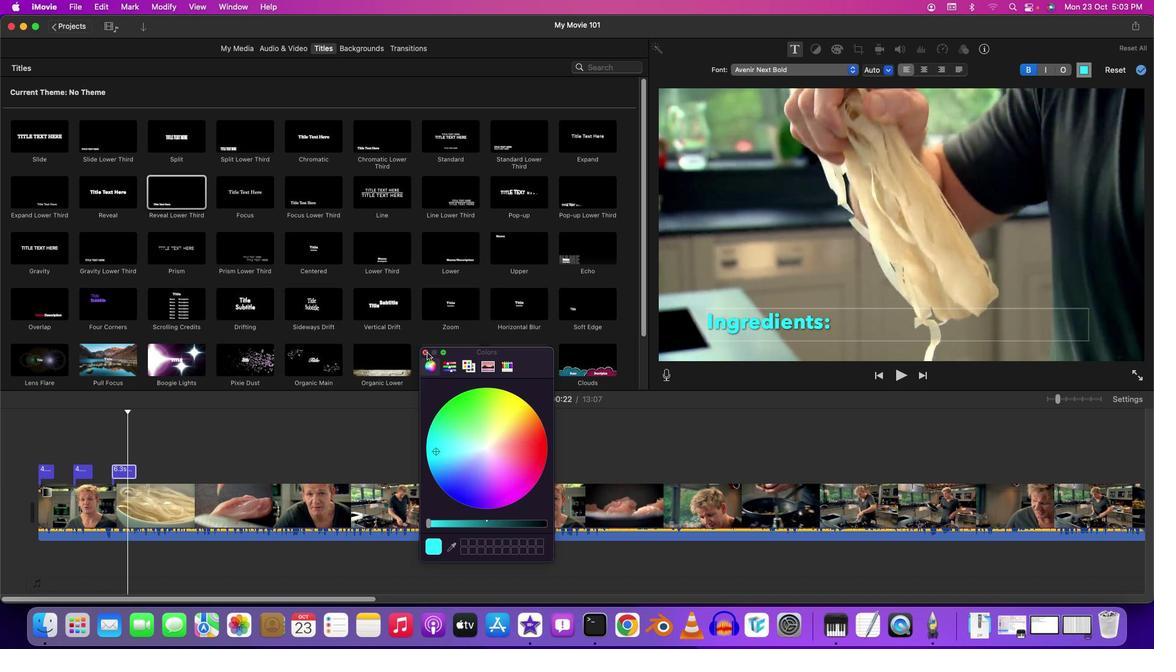 
Action: Mouse pressed left at (461, 369)
Screenshot: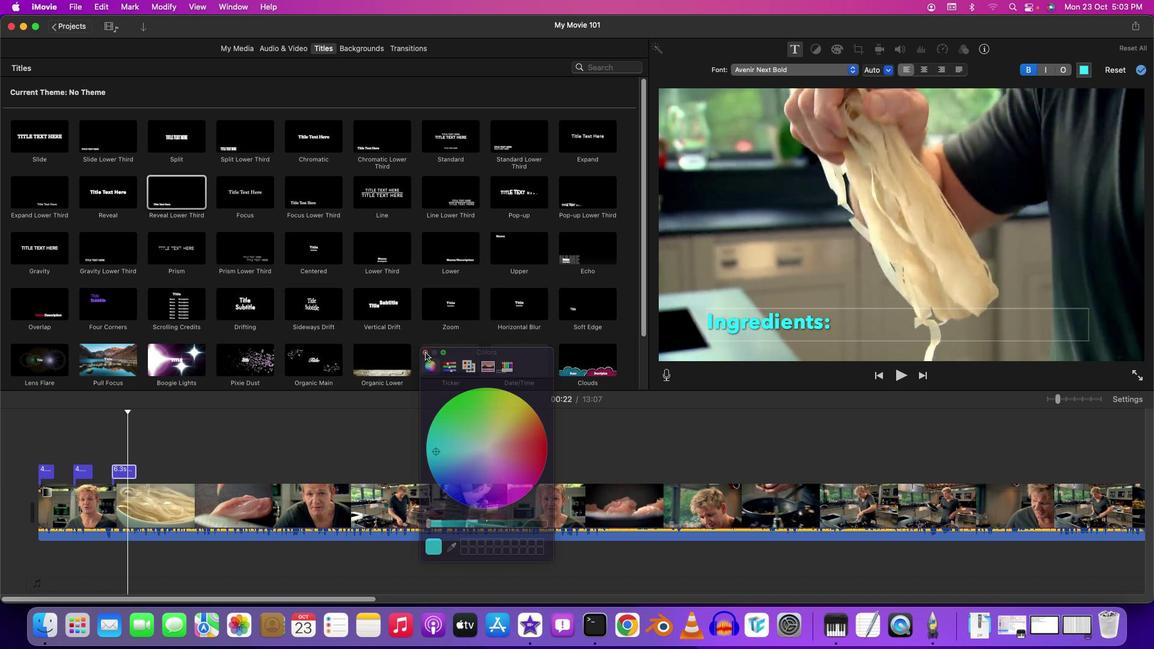
Action: Mouse moved to (195, 485)
Screenshot: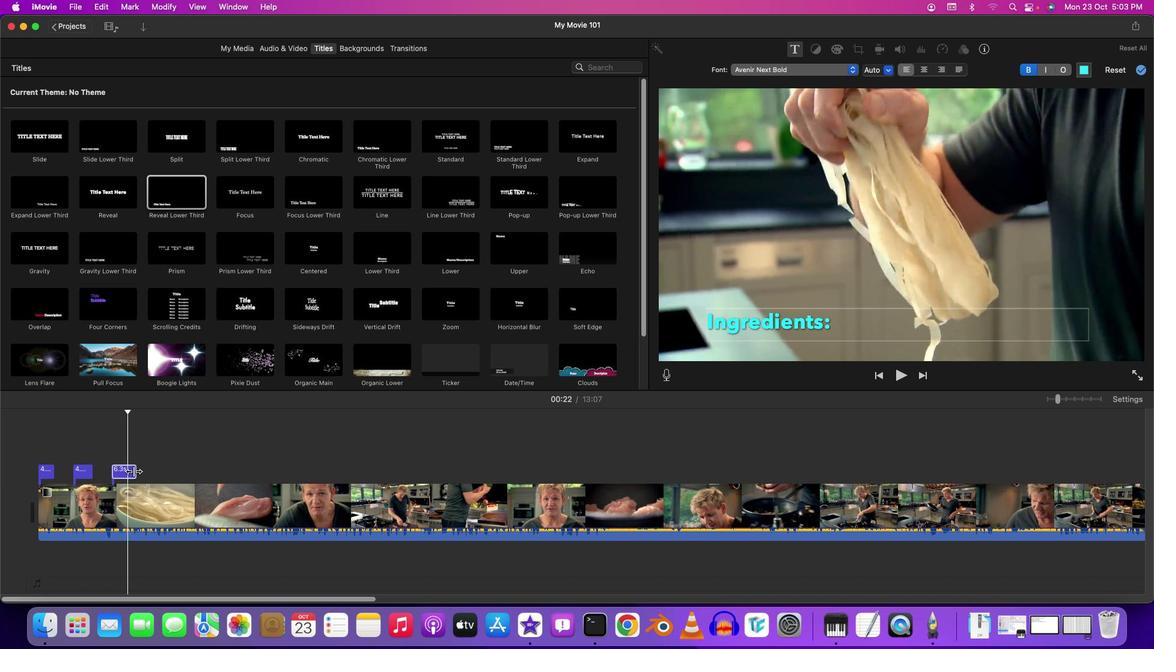 
Action: Mouse pressed left at (195, 485)
Screenshot: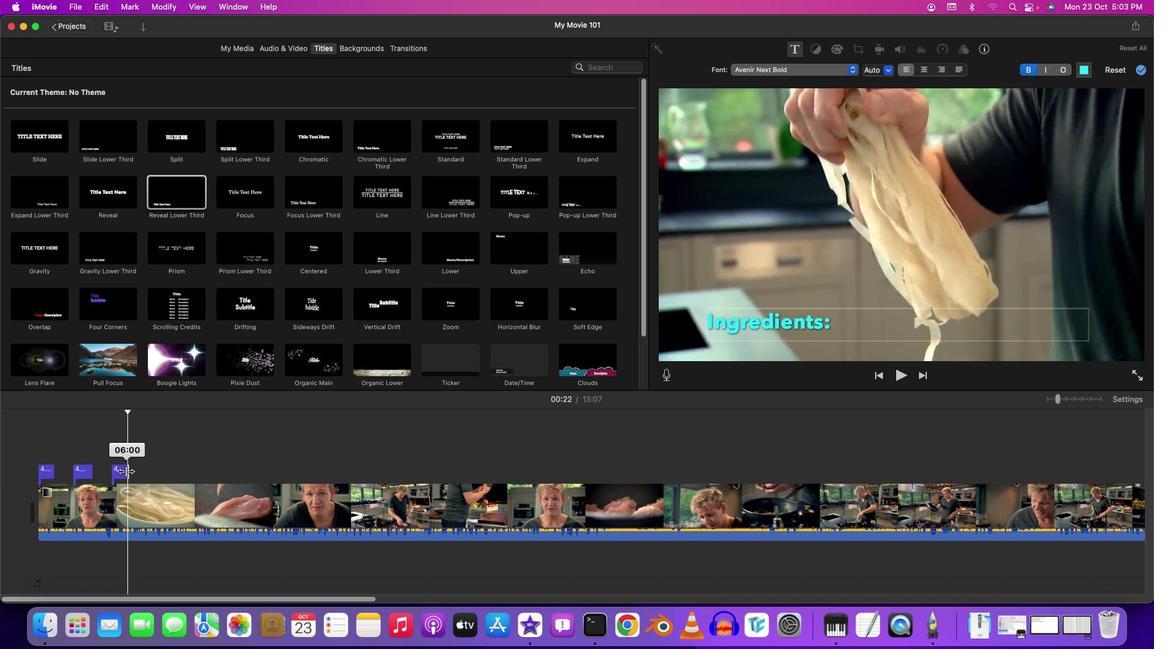 
Action: Mouse moved to (167, 470)
Screenshot: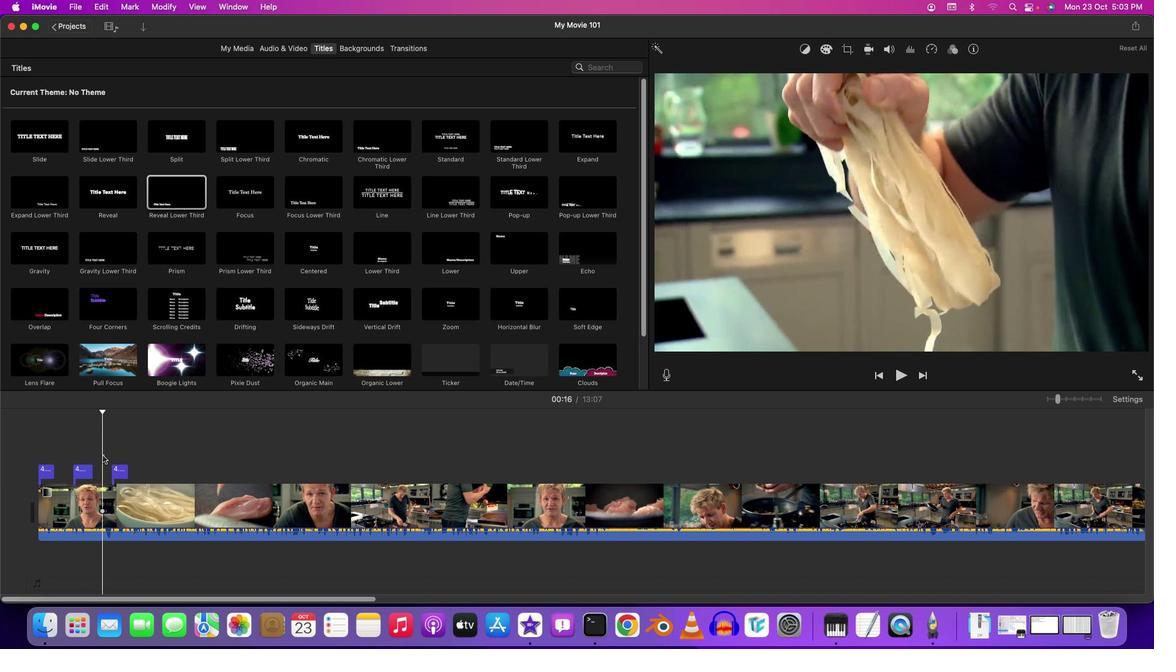 
Action: Mouse pressed left at (167, 470)
Screenshot: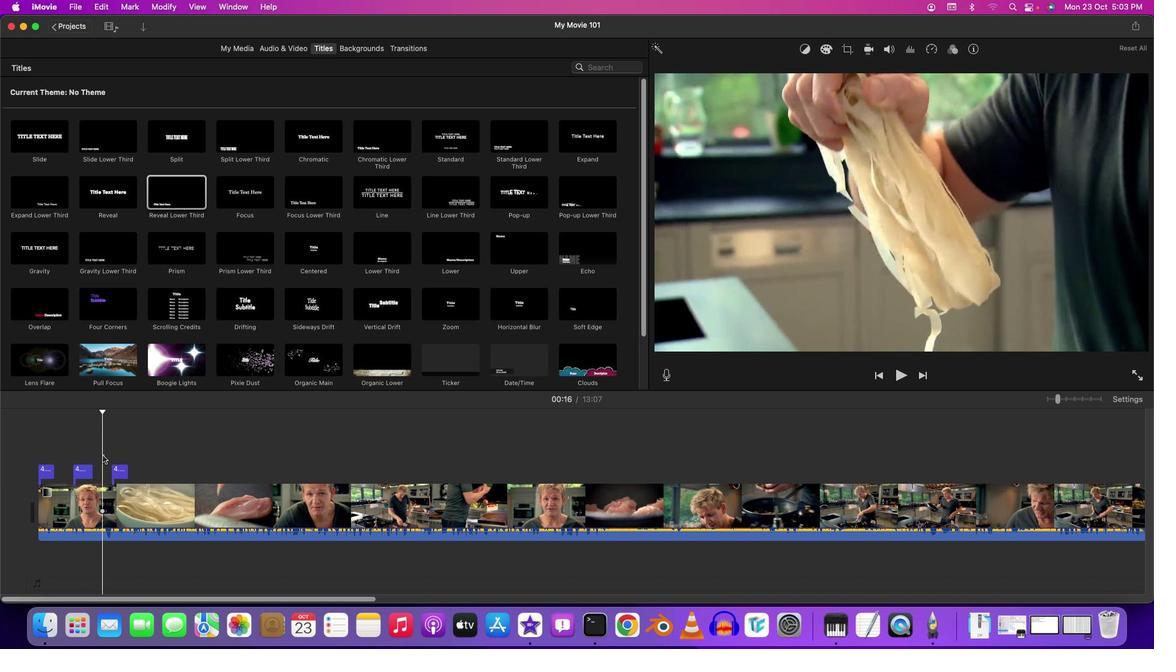 
Action: Mouse moved to (166, 469)
Screenshot: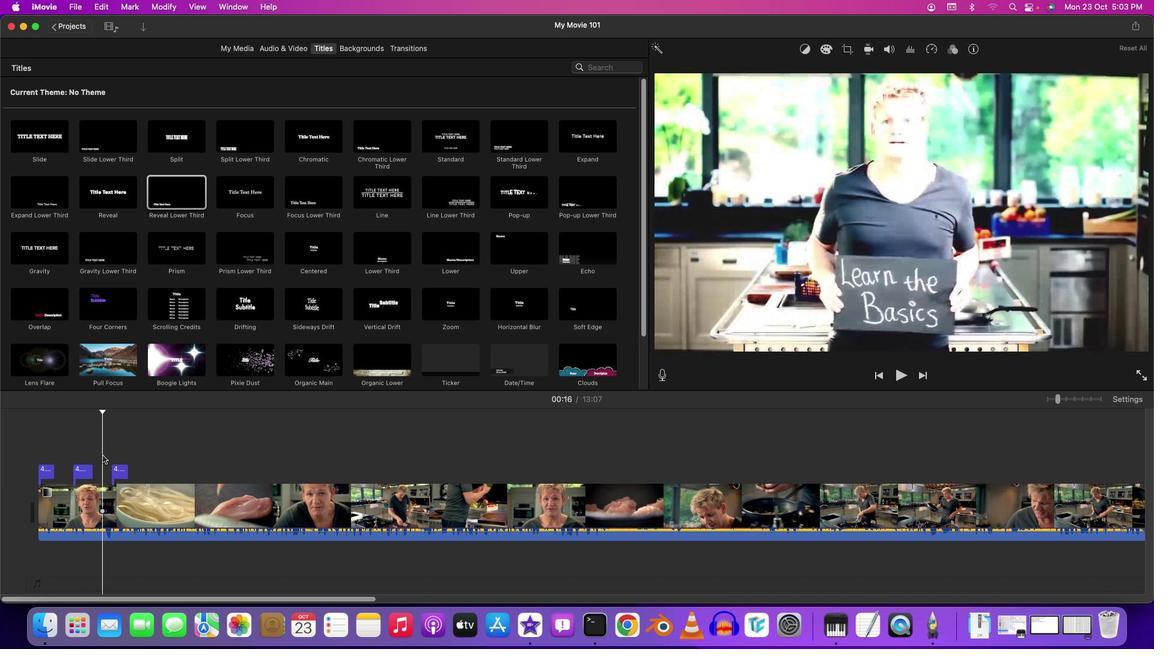 
Action: Key pressed Key.space
Screenshot: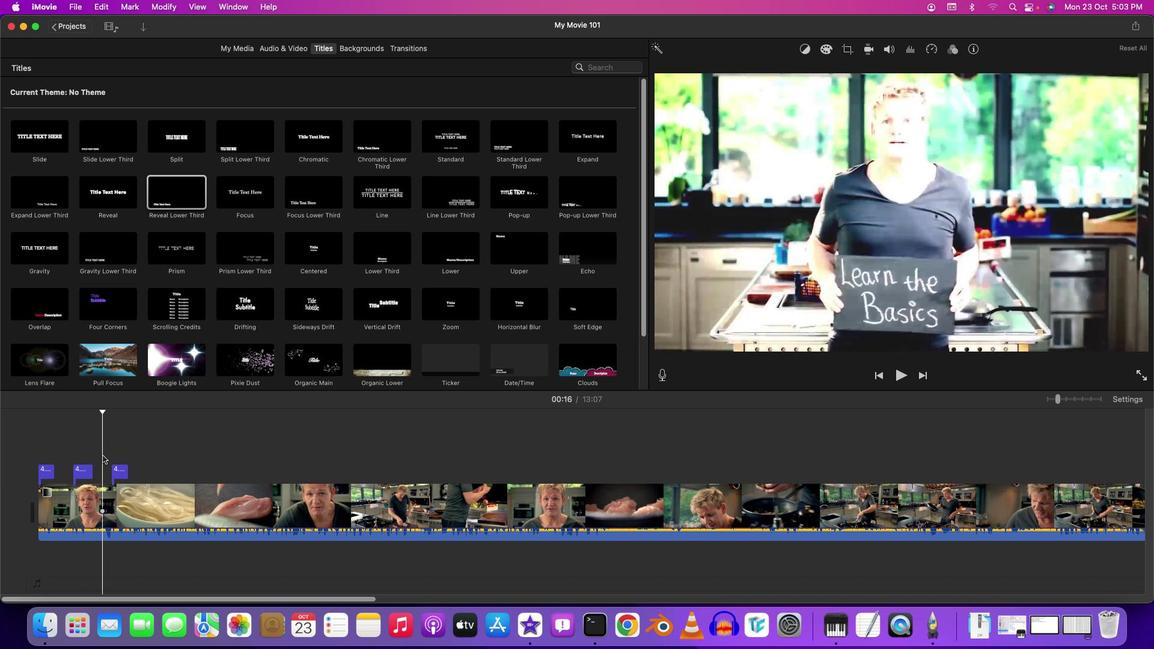 
Action: Mouse moved to (166, 469)
Screenshot: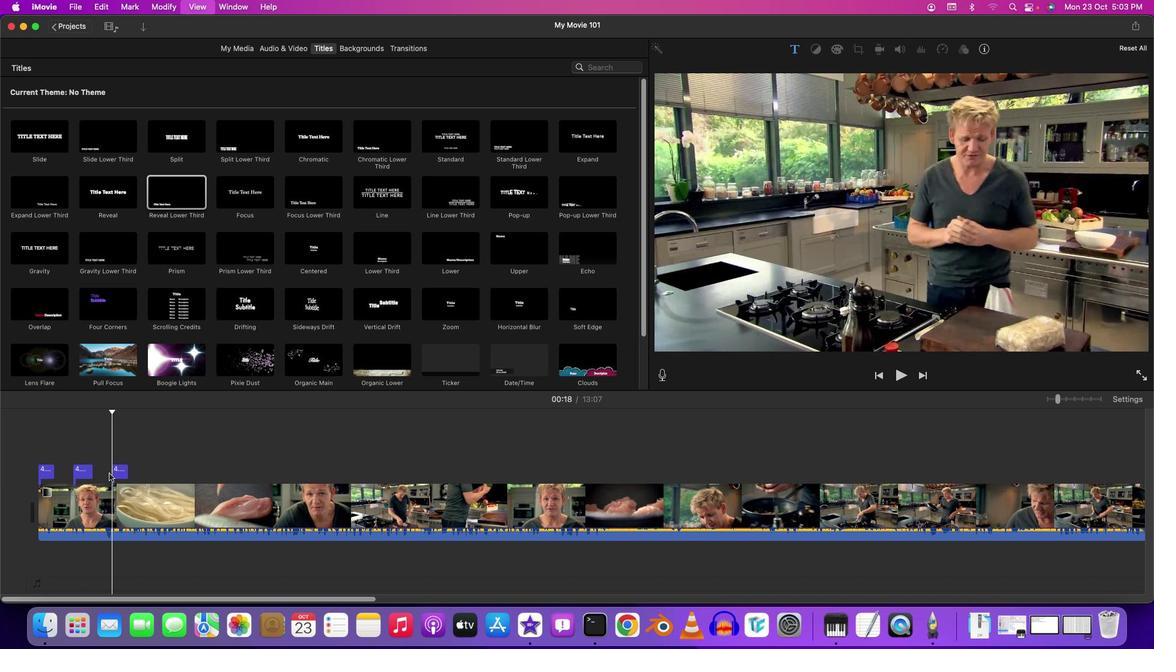 
Action: Key pressed Key.space
Screenshot: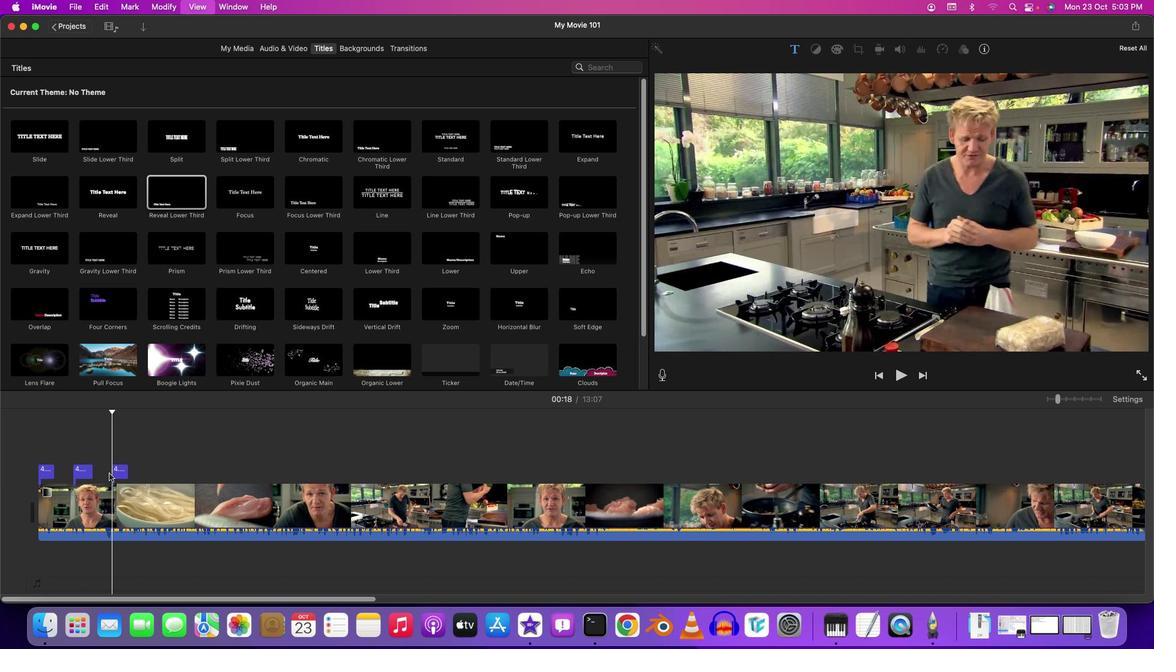 
Action: Mouse moved to (178, 489)
Screenshot: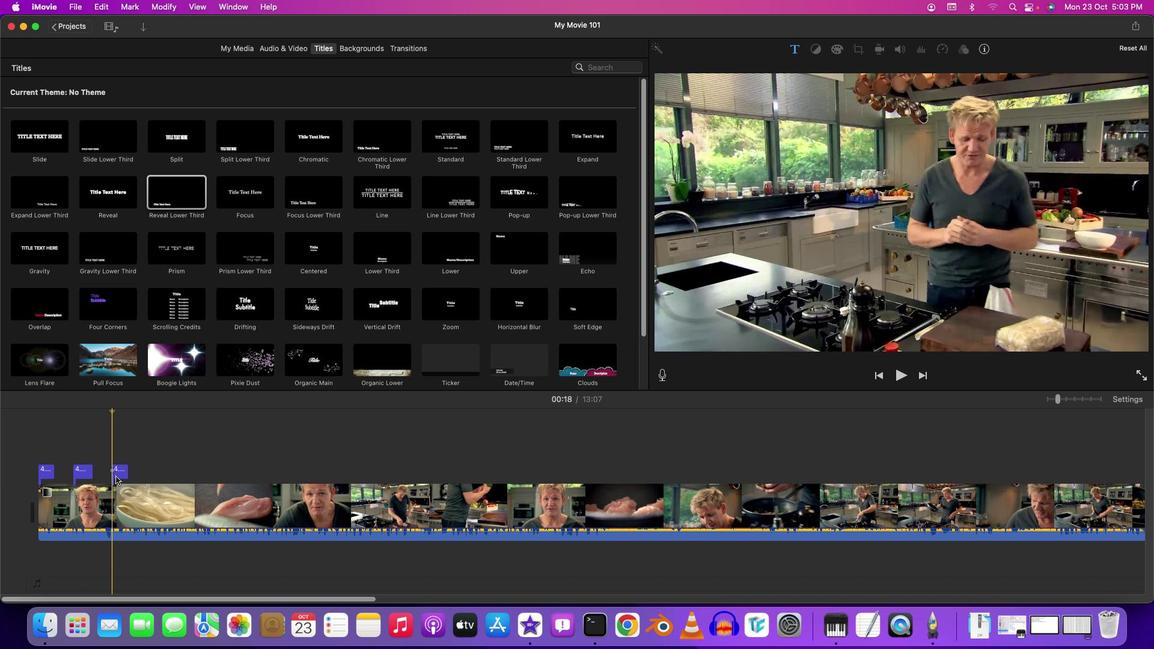 
Action: Mouse pressed left at (178, 489)
Screenshot: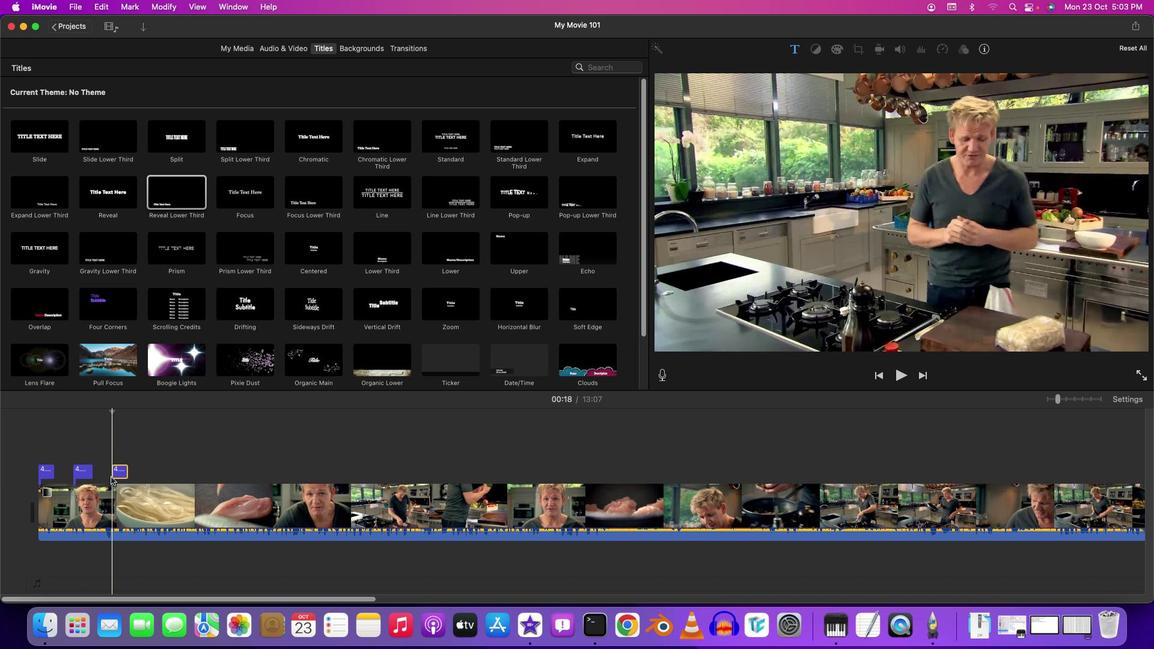 
Action: Mouse moved to (153, 468)
Screenshot: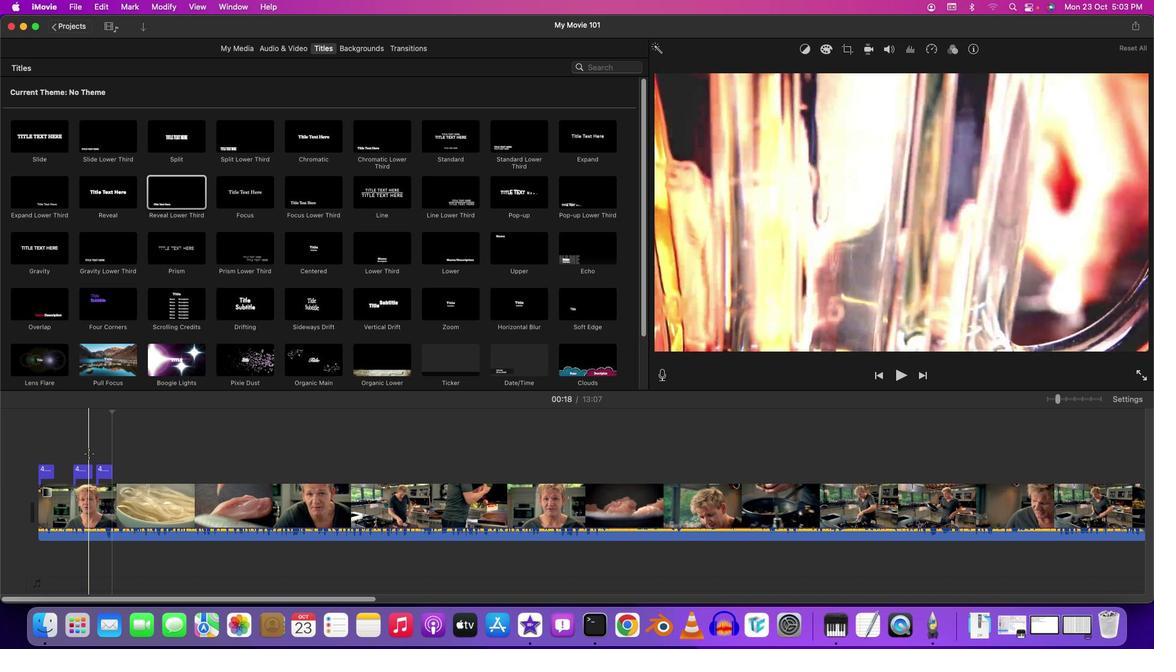 
Action: Mouse pressed left at (153, 468)
Screenshot: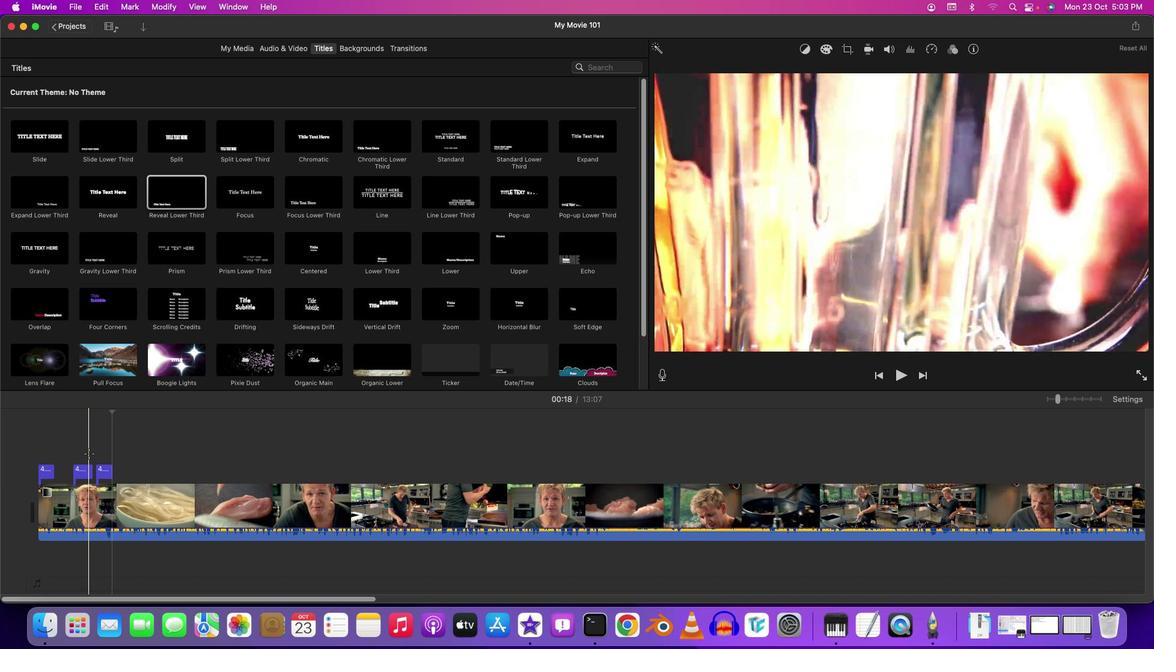 
Action: Key pressed Key.spaceKey.spaceKey.spaceKey.space
Screenshot: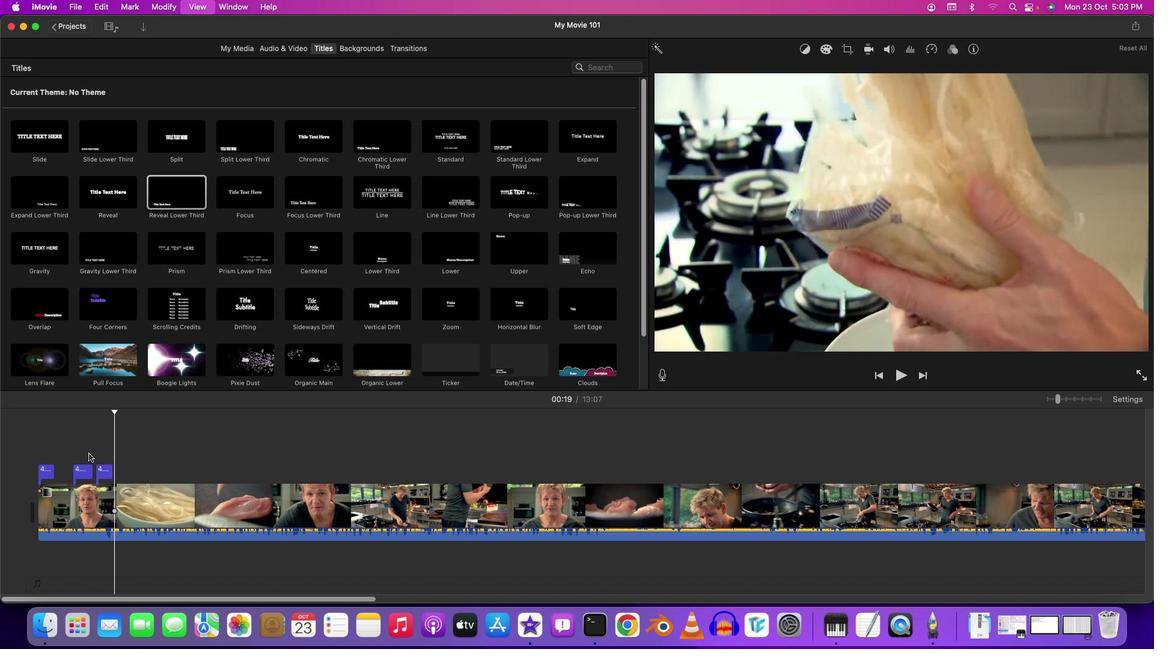 
Action: Mouse moved to (236, 219)
Screenshot: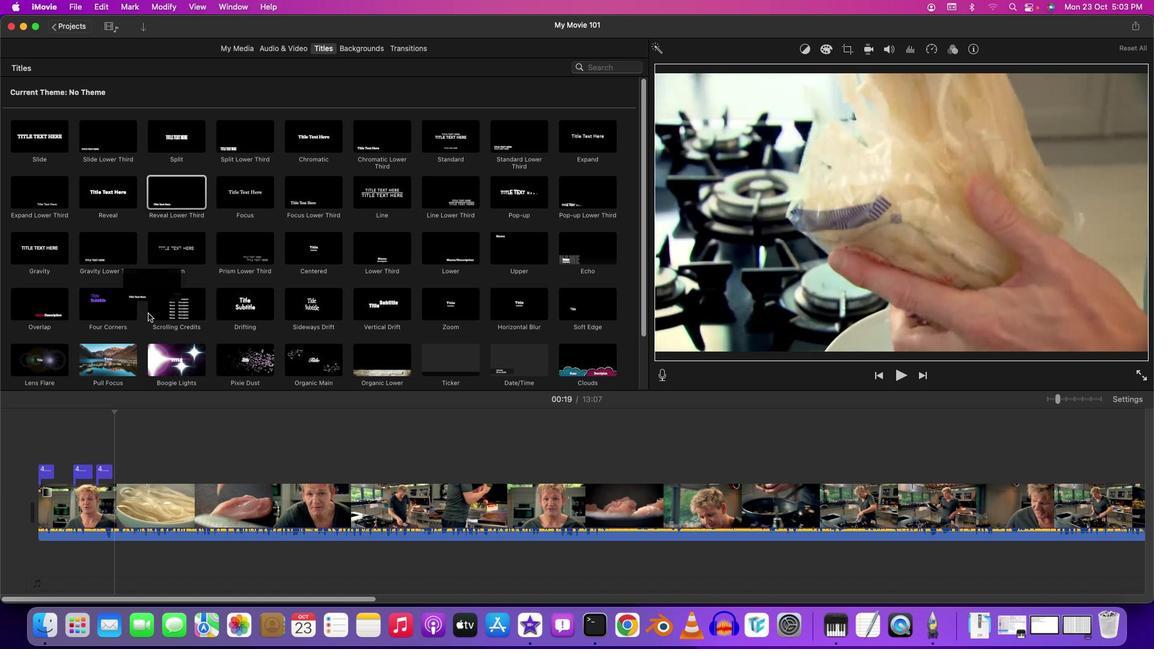 
Action: Mouse pressed left at (236, 219)
Screenshot: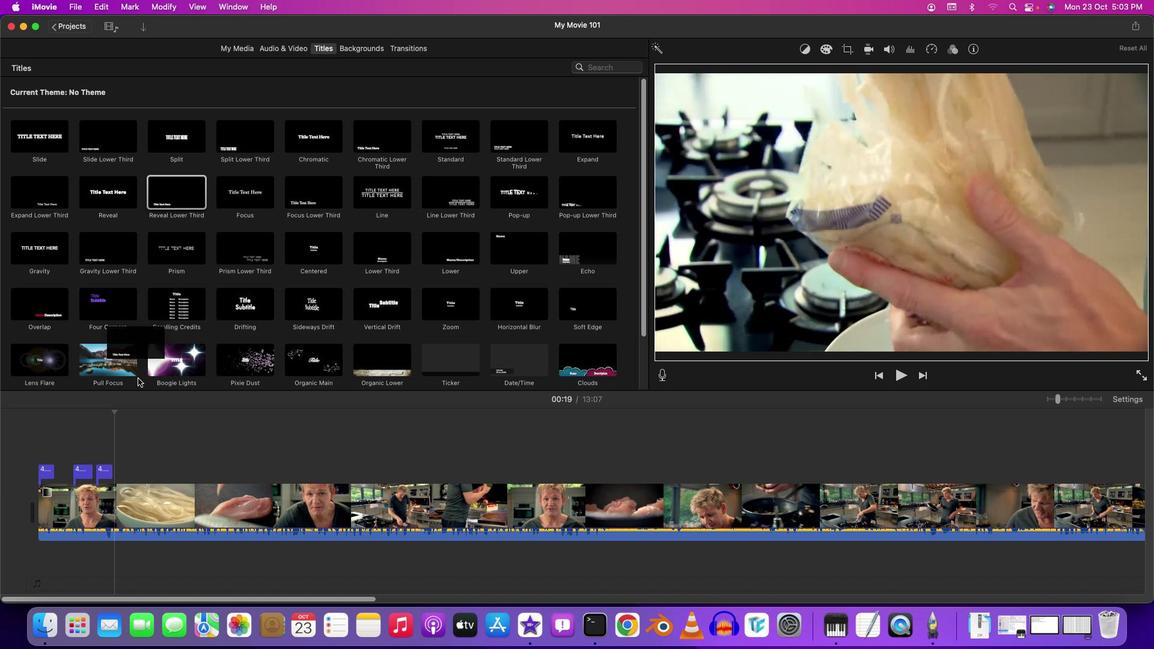 
Action: Mouse moved to (171, 449)
Screenshot: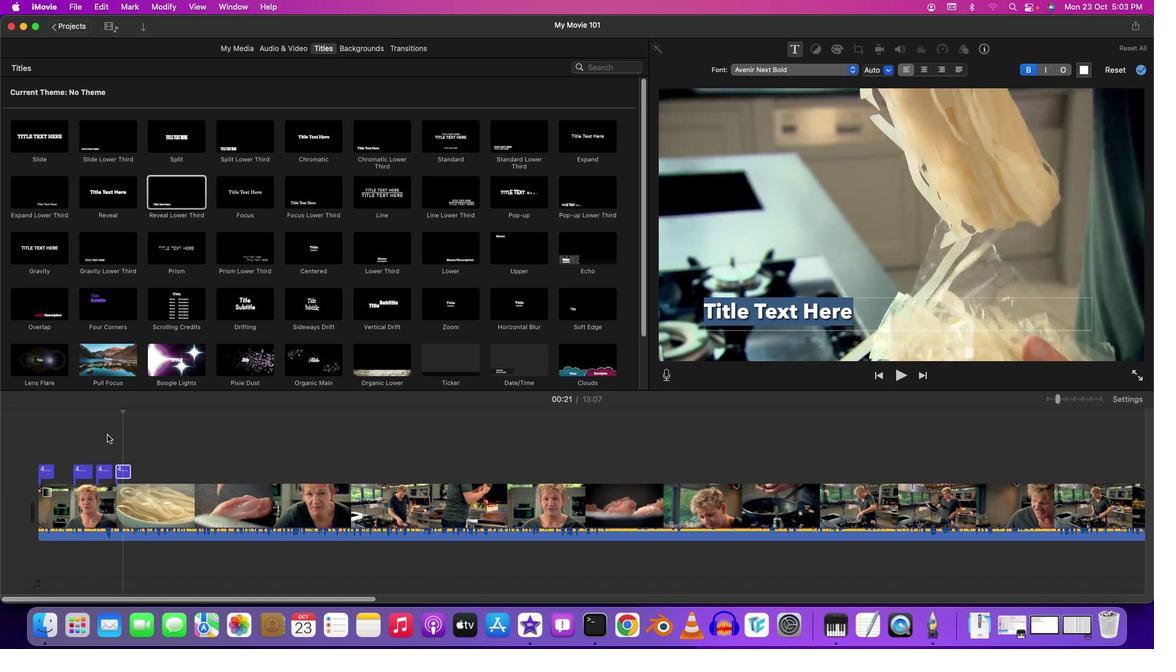 
Action: Mouse pressed left at (171, 449)
Screenshot: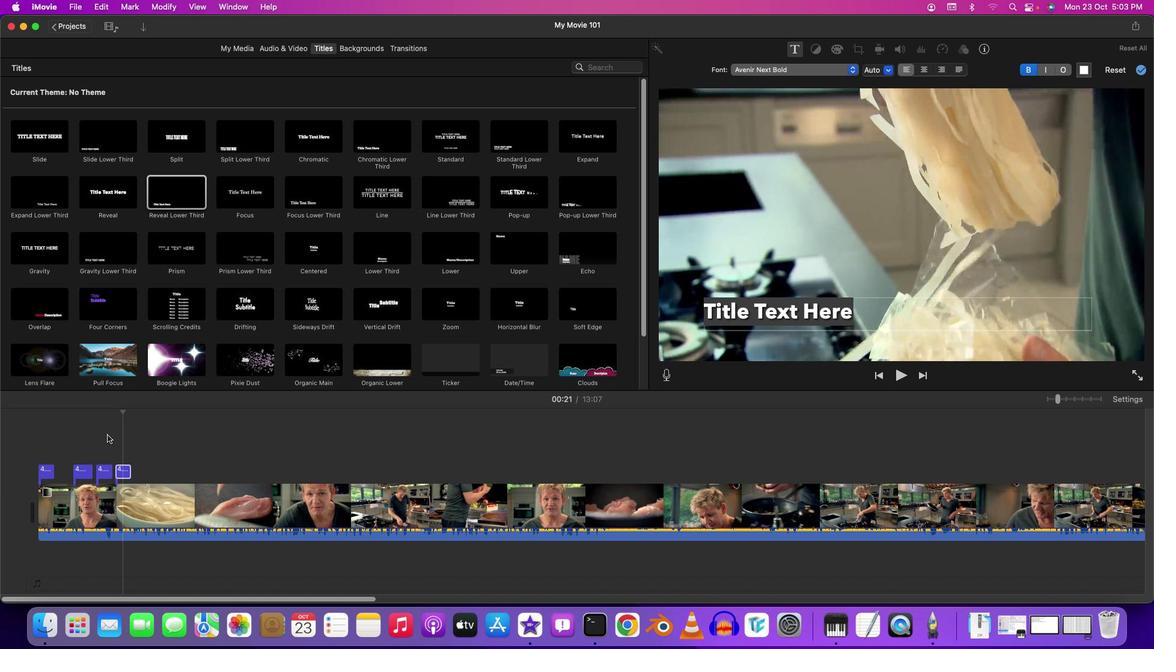 
Action: Mouse moved to (171, 456)
Screenshot: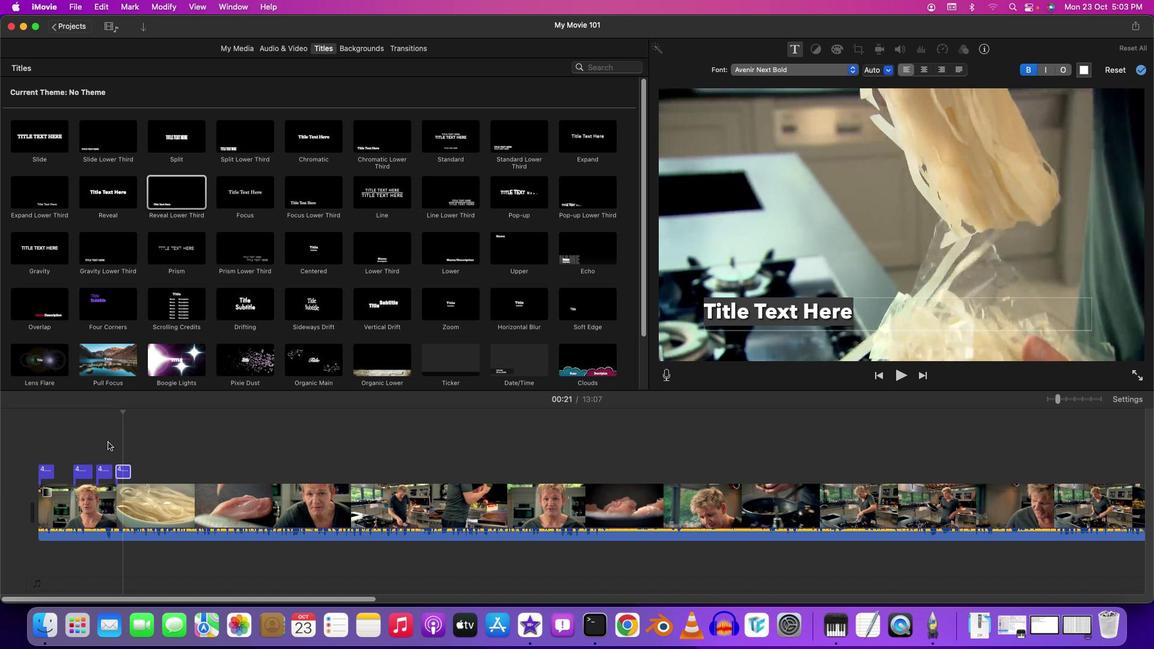
Action: Mouse pressed left at (171, 456)
Screenshot: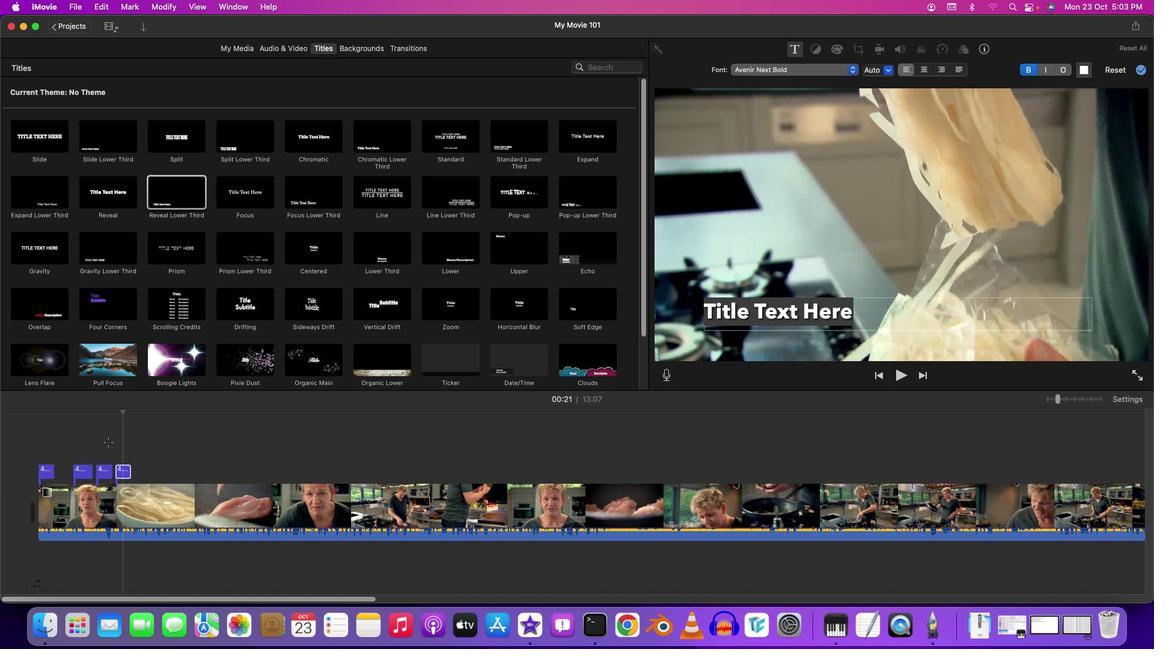 
Action: Key pressed Key.space
Screenshot: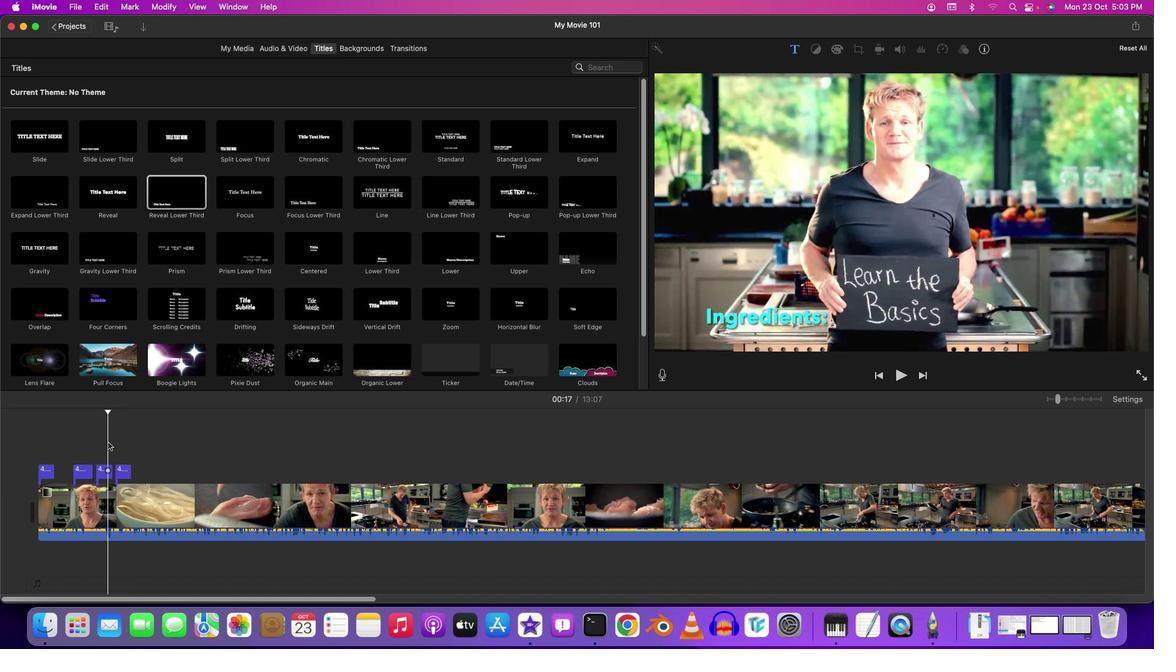 
Action: Mouse moved to (171, 456)
Screenshot: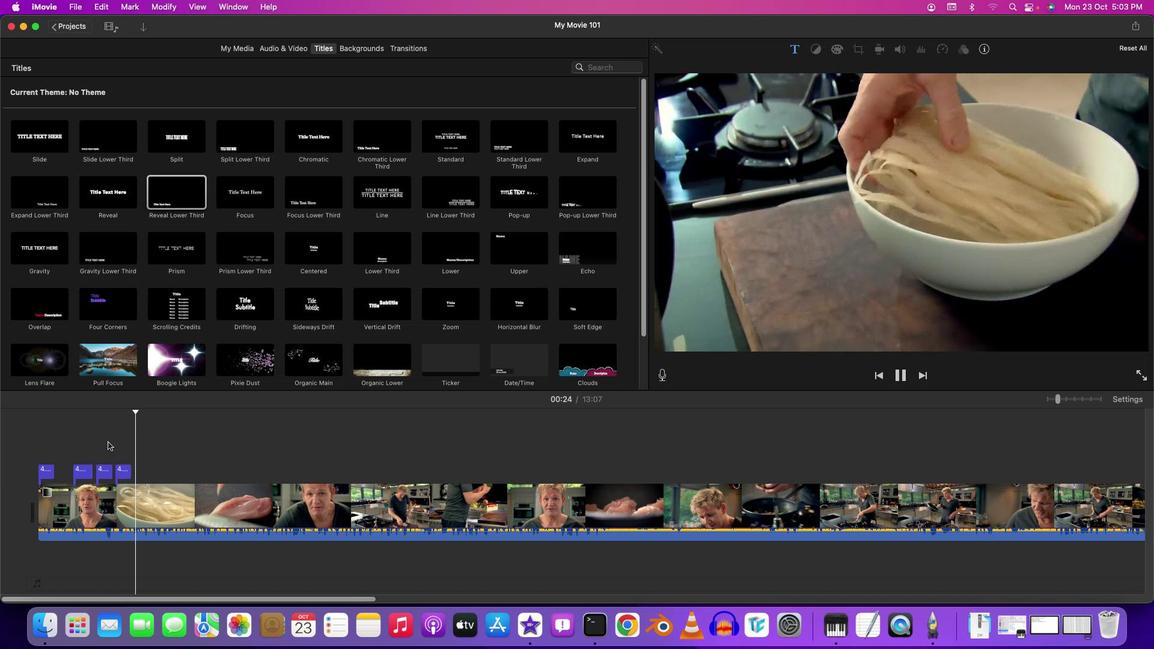 
Action: Key pressed Key.space
Screenshot: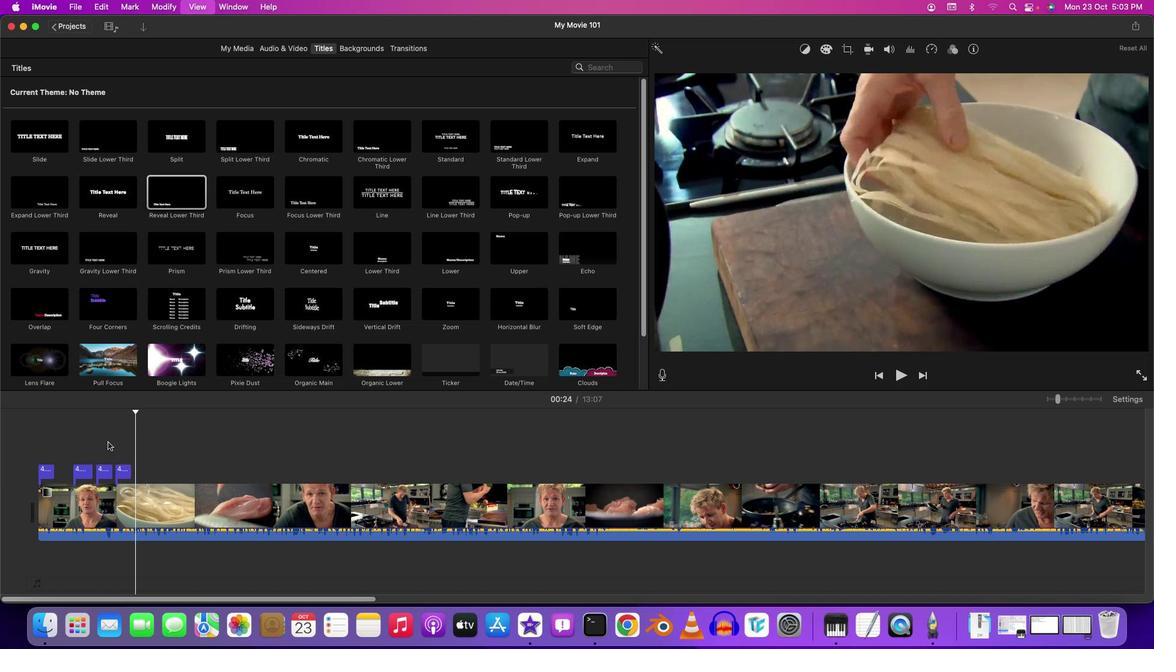 
Action: Mouse moved to (182, 485)
Screenshot: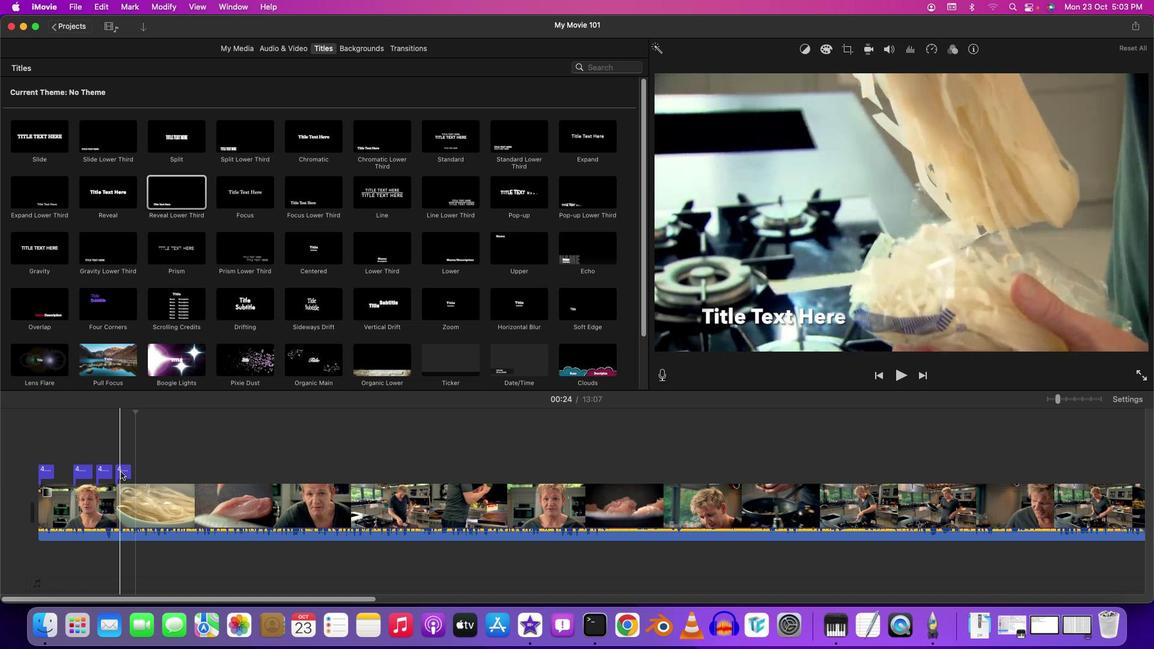 
Action: Mouse pressed left at (182, 485)
Screenshot: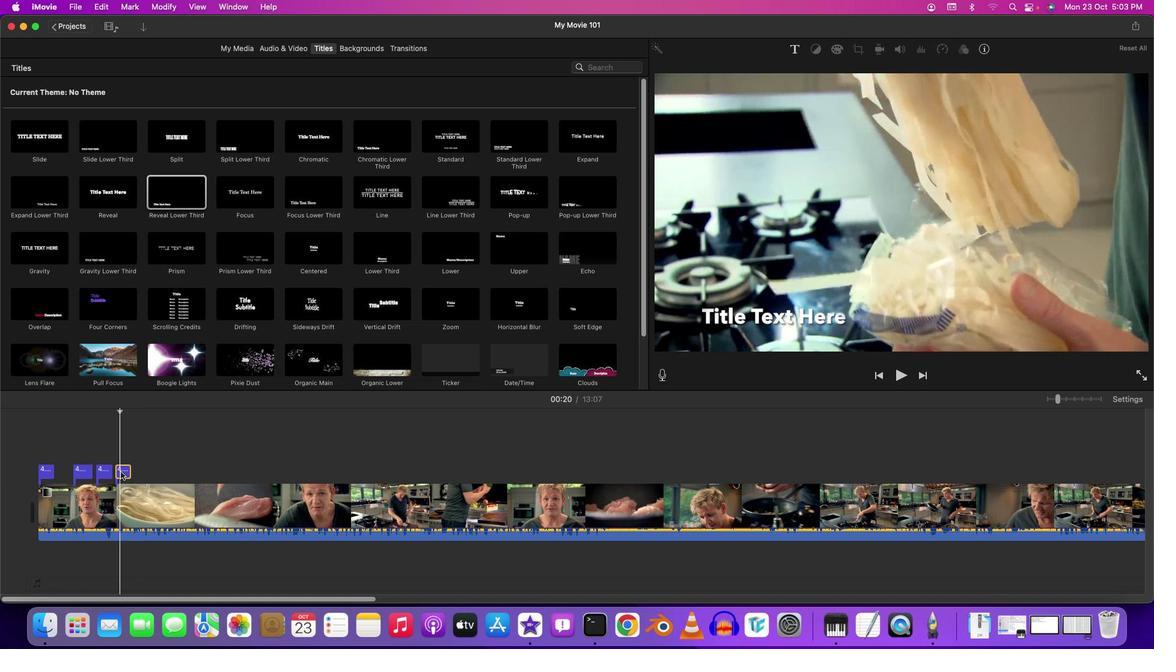 
Action: Mouse pressed left at (182, 485)
Screenshot: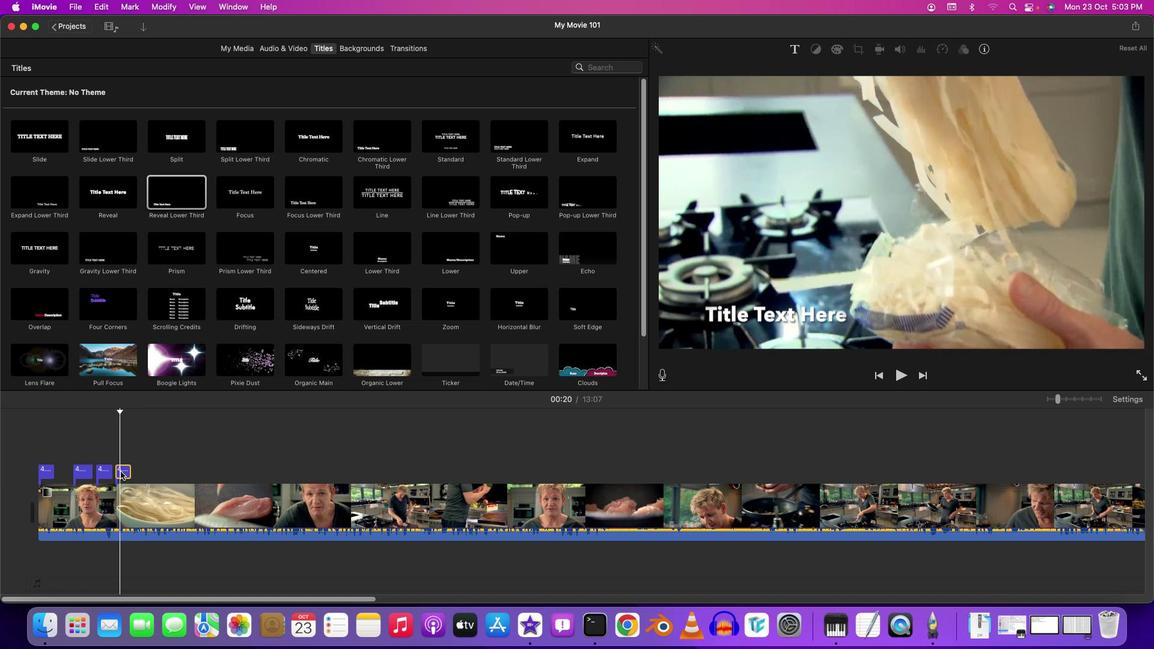 
Action: Mouse moved to (835, 323)
Screenshot: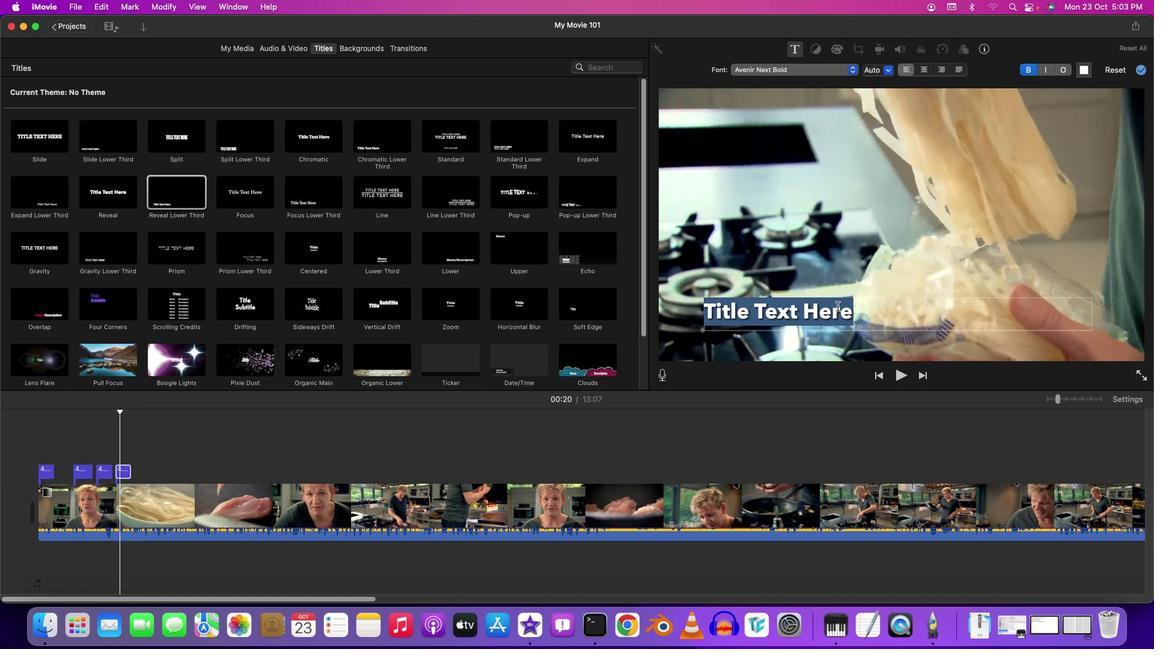 
Action: Key pressed Key.backspace'1''.'Key.spaceKey.shift'R''i''c''e'Key.space'n''o''o'Key.backspaceKey.backspaceKey.backspaceKey.shift'N''o''o''d''l''e''s'
Screenshot: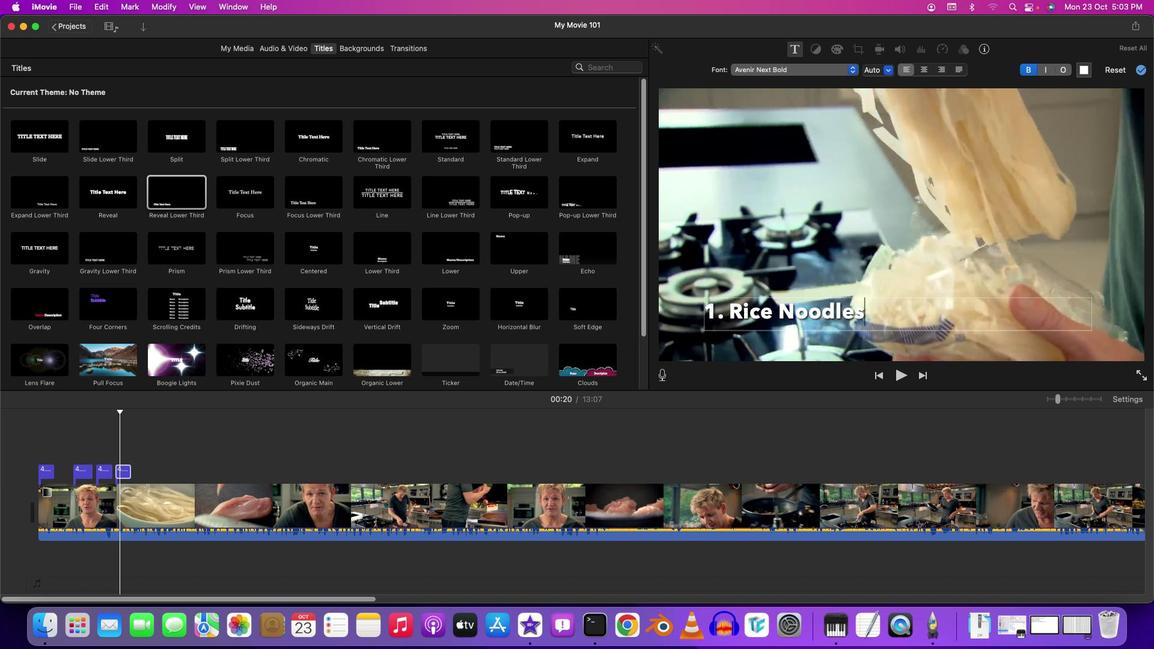
Action: Mouse moved to (1059, 87)
Screenshot: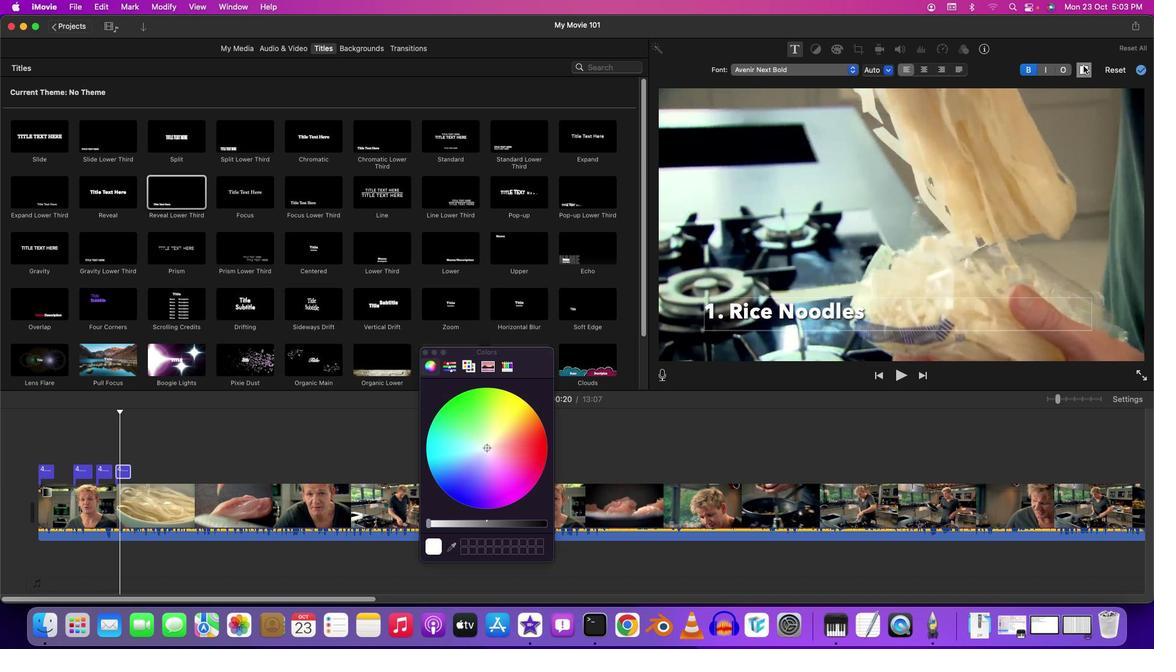 
Action: Mouse pressed left at (1059, 87)
Screenshot: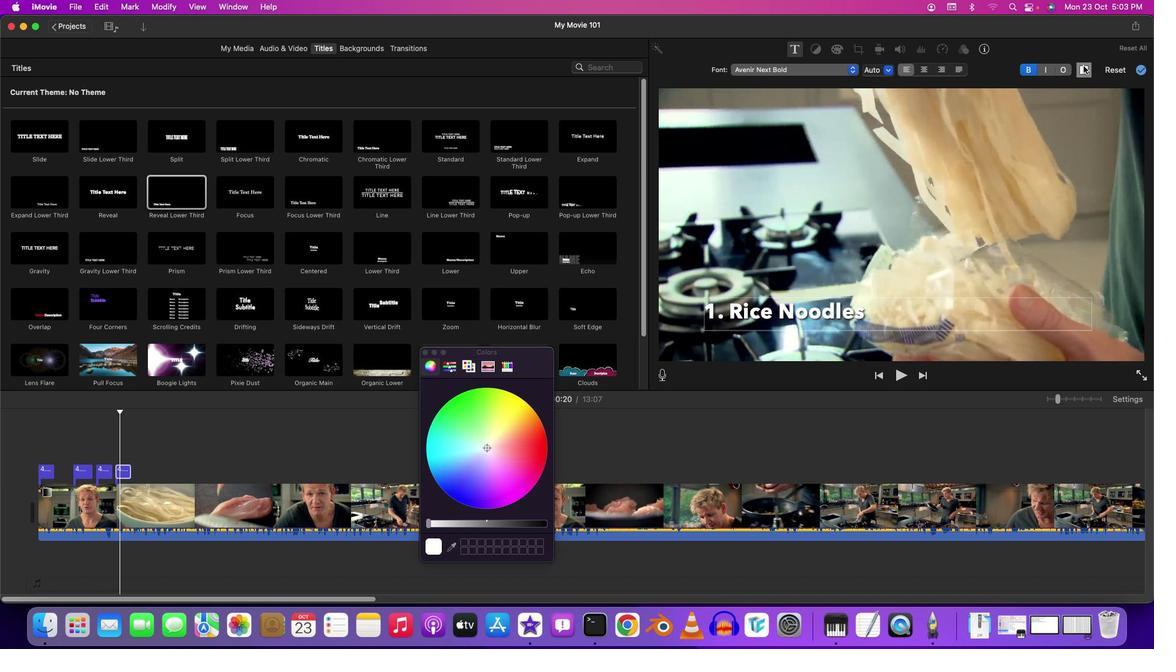 
Action: Mouse moved to (516, 459)
Screenshot: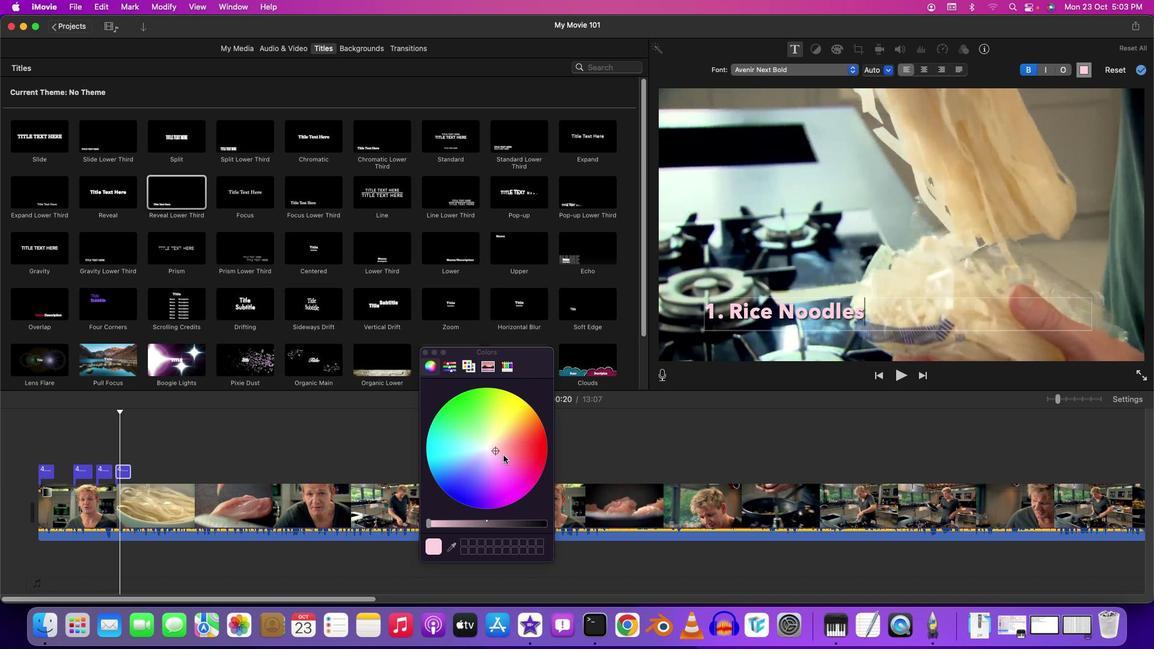 
Action: Mouse pressed left at (516, 459)
Screenshot: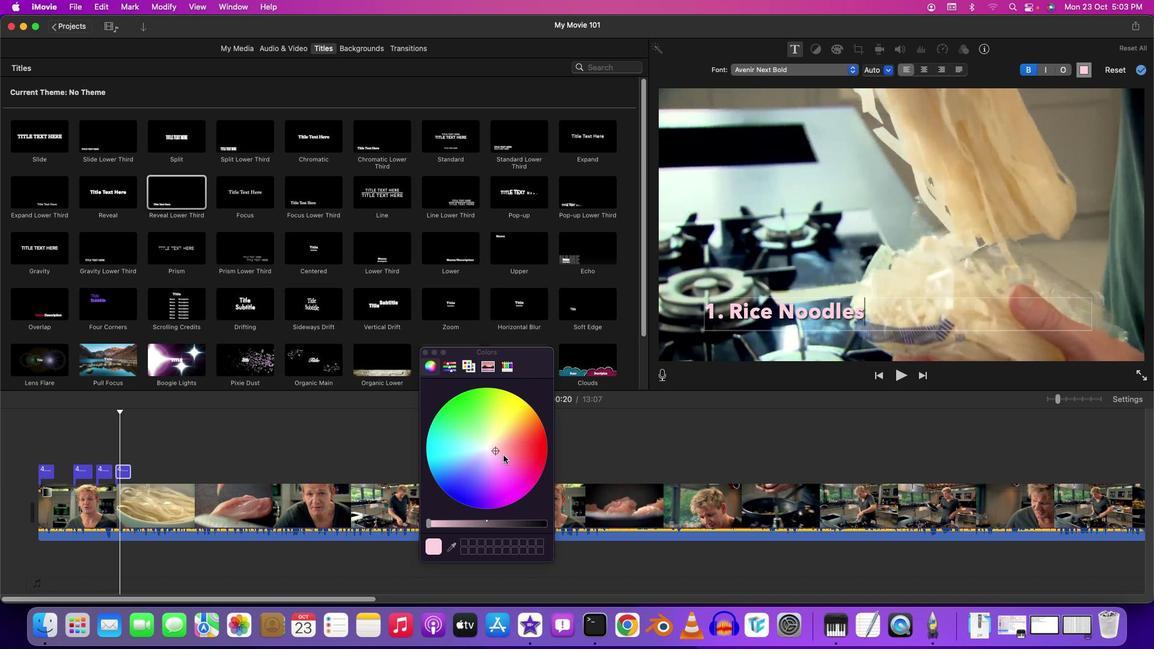 
Action: Mouse moved to (459, 367)
Screenshot: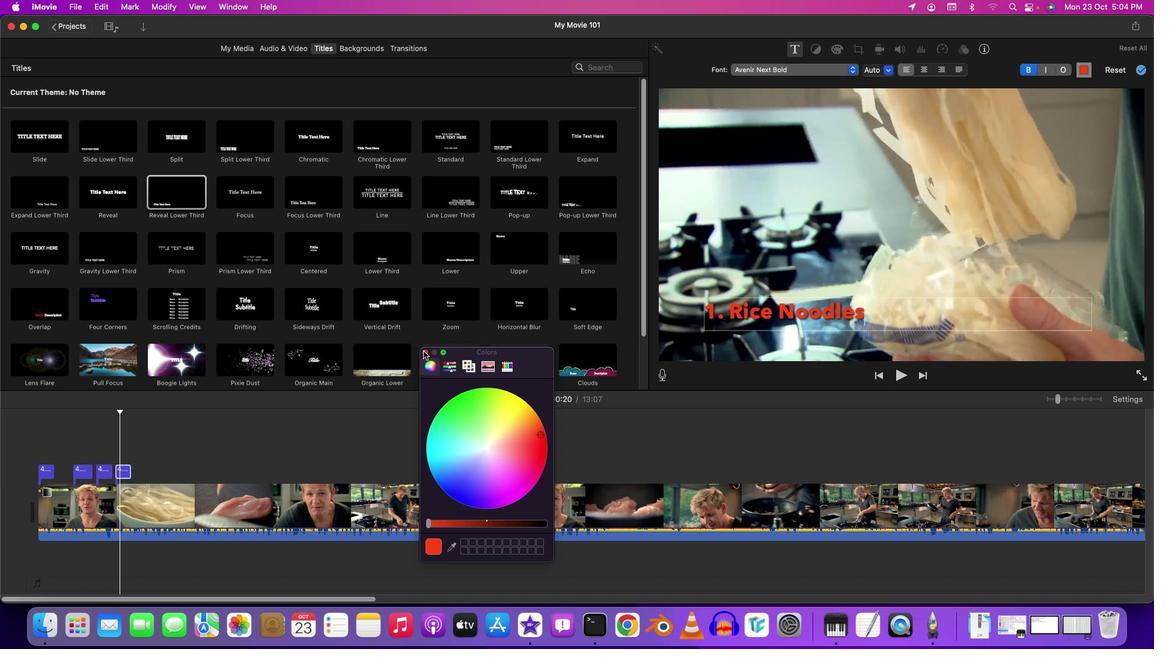 
Action: Mouse pressed left at (459, 367)
Screenshot: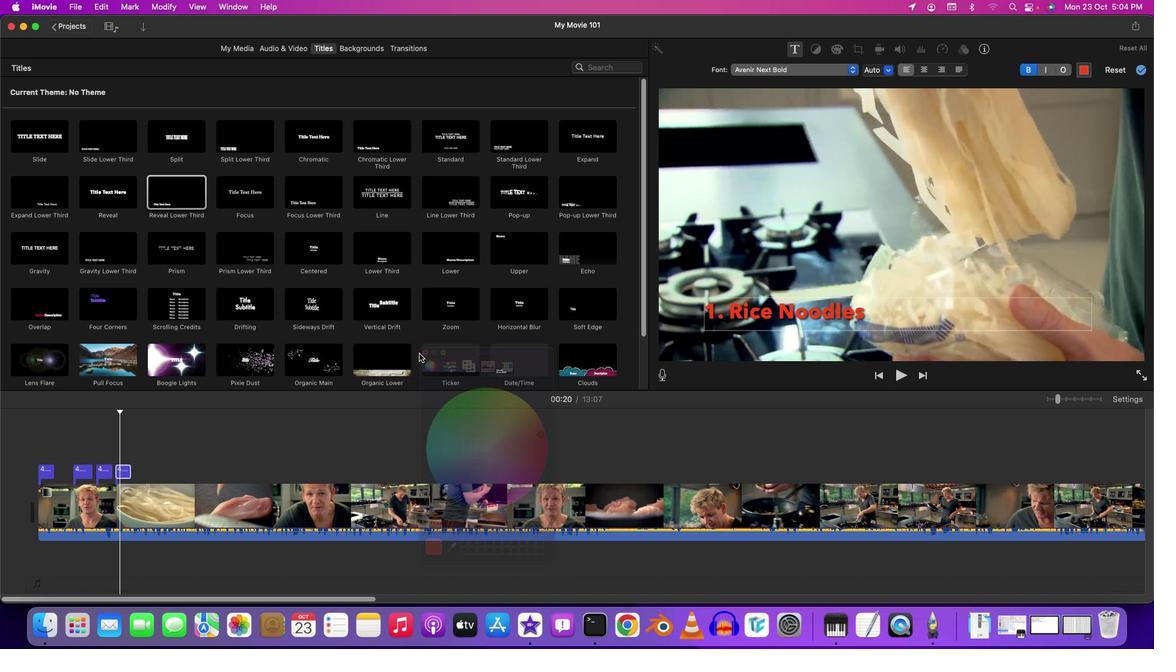 
Action: Mouse moved to (176, 458)
Screenshot: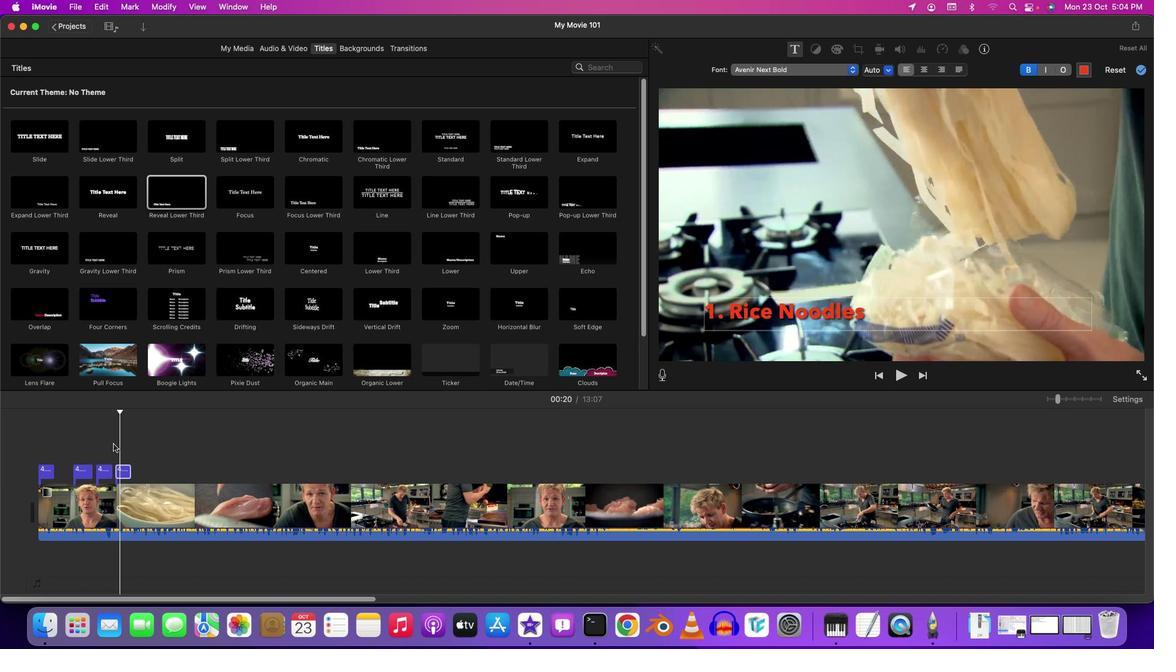 
Action: Mouse pressed left at (176, 458)
Screenshot: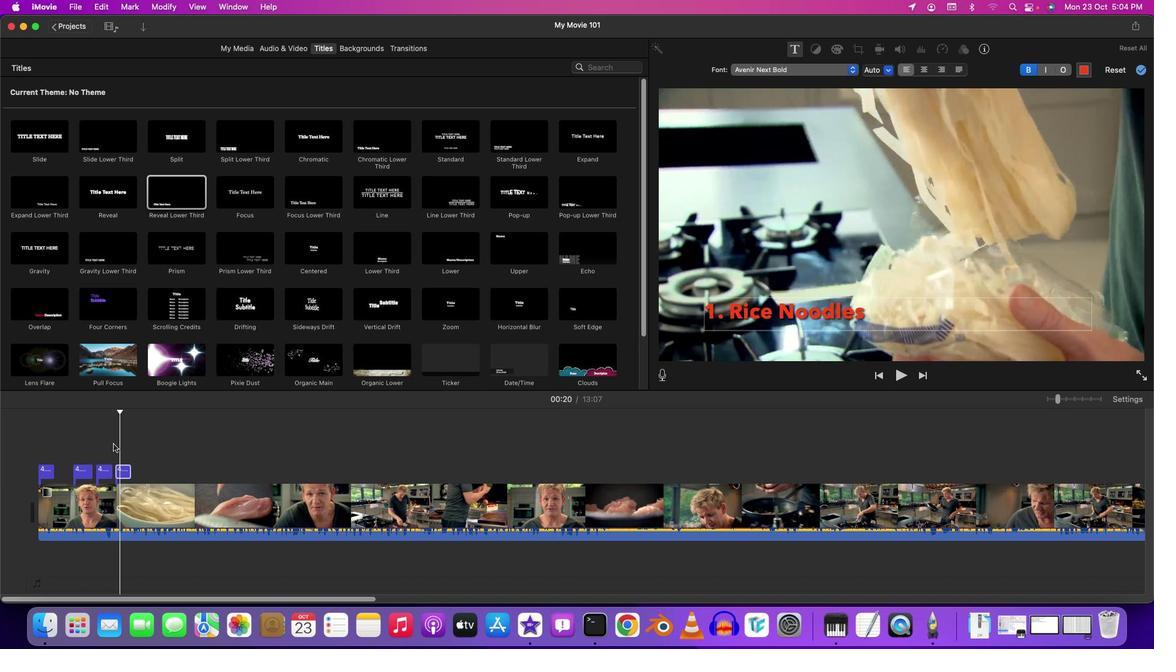 
Action: Mouse moved to (173, 458)
Screenshot: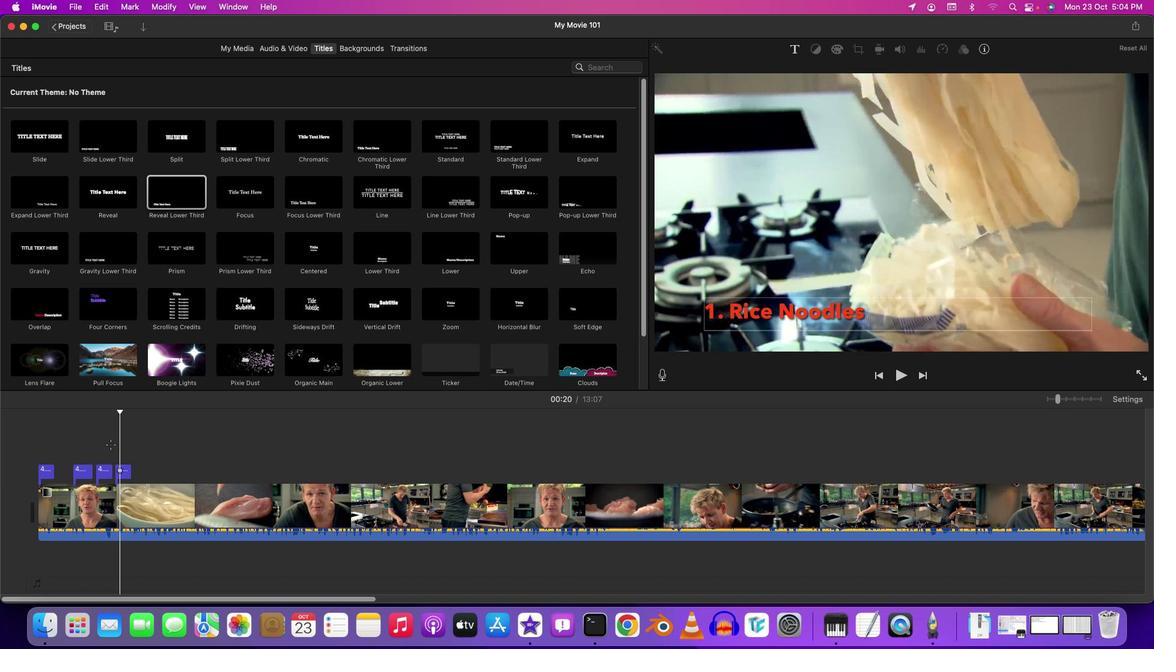 
Action: Mouse pressed left at (173, 458)
Screenshot: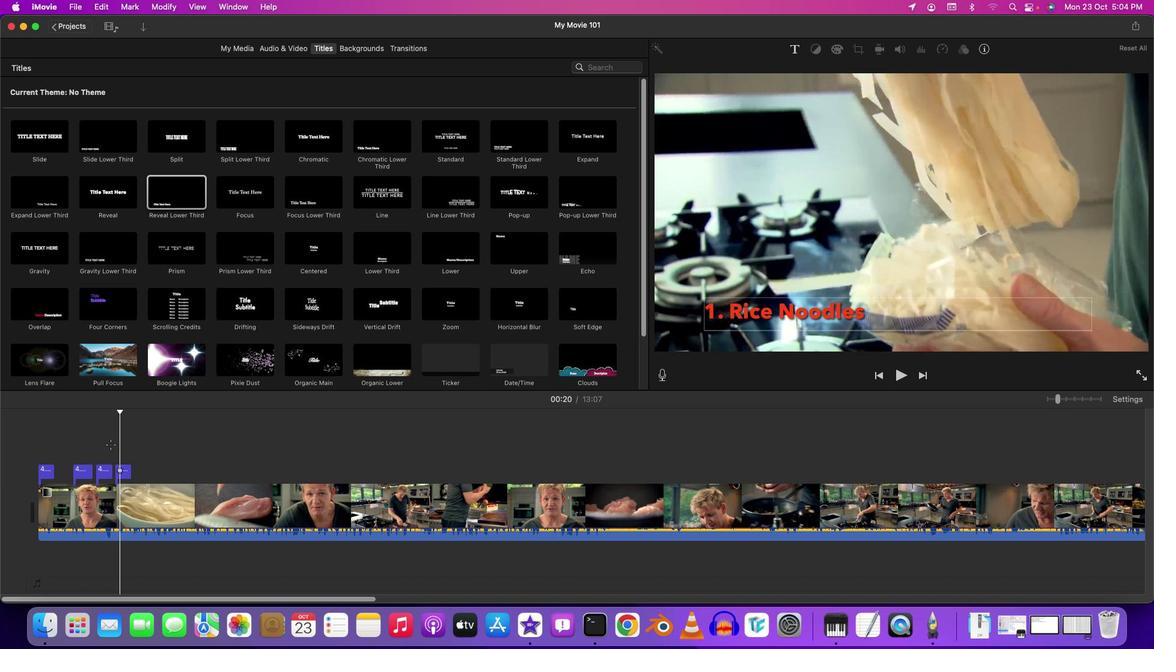 
Action: Mouse moved to (175, 456)
Screenshot: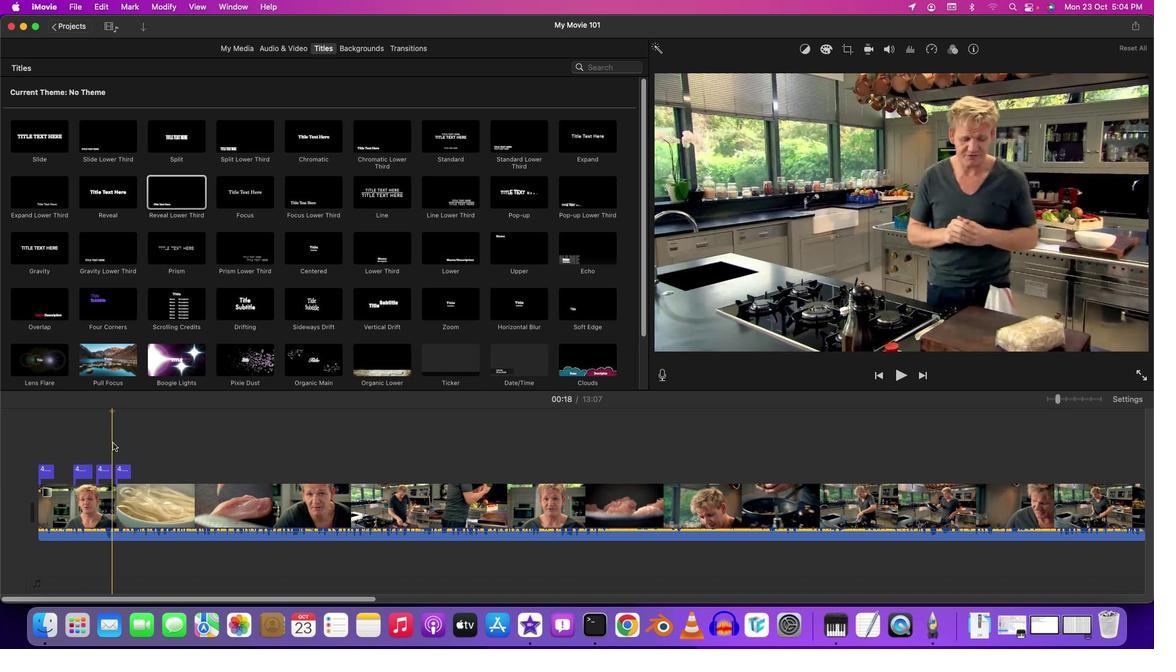 
Action: Key pressed Key.space
Screenshot: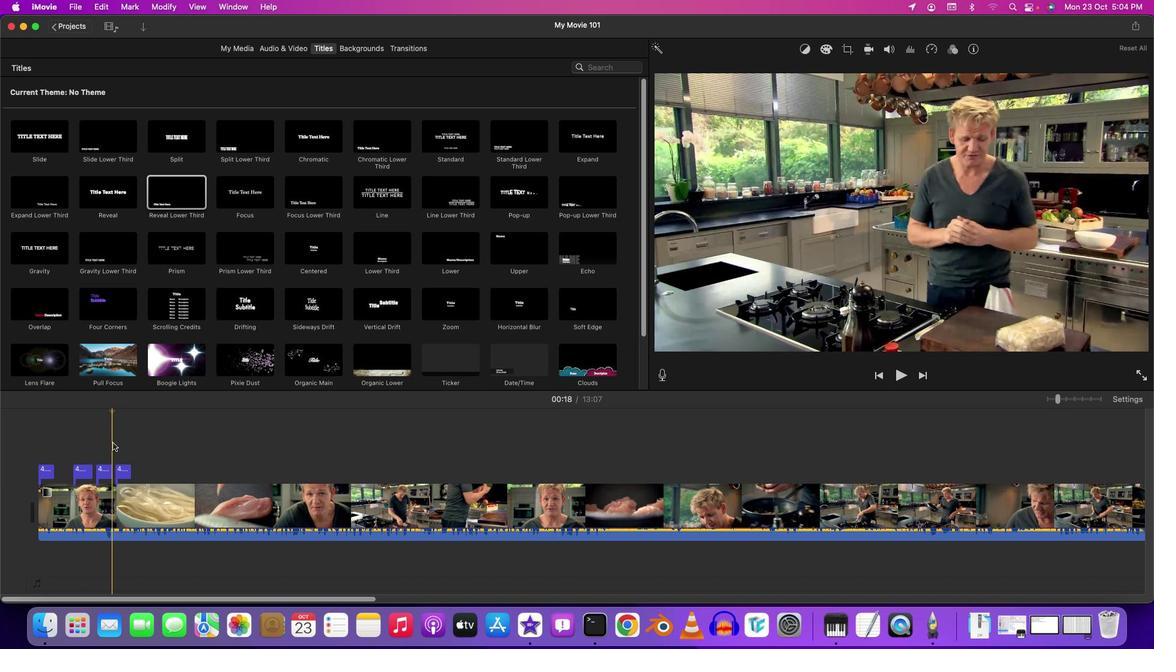 
Action: Mouse moved to (167, 459)
Screenshot: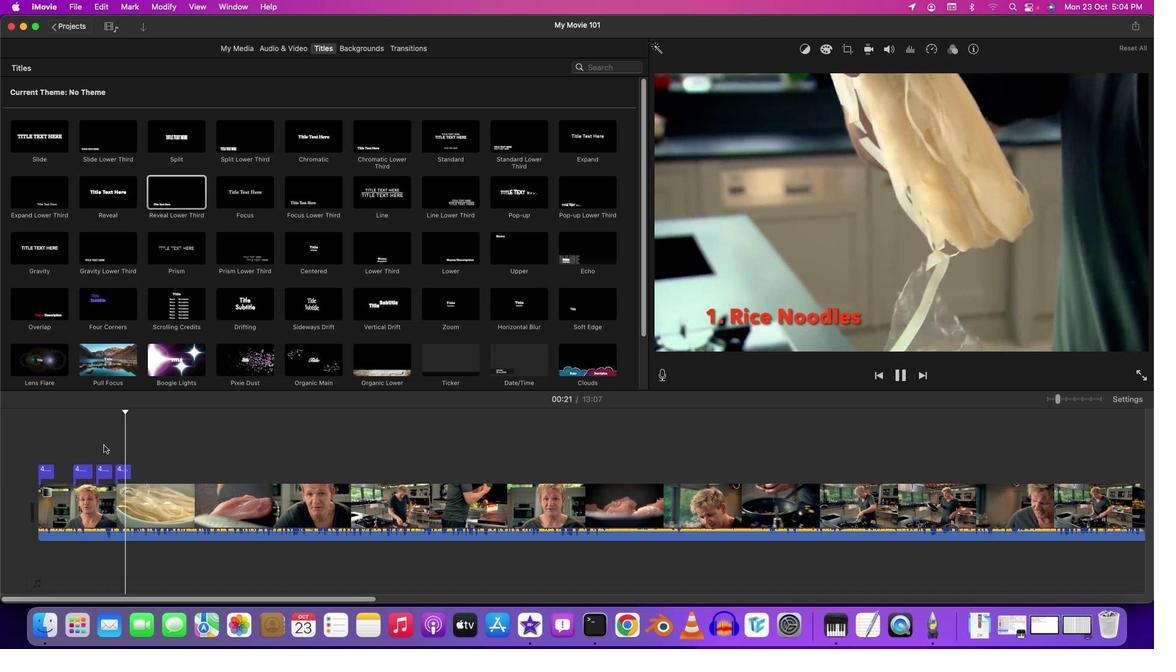 
Action: Mouse pressed left at (167, 459)
Screenshot: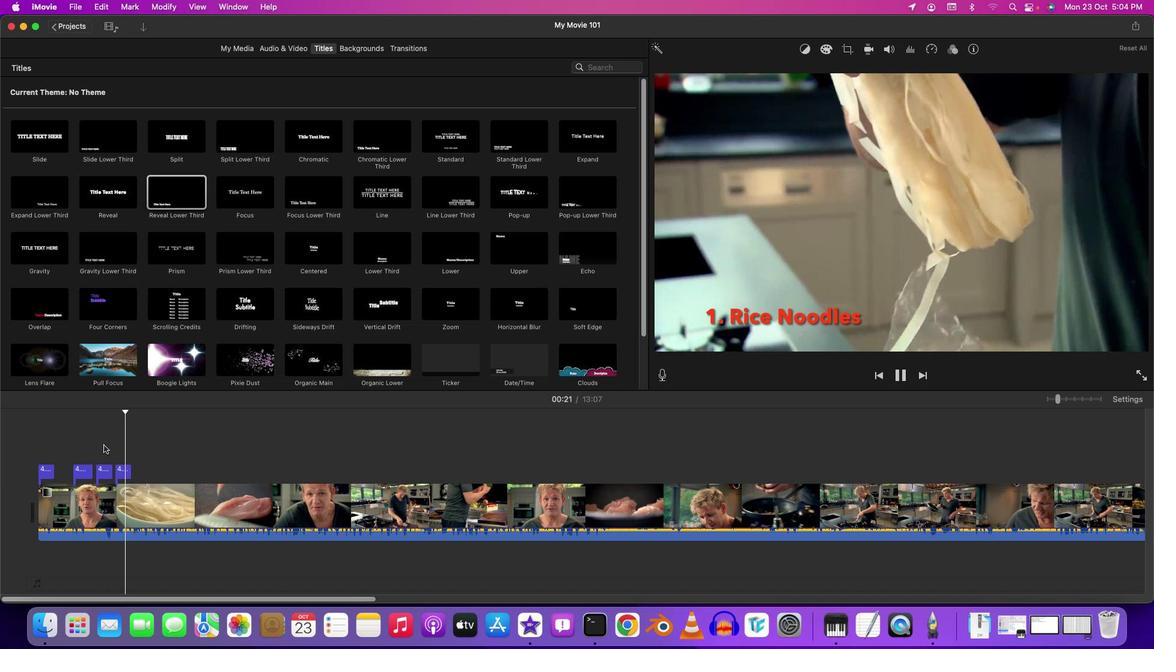 
Action: Mouse moved to (161, 465)
Screenshot: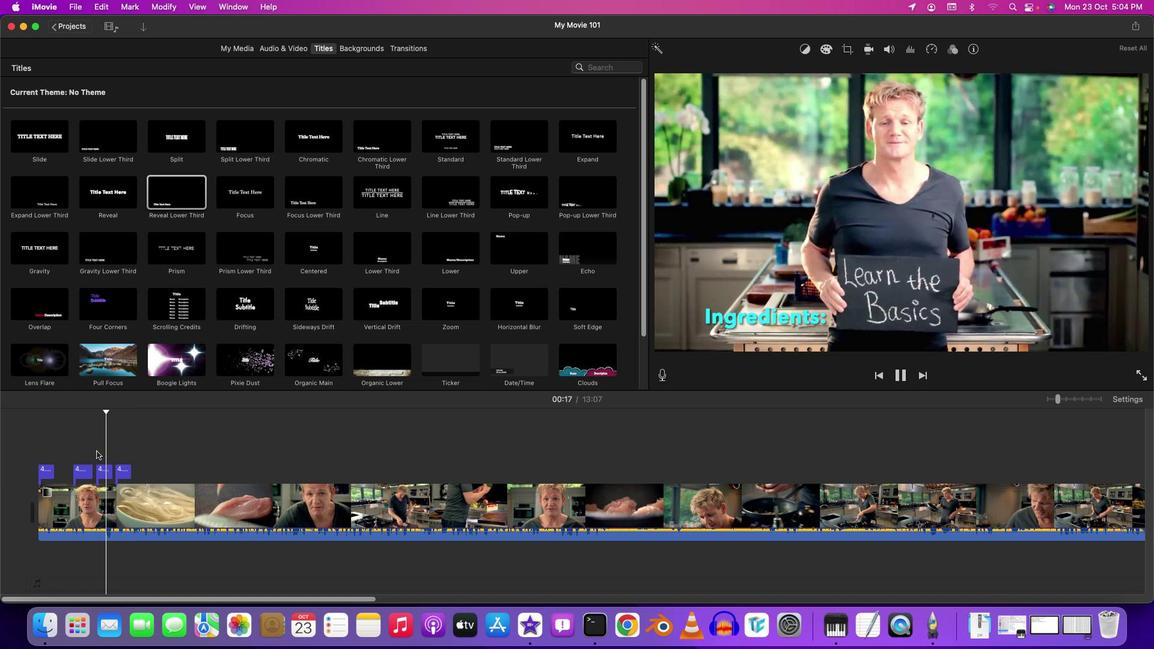
Action: Key pressed Key.space
Screenshot: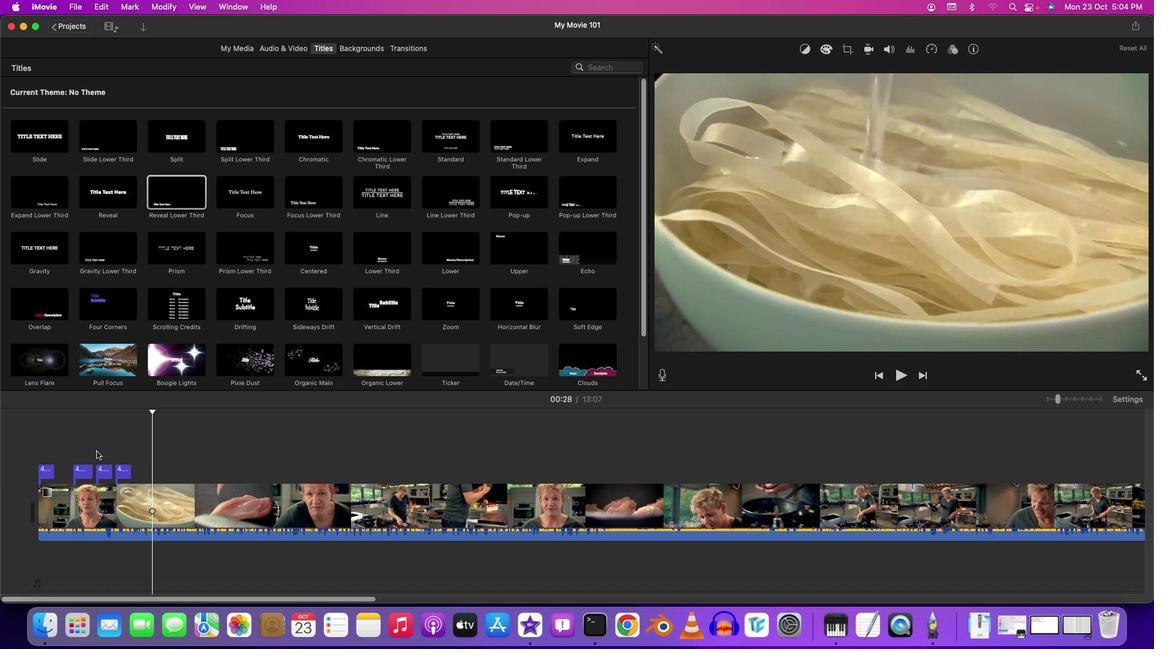 
Action: Mouse moved to (232, 213)
Screenshot: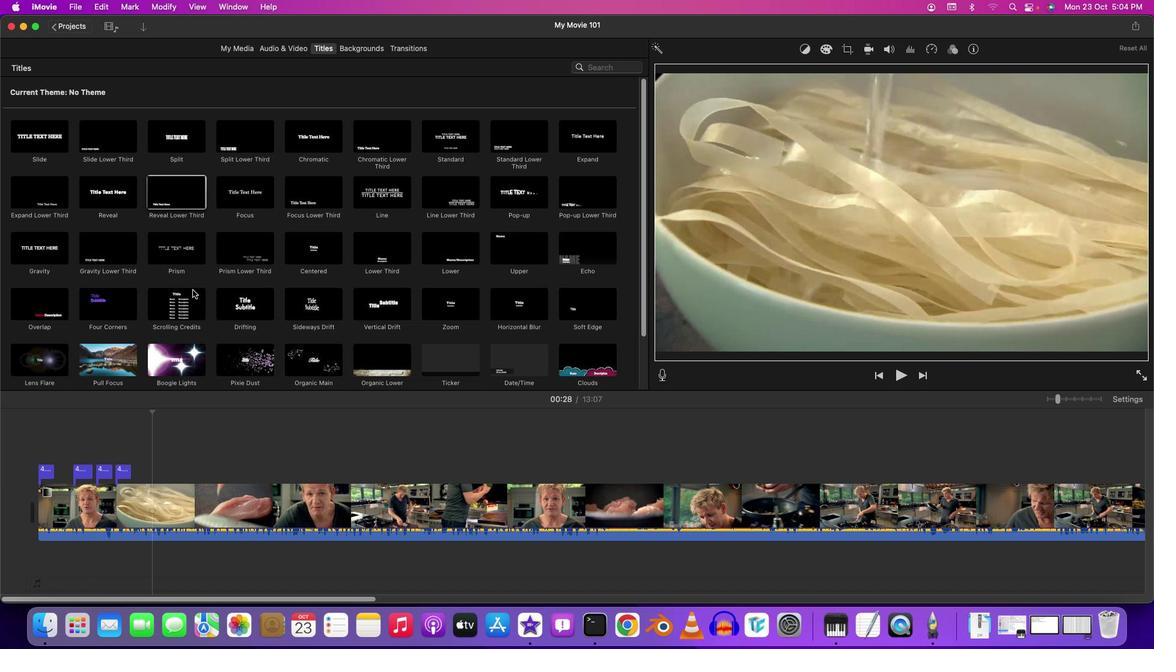 
Action: Mouse pressed left at (232, 213)
Screenshot: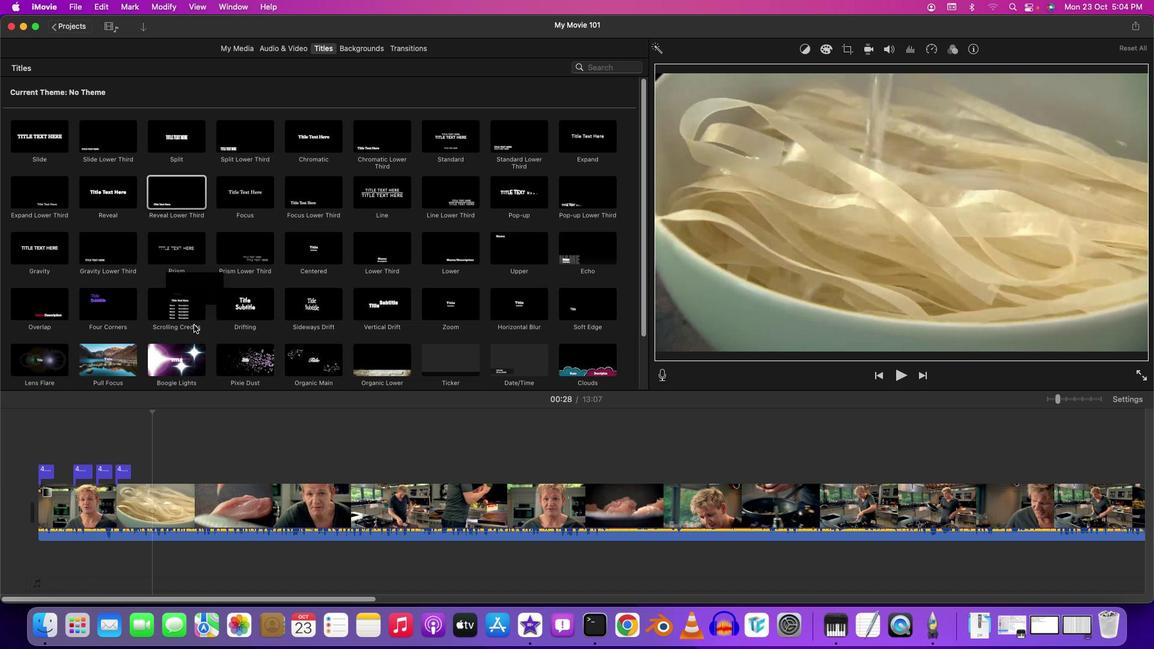 
Action: Mouse moved to (872, 342)
Screenshot: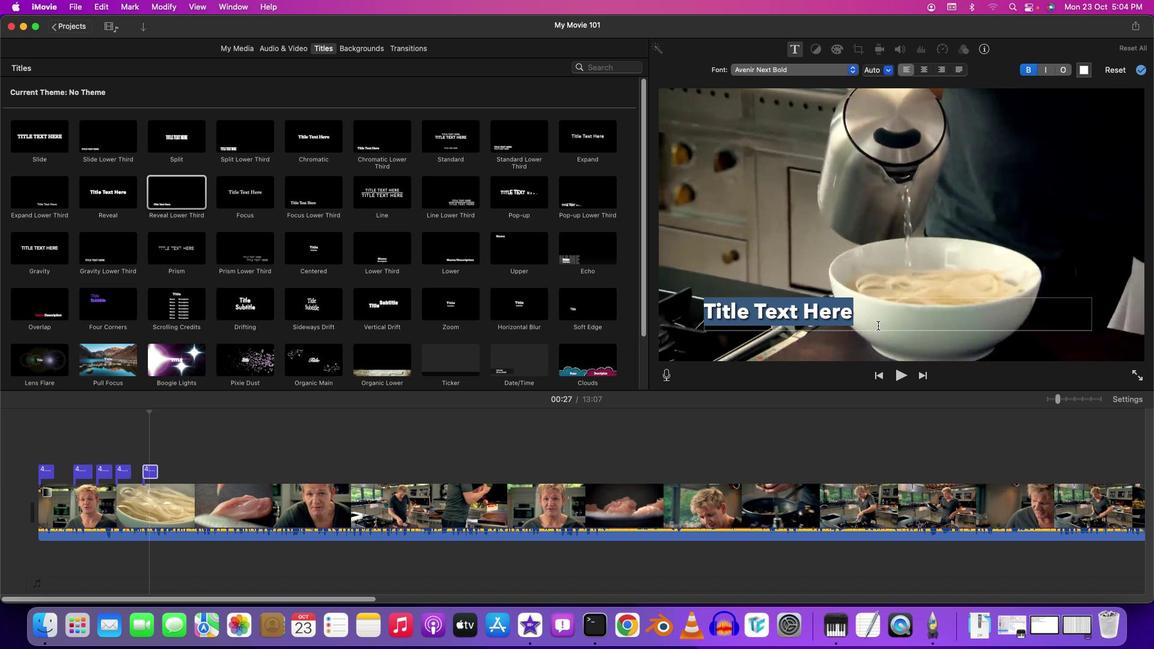 
Action: Key pressed Key.backspaceKey.shift'H''o''t'Key.spaceKey.shift'W''a''t''e''r'
Screenshot: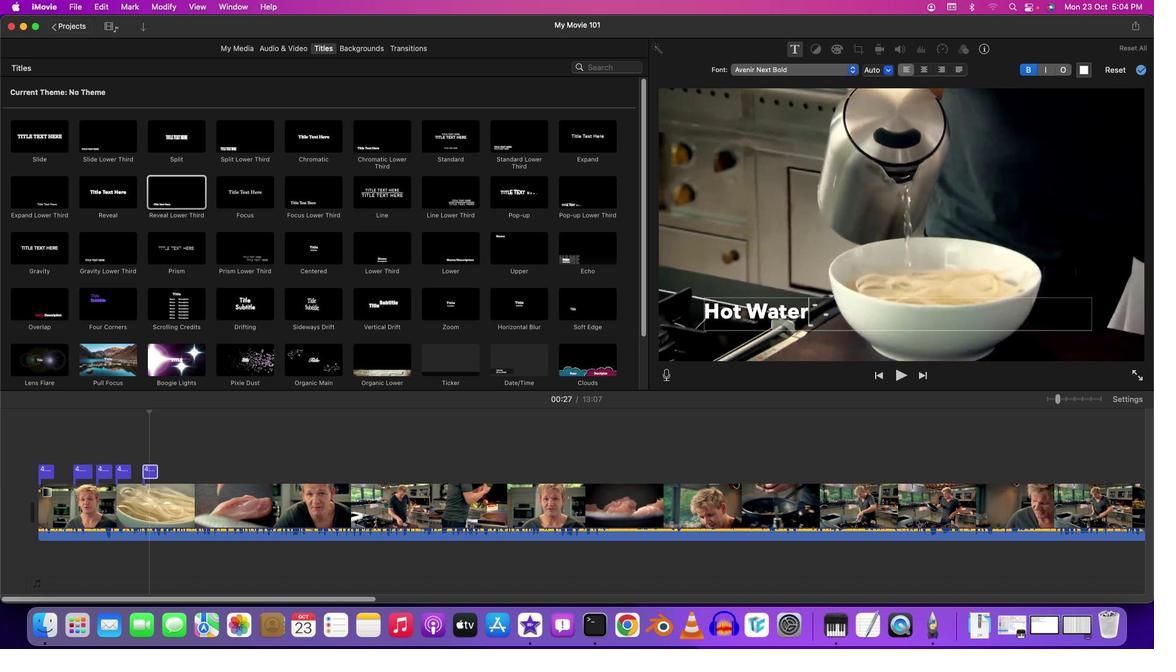 
Action: Mouse moved to (1059, 91)
Screenshot: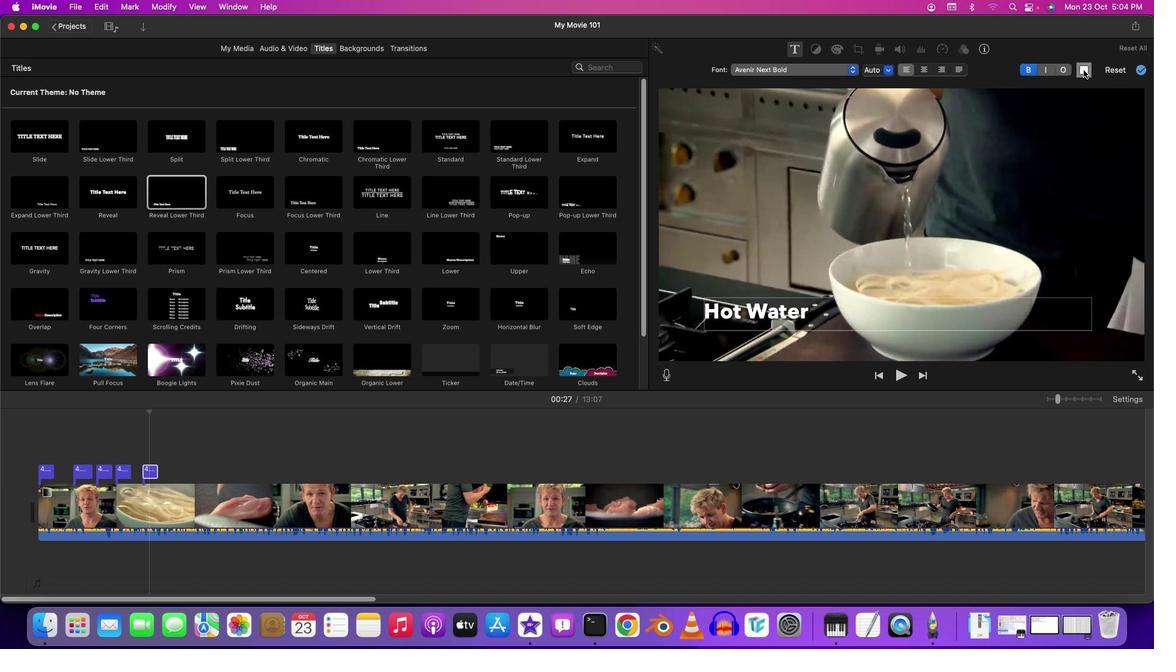 
Action: Mouse pressed left at (1059, 91)
Screenshot: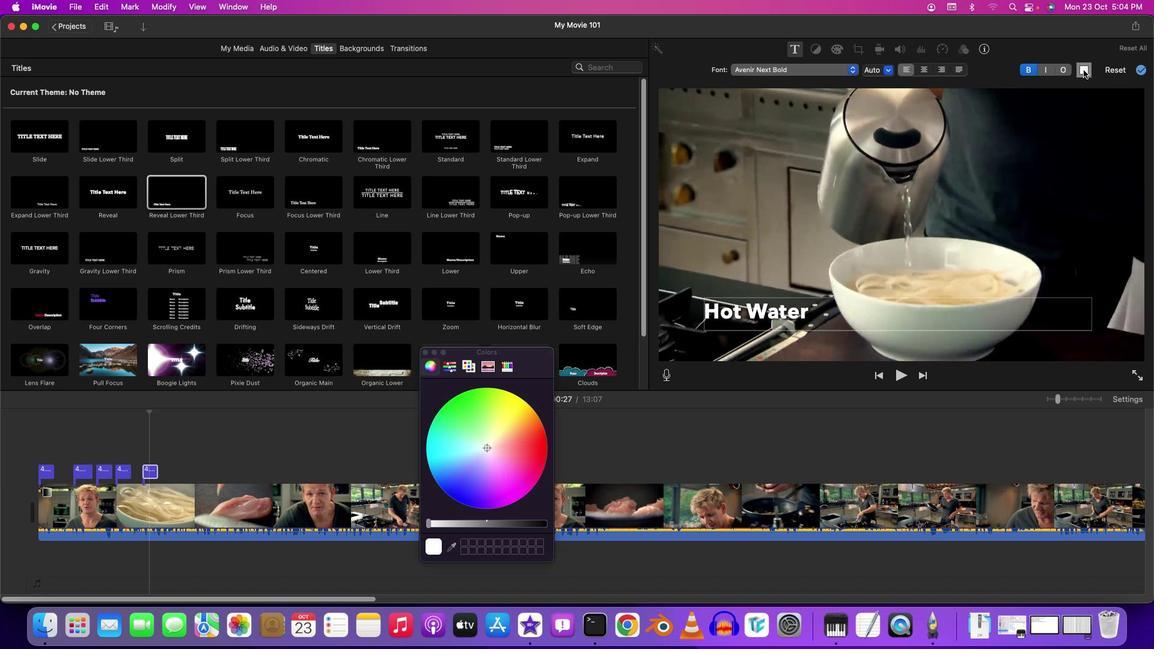
Action: Mouse moved to (521, 457)
Screenshot: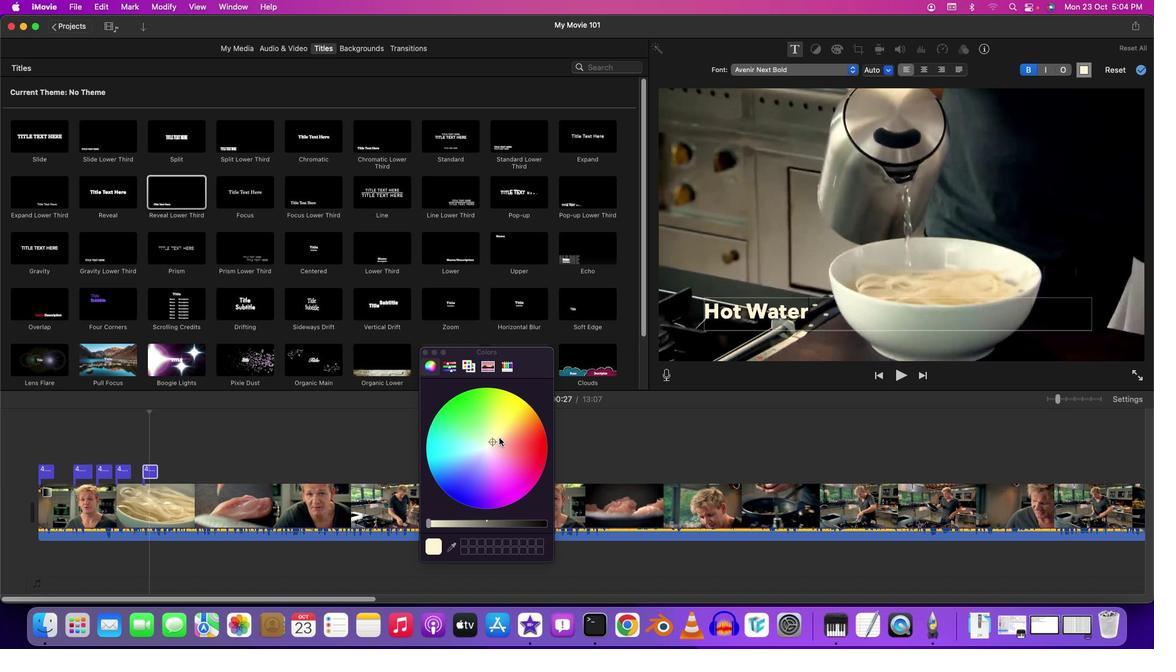 
Action: Mouse pressed left at (521, 457)
Screenshot: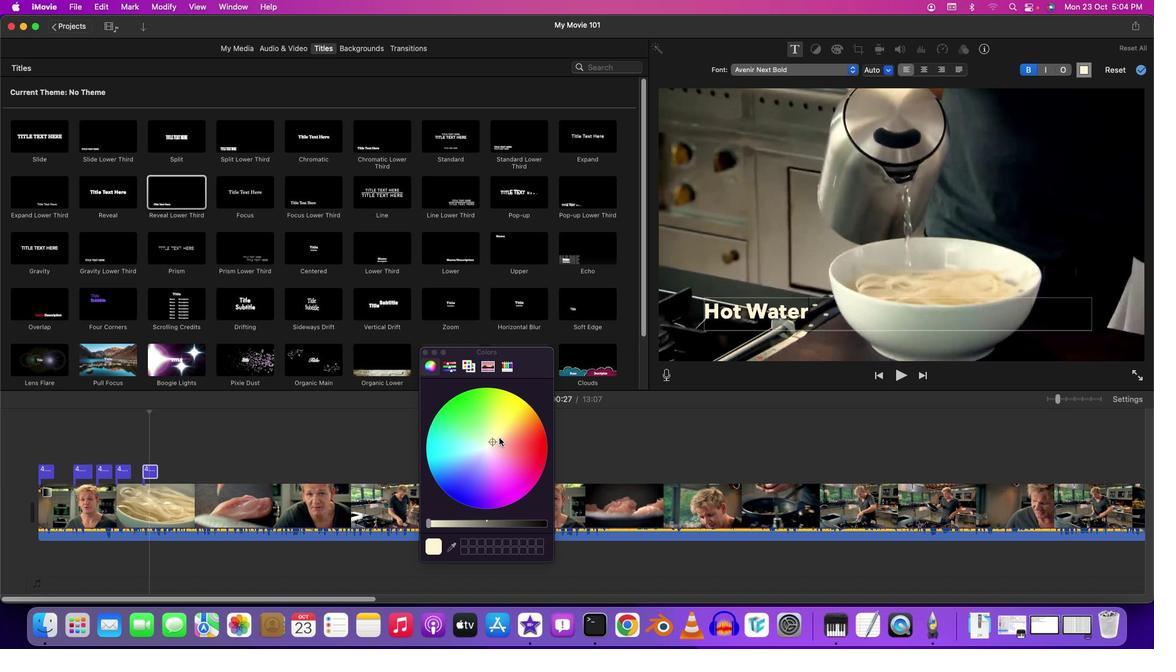 
Action: Mouse moved to (461, 369)
Screenshot: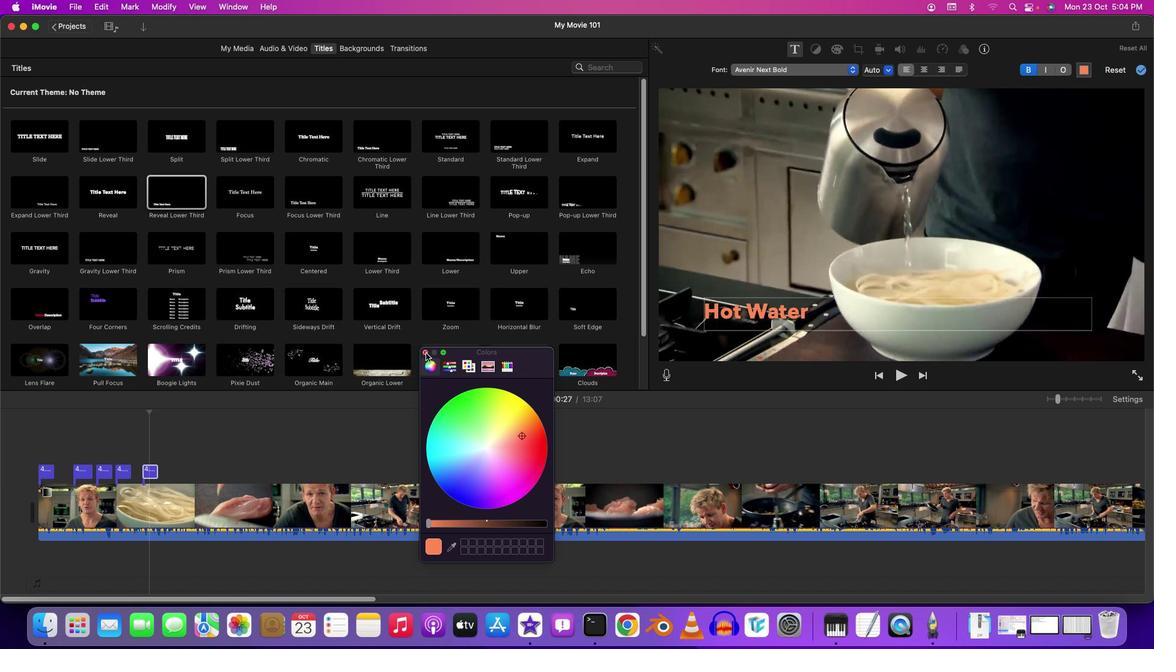 
Action: Mouse pressed left at (461, 369)
Screenshot: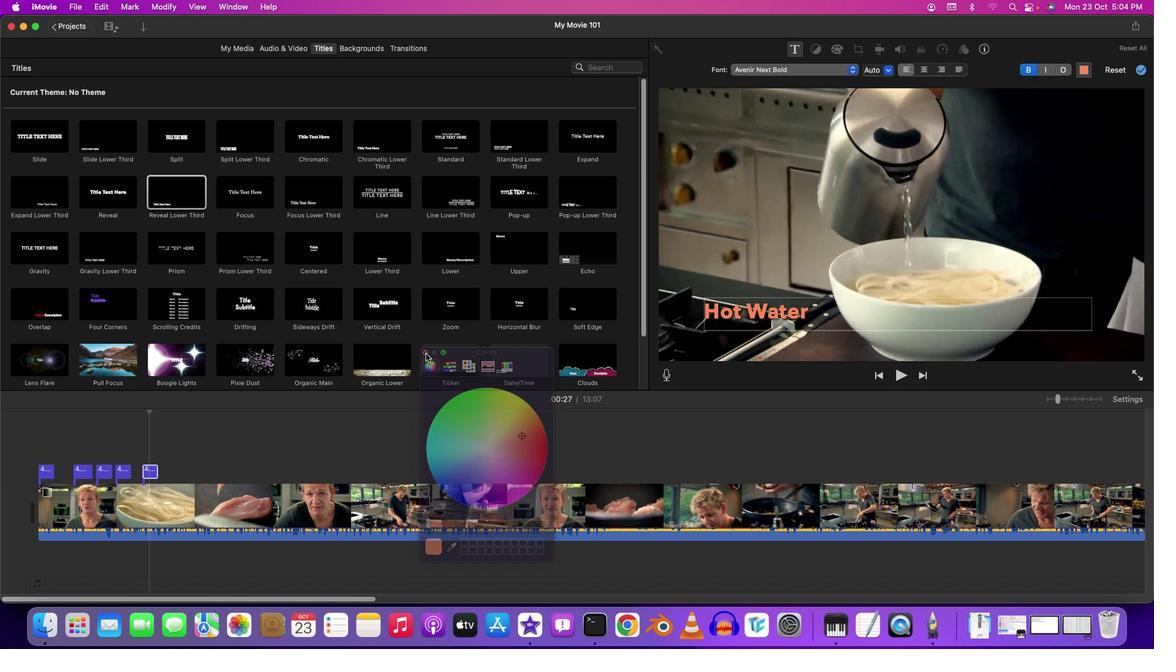 
Action: Mouse moved to (200, 454)
Screenshot: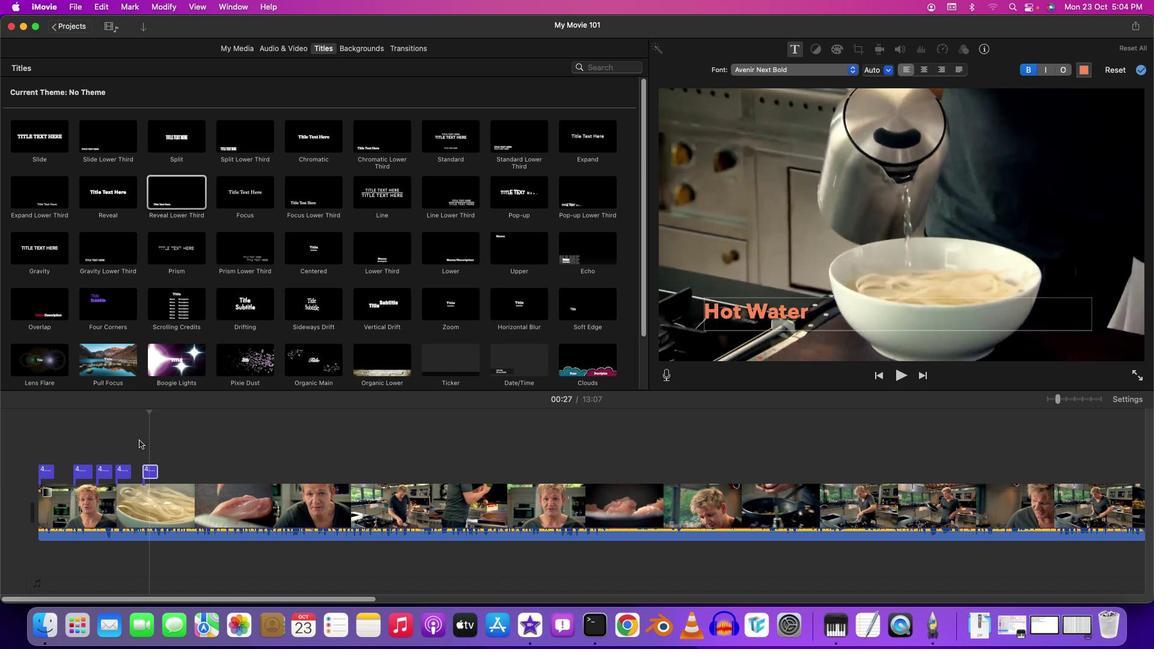
Action: Mouse pressed left at (200, 454)
Screenshot: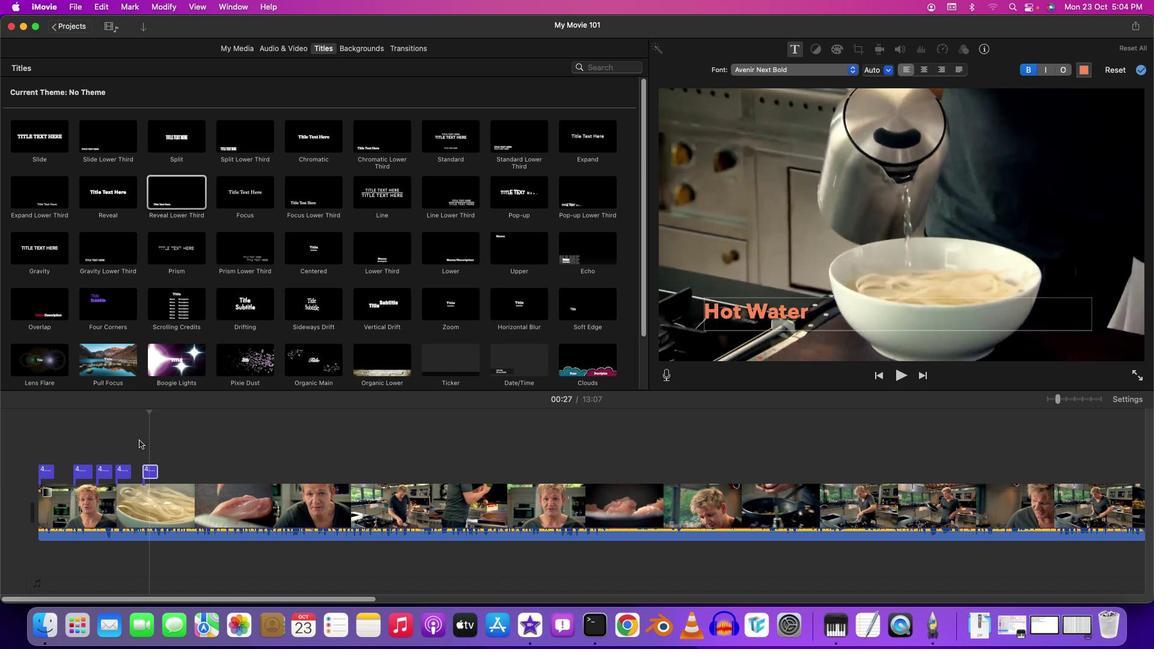 
Action: Mouse moved to (197, 459)
Screenshot: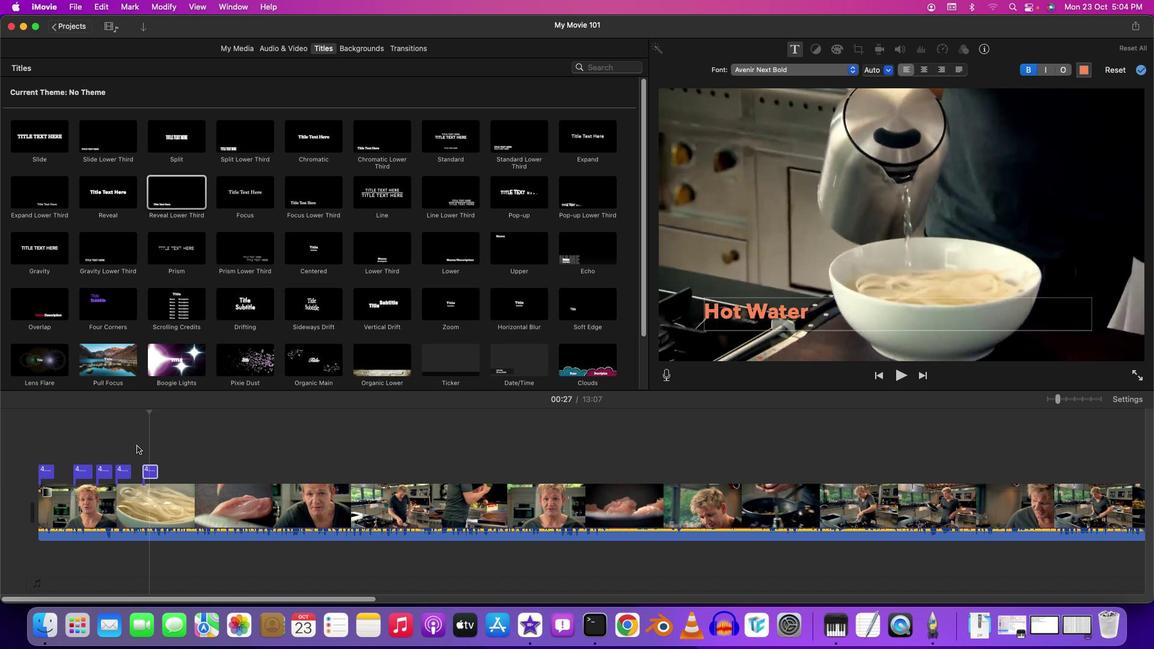 
Action: Mouse pressed left at (197, 459)
Screenshot: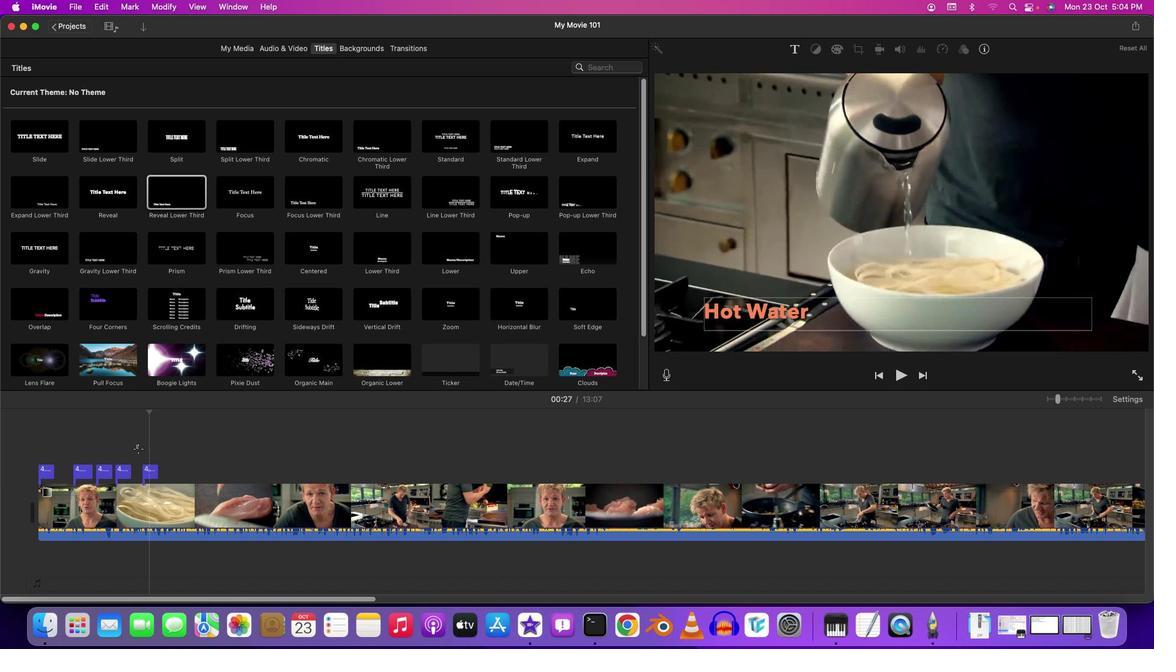 
Action: Mouse moved to (198, 463)
Screenshot: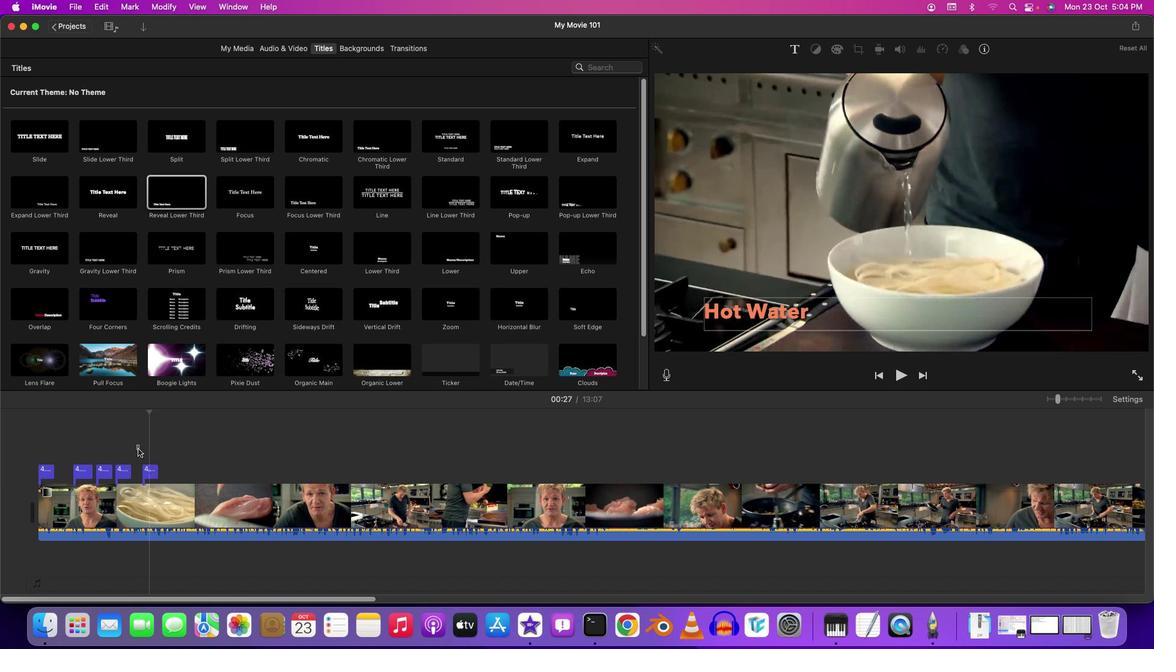 
Action: Key pressed Key.space
Screenshot: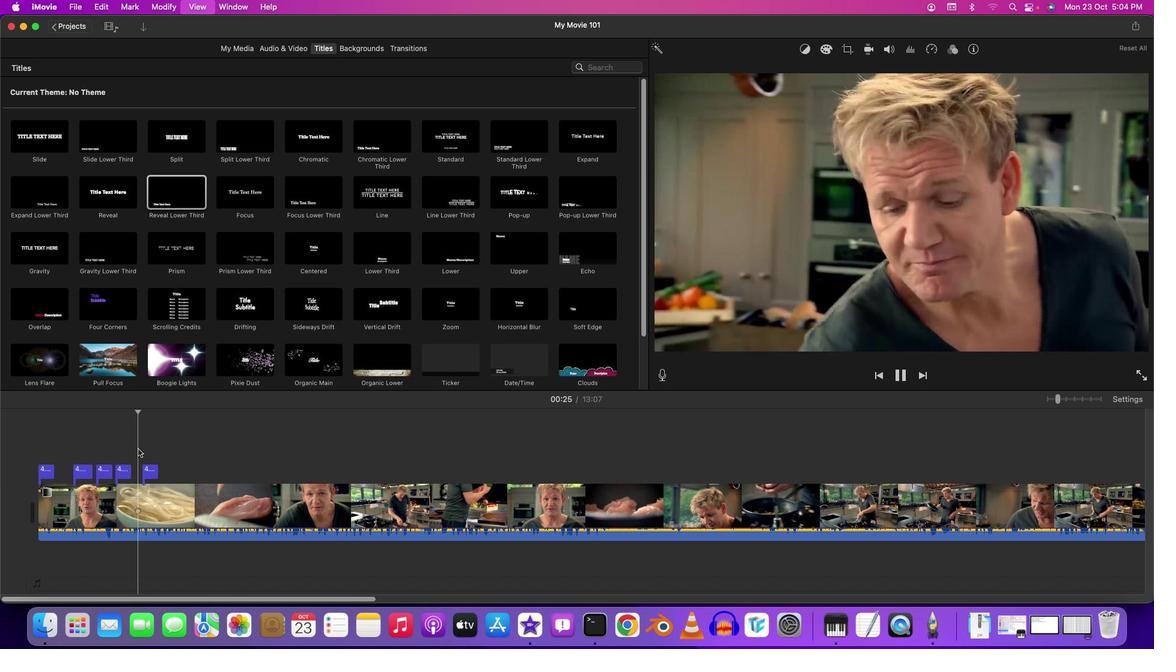 
Action: Mouse moved to (195, 463)
Screenshot: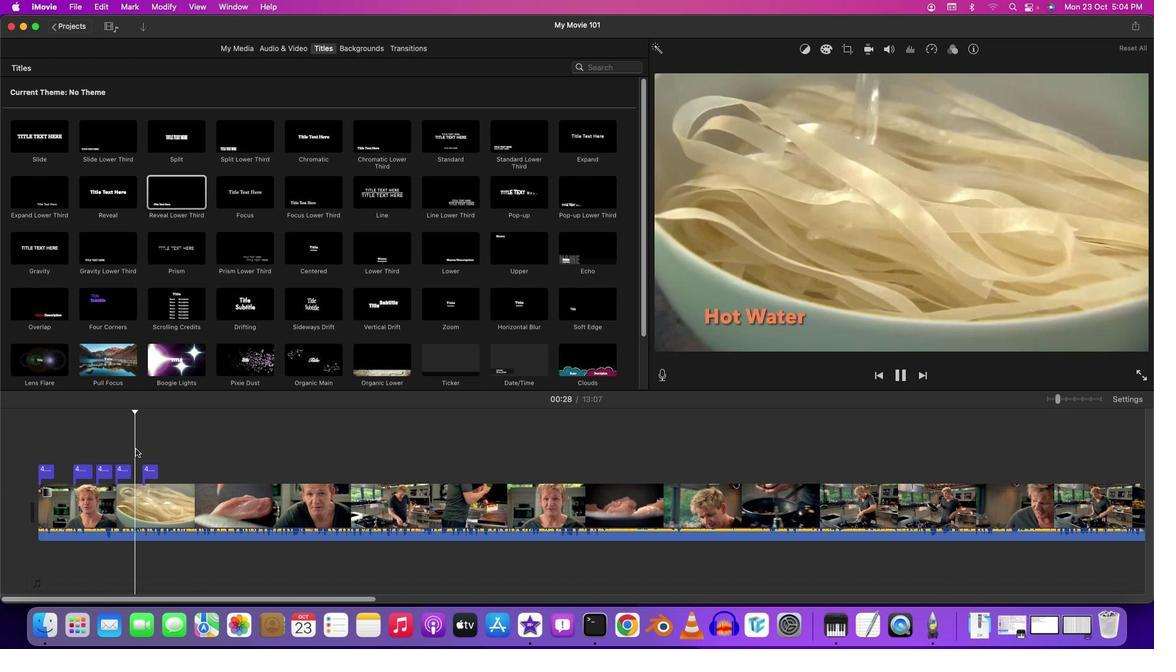 
Action: Mouse pressed left at (195, 463)
Screenshot: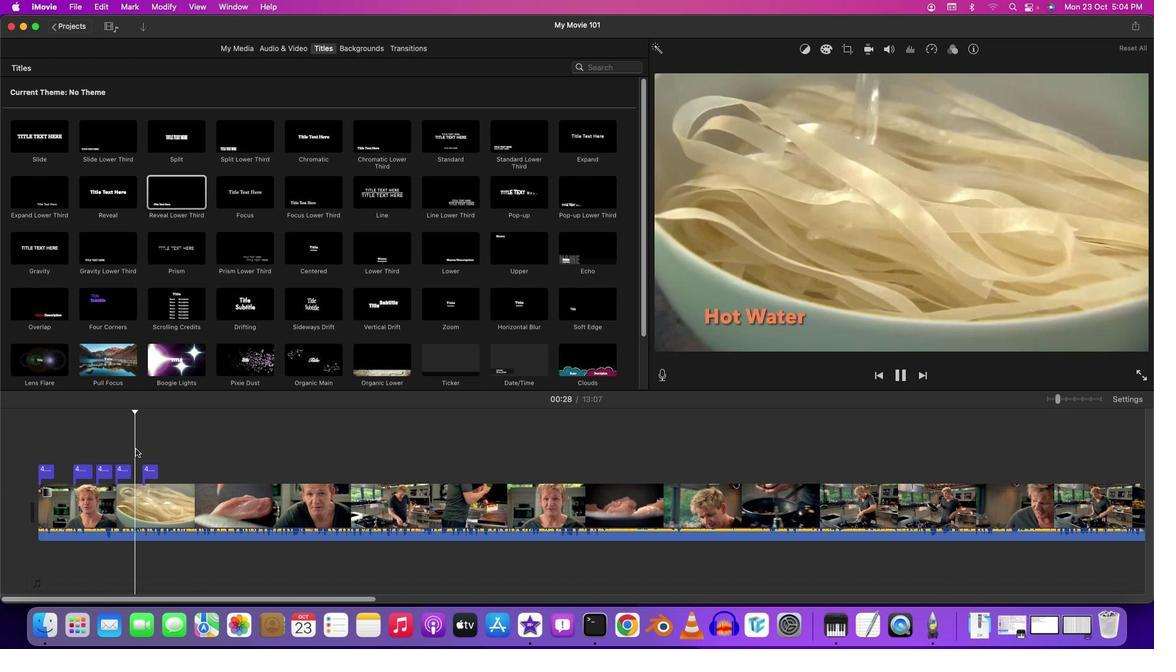 
Action: Mouse moved to (195, 462)
Screenshot: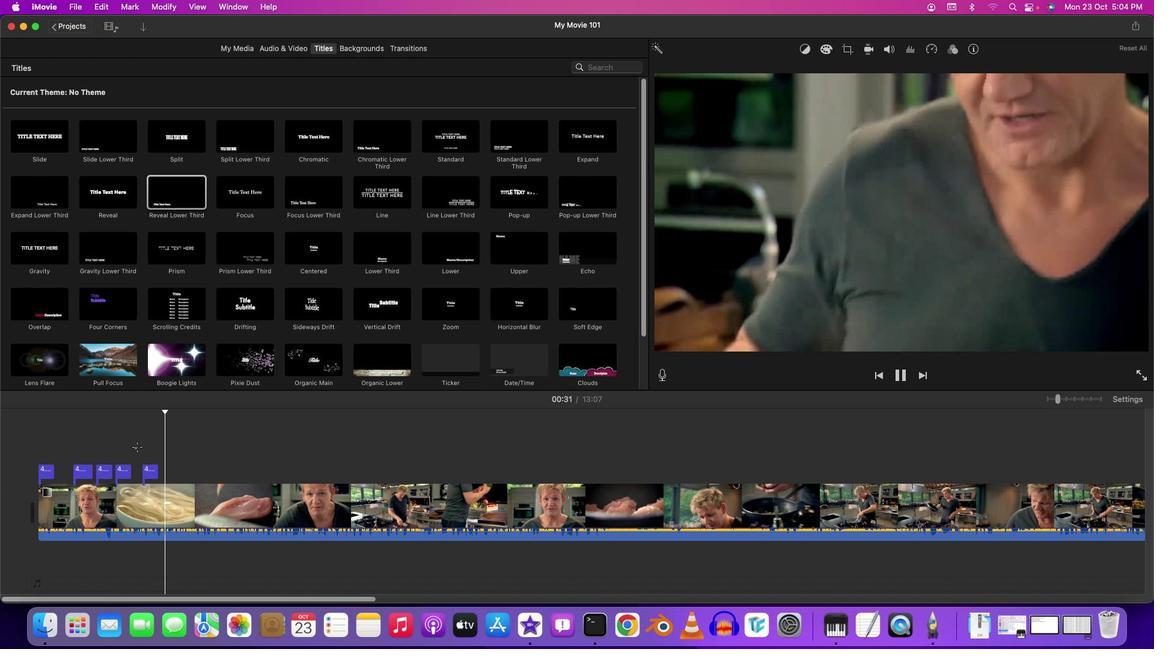 
Action: Mouse pressed left at (195, 462)
Screenshot: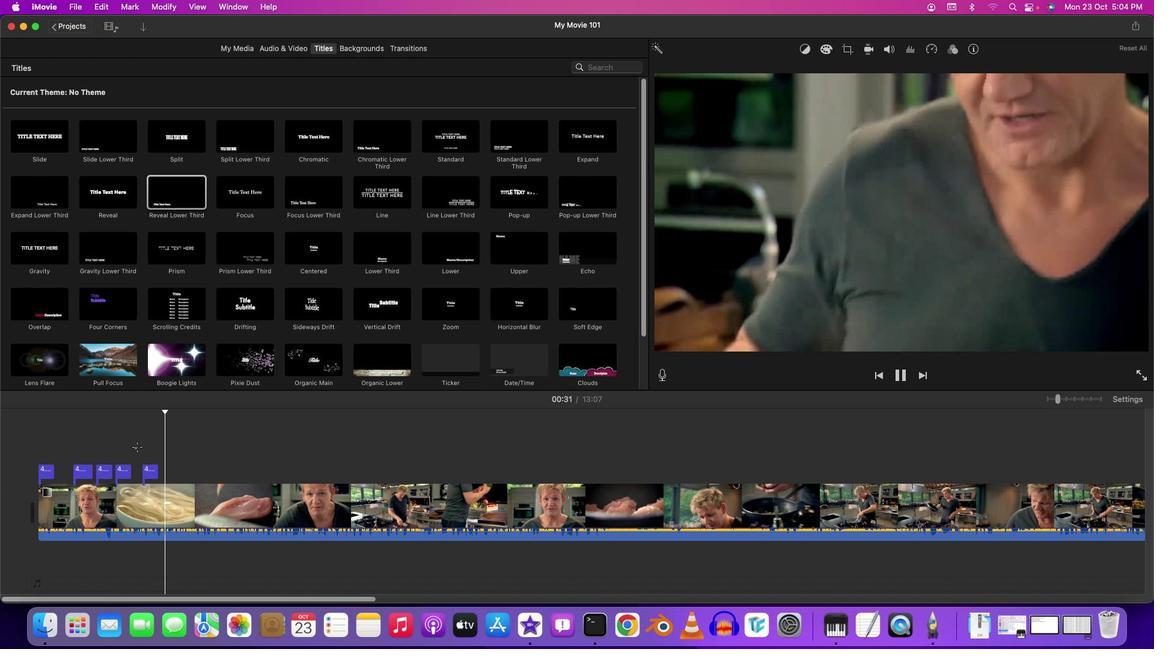 
Action: Mouse moved to (201, 461)
Screenshot: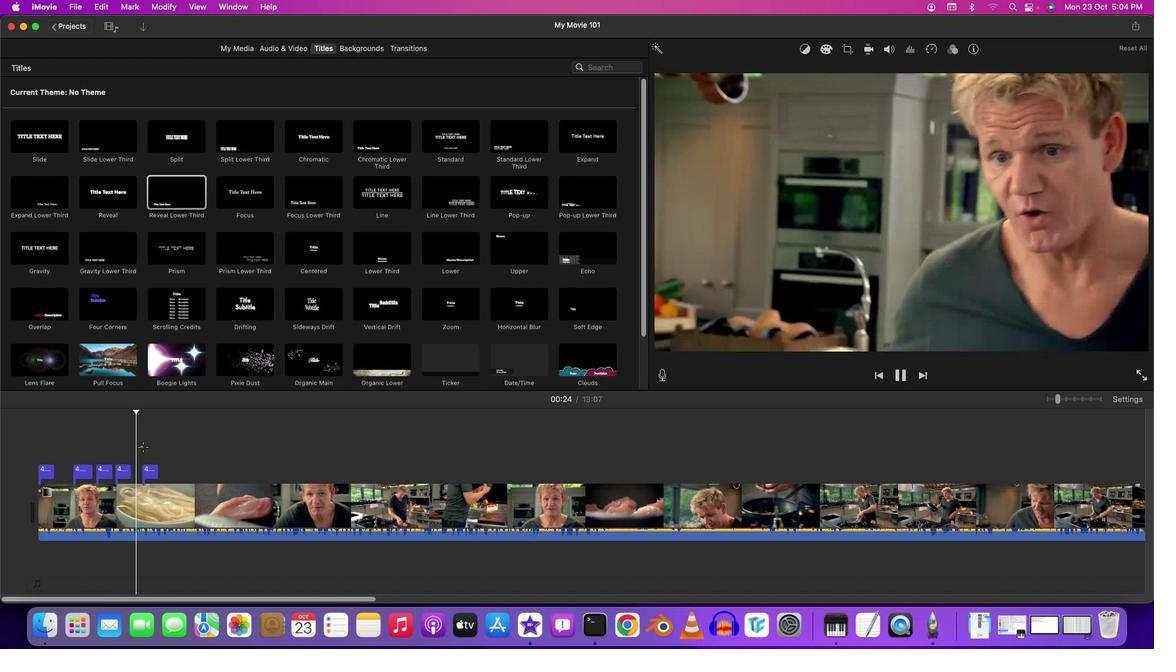 
Action: Mouse pressed left at (201, 461)
Screenshot: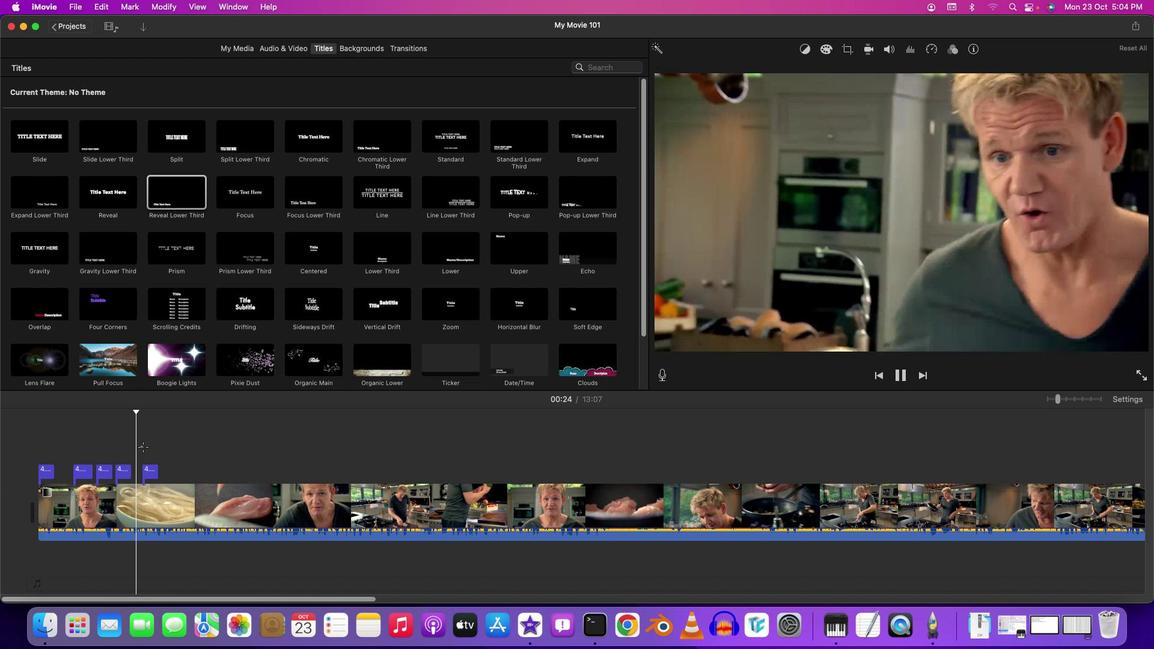
Action: Mouse moved to (204, 463)
Screenshot: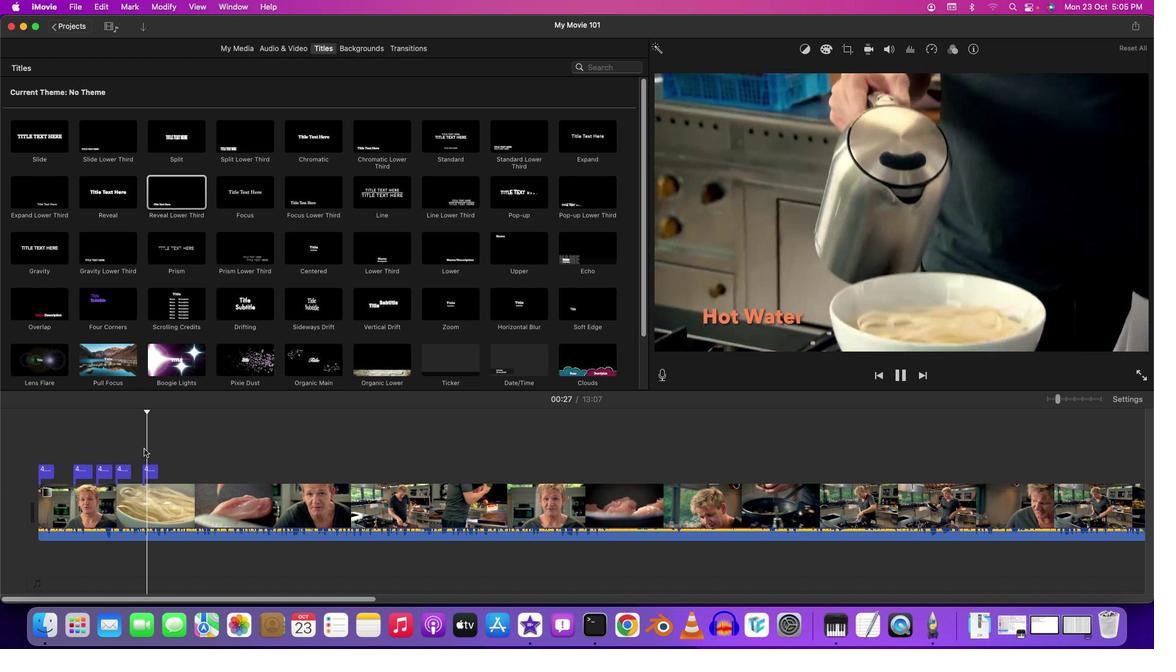 
Action: Key pressed Key.space
Screenshot: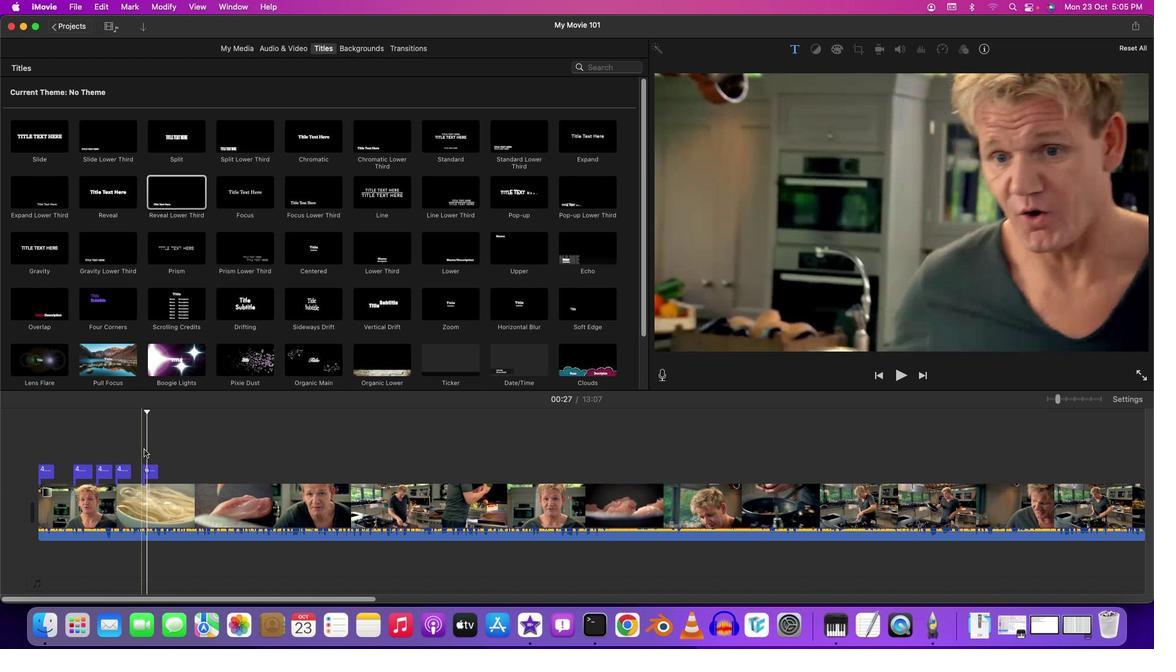 
Action: Mouse moved to (210, 486)
Screenshot: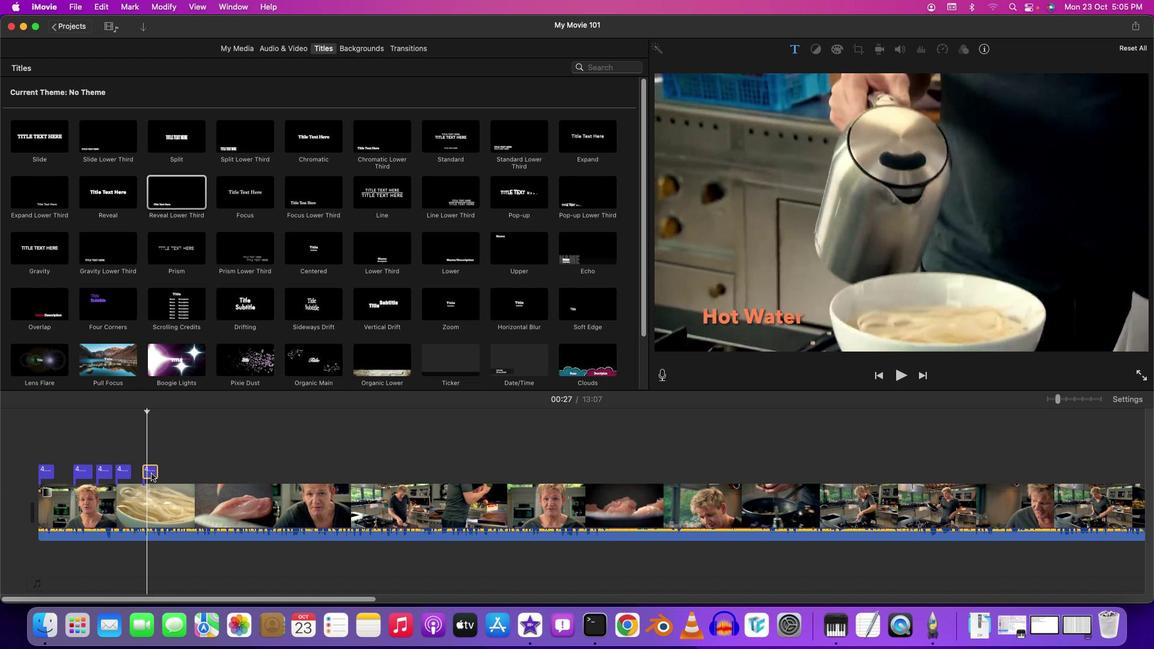 
Action: Mouse pressed left at (210, 486)
Screenshot: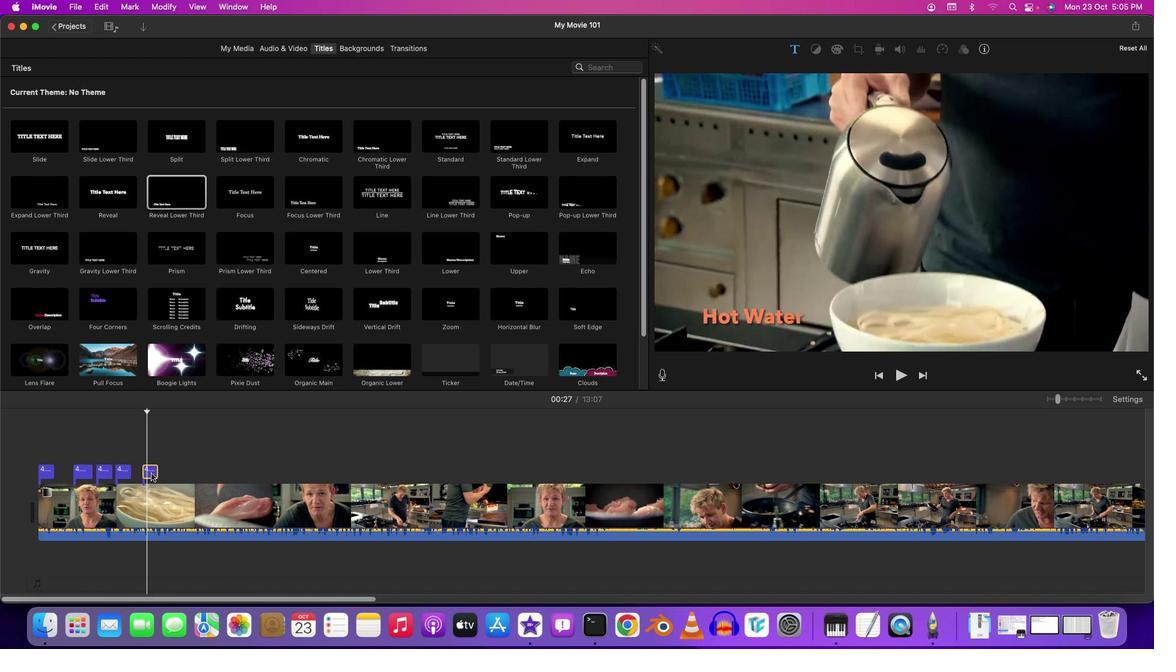 
Action: Mouse moved to (208, 488)
Screenshot: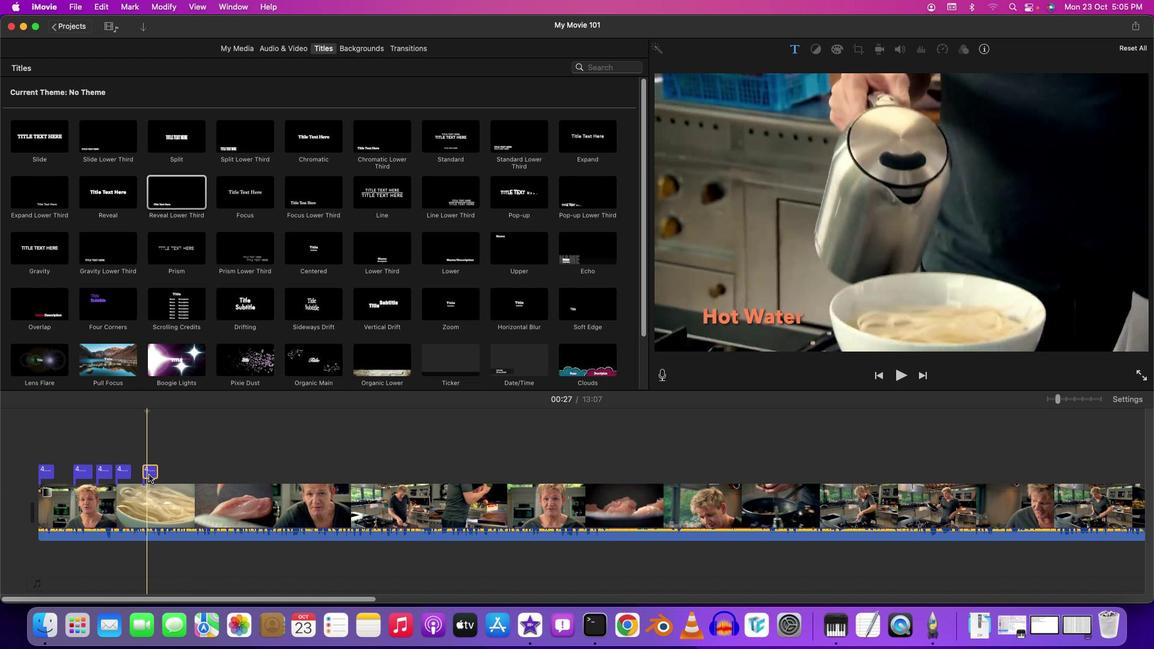
Action: Mouse pressed left at (208, 488)
Screenshot: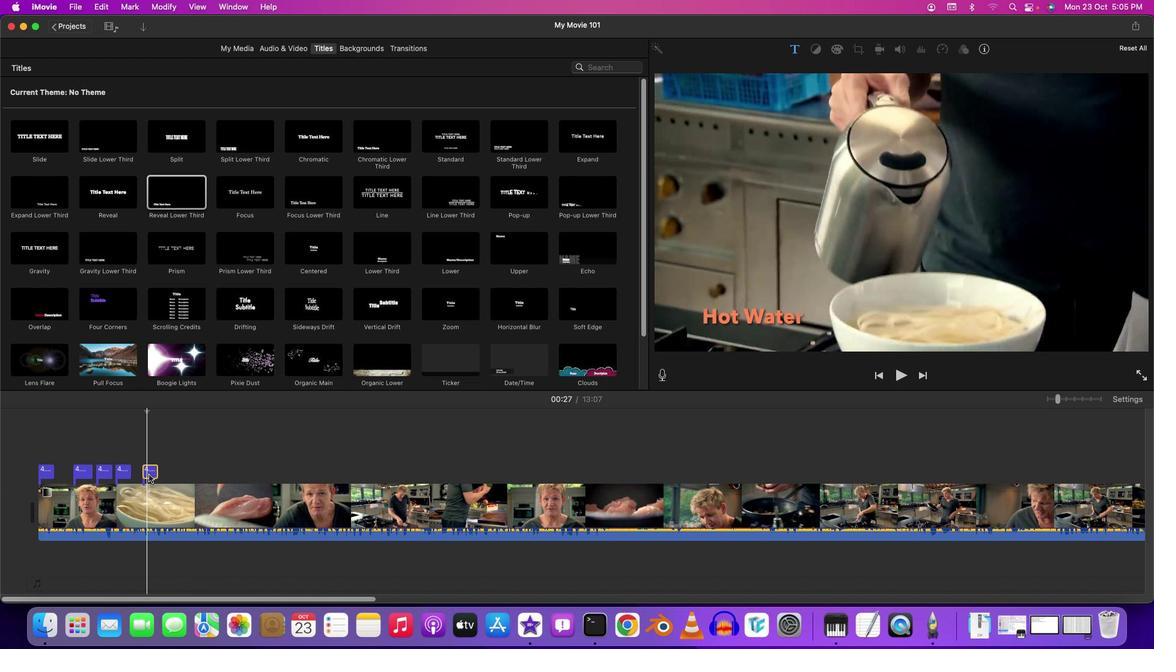 
Action: Mouse moved to (208, 488)
Screenshot: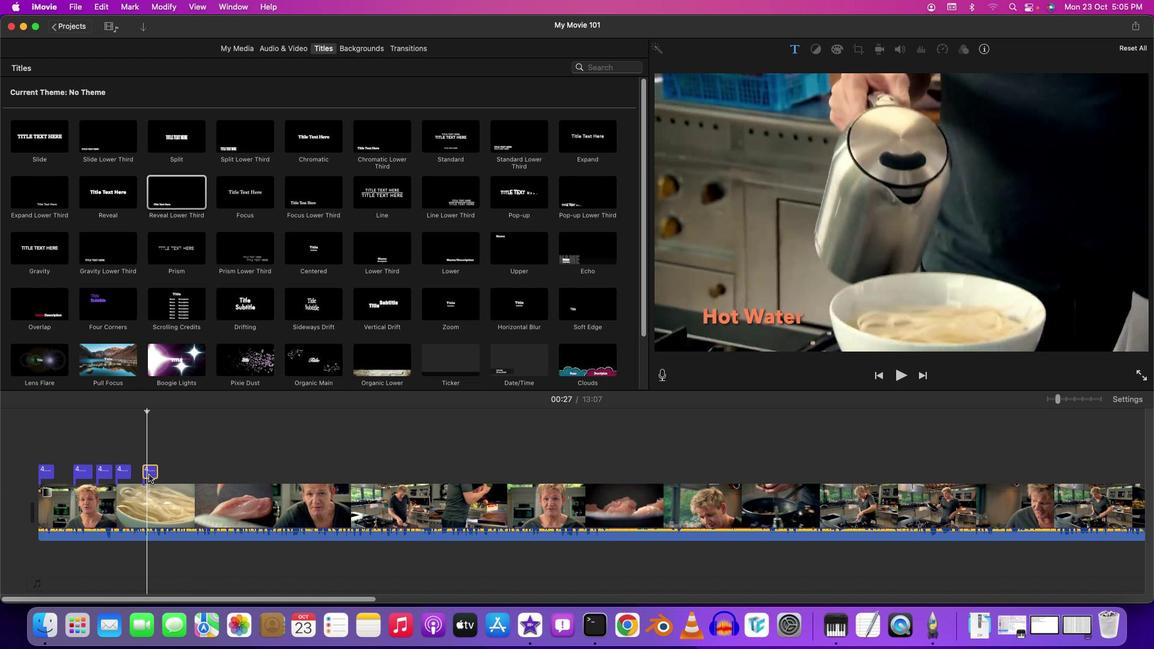 
Action: Mouse pressed left at (208, 488)
Screenshot: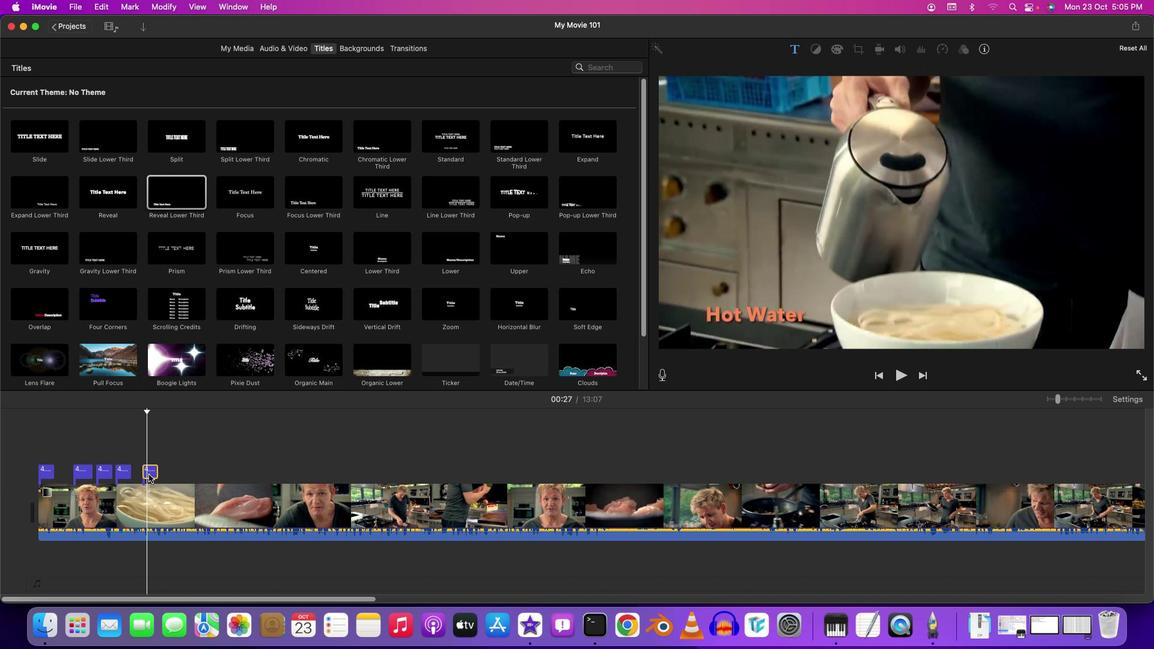 
Action: Mouse moved to (718, 326)
Screenshot: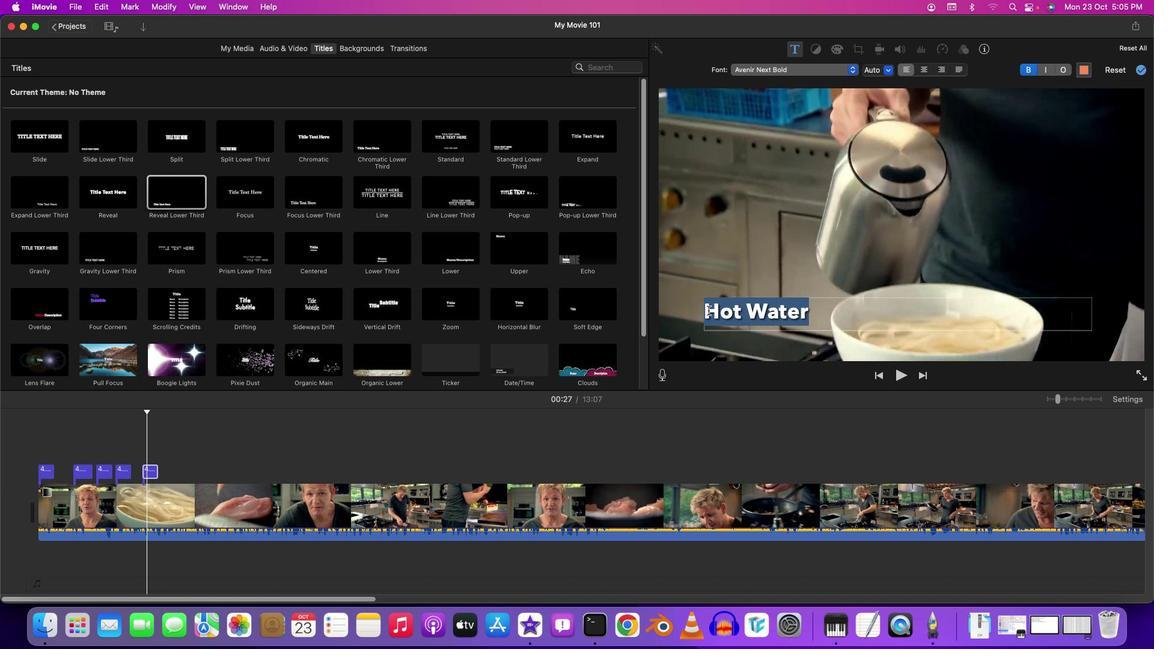 
Action: Mouse pressed left at (718, 326)
Screenshot: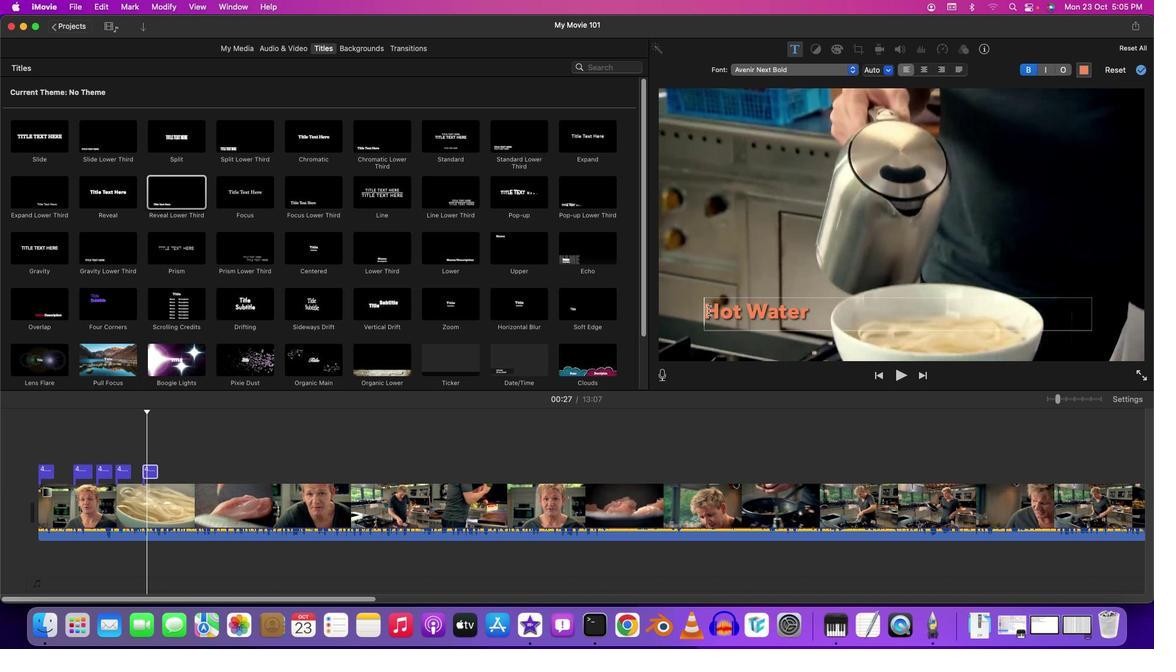 
Action: Mouse moved to (678, 355)
Screenshot: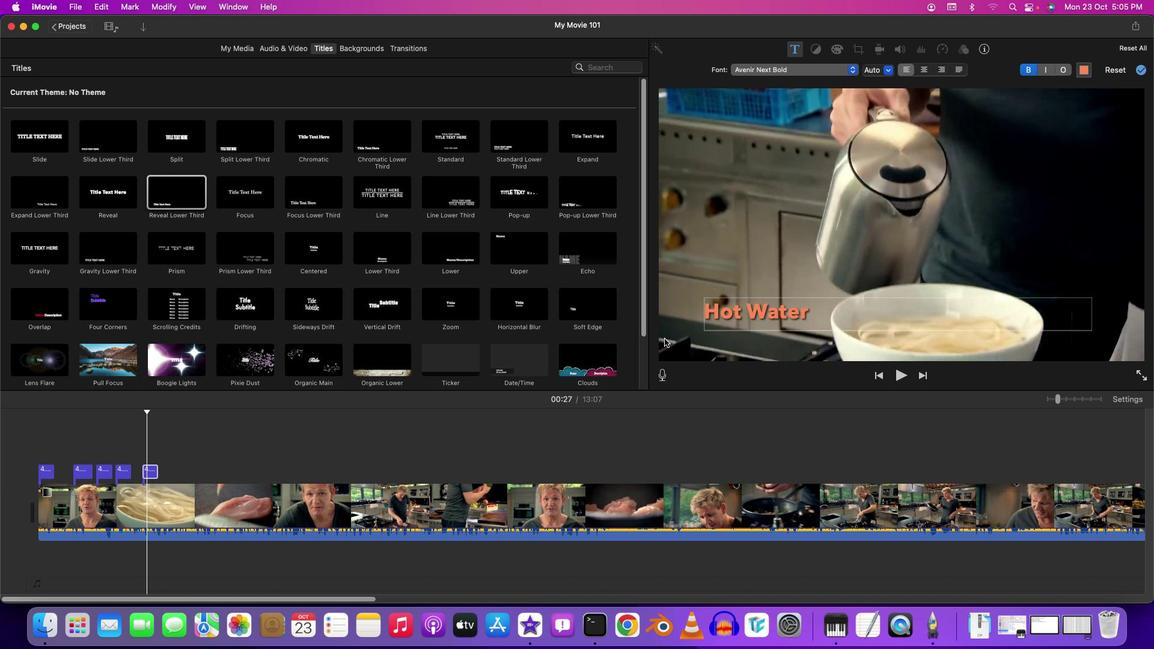 
Action: Key pressed '2''.'
